 Task: Create a company presentation templates.
Action: Mouse moved to (263, 136)
Screenshot: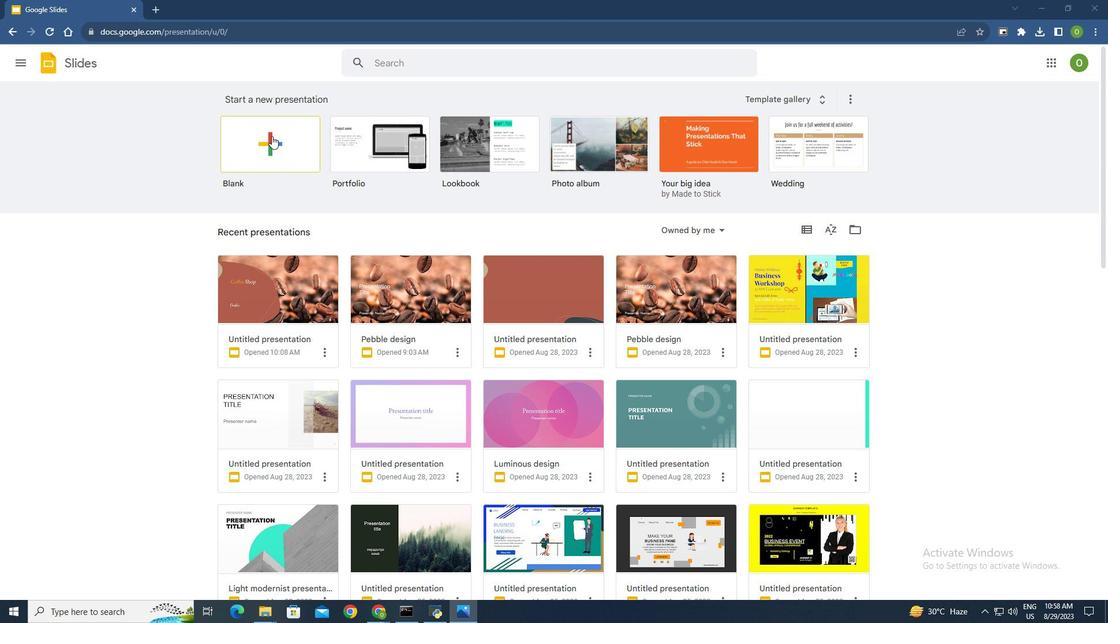 
Action: Mouse pressed left at (263, 136)
Screenshot: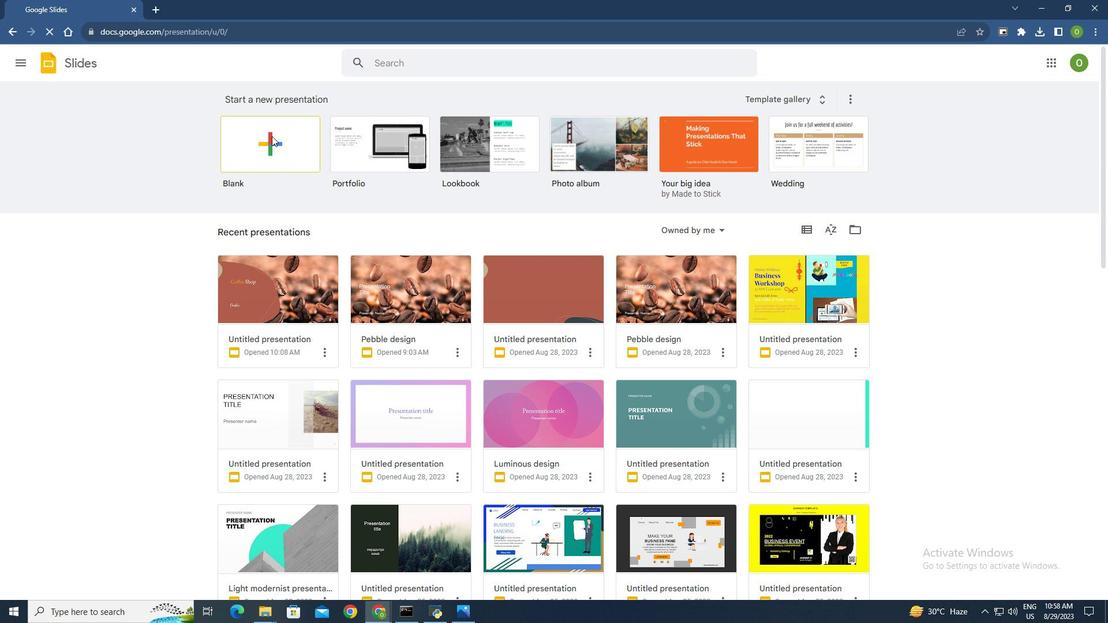 
Action: Mouse moved to (363, 193)
Screenshot: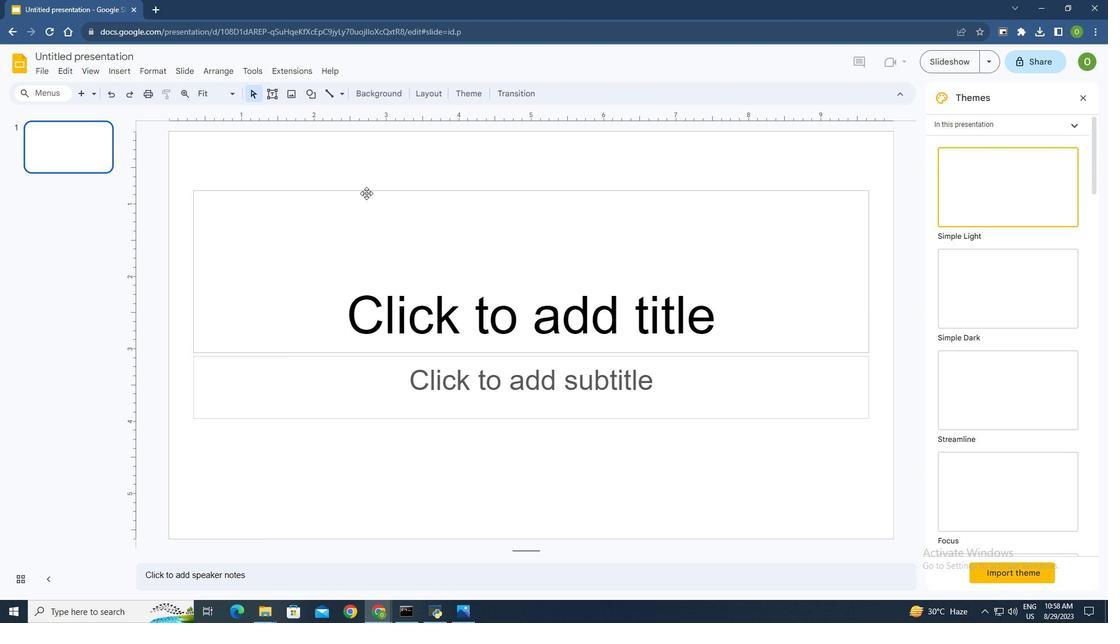 
Action: Mouse pressed left at (363, 193)
Screenshot: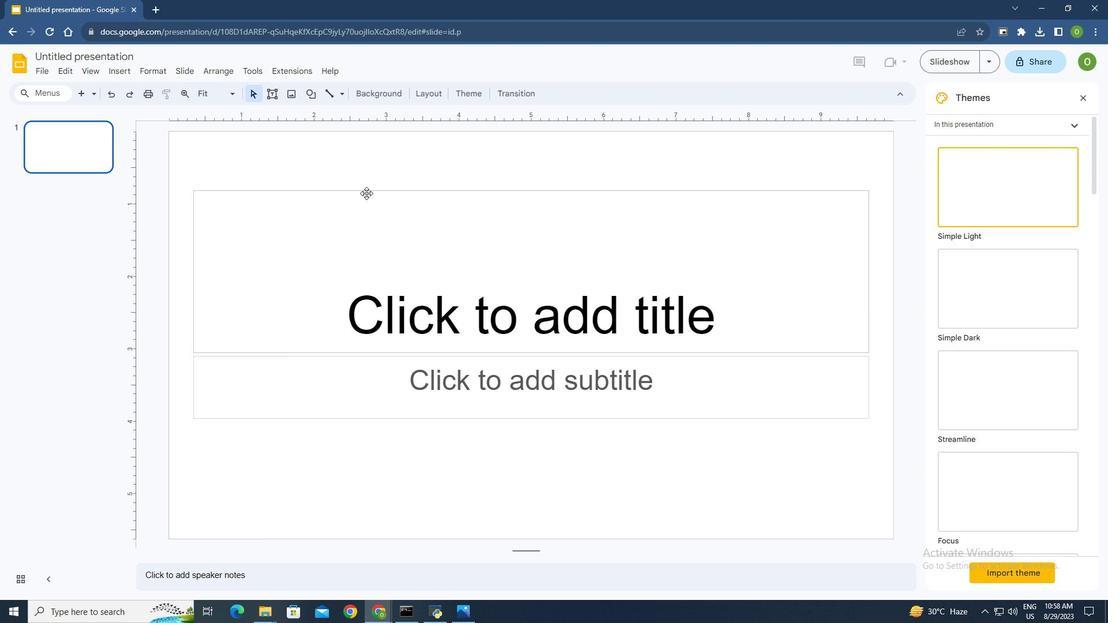 
Action: Mouse moved to (366, 189)
Screenshot: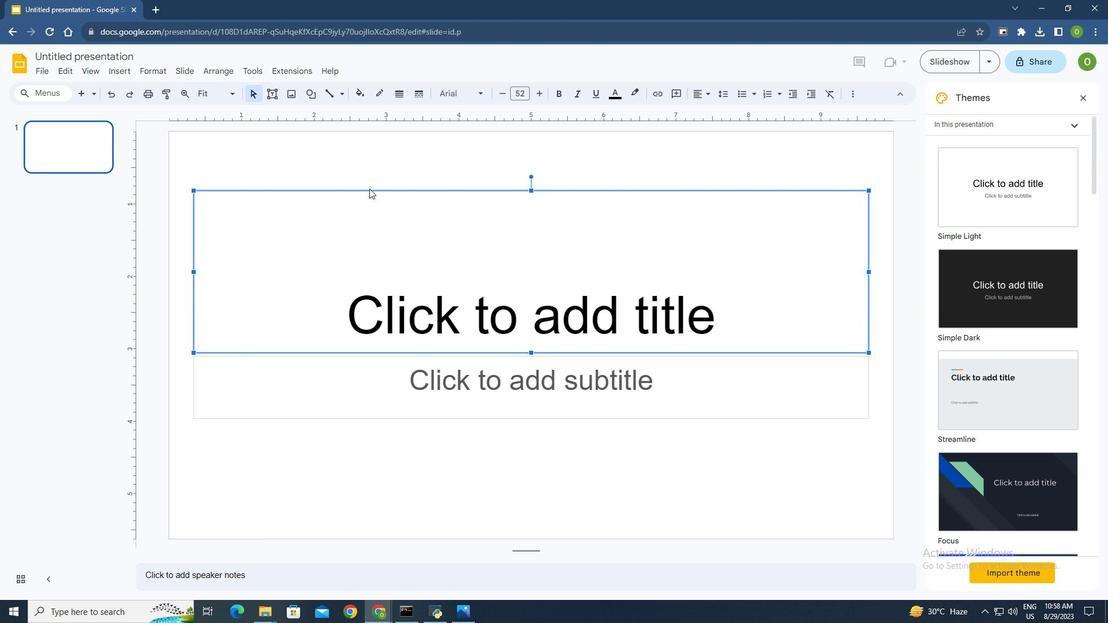 
Action: Key pressed <Key.delete>
Screenshot: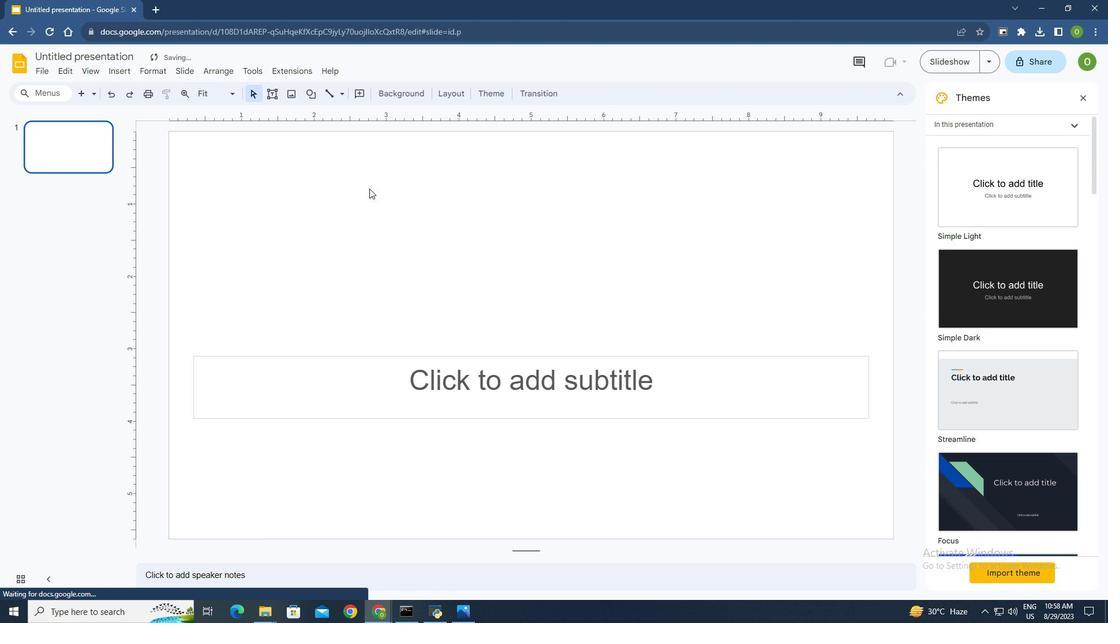 
Action: Mouse moved to (363, 359)
Screenshot: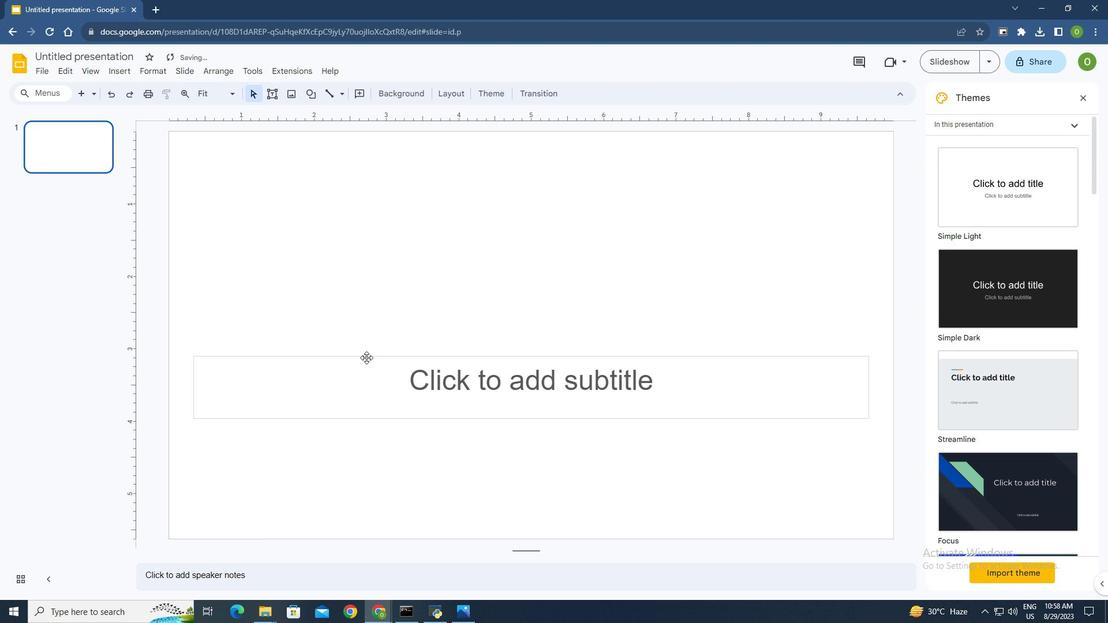 
Action: Mouse pressed left at (363, 359)
Screenshot: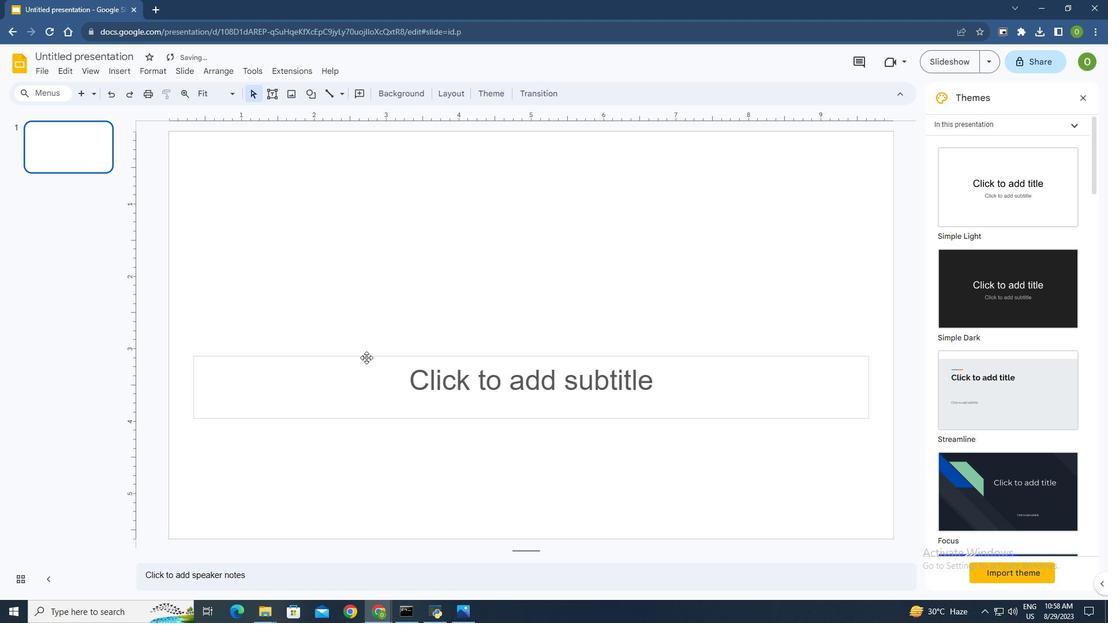
Action: Key pressed <Key.delete>
Screenshot: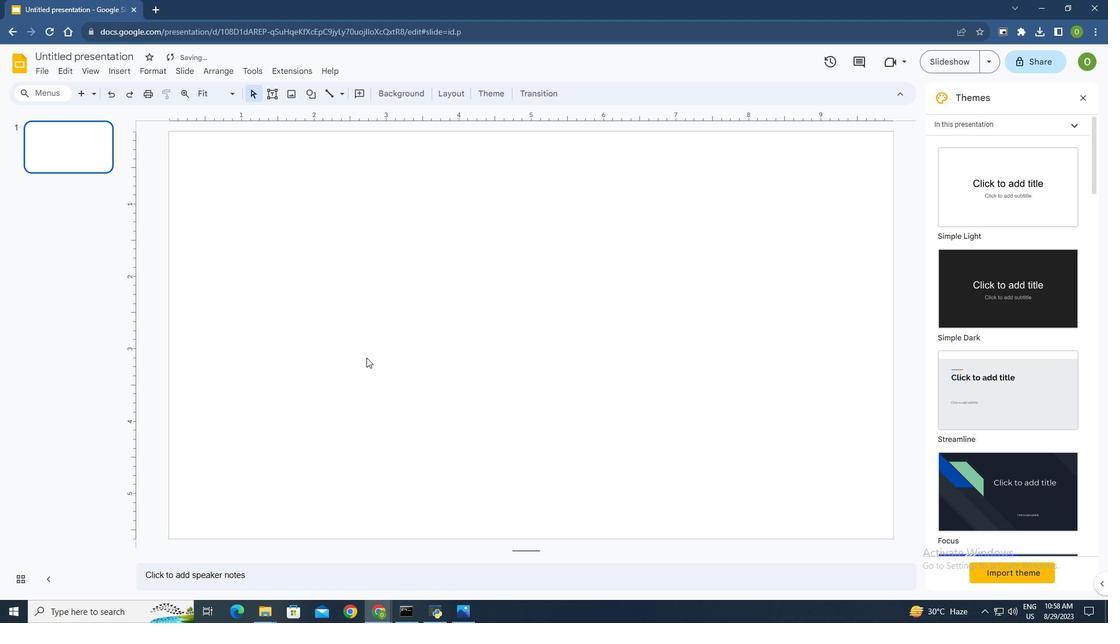 
Action: Mouse moved to (1066, 406)
Screenshot: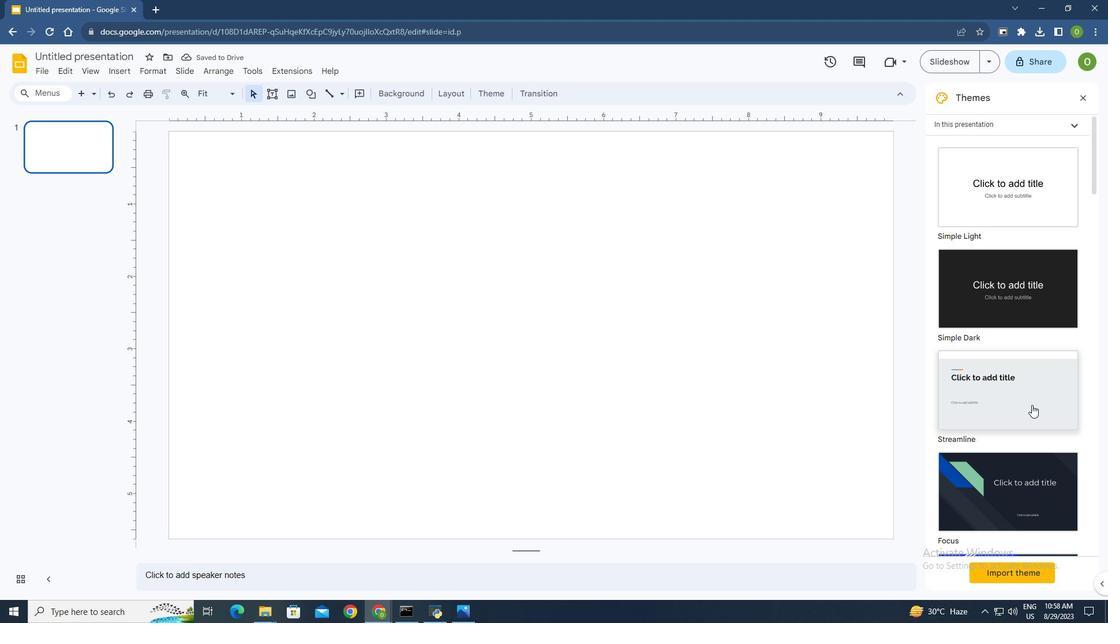 
Action: Mouse scrolled (1066, 406) with delta (0, 0)
Screenshot: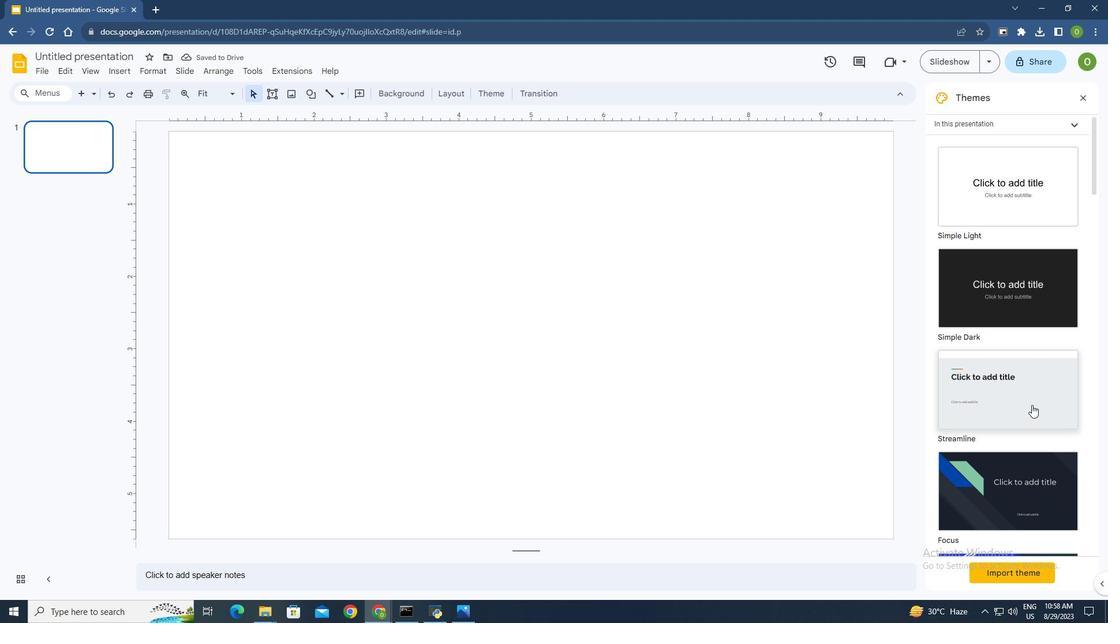 
Action: Mouse scrolled (1066, 406) with delta (0, 0)
Screenshot: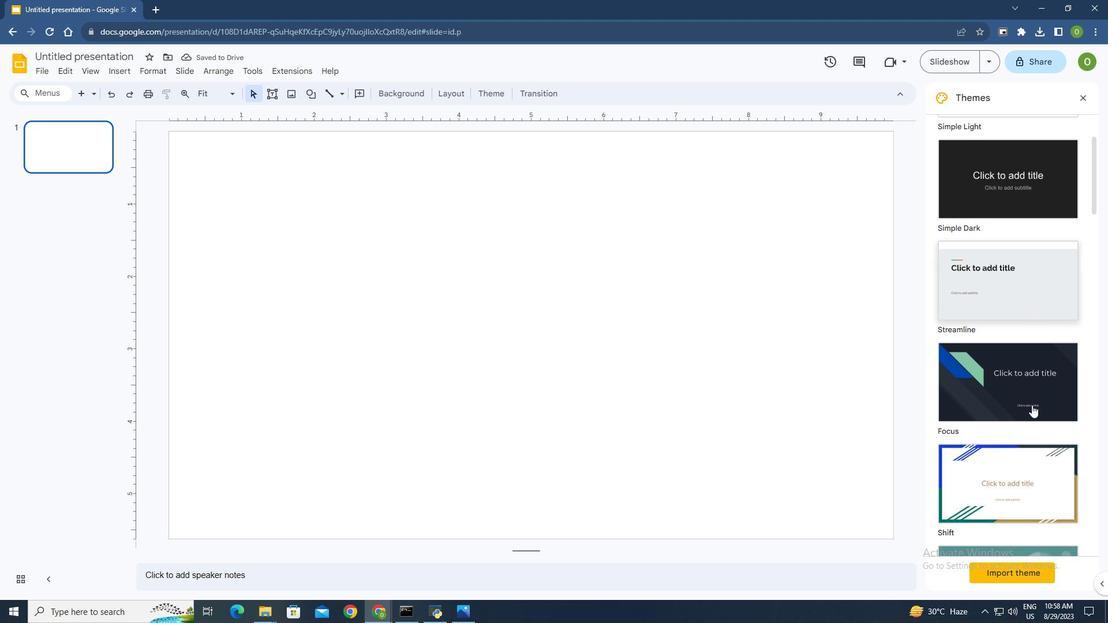 
Action: Mouse scrolled (1066, 406) with delta (0, 0)
Screenshot: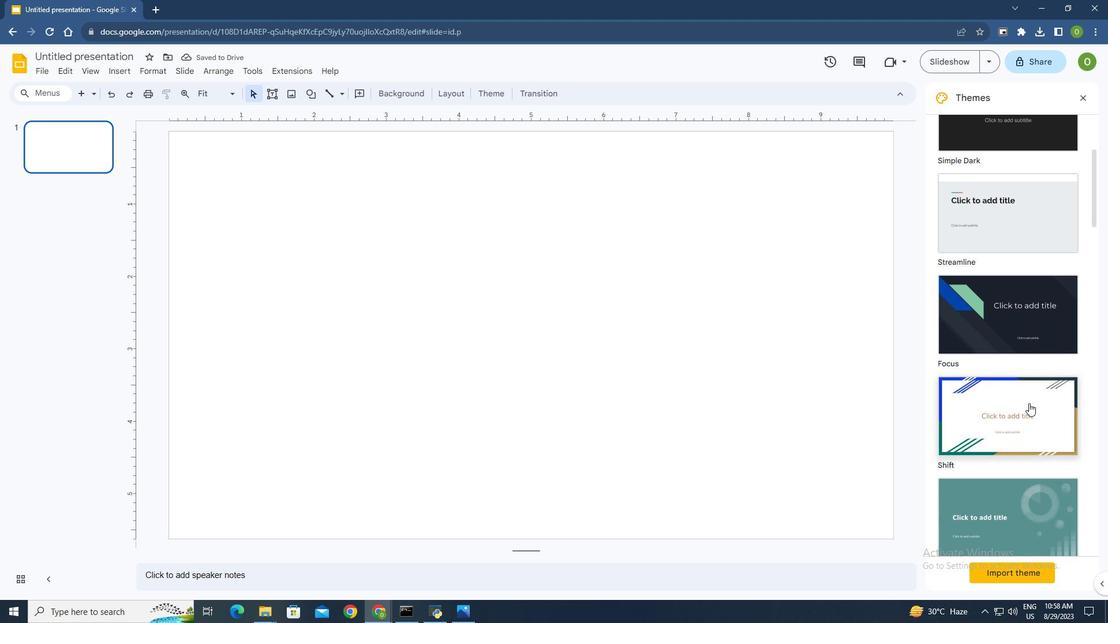 
Action: Mouse moved to (1063, 406)
Screenshot: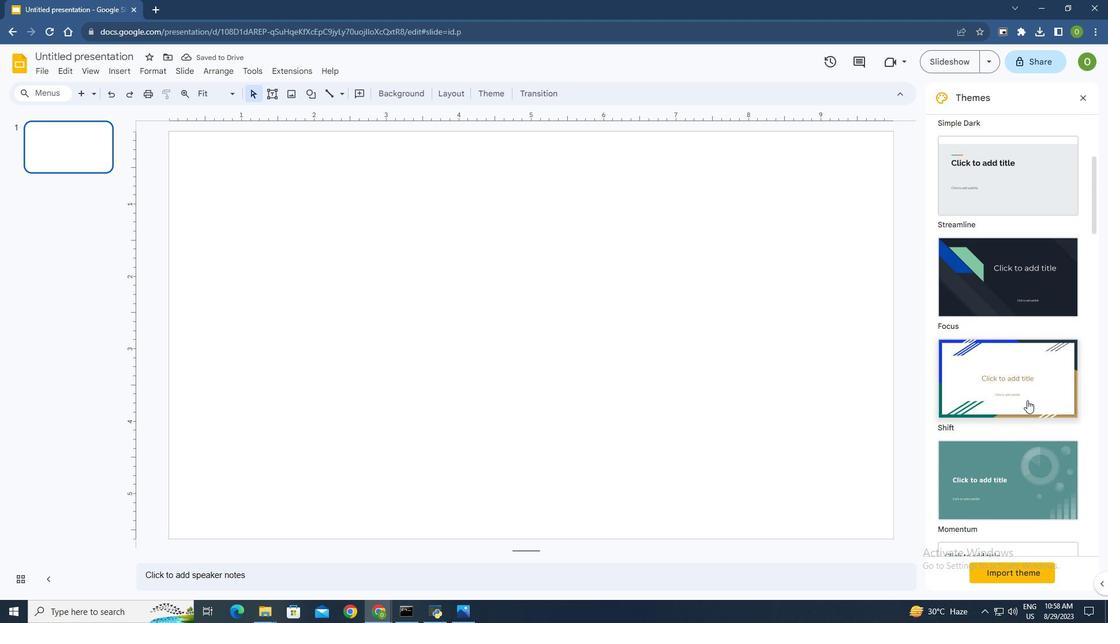 
Action: Mouse scrolled (1063, 405) with delta (0, 0)
Screenshot: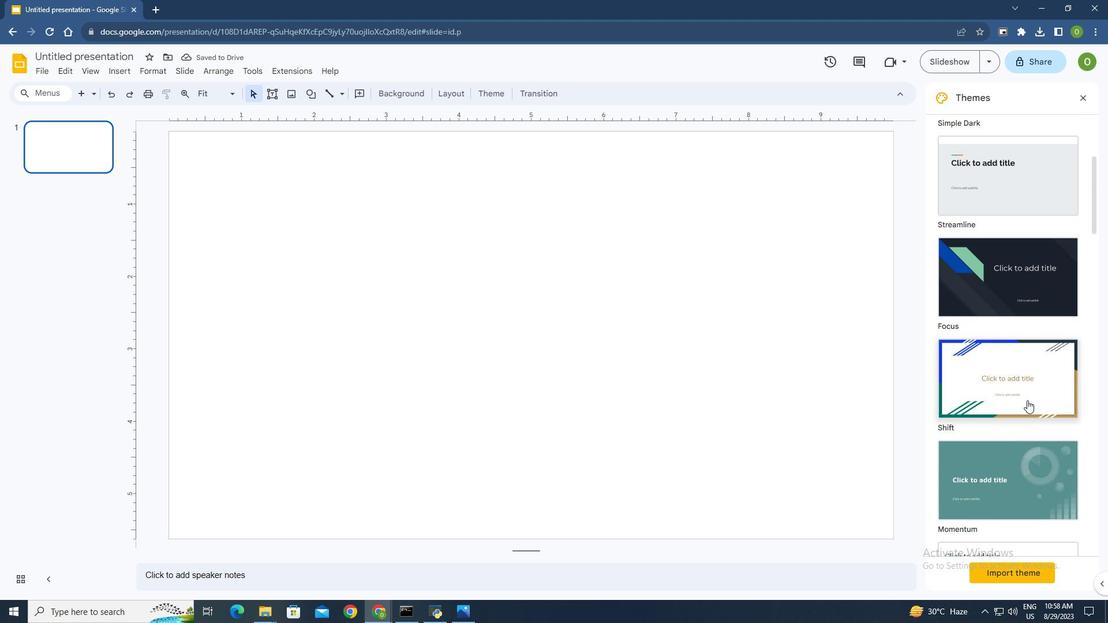 
Action: Mouse moved to (1060, 401)
Screenshot: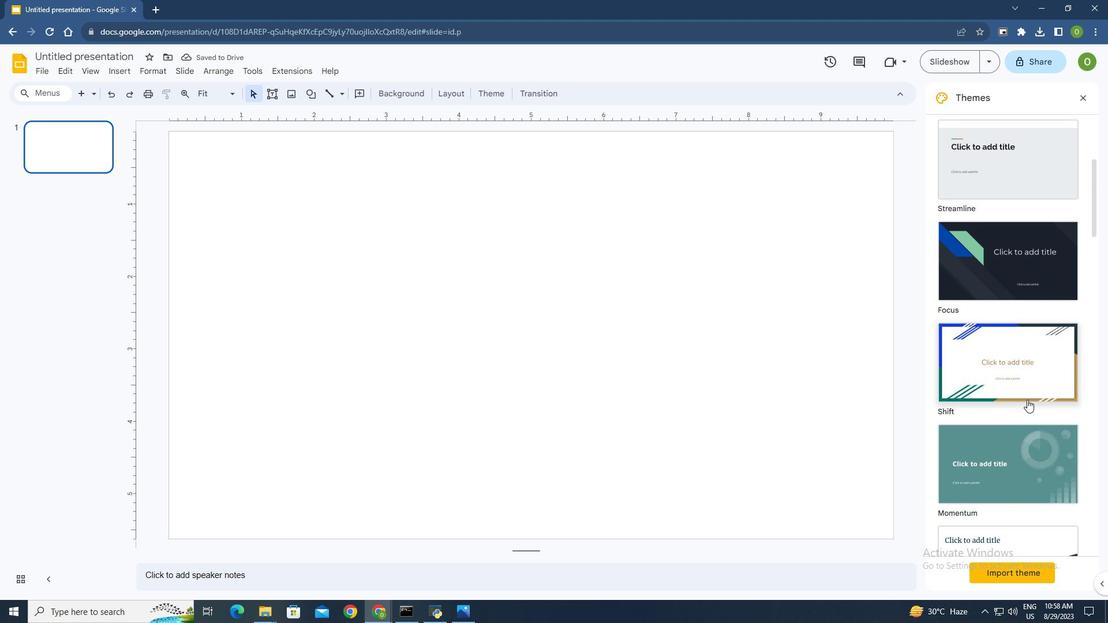 
Action: Mouse scrolled (1060, 401) with delta (0, 0)
Screenshot: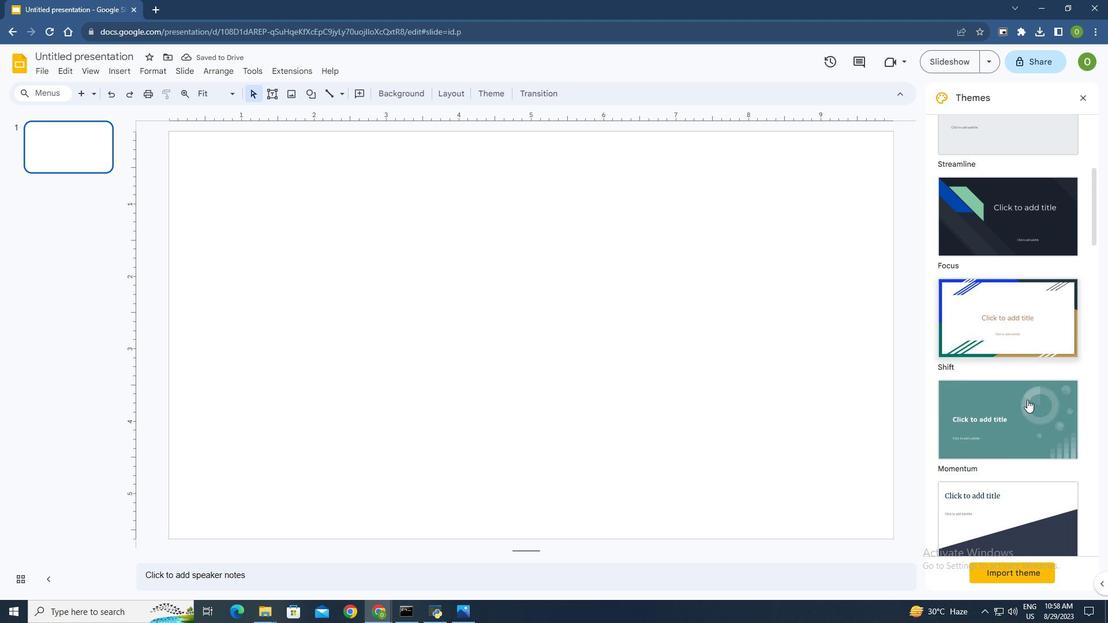 
Action: Mouse scrolled (1060, 401) with delta (0, 0)
Screenshot: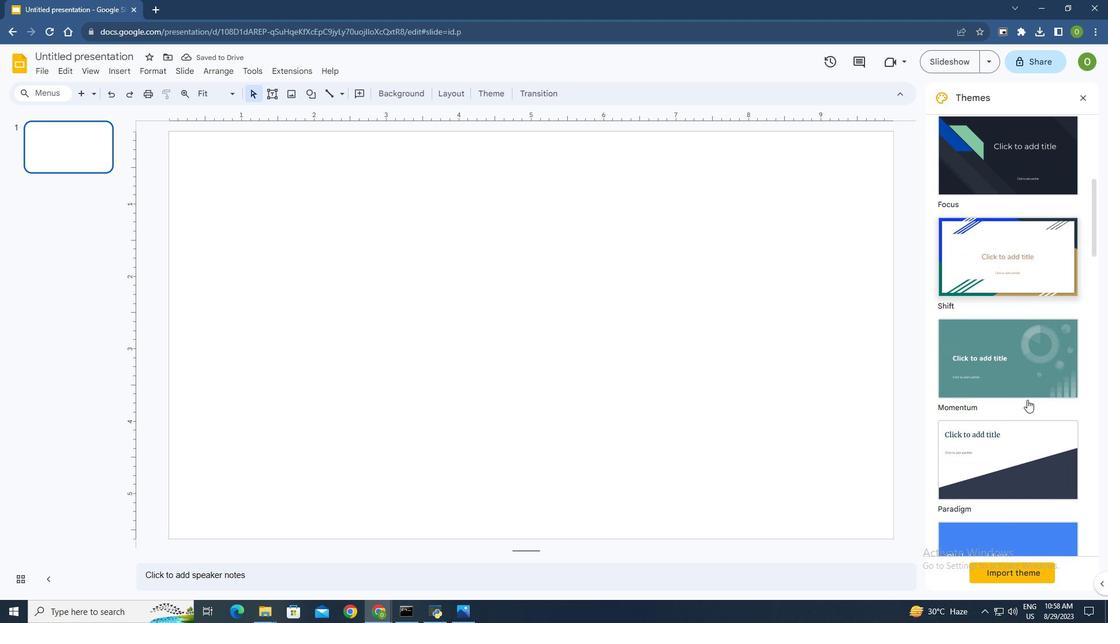 
Action: Mouse scrolled (1060, 401) with delta (0, 0)
Screenshot: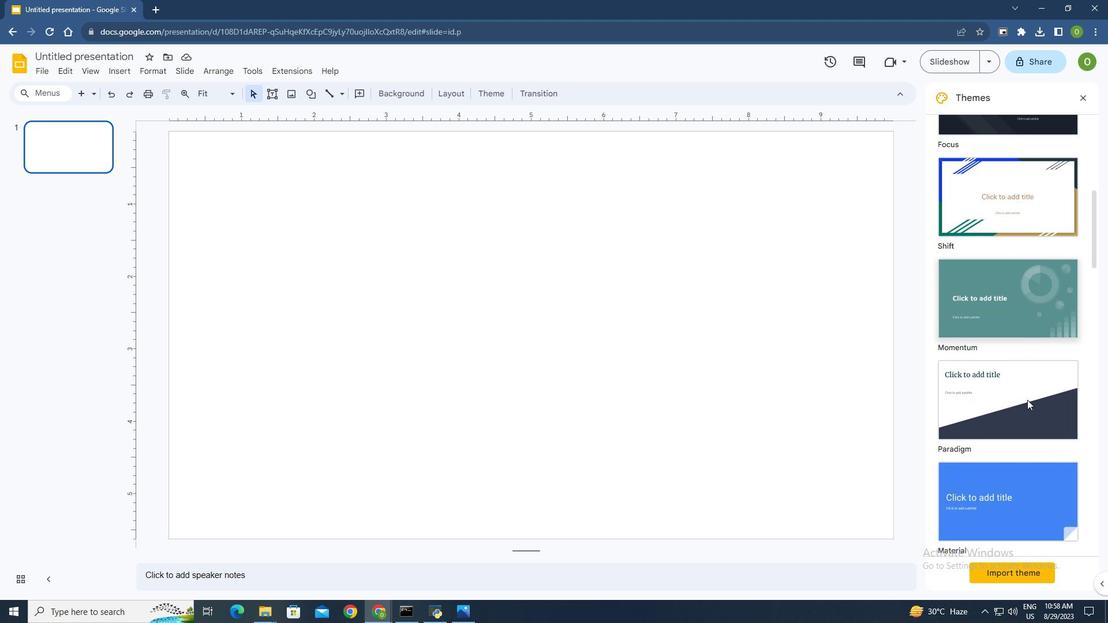 
Action: Mouse scrolled (1060, 401) with delta (0, 0)
Screenshot: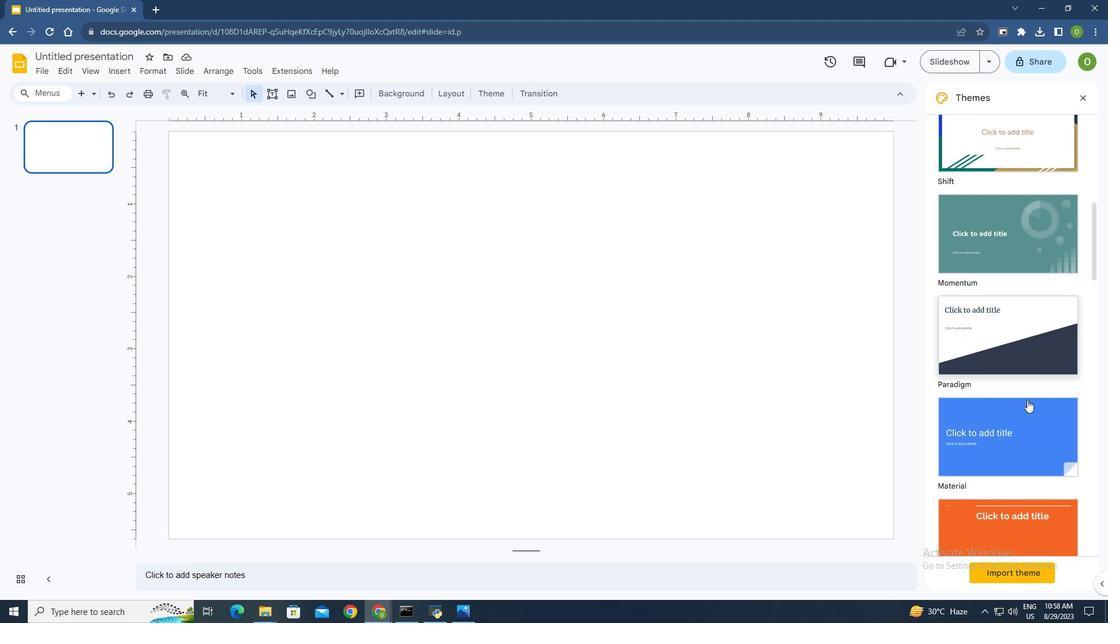 
Action: Mouse scrolled (1060, 401) with delta (0, 0)
Screenshot: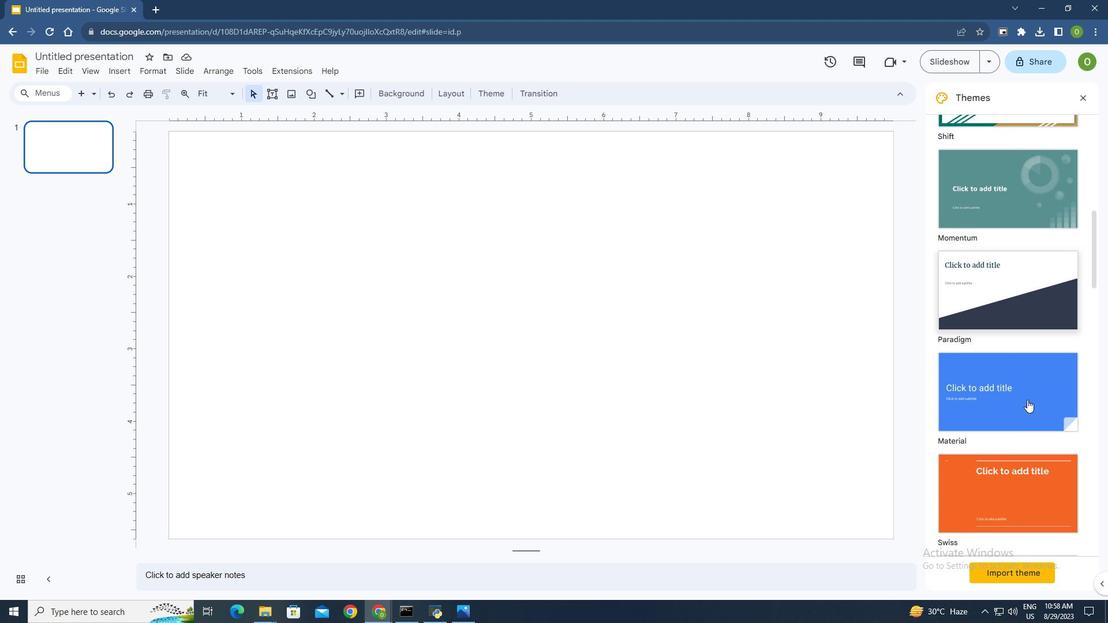 
Action: Mouse scrolled (1060, 401) with delta (0, 0)
Screenshot: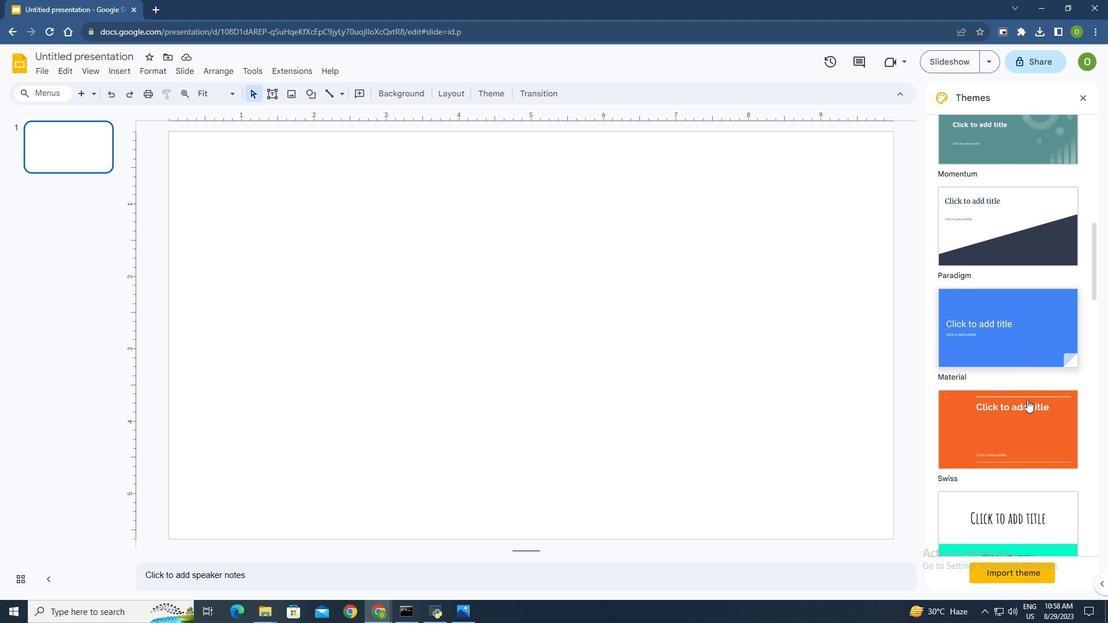 
Action: Mouse scrolled (1060, 401) with delta (0, 0)
Screenshot: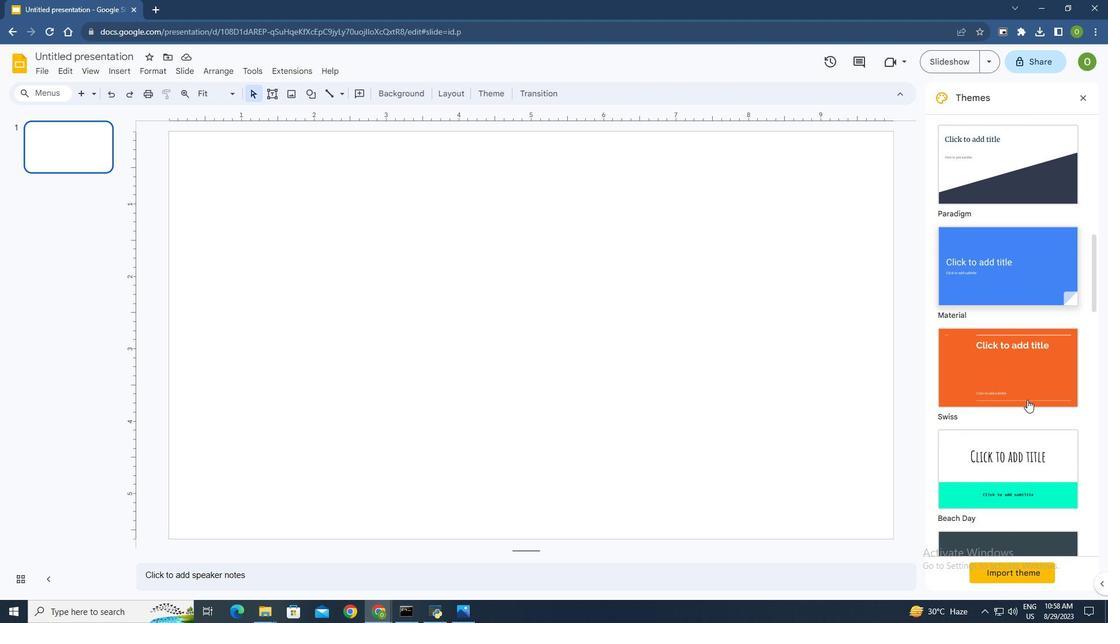 
Action: Mouse scrolled (1060, 401) with delta (0, 0)
Screenshot: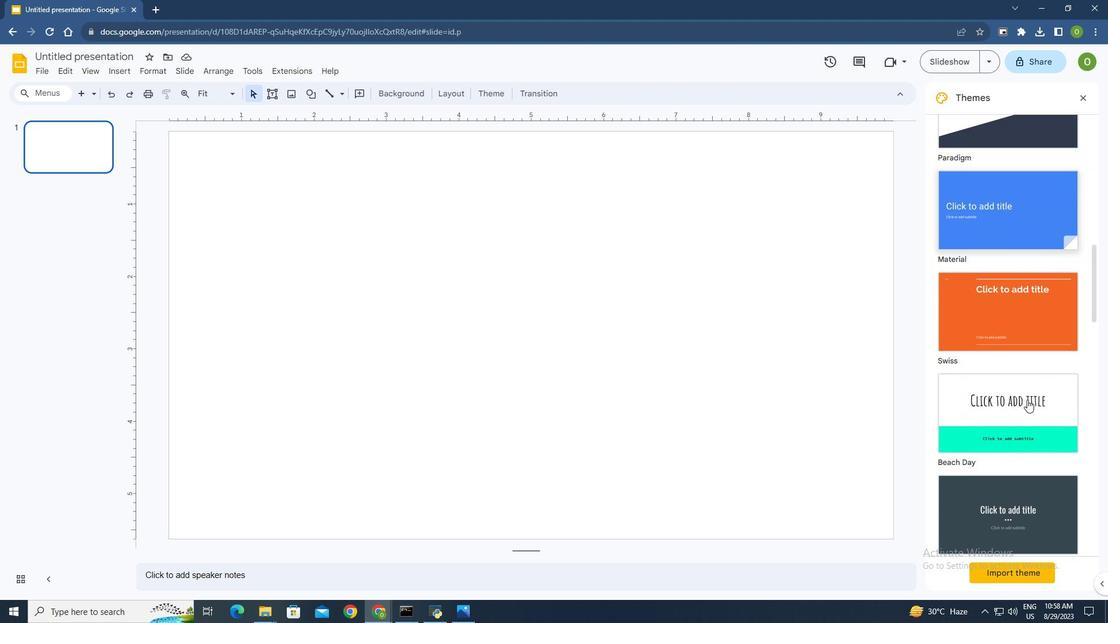 
Action: Mouse scrolled (1060, 401) with delta (0, 0)
Screenshot: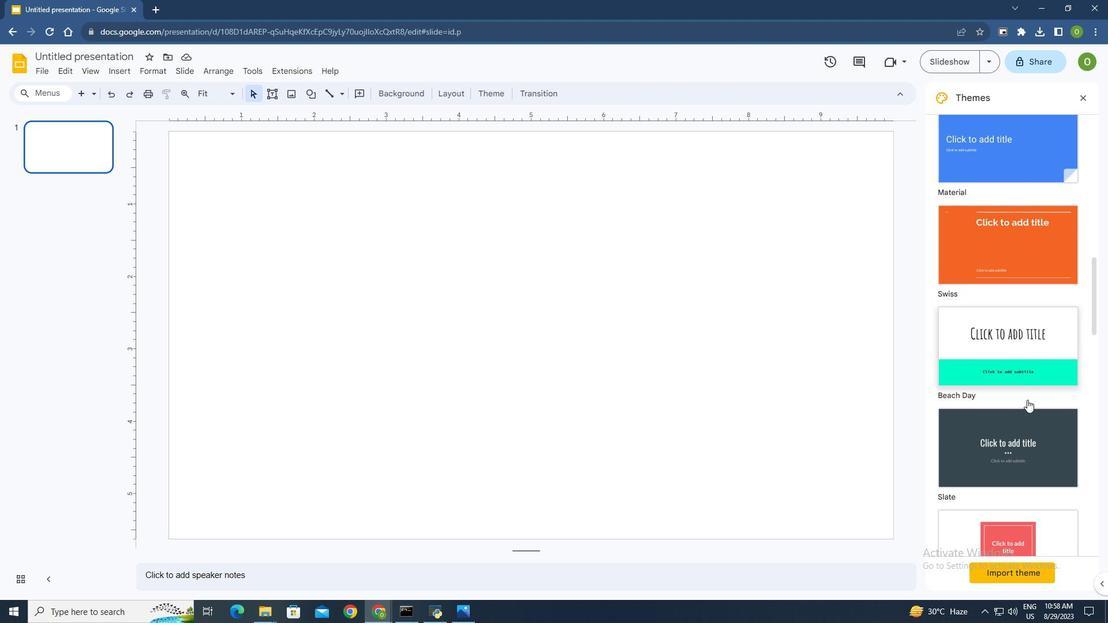 
Action: Mouse scrolled (1060, 401) with delta (0, 0)
Screenshot: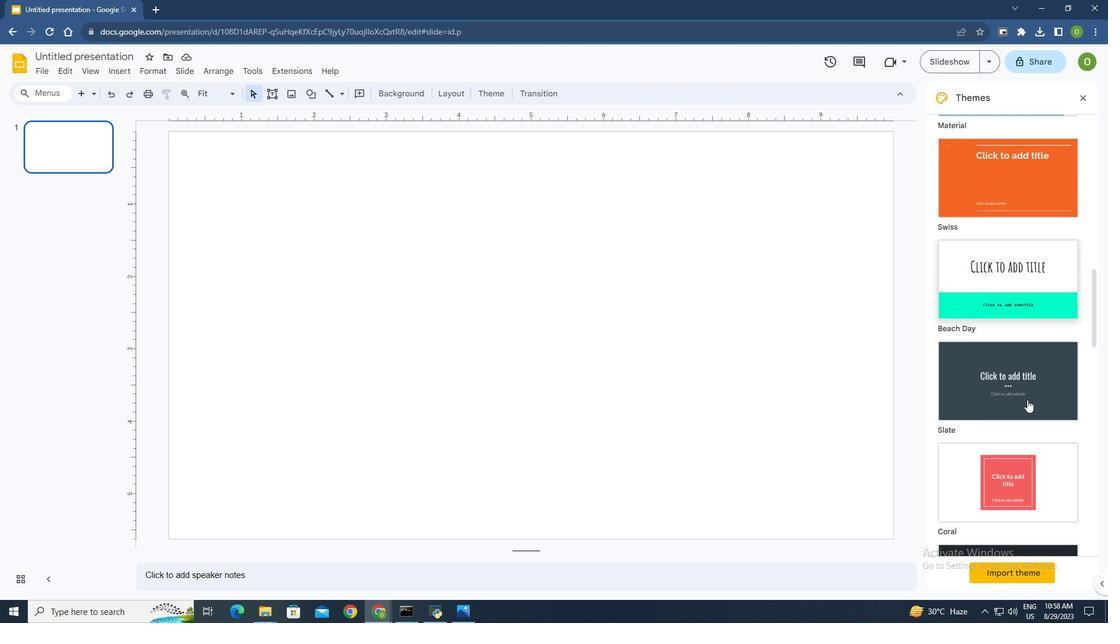 
Action: Mouse scrolled (1060, 401) with delta (0, 0)
Screenshot: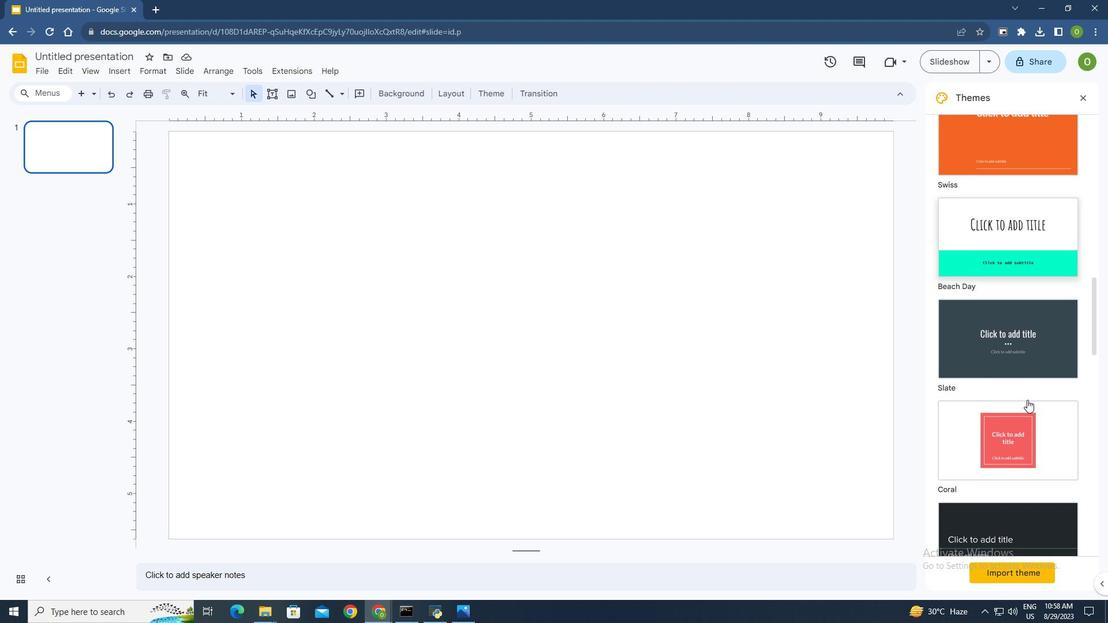 
Action: Mouse scrolled (1060, 401) with delta (0, 0)
Screenshot: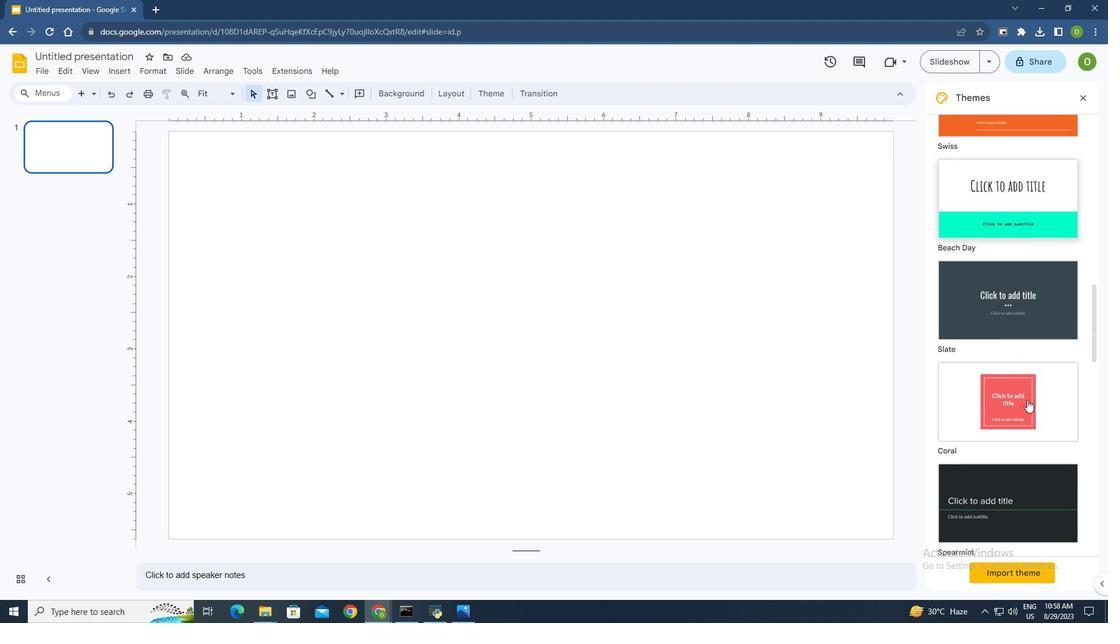 
Action: Mouse scrolled (1060, 401) with delta (0, 0)
Screenshot: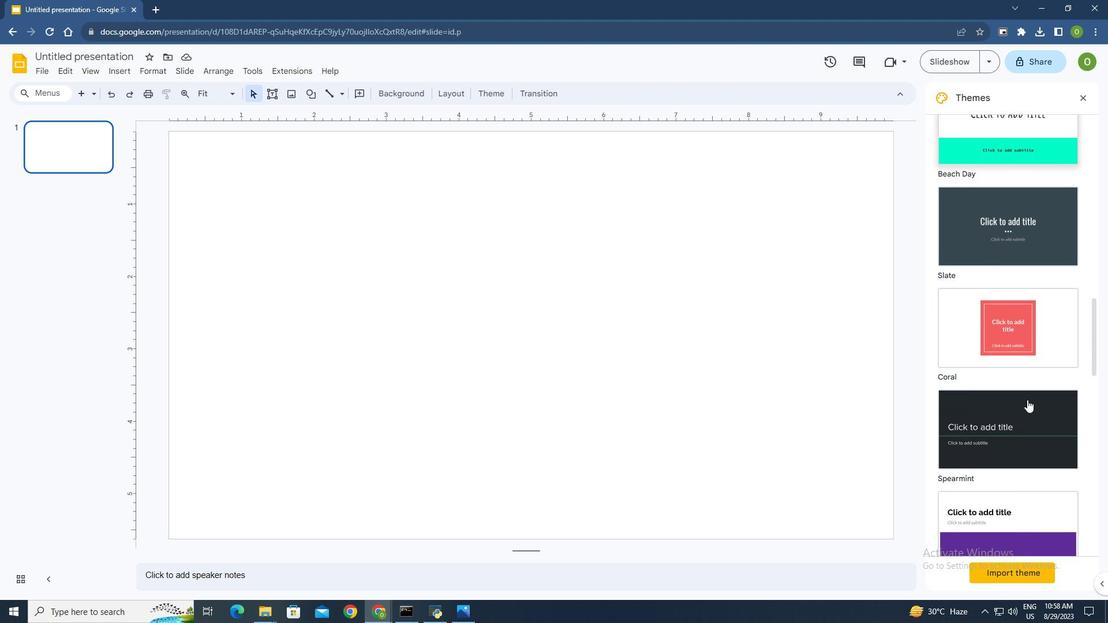 
Action: Mouse scrolled (1060, 401) with delta (0, 0)
Screenshot: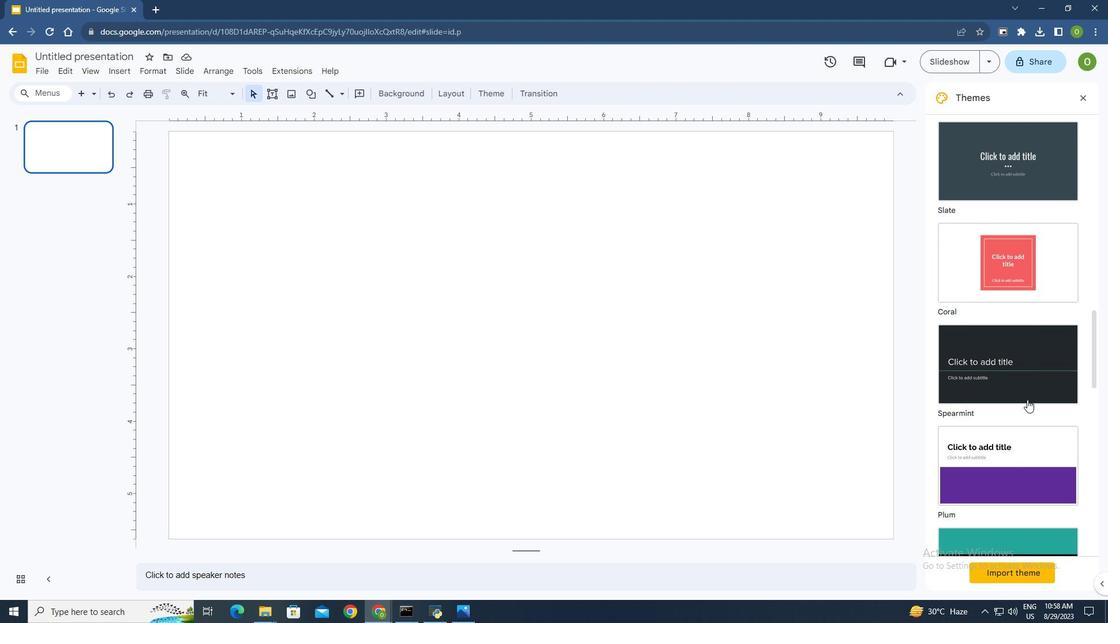 
Action: Mouse scrolled (1060, 401) with delta (0, 0)
Screenshot: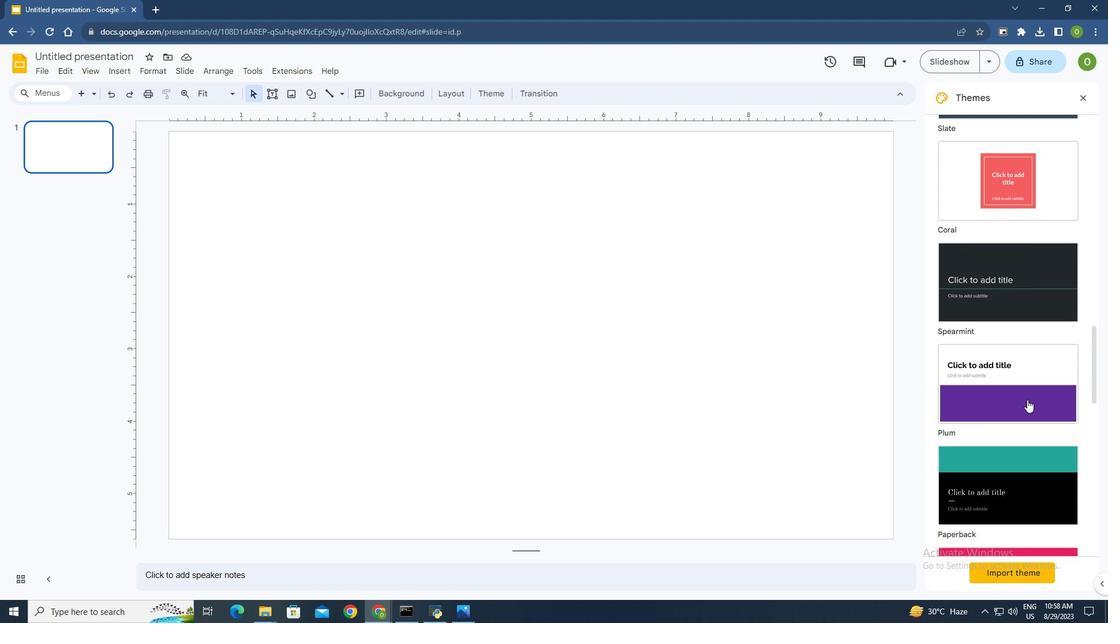 
Action: Mouse scrolled (1060, 401) with delta (0, 0)
Screenshot: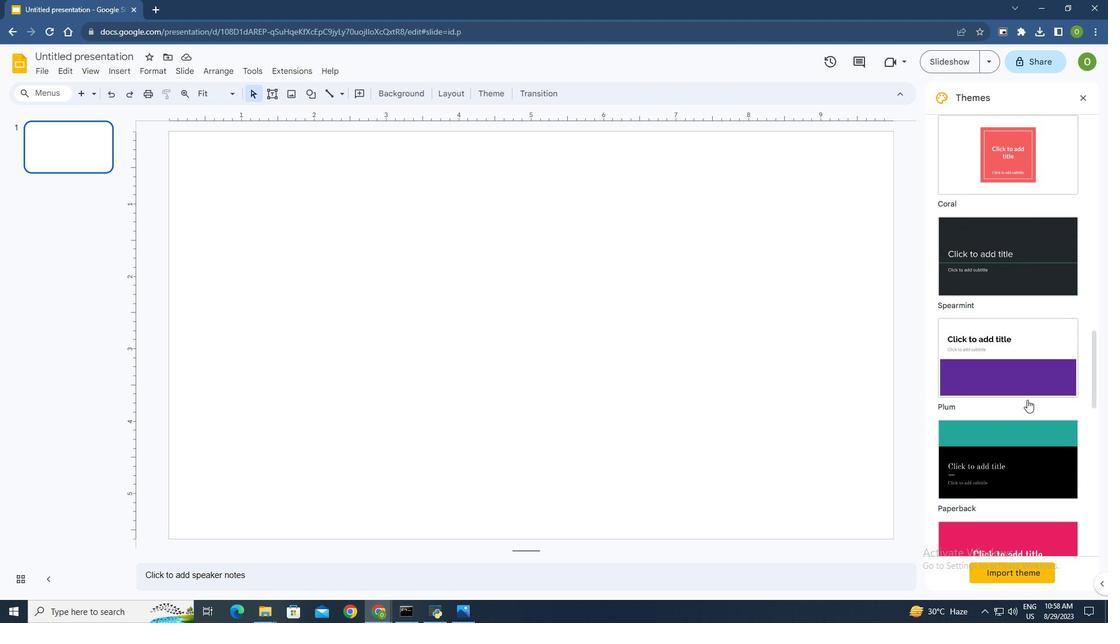 
Action: Mouse scrolled (1060, 401) with delta (0, 0)
Screenshot: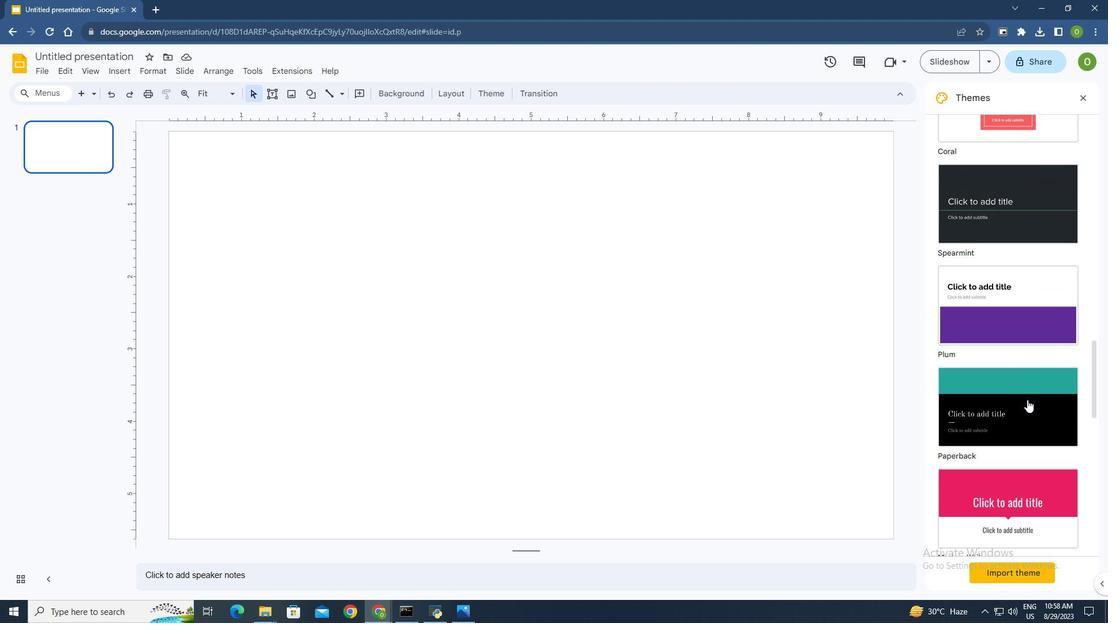 
Action: Mouse scrolled (1060, 401) with delta (0, 0)
Screenshot: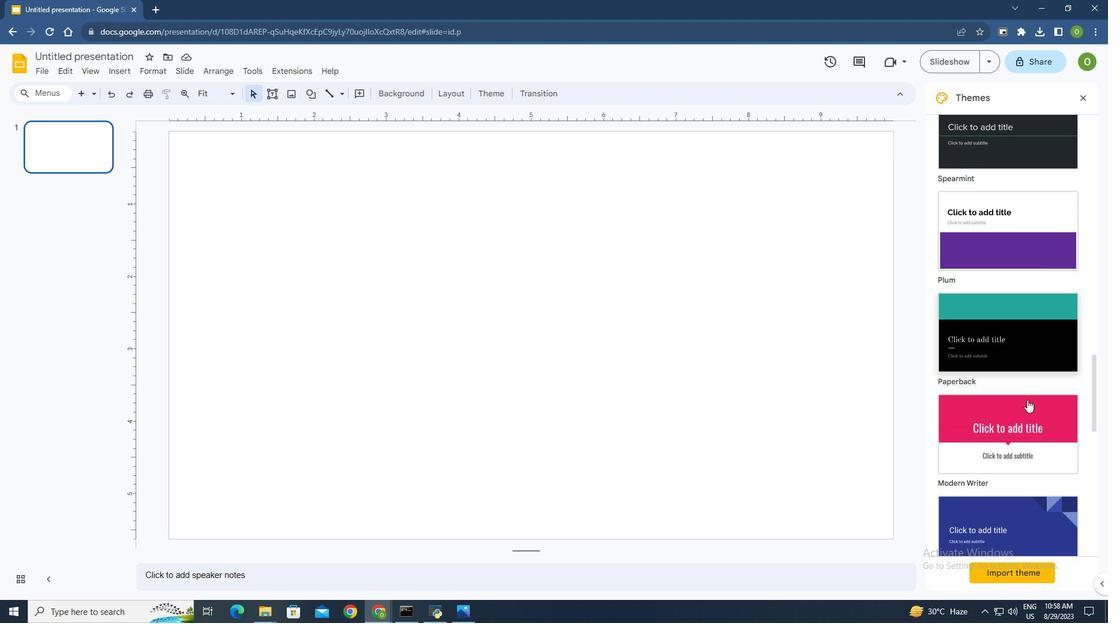 
Action: Mouse scrolled (1060, 401) with delta (0, 0)
Screenshot: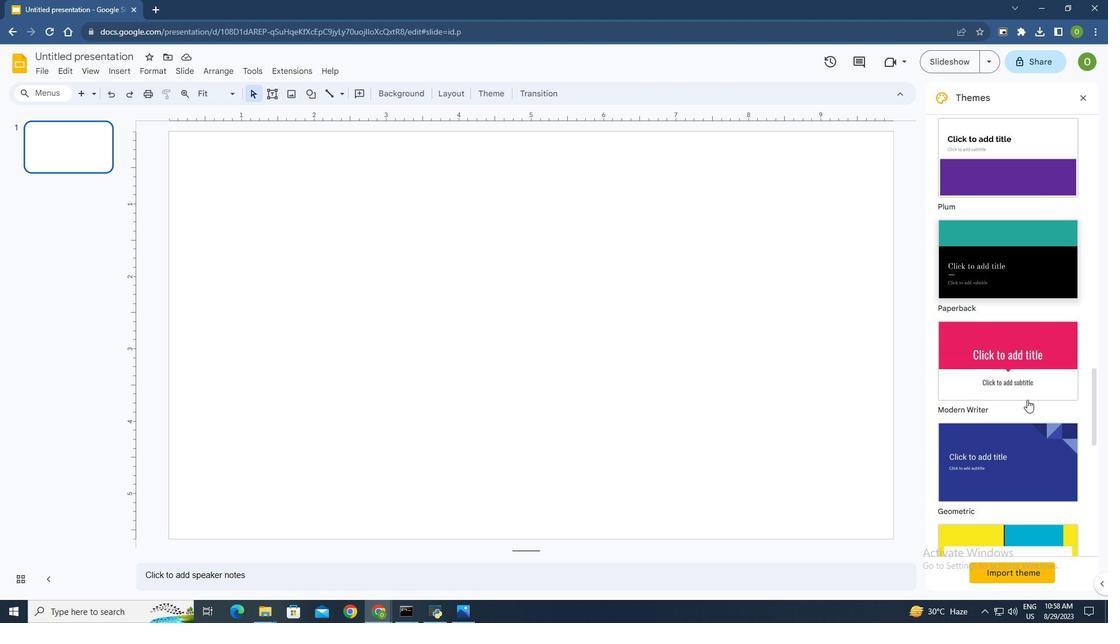 
Action: Mouse scrolled (1060, 401) with delta (0, 0)
Screenshot: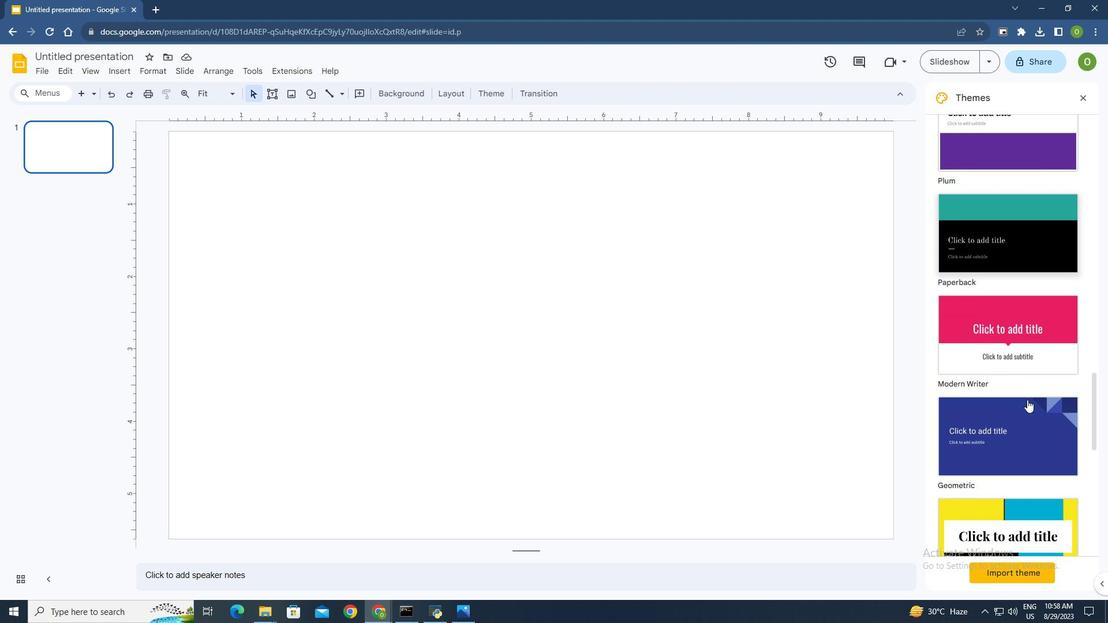 
Action: Mouse scrolled (1060, 401) with delta (0, 0)
Screenshot: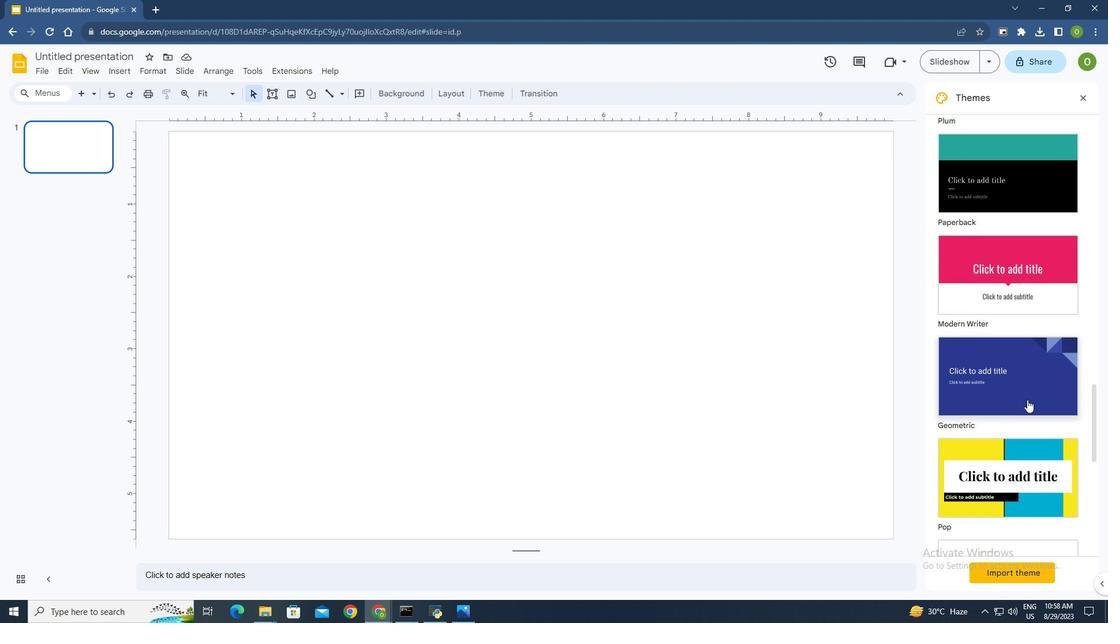 
Action: Mouse scrolled (1060, 401) with delta (0, 0)
Screenshot: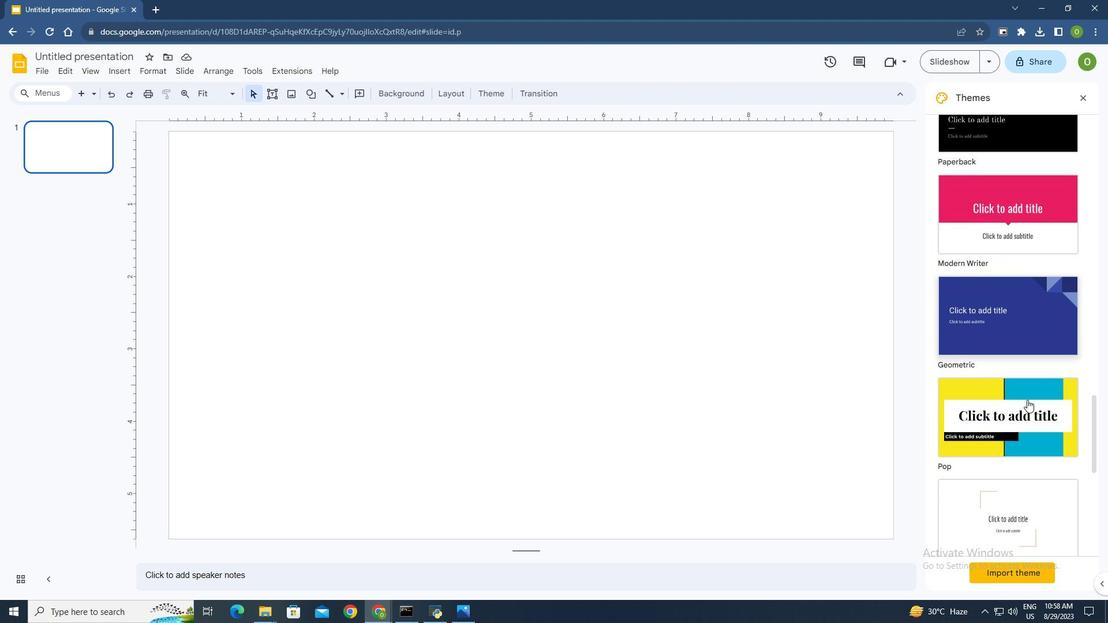 
Action: Mouse scrolled (1060, 401) with delta (0, 0)
Screenshot: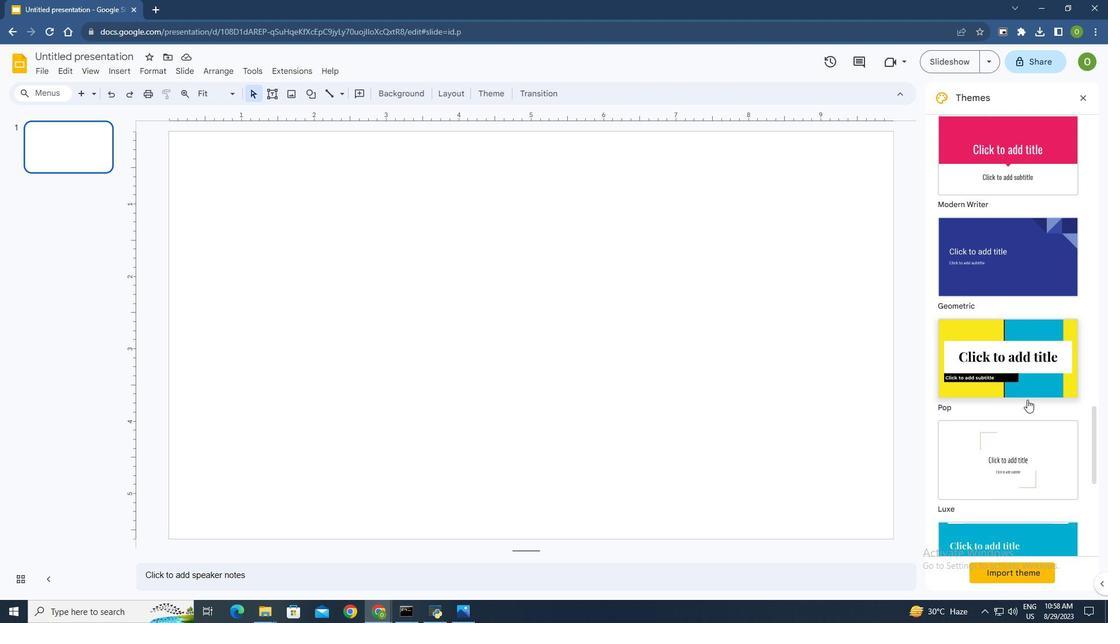 
Action: Mouse scrolled (1060, 401) with delta (0, 0)
Screenshot: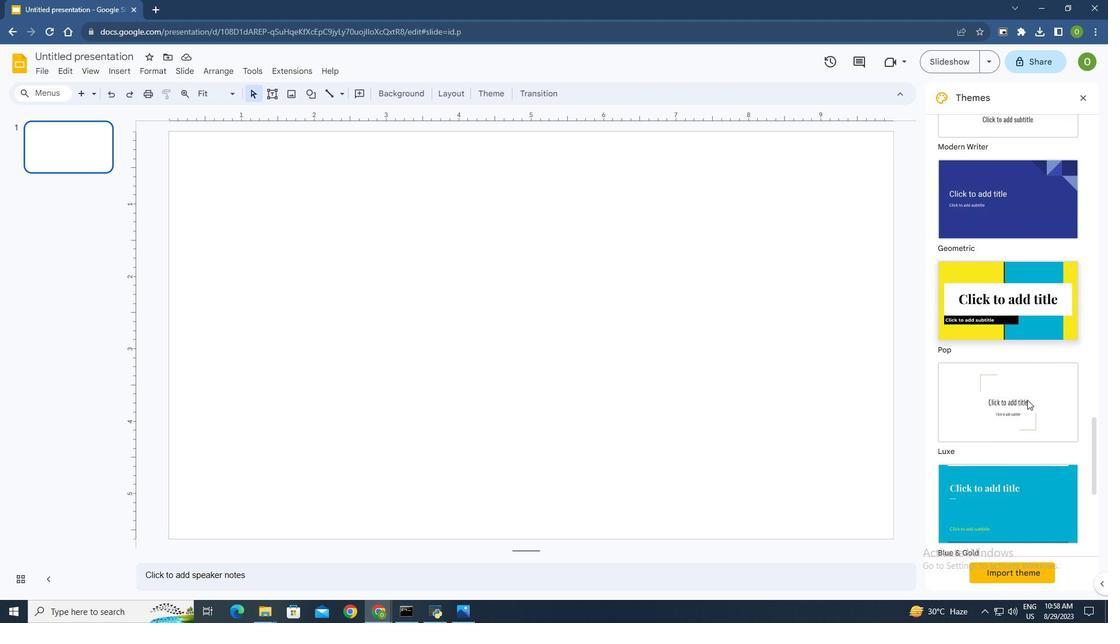 
Action: Mouse scrolled (1060, 401) with delta (0, 0)
Screenshot: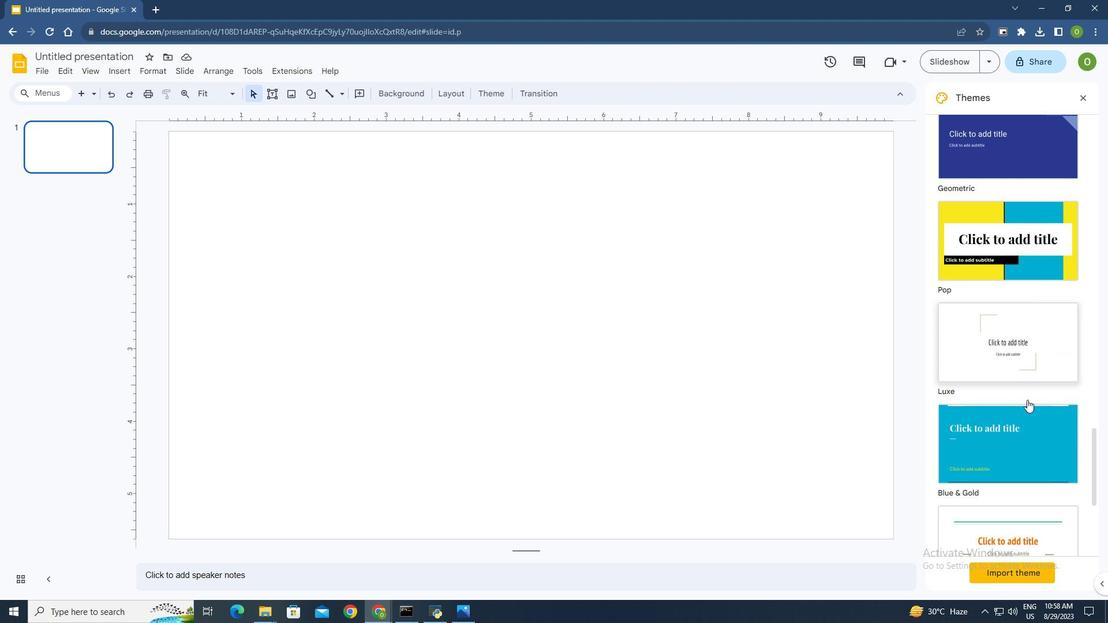 
Action: Mouse scrolled (1060, 401) with delta (0, 0)
Screenshot: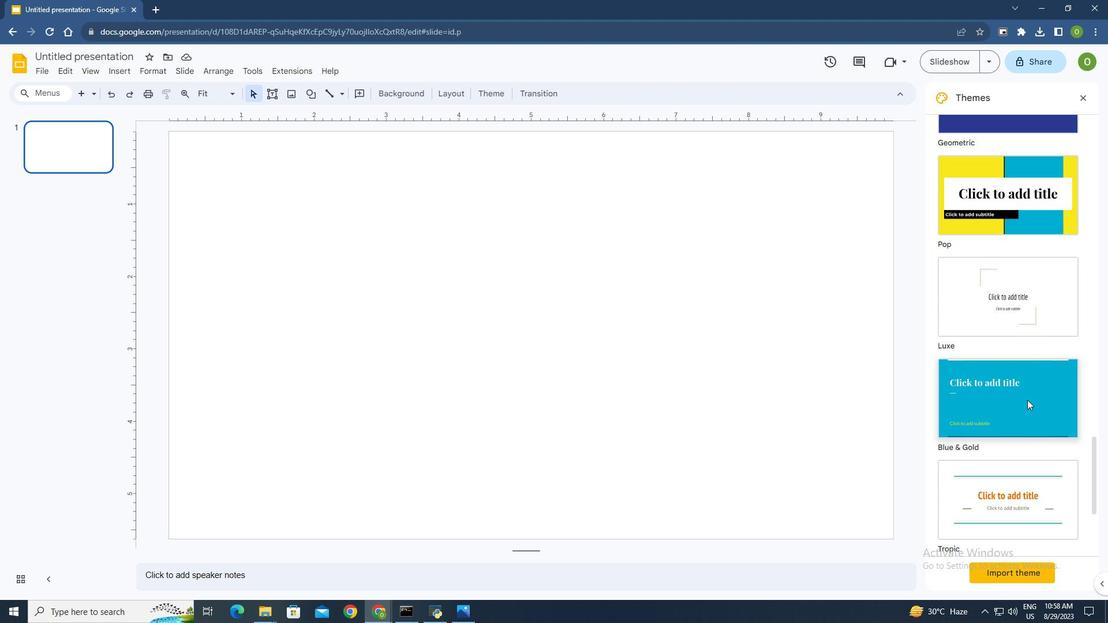 
Action: Mouse scrolled (1060, 401) with delta (0, 0)
Screenshot: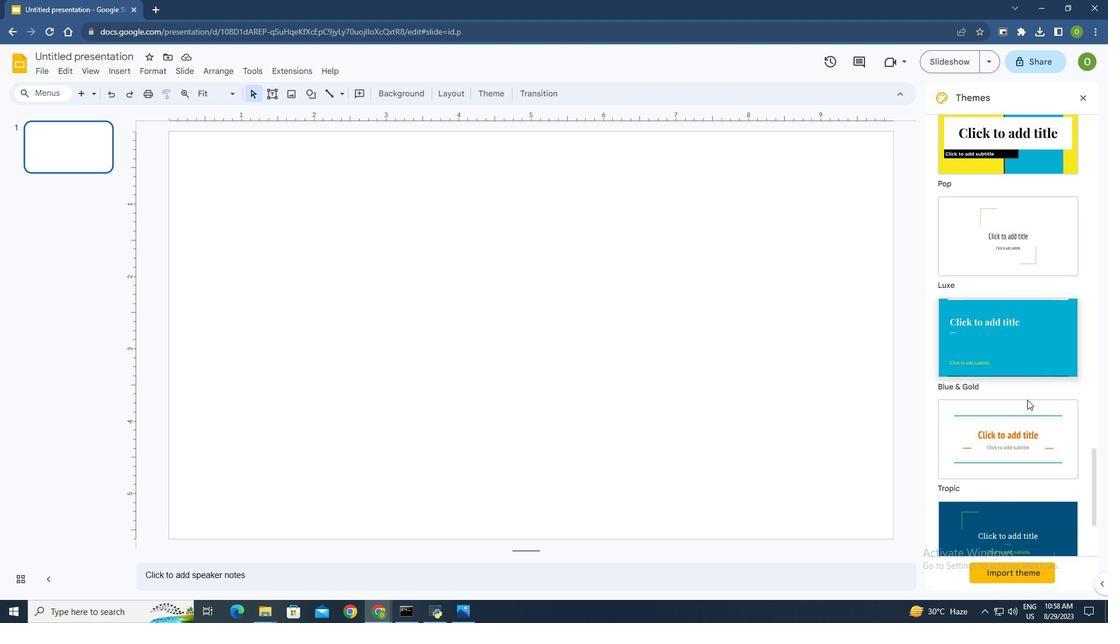 
Action: Mouse scrolled (1060, 401) with delta (0, 0)
Screenshot: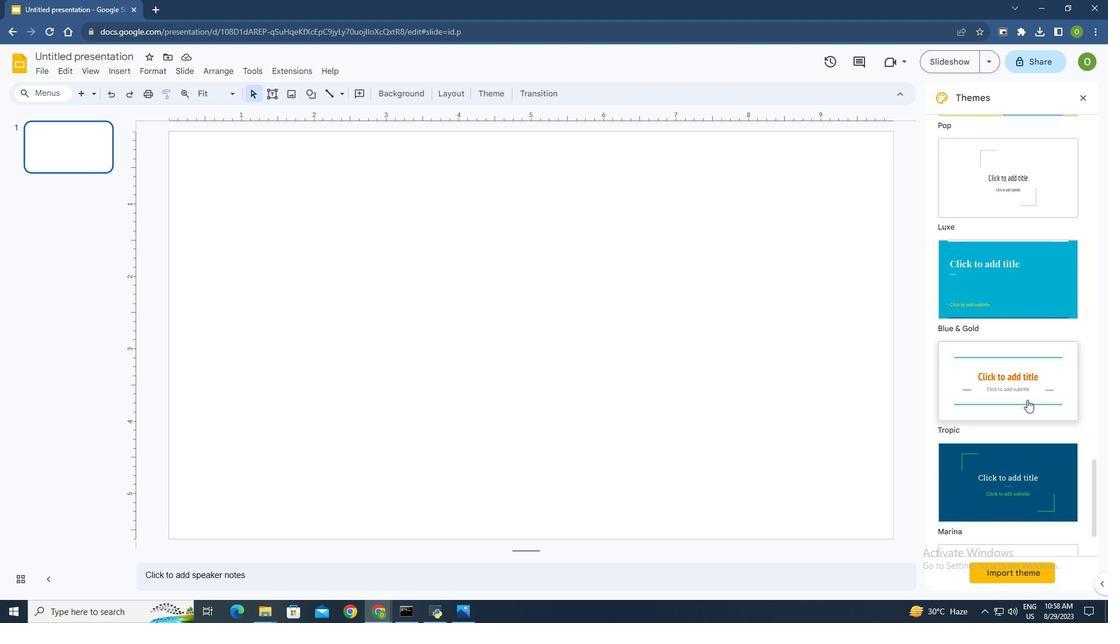 
Action: Mouse scrolled (1060, 401) with delta (0, 0)
Screenshot: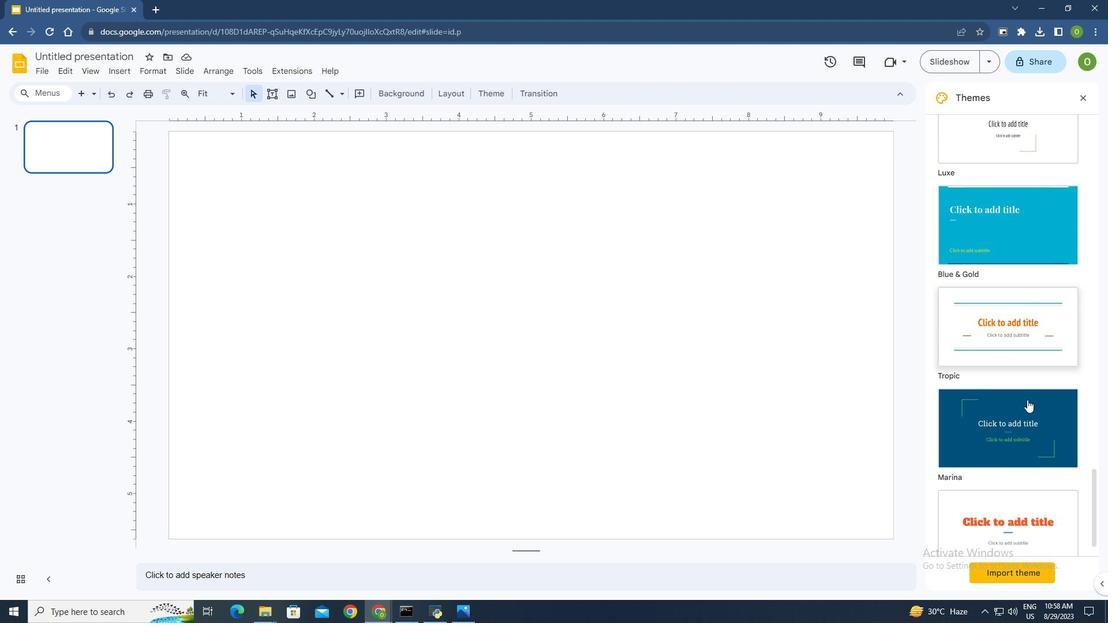 
Action: Mouse scrolled (1060, 401) with delta (0, 0)
Screenshot: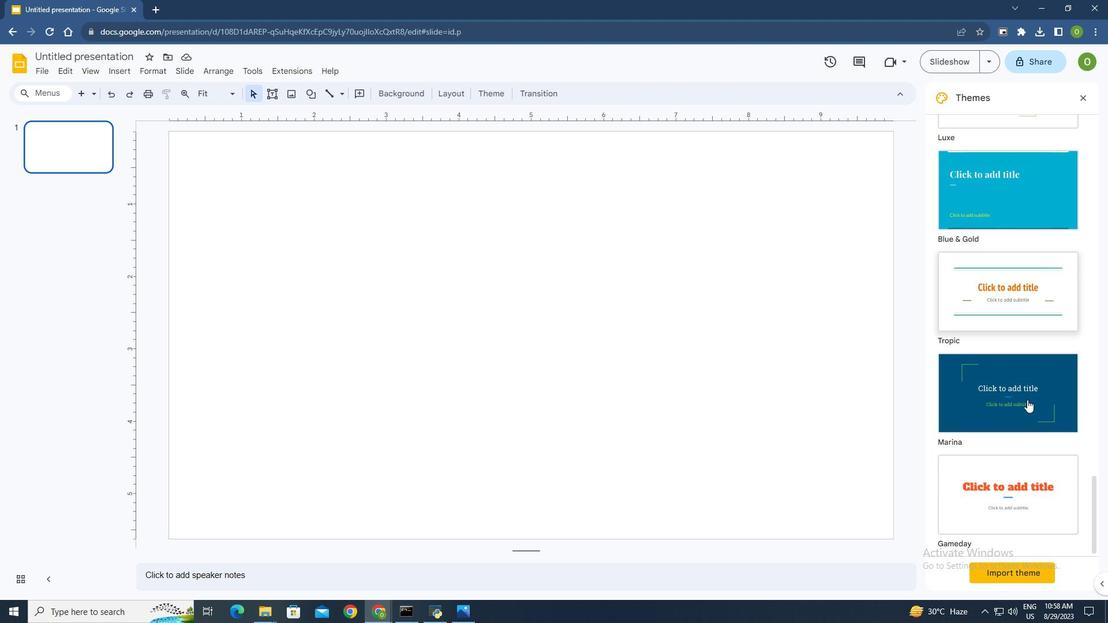 
Action: Mouse scrolled (1060, 401) with delta (0, 0)
Screenshot: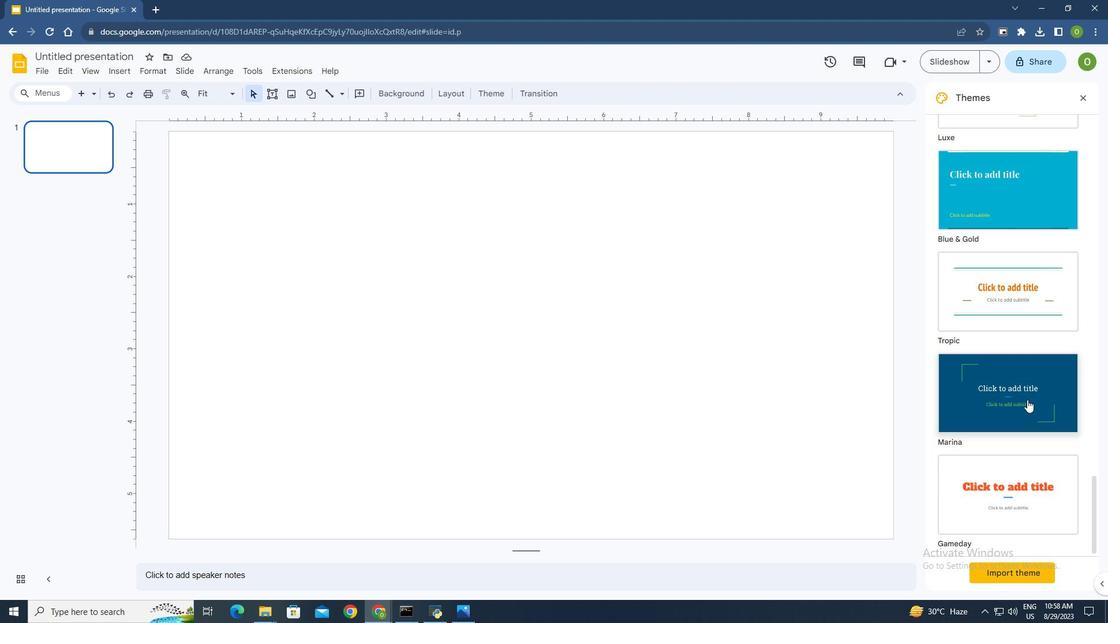 
Action: Mouse scrolled (1060, 401) with delta (0, 0)
Screenshot: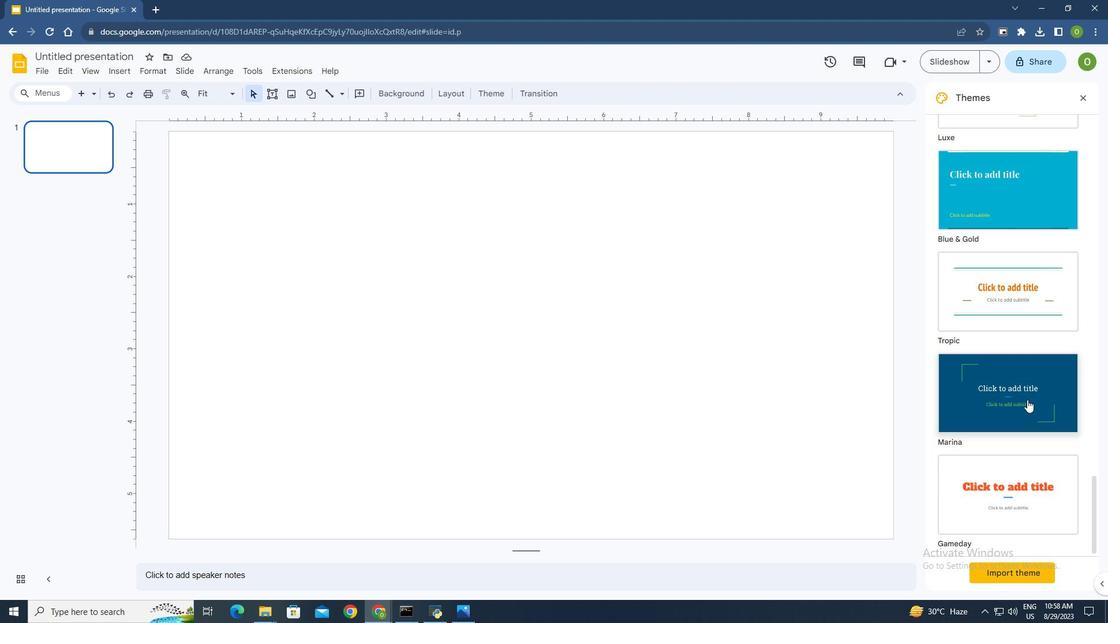
Action: Mouse scrolled (1060, 401) with delta (0, 0)
Screenshot: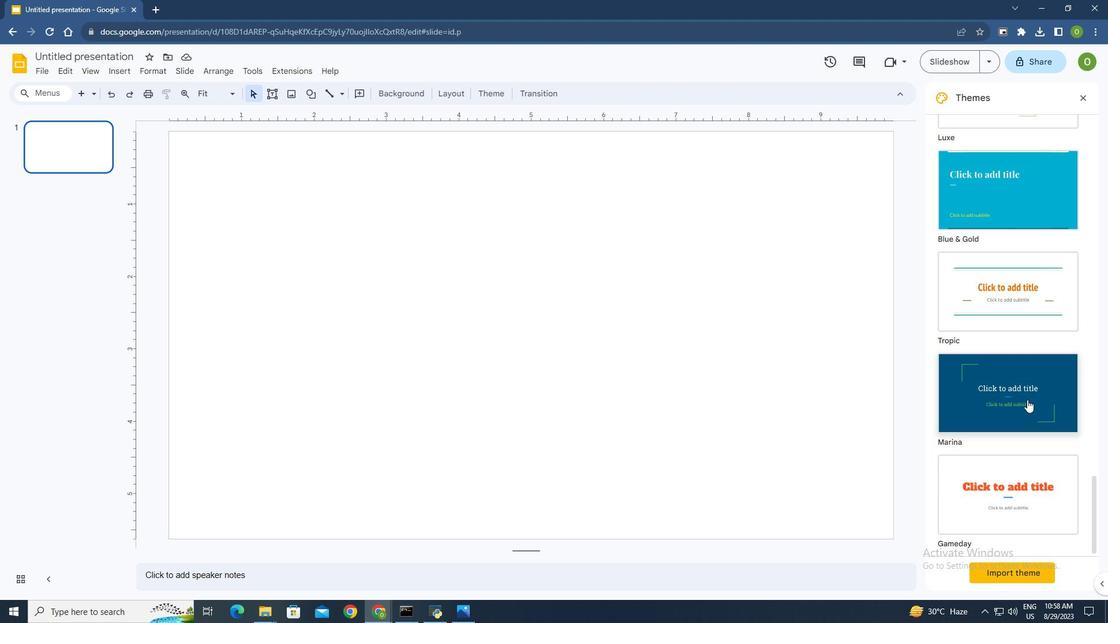 
Action: Mouse scrolled (1060, 401) with delta (0, 0)
Screenshot: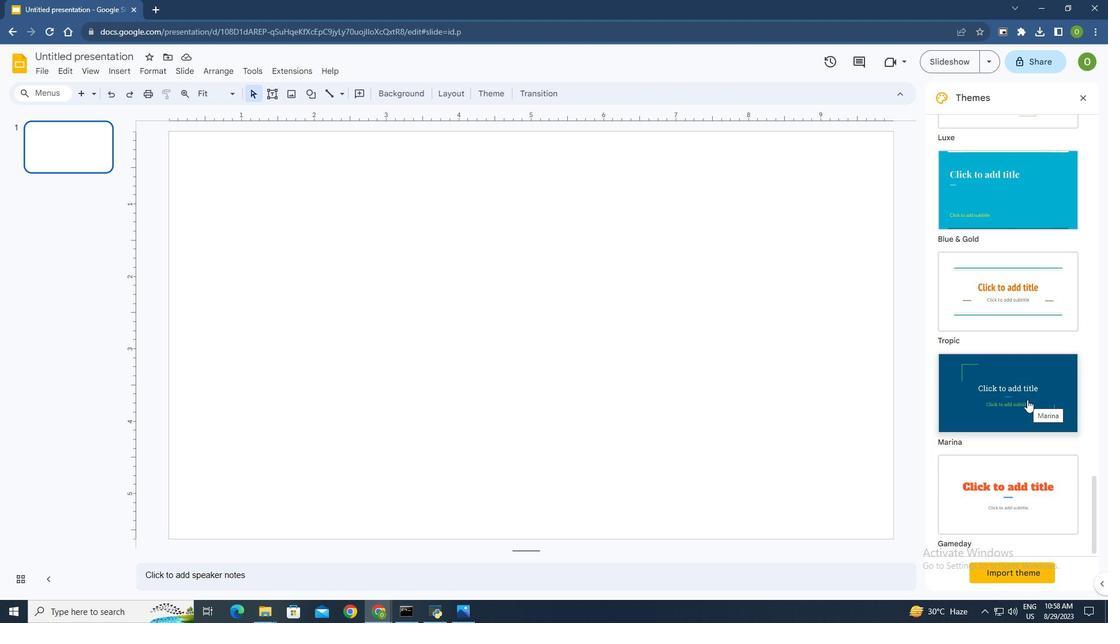 
Action: Mouse scrolled (1060, 402) with delta (0, 0)
Screenshot: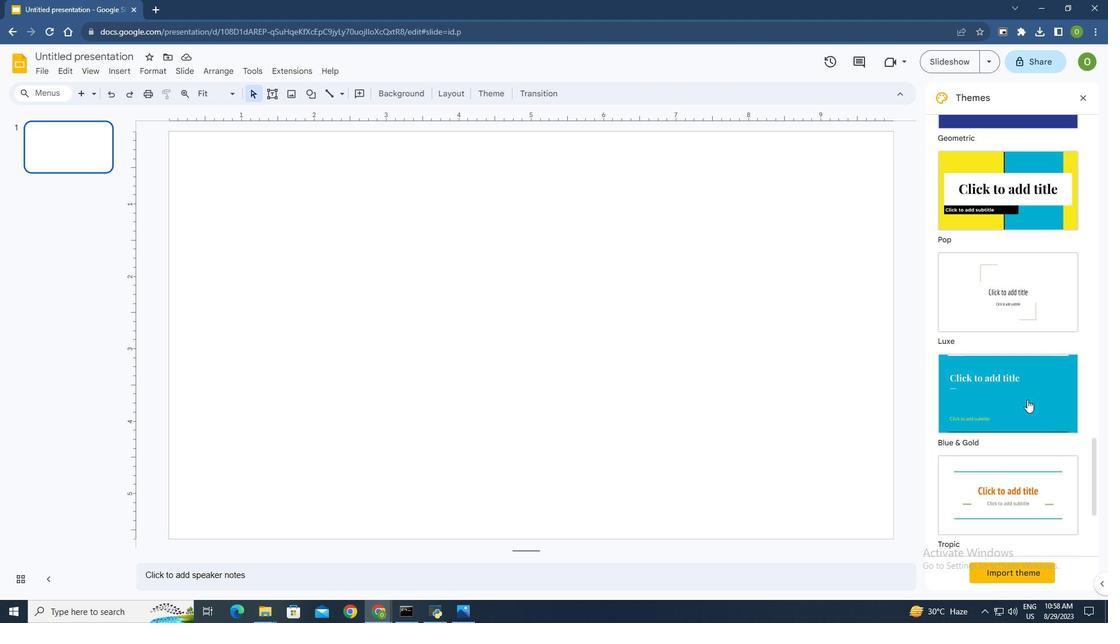 
Action: Mouse scrolled (1060, 402) with delta (0, 0)
Screenshot: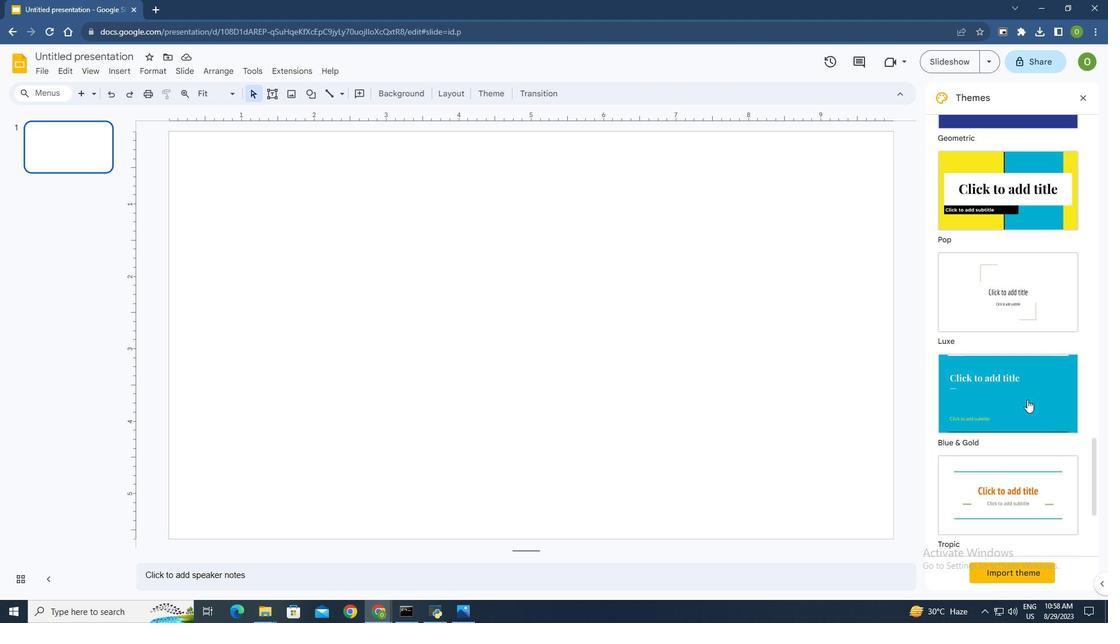 
Action: Mouse scrolled (1060, 402) with delta (0, 0)
Screenshot: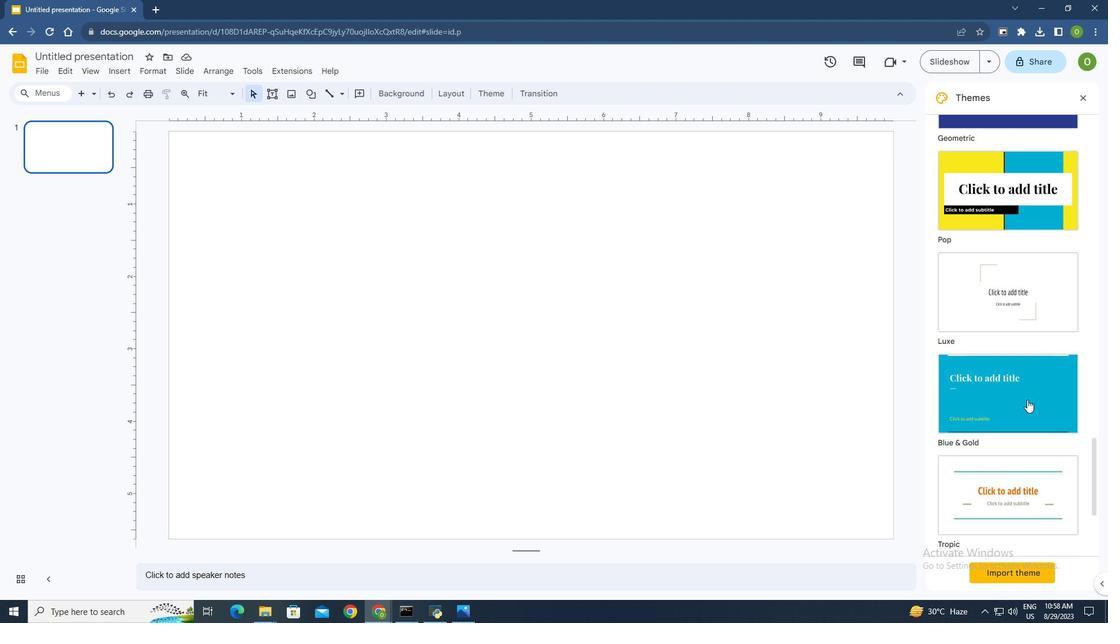 
Action: Mouse scrolled (1060, 402) with delta (0, 0)
Screenshot: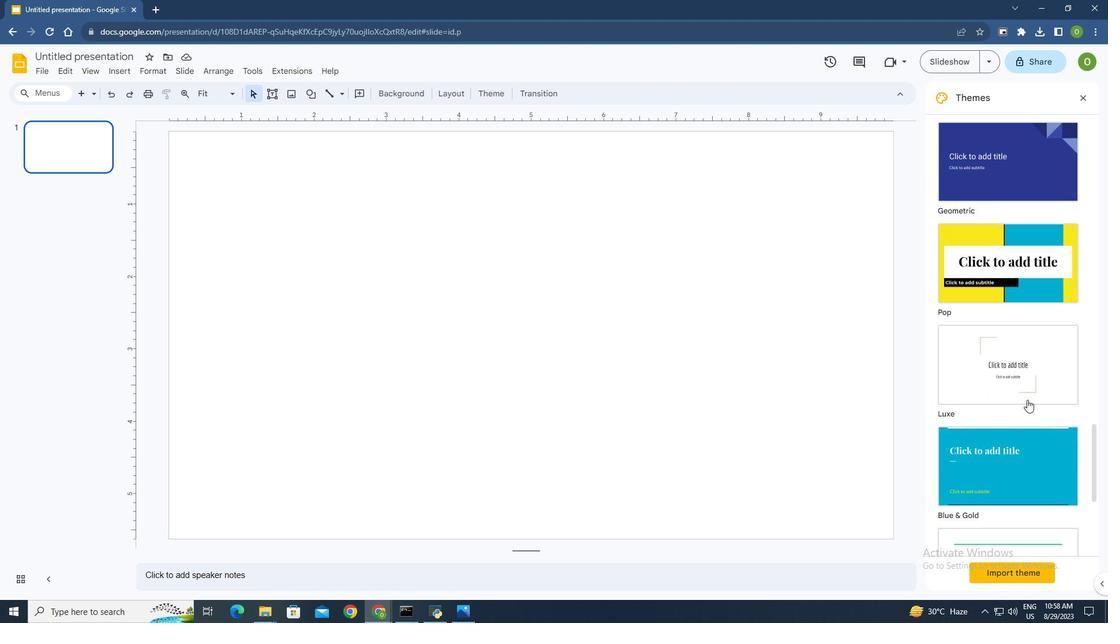 
Action: Mouse scrolled (1060, 402) with delta (0, 0)
Screenshot: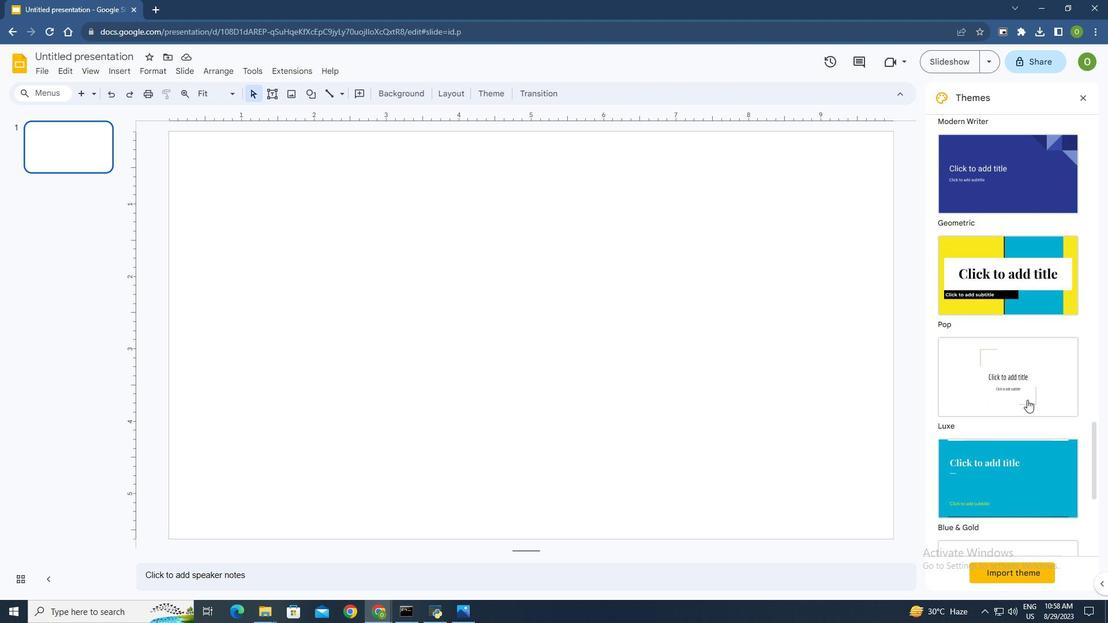 
Action: Mouse scrolled (1060, 402) with delta (0, 0)
Screenshot: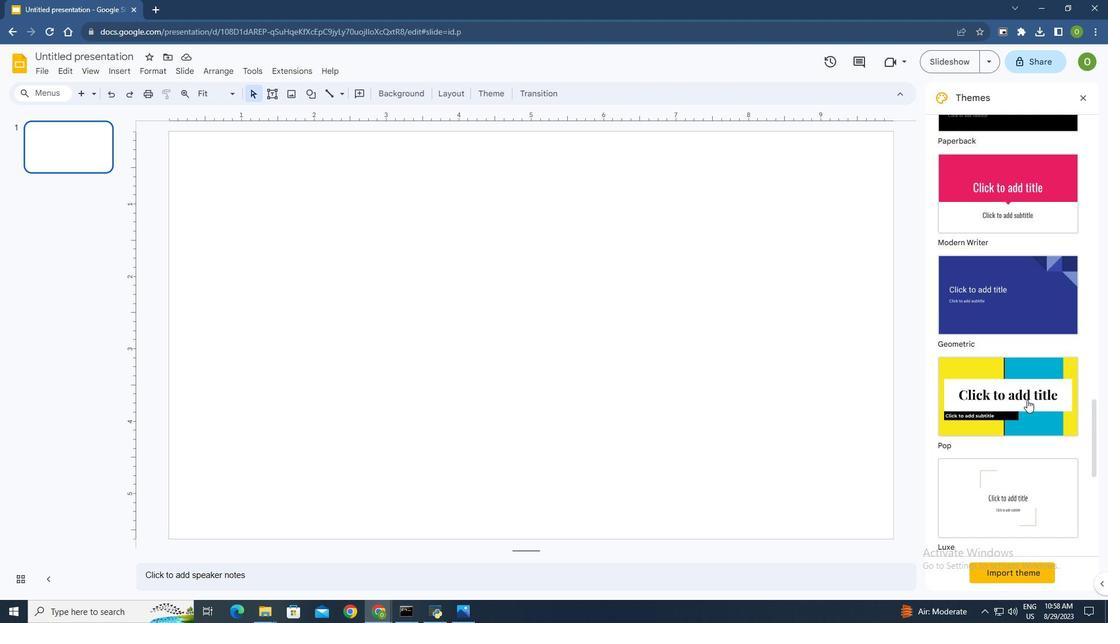 
Action: Mouse scrolled (1060, 402) with delta (0, 0)
Screenshot: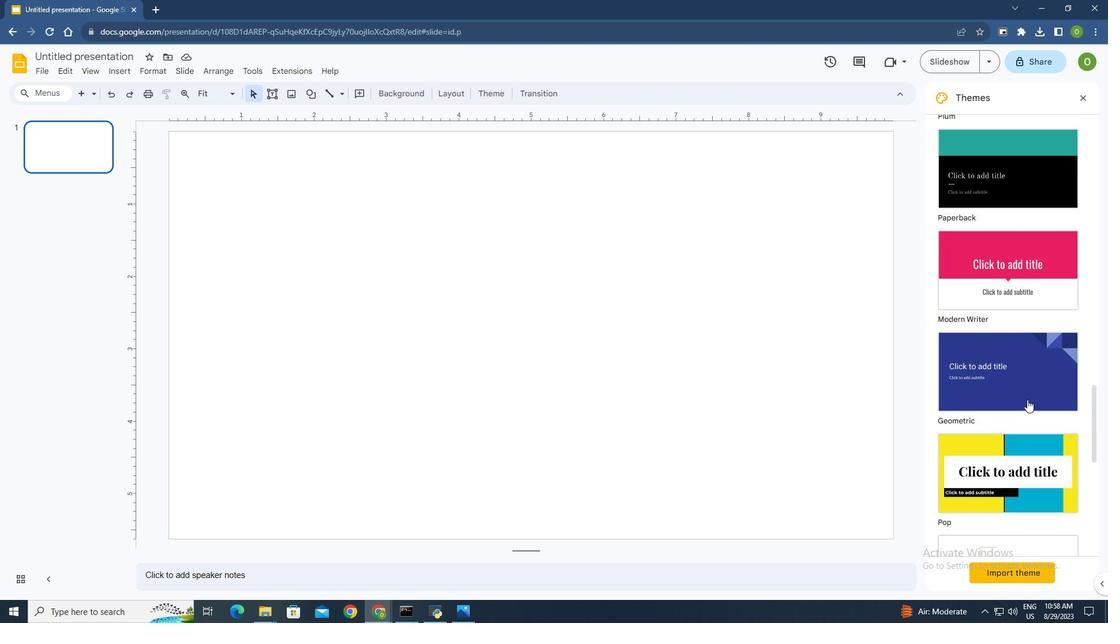 
Action: Mouse scrolled (1060, 402) with delta (0, 0)
Screenshot: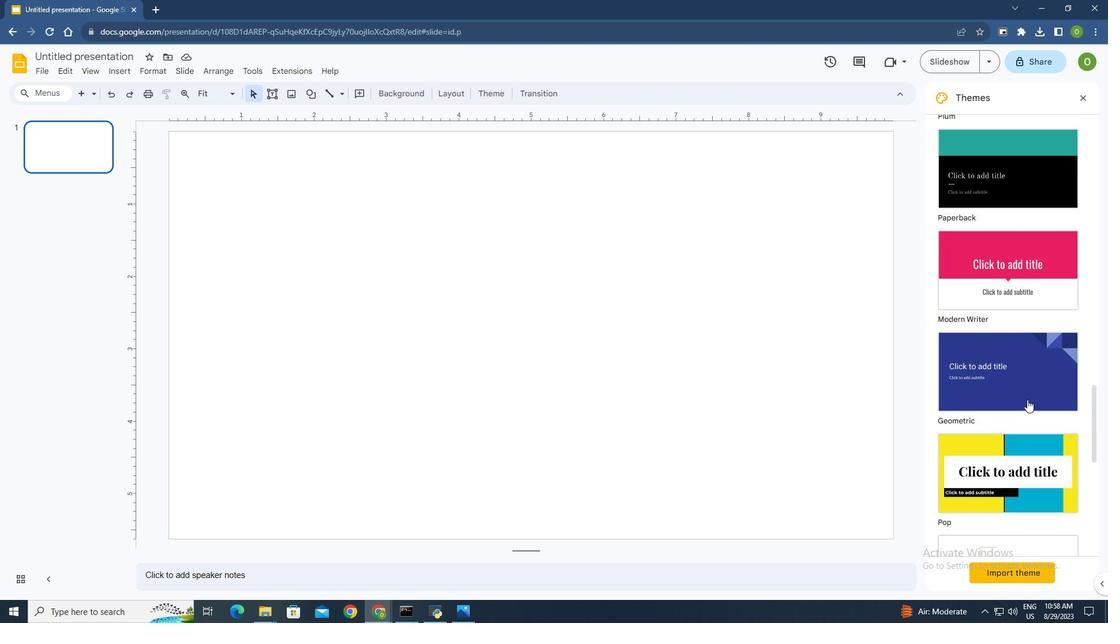 
Action: Mouse scrolled (1060, 402) with delta (0, 0)
Screenshot: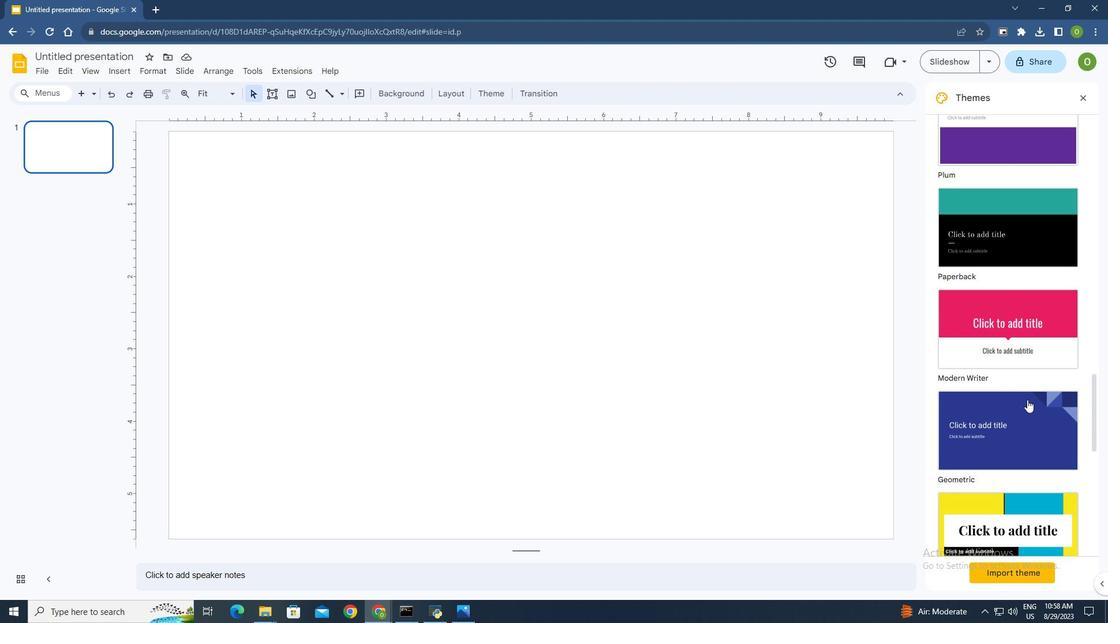 
Action: Mouse scrolled (1060, 402) with delta (0, 0)
Screenshot: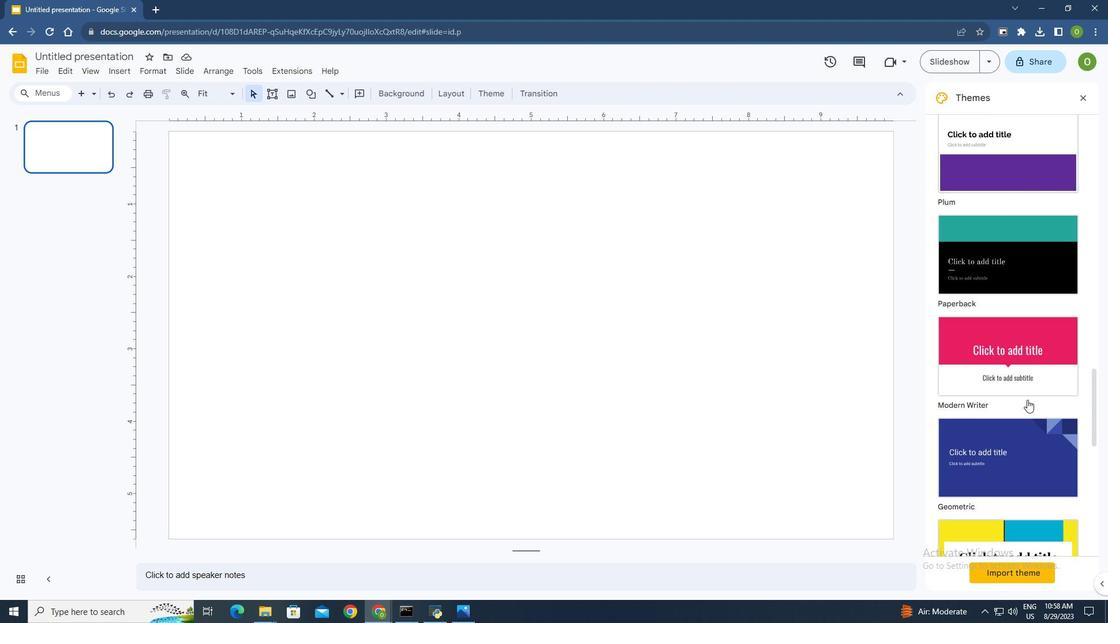 
Action: Mouse scrolled (1060, 402) with delta (0, 0)
Screenshot: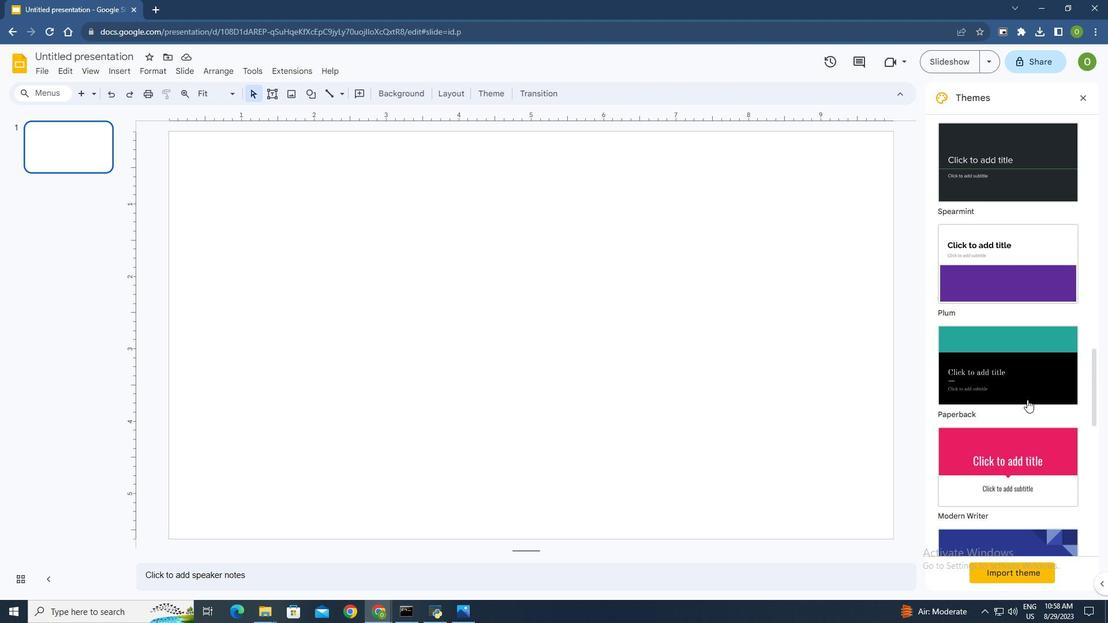 
Action: Mouse scrolled (1060, 402) with delta (0, 0)
Screenshot: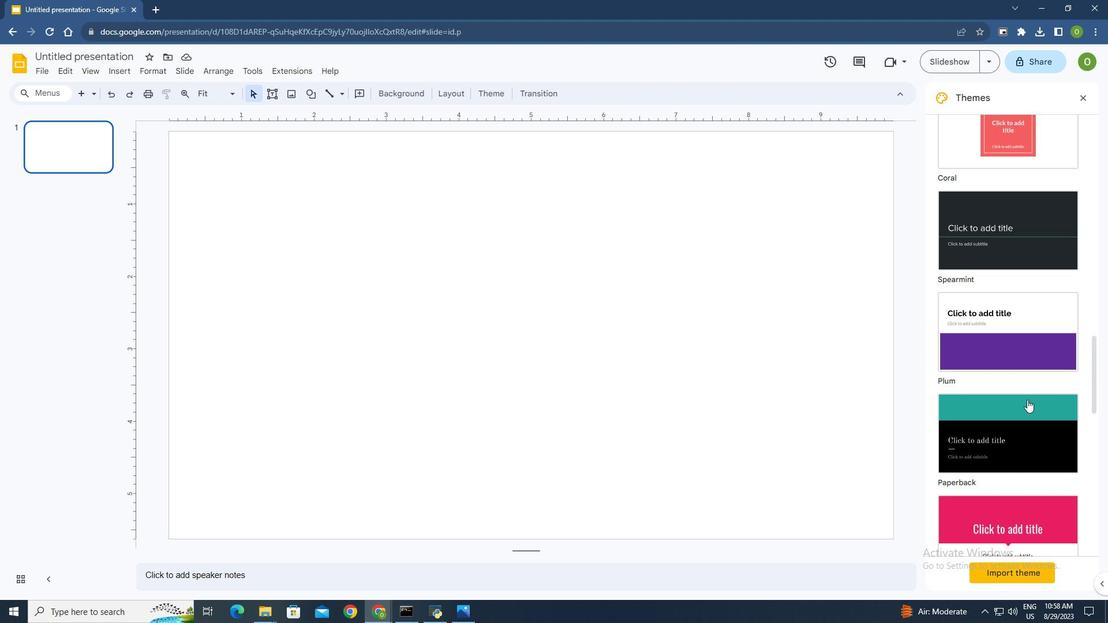 
Action: Mouse scrolled (1060, 402) with delta (0, 0)
Screenshot: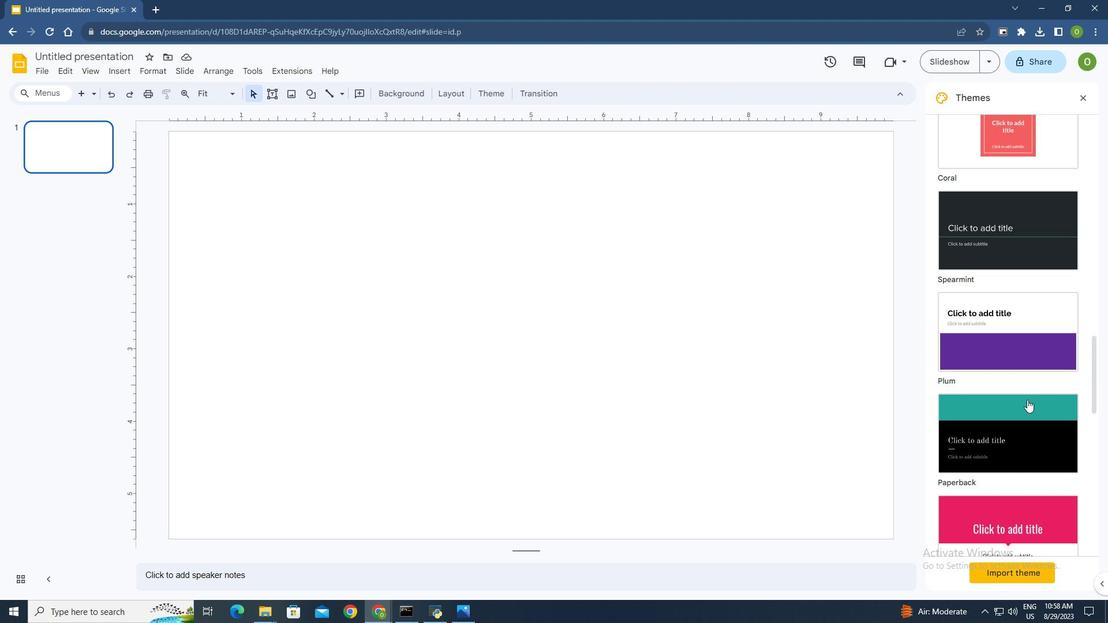 
Action: Mouse scrolled (1060, 402) with delta (0, 0)
Screenshot: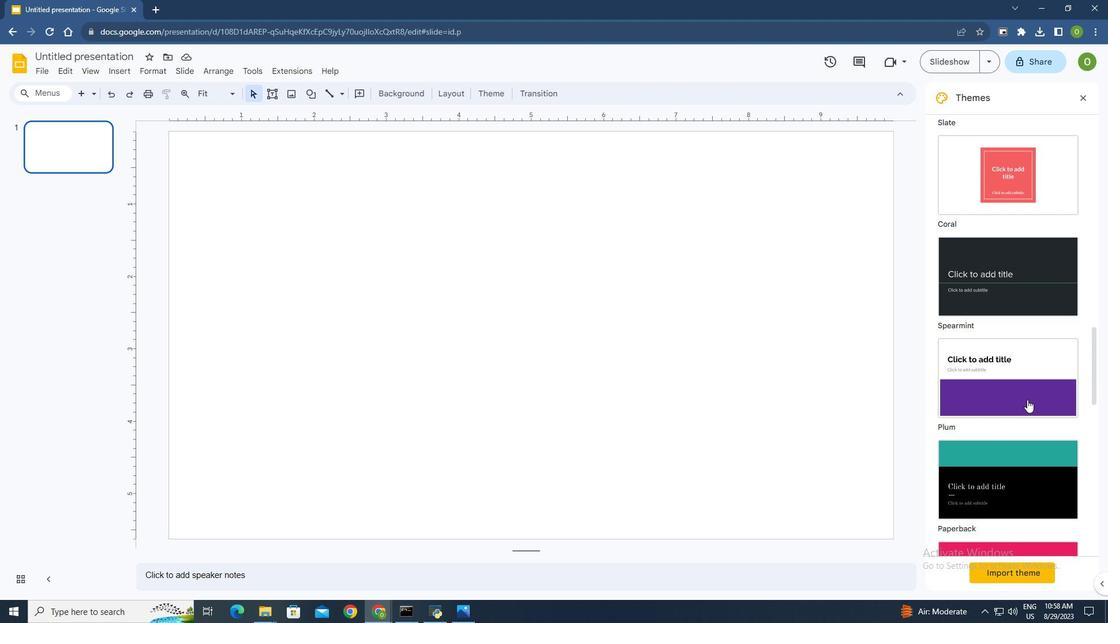 
Action: Mouse scrolled (1060, 402) with delta (0, 0)
Screenshot: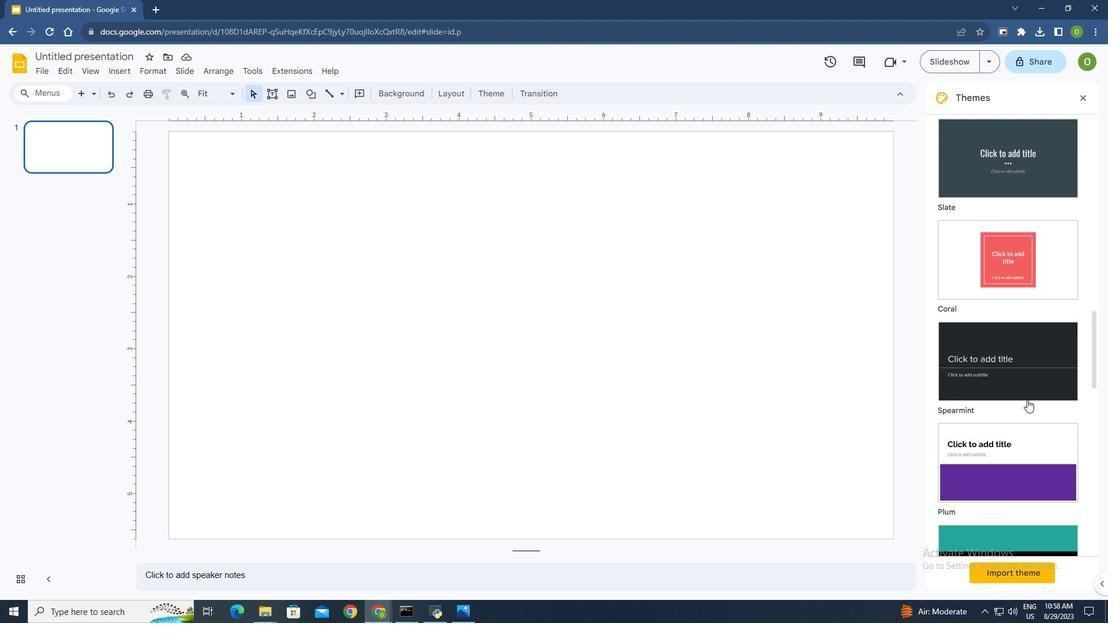 
Action: Mouse scrolled (1060, 402) with delta (0, 0)
Screenshot: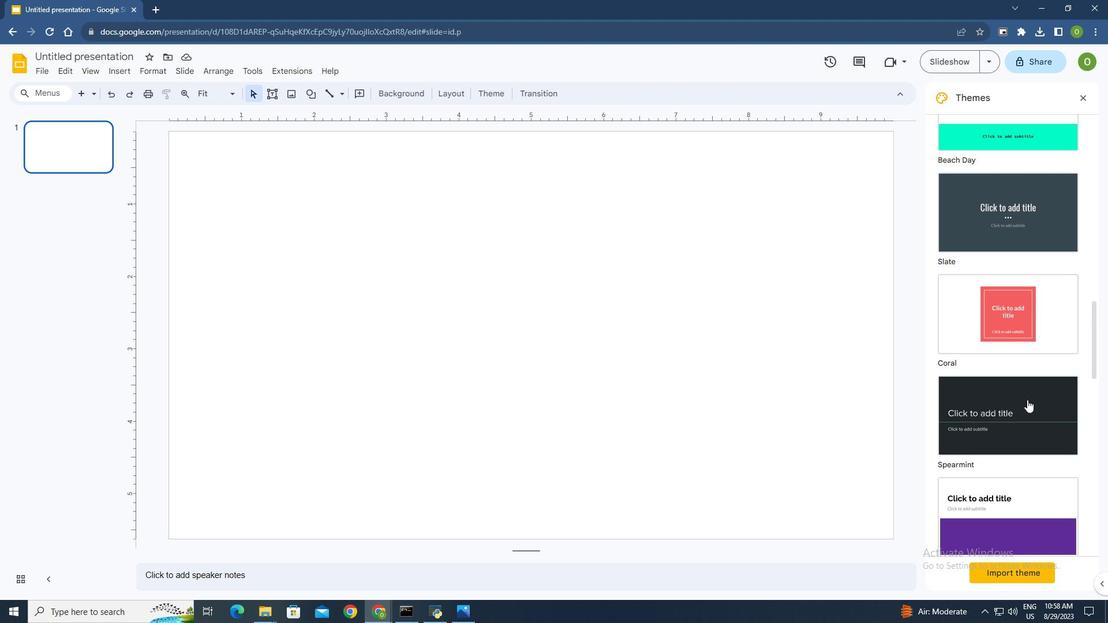 
Action: Mouse scrolled (1060, 402) with delta (0, 0)
Screenshot: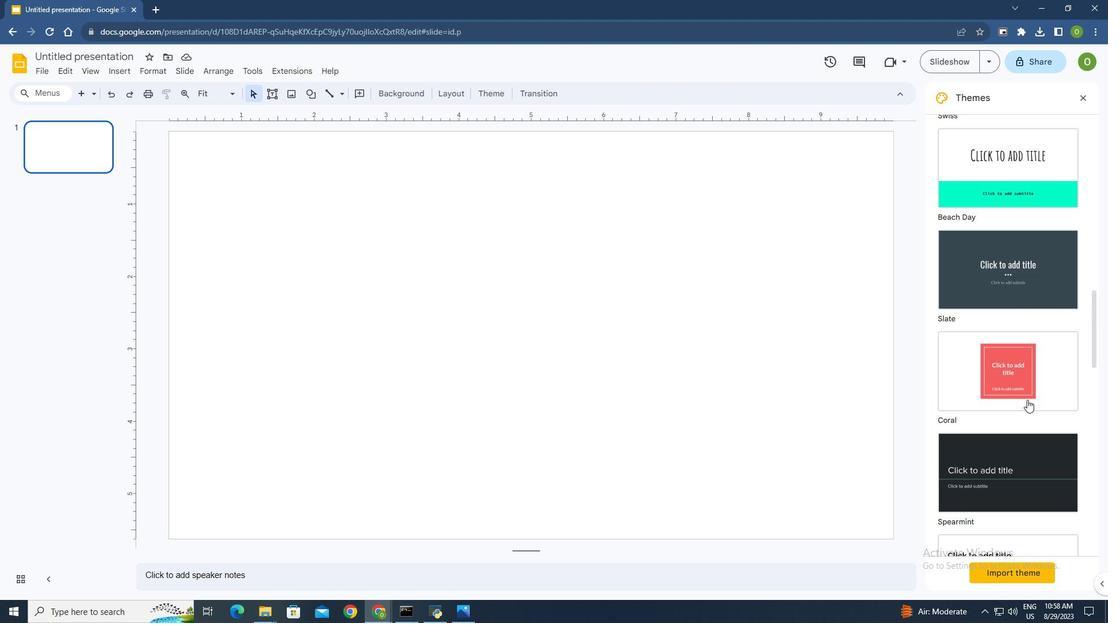 
Action: Mouse scrolled (1060, 402) with delta (0, 0)
Screenshot: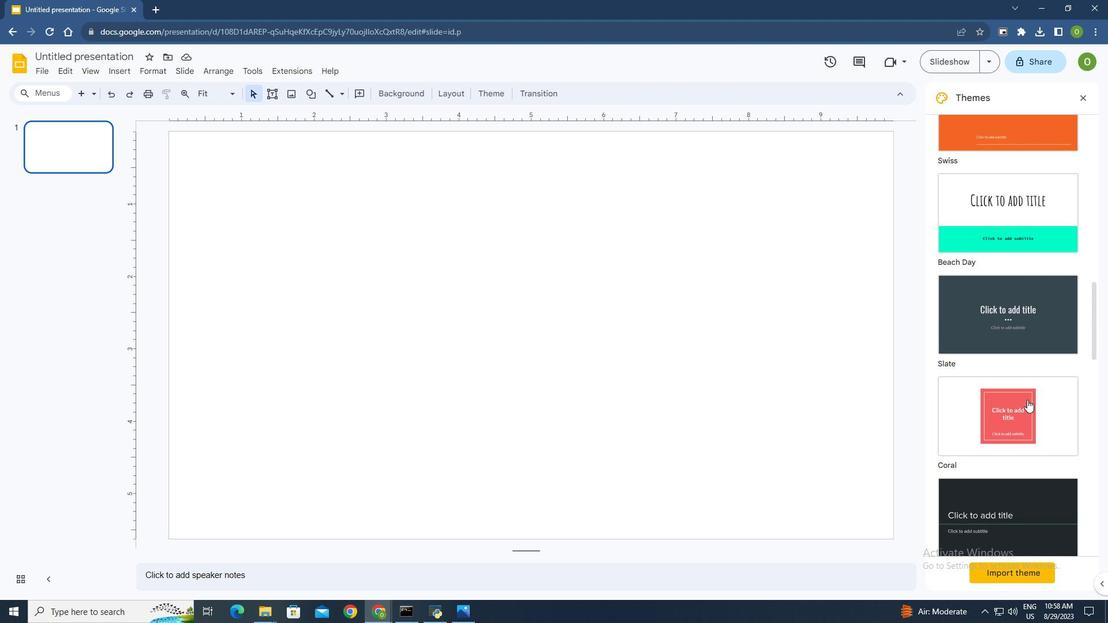 
Action: Mouse scrolled (1060, 402) with delta (0, 0)
Screenshot: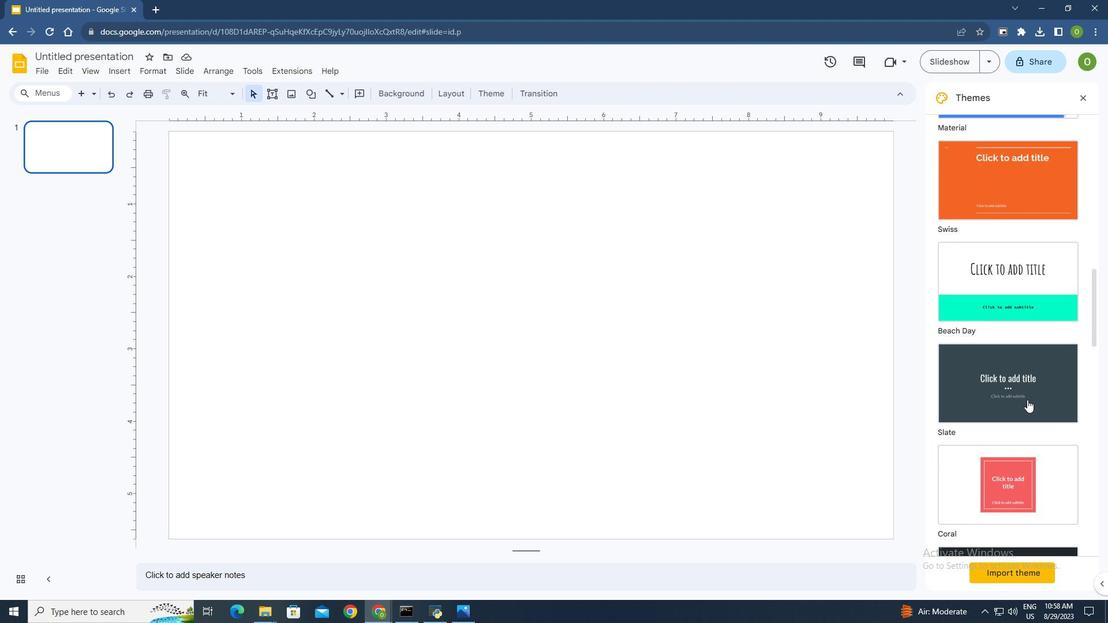 
Action: Mouse scrolled (1060, 402) with delta (0, 0)
Screenshot: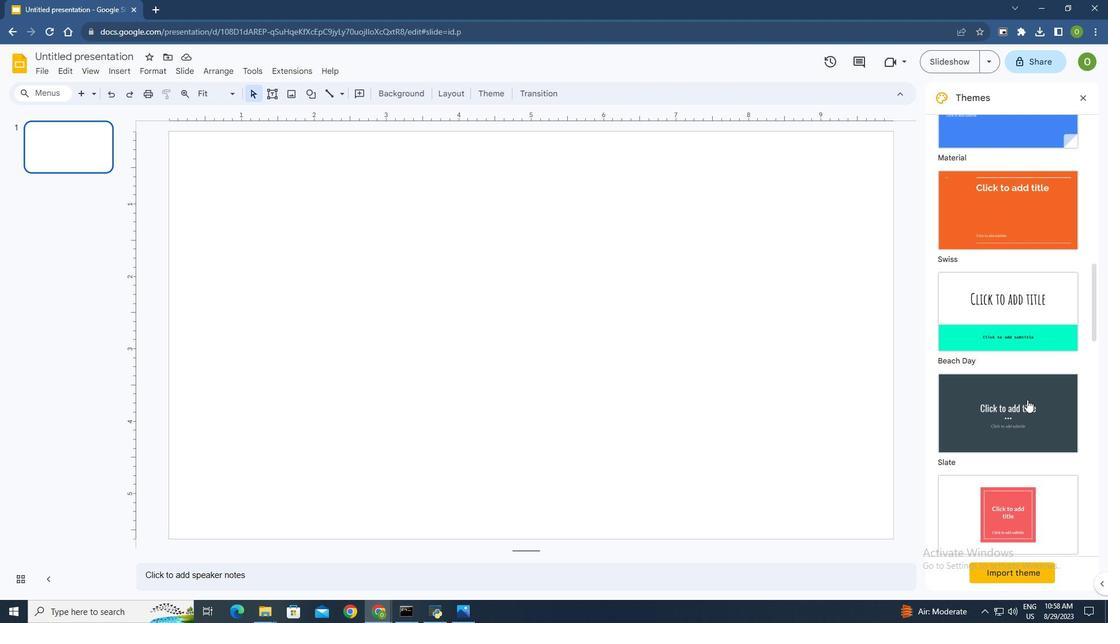 
Action: Mouse scrolled (1060, 402) with delta (0, 0)
Screenshot: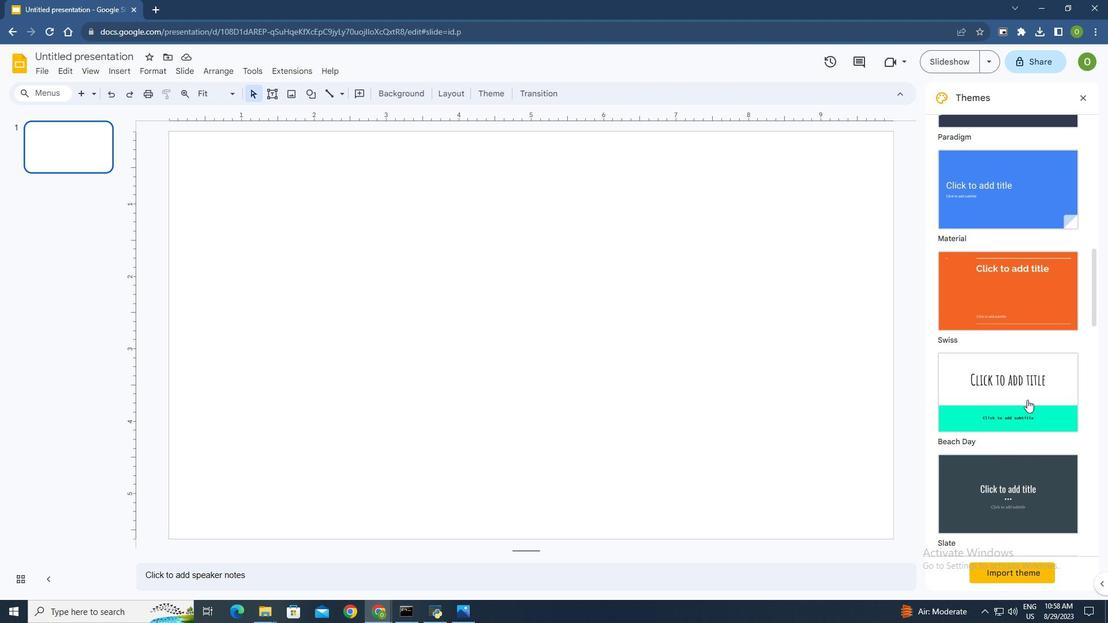 
Action: Mouse scrolled (1060, 402) with delta (0, 0)
Screenshot: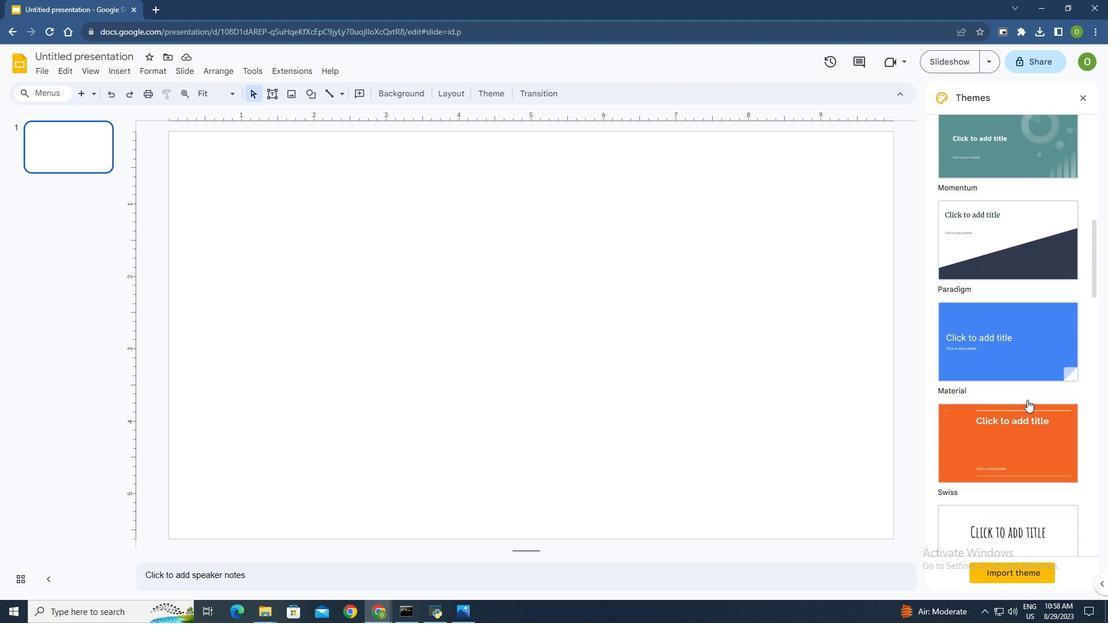 
Action: Mouse scrolled (1060, 402) with delta (0, 0)
Screenshot: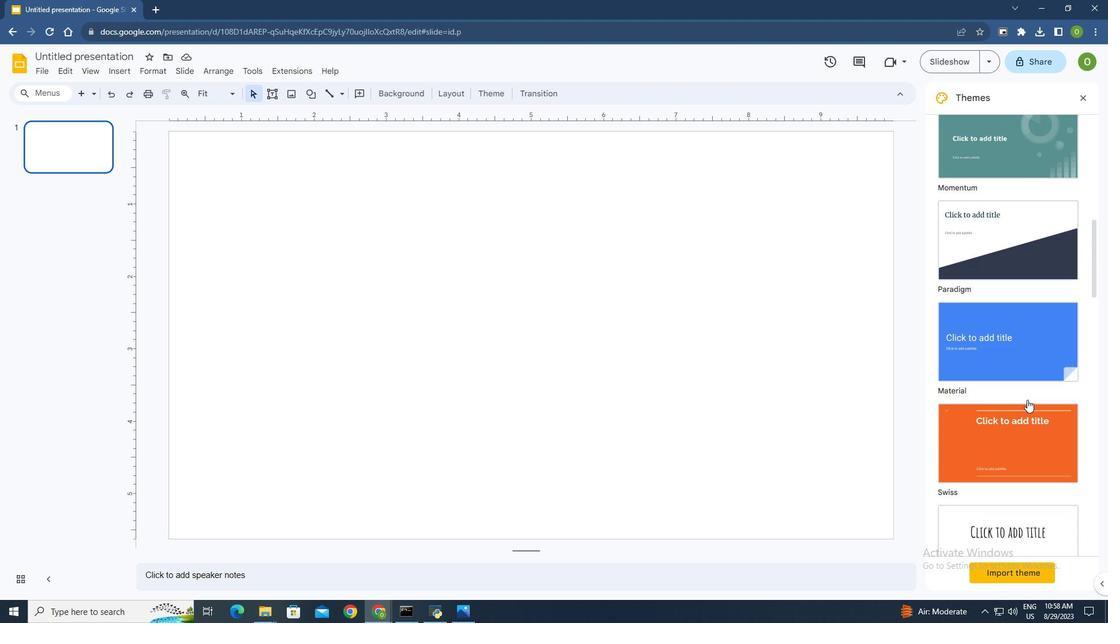 
Action: Mouse scrolled (1060, 402) with delta (0, 0)
Screenshot: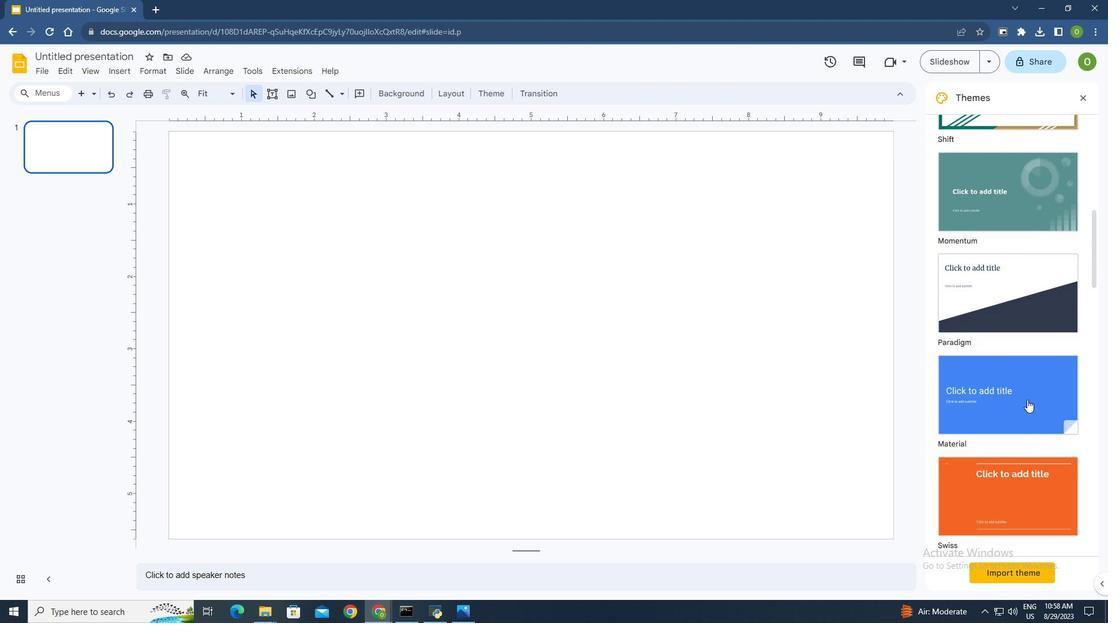 
Action: Mouse scrolled (1060, 402) with delta (0, 0)
Screenshot: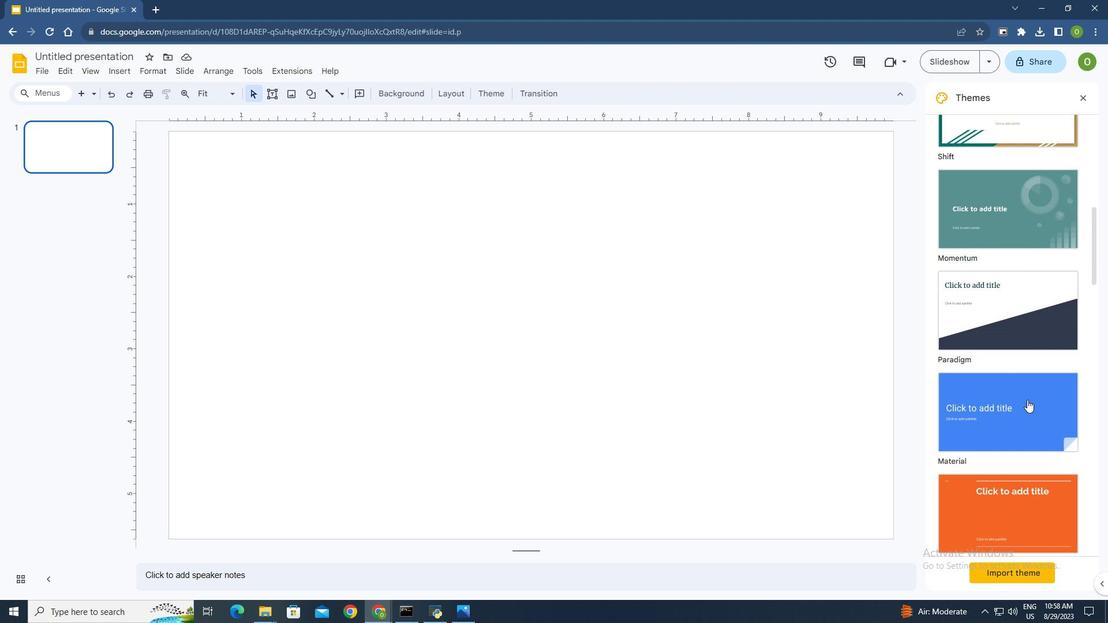 
Action: Mouse scrolled (1060, 402) with delta (0, 0)
Screenshot: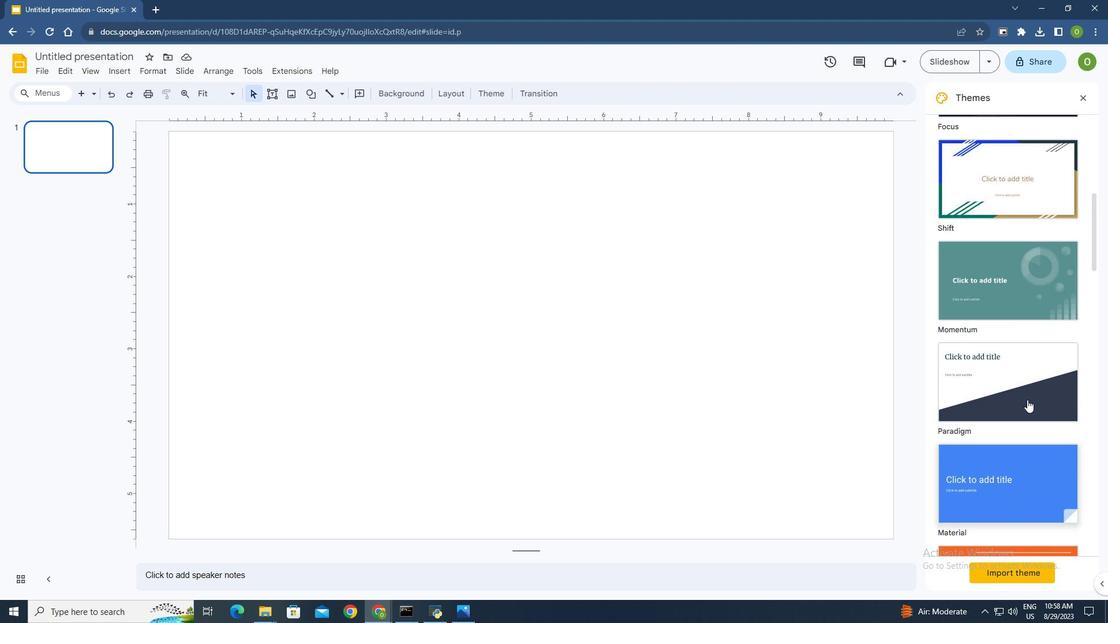 
Action: Mouse scrolled (1060, 402) with delta (0, 0)
Screenshot: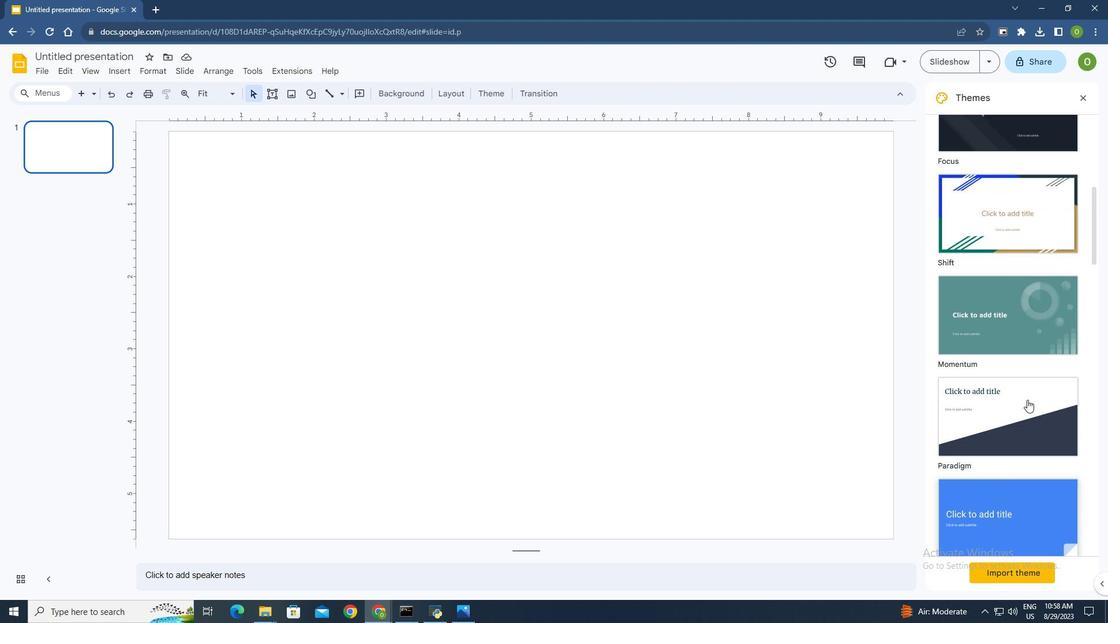 
Action: Mouse moved to (1083, 342)
Screenshot: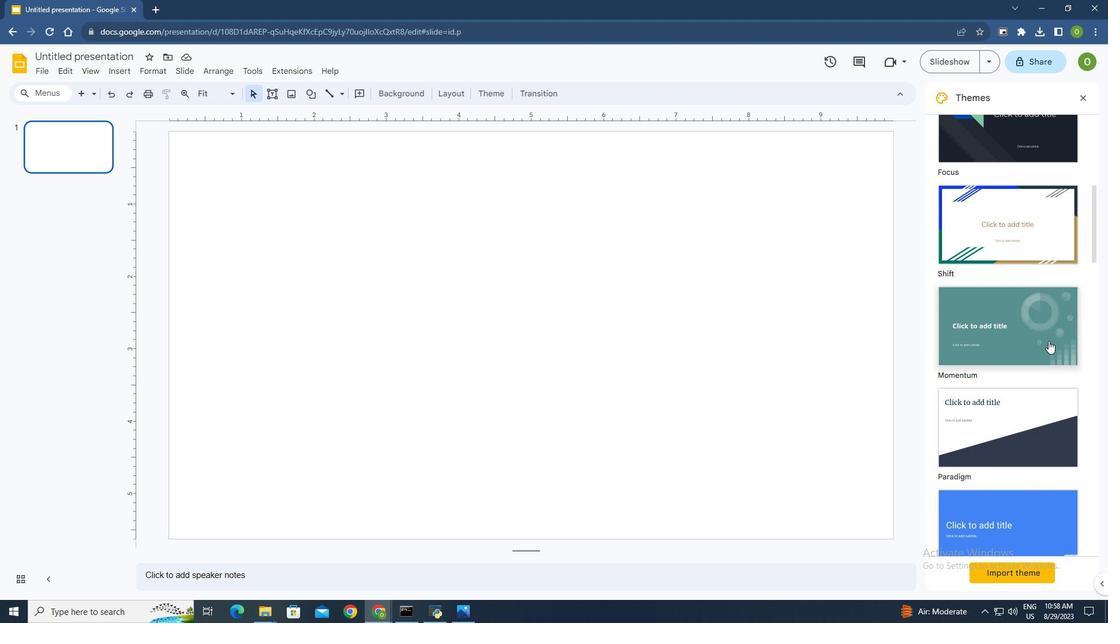 
Action: Mouse pressed left at (1083, 342)
Screenshot: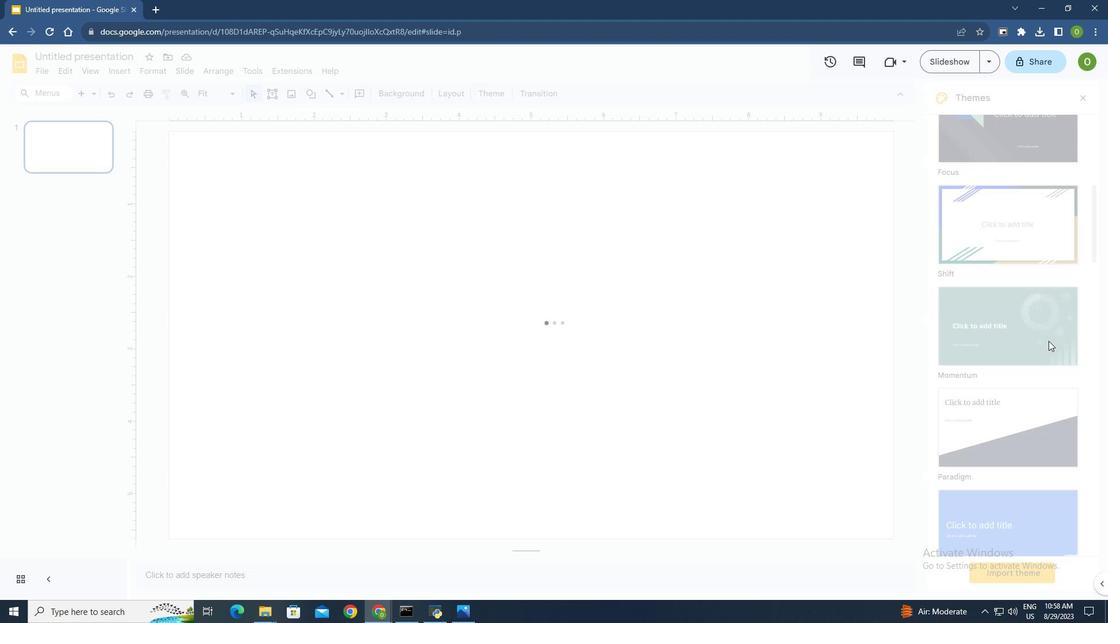 
Action: Mouse moved to (400, 90)
Screenshot: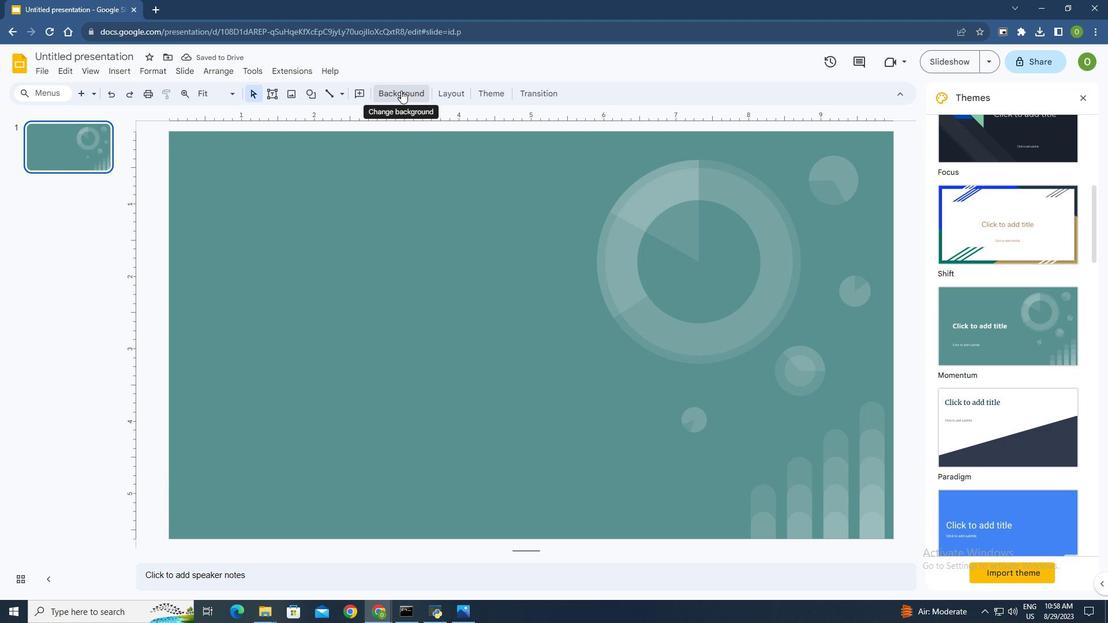 
Action: Mouse pressed left at (400, 90)
Screenshot: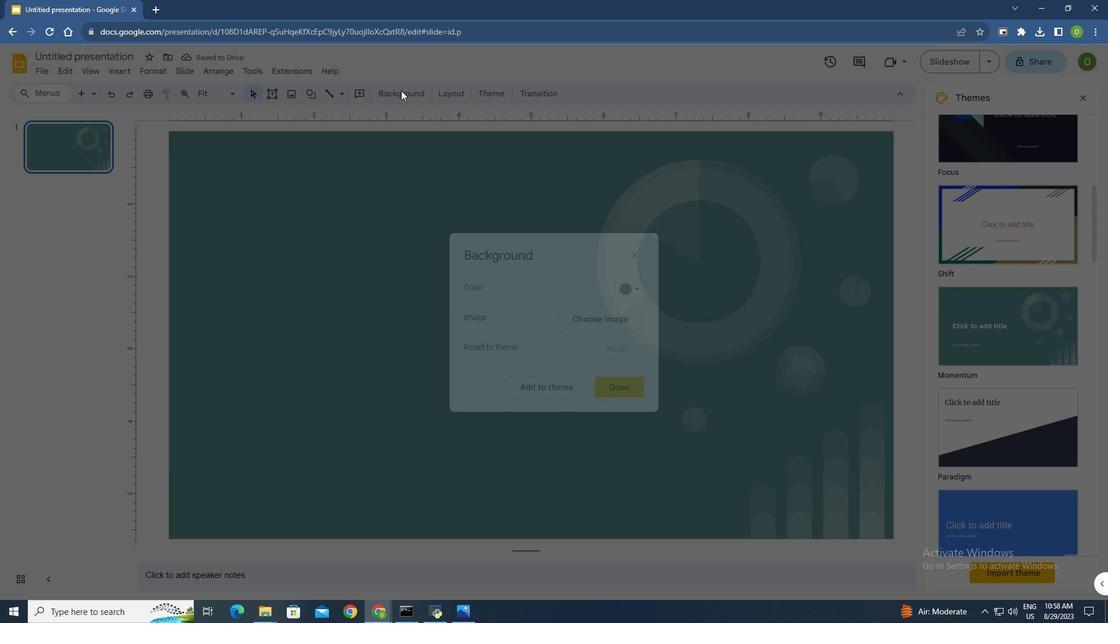 
Action: Mouse moved to (609, 321)
Screenshot: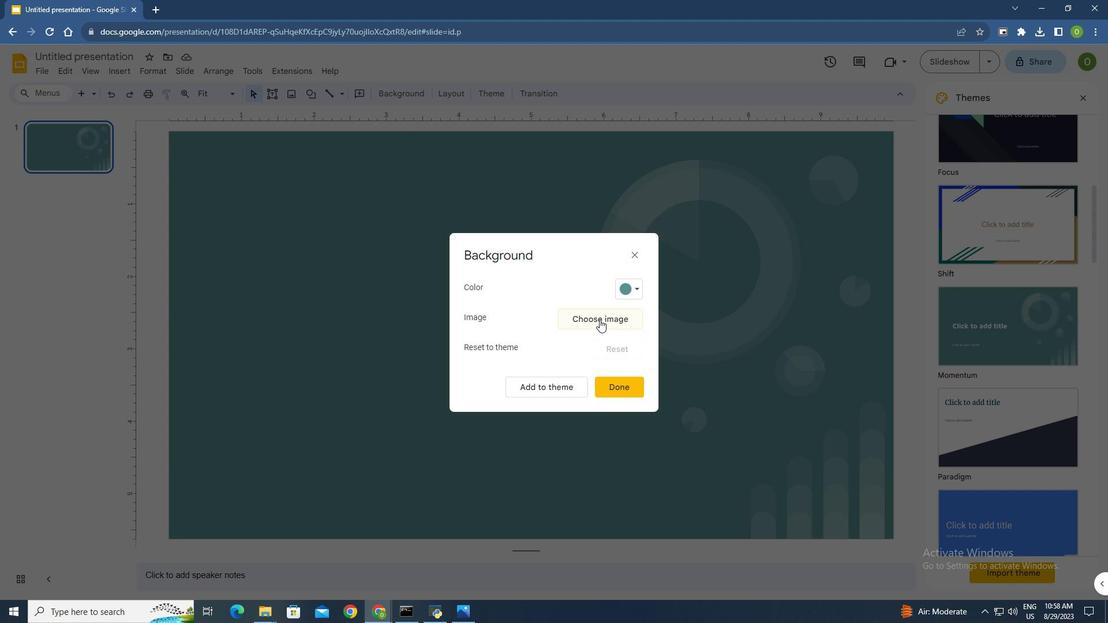 
Action: Mouse pressed left at (609, 321)
Screenshot: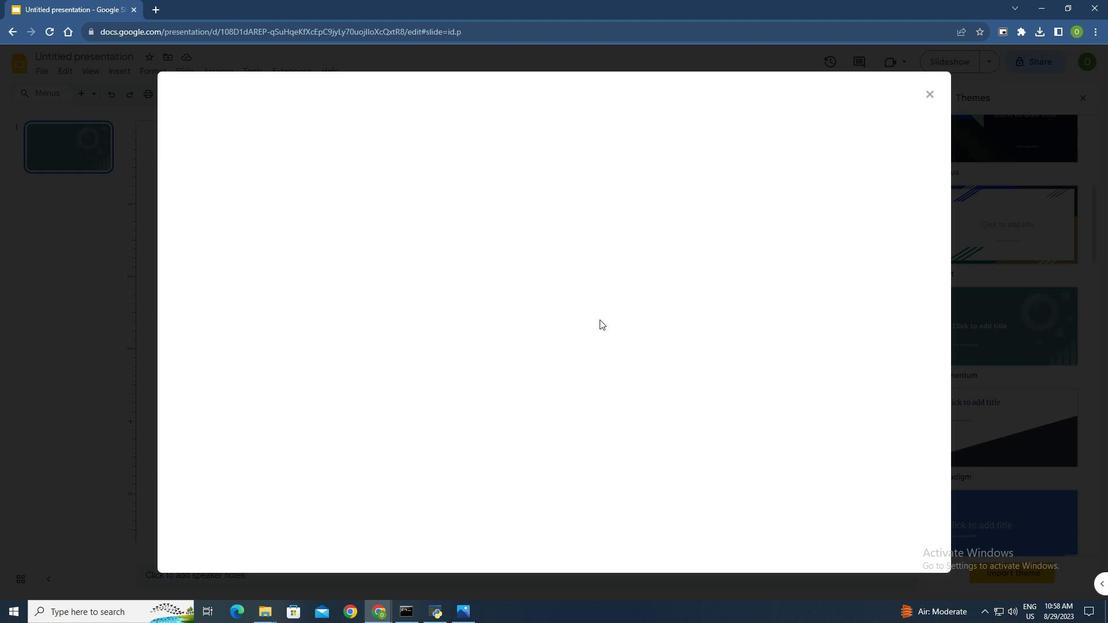 
Action: Mouse moved to (430, 139)
Screenshot: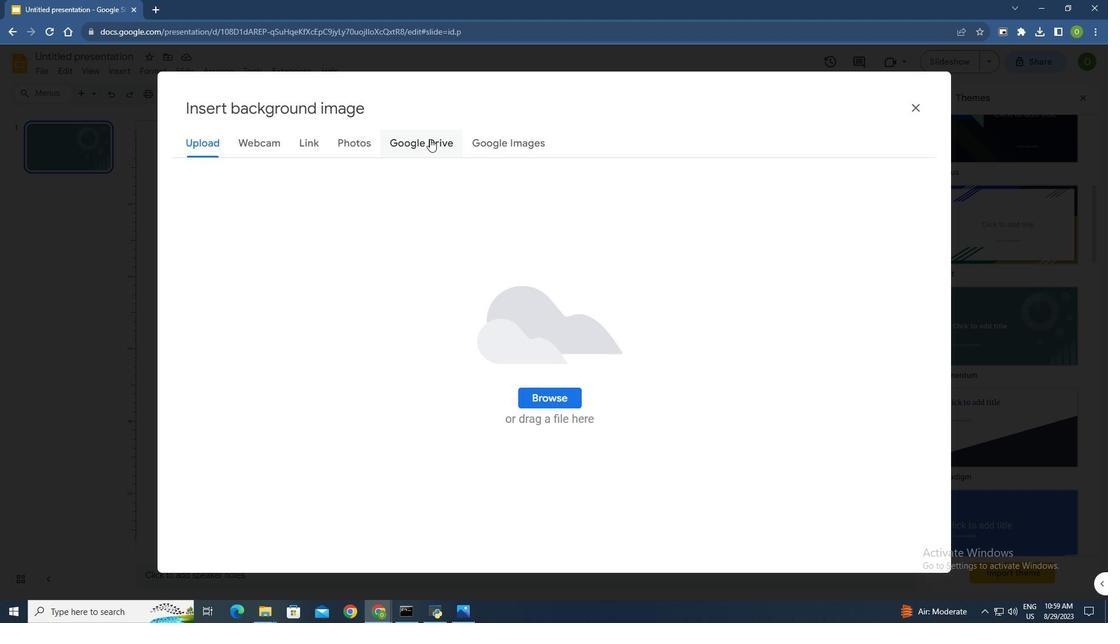 
Action: Mouse pressed left at (430, 139)
Screenshot: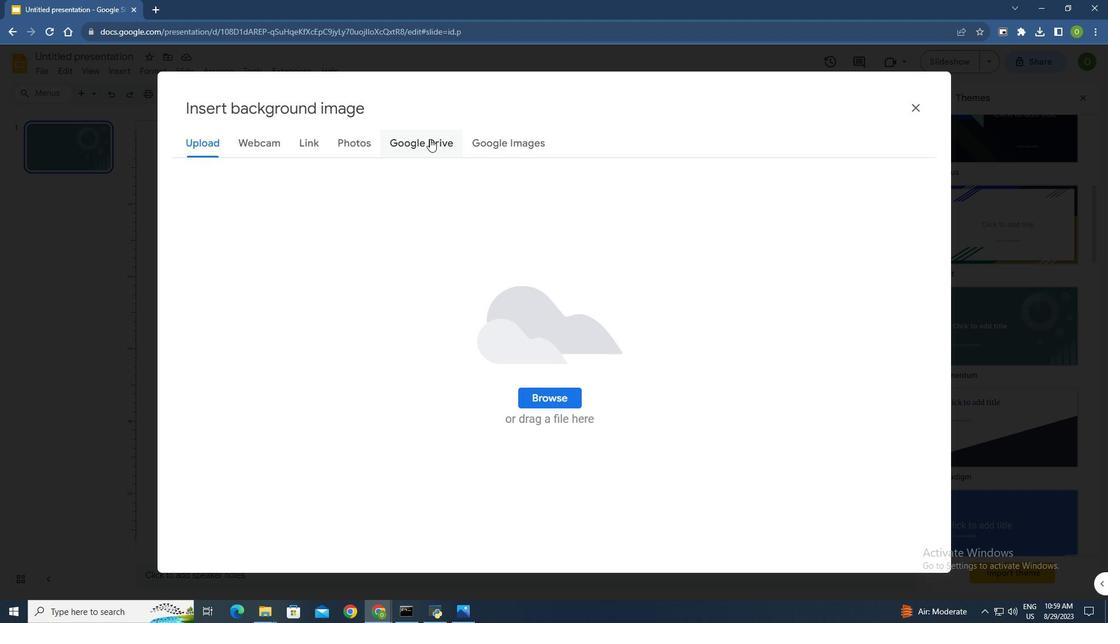 
Action: Mouse moved to (520, 144)
Screenshot: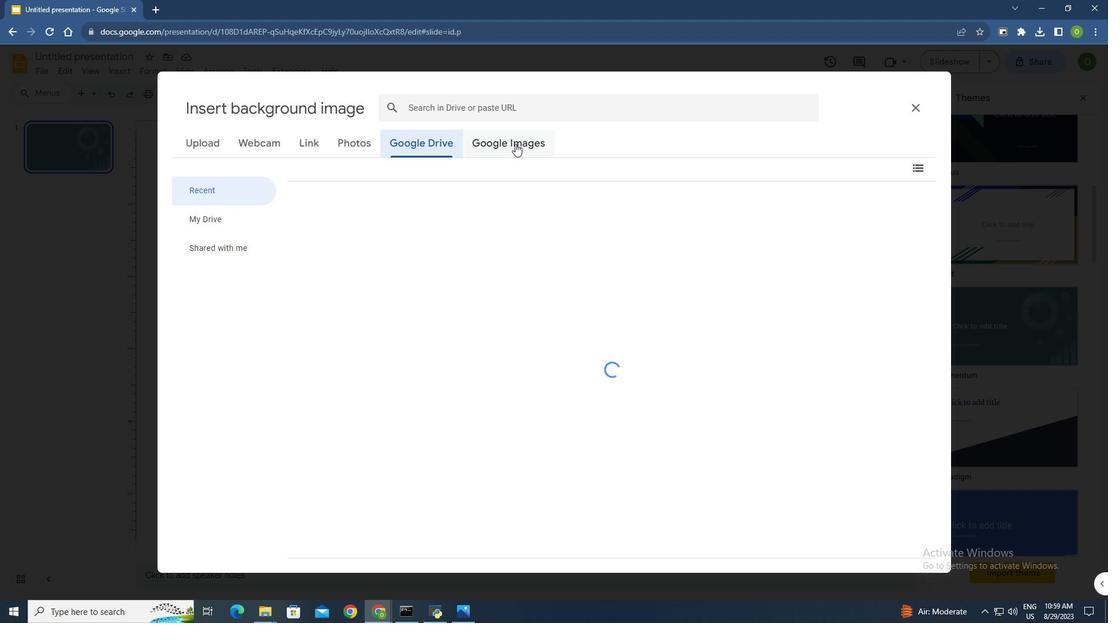 
Action: Mouse pressed left at (520, 144)
Screenshot: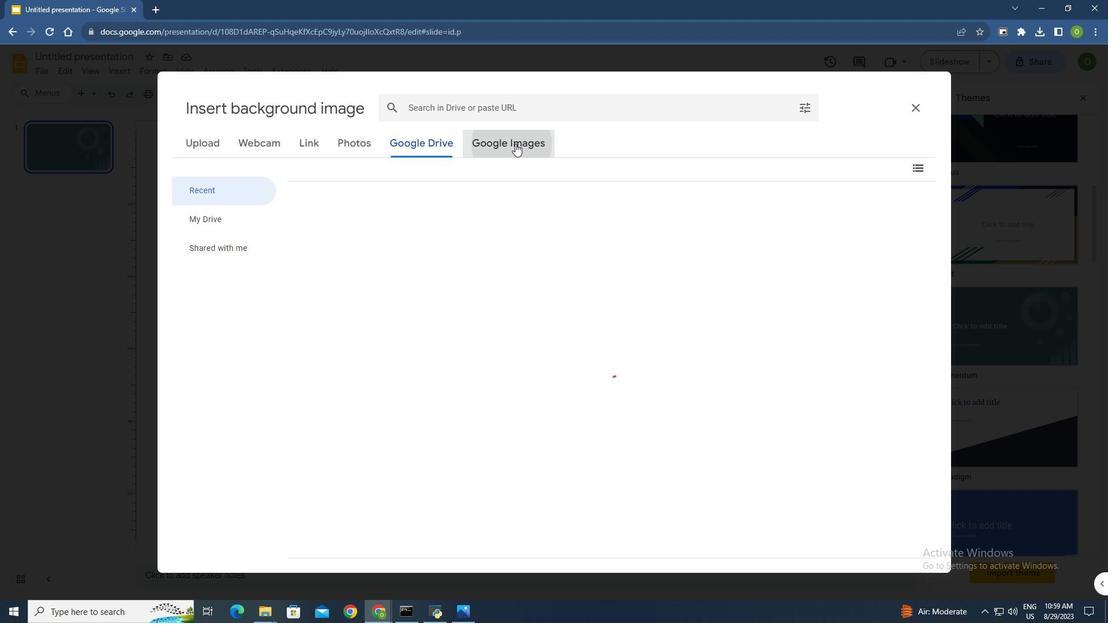 
Action: Mouse moved to (558, 107)
Screenshot: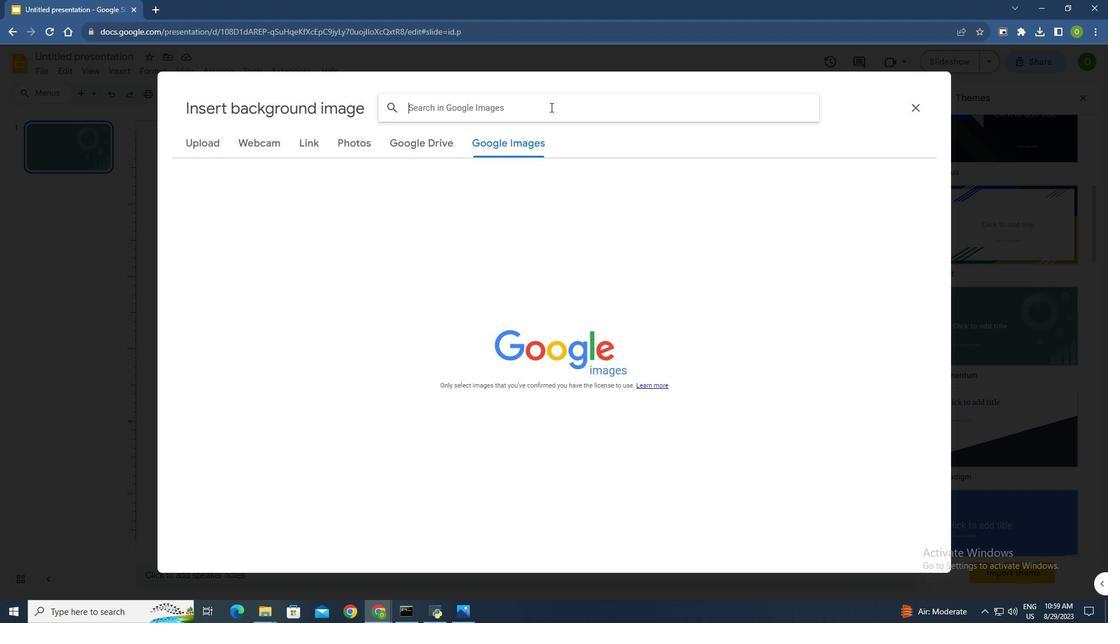 
Action: Mouse pressed left at (558, 107)
Screenshot: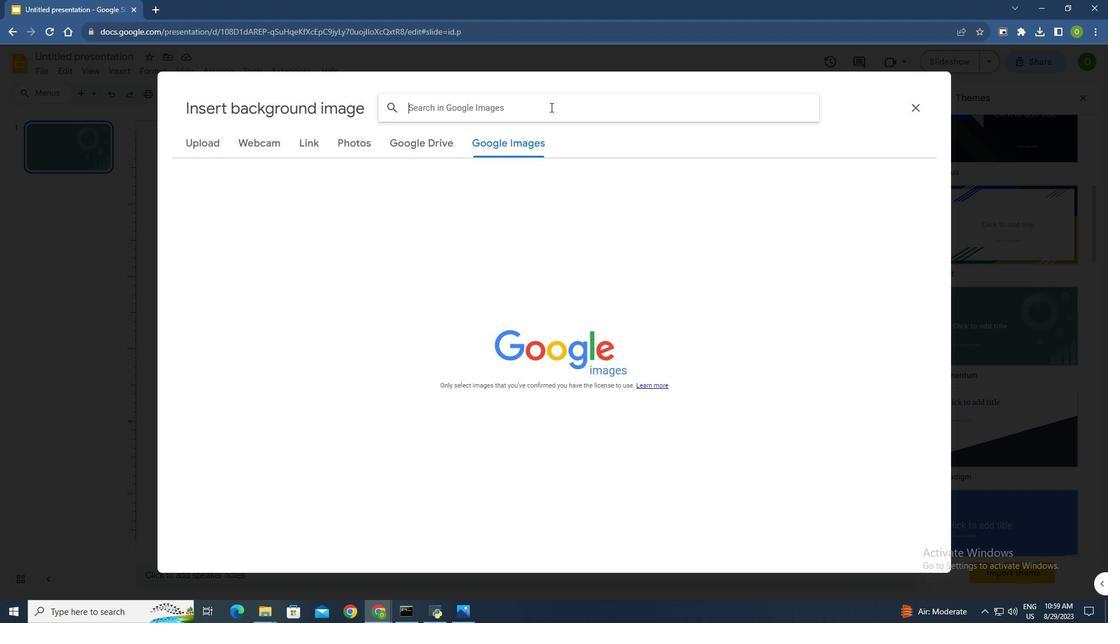 
Action: Key pressed it<Key.space>companey<Key.enter>
Screenshot: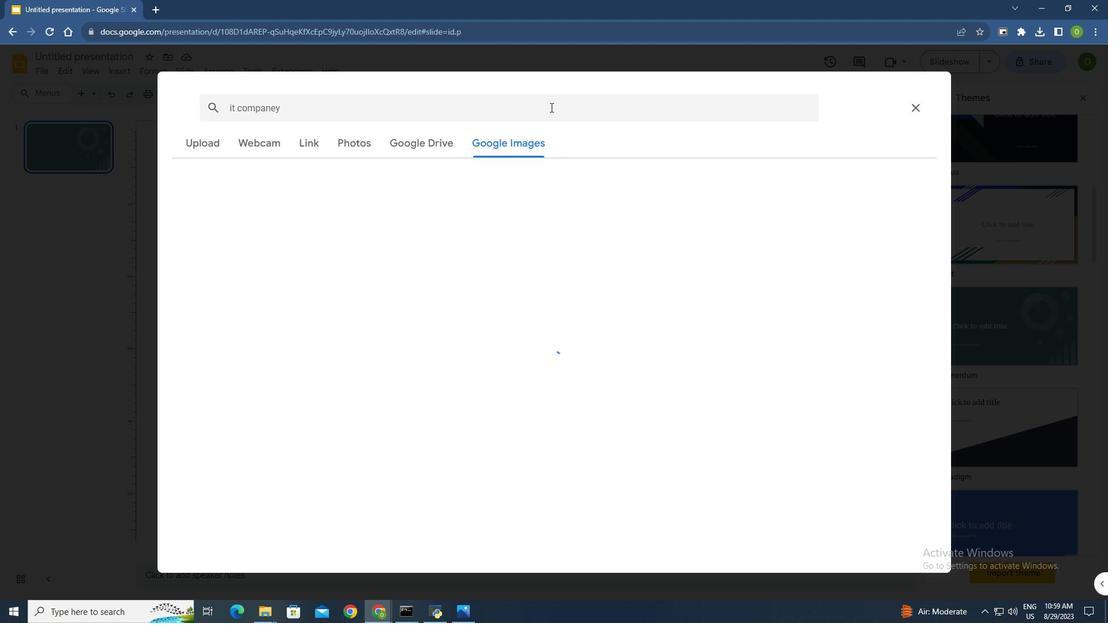 
Action: Mouse moved to (686, 364)
Screenshot: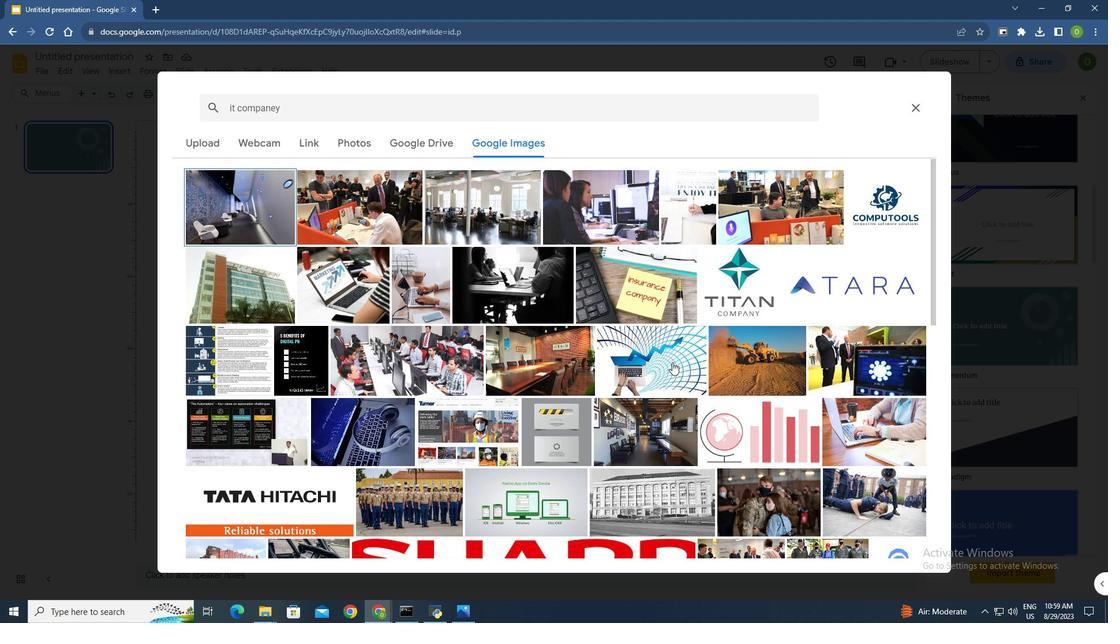 
Action: Mouse scrolled (686, 363) with delta (0, 0)
Screenshot: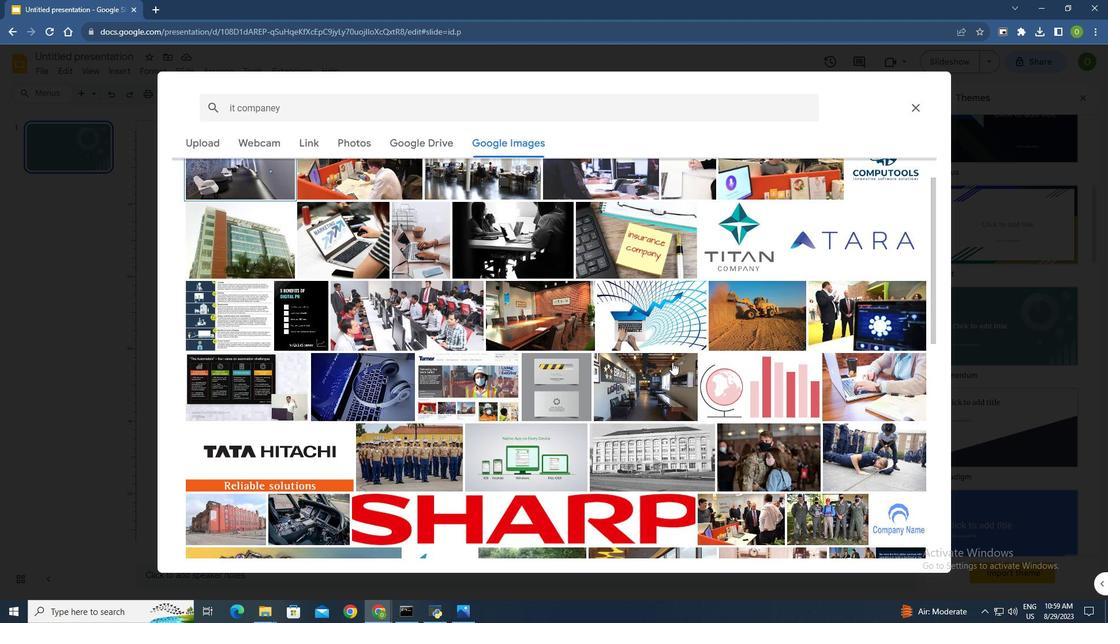 
Action: Mouse scrolled (686, 363) with delta (0, 0)
Screenshot: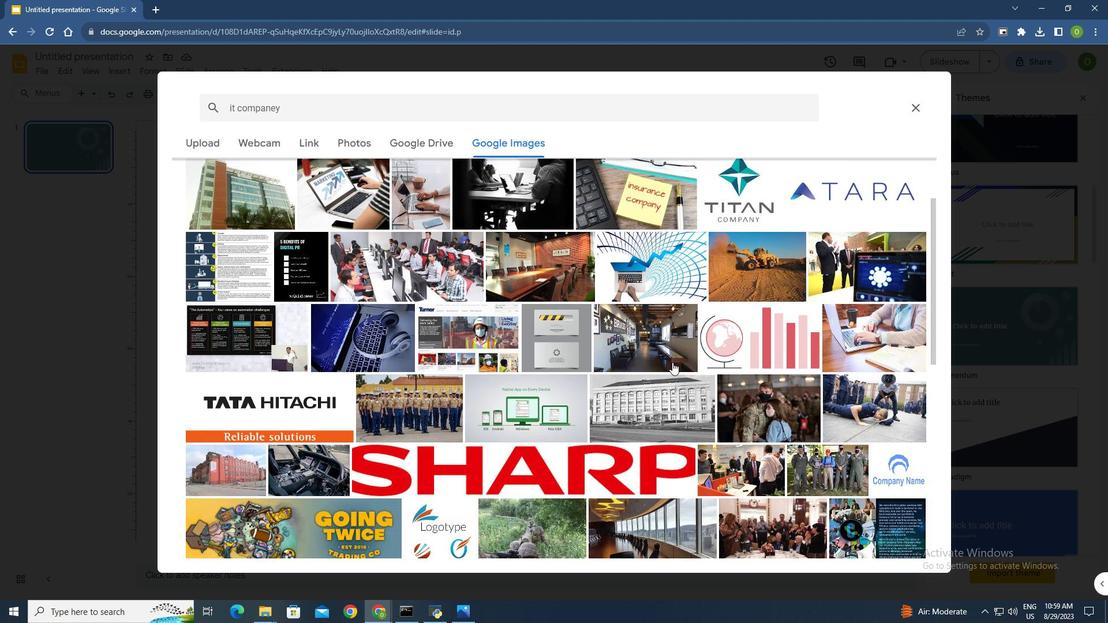 
Action: Mouse scrolled (686, 363) with delta (0, 0)
Screenshot: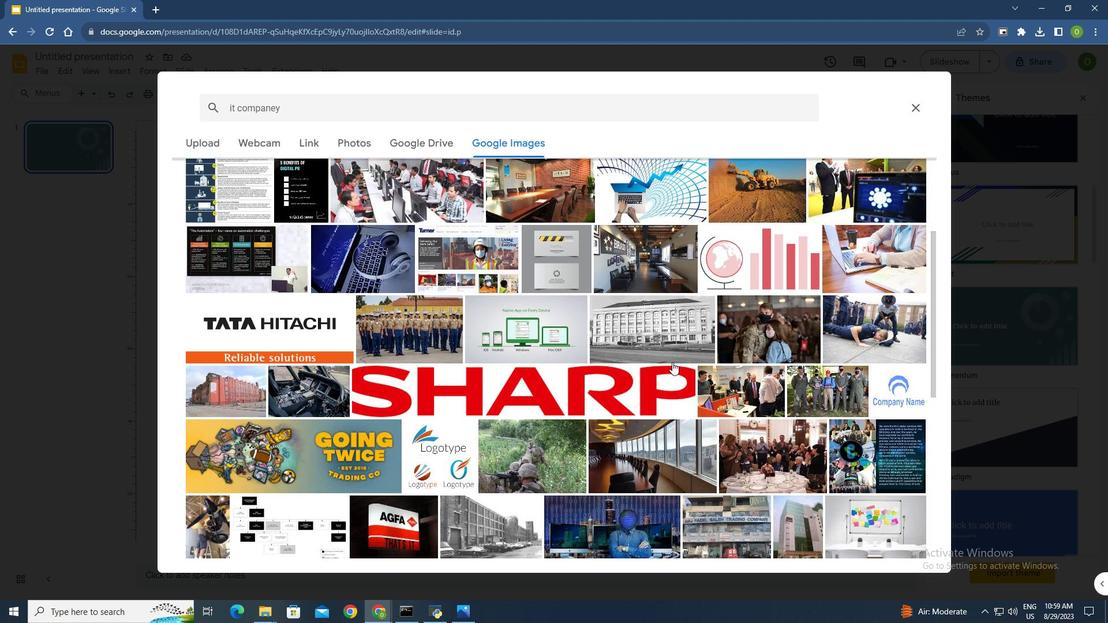 
Action: Mouse scrolled (686, 363) with delta (0, 0)
Screenshot: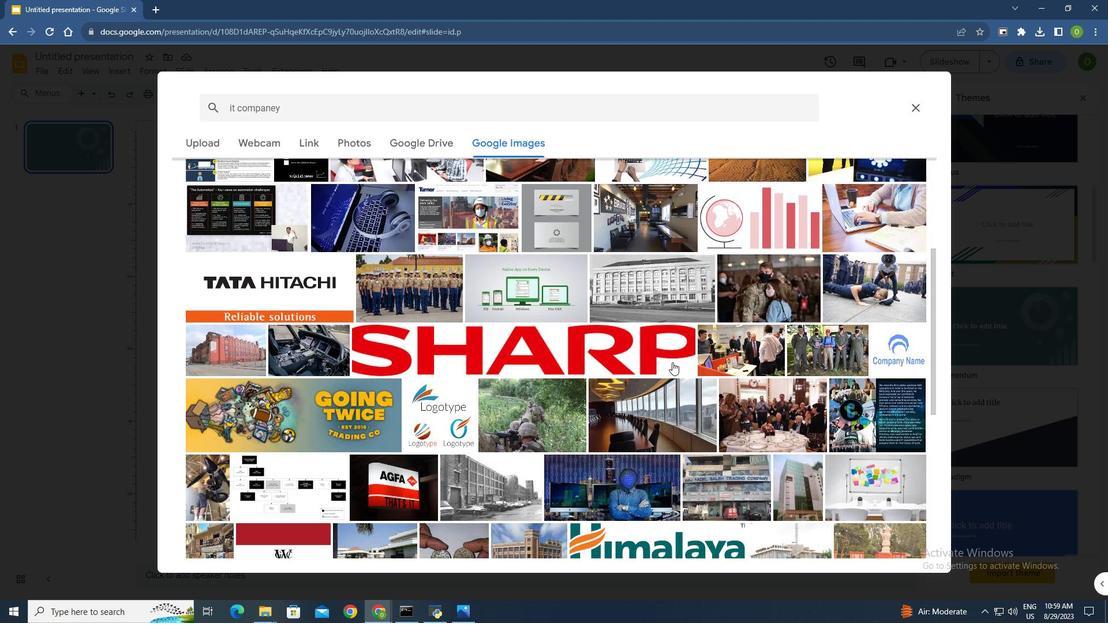 
Action: Mouse scrolled (686, 363) with delta (0, 0)
Screenshot: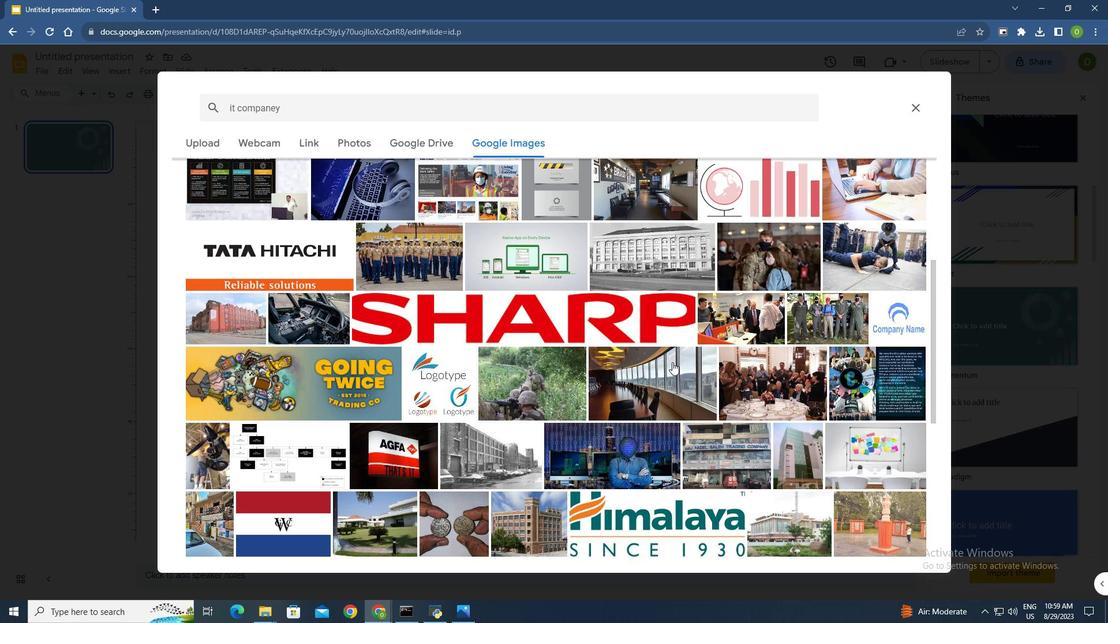 
Action: Mouse scrolled (686, 363) with delta (0, 0)
Screenshot: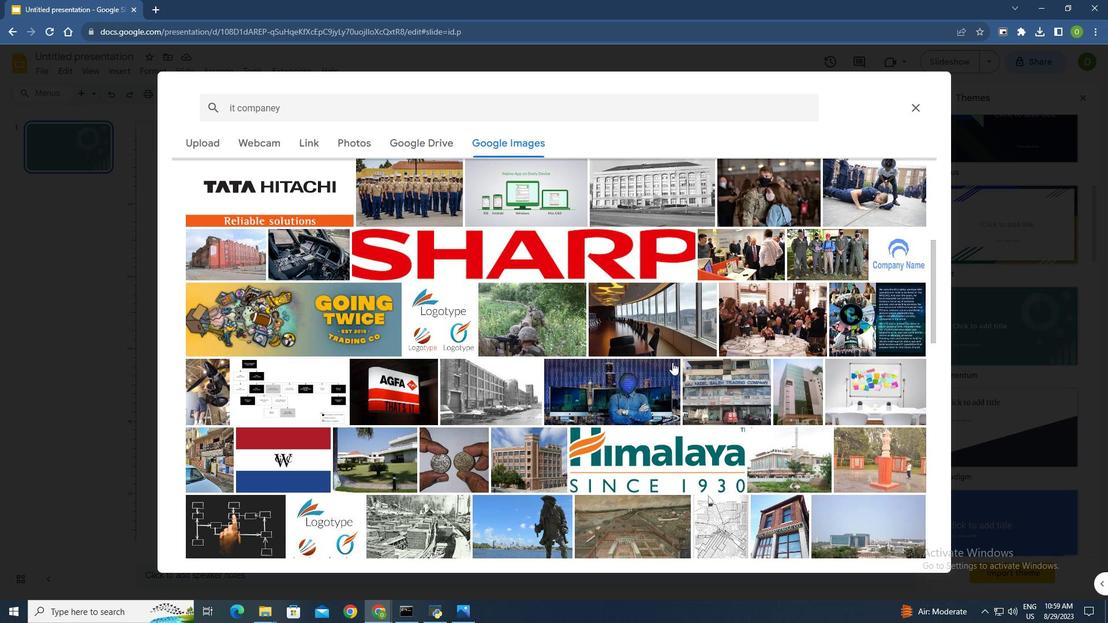 
Action: Mouse moved to (688, 364)
Screenshot: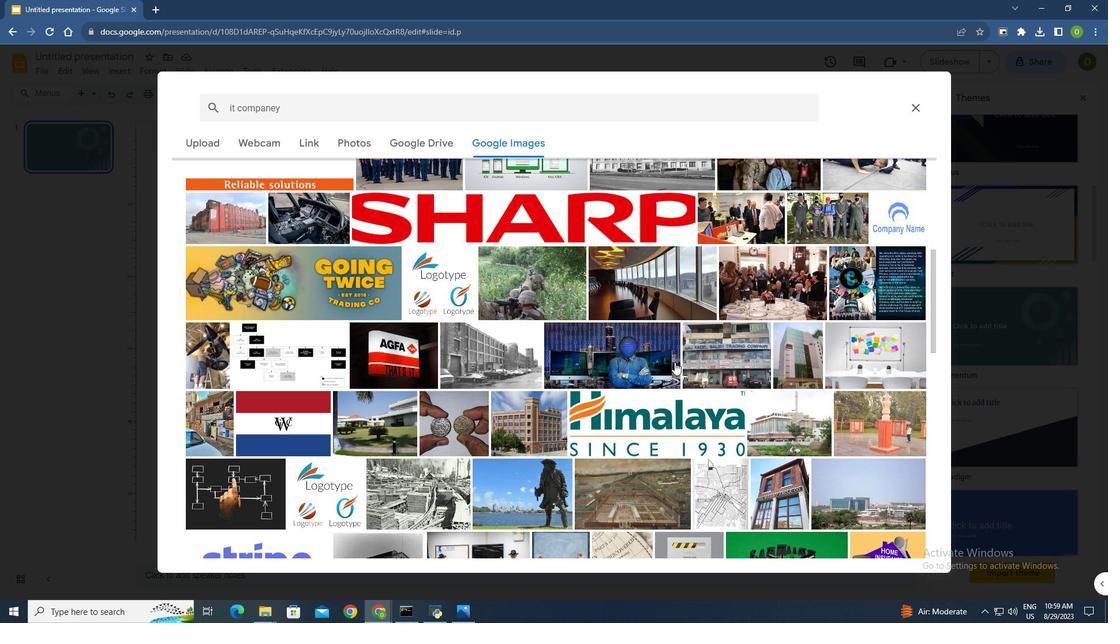 
Action: Mouse scrolled (688, 363) with delta (0, 0)
Screenshot: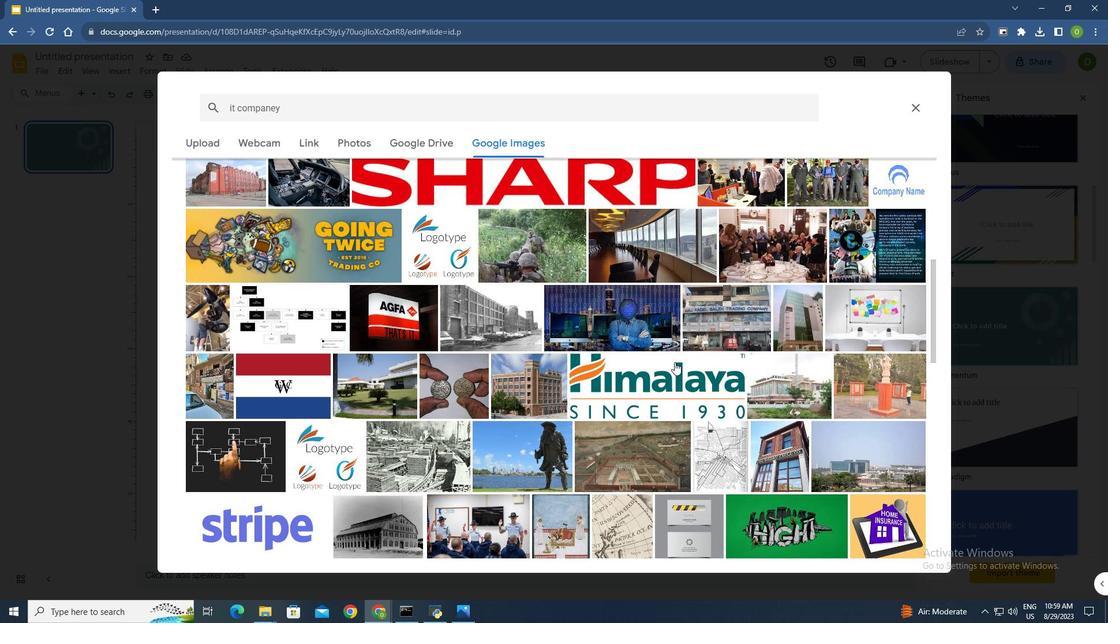 
Action: Mouse moved to (690, 364)
Screenshot: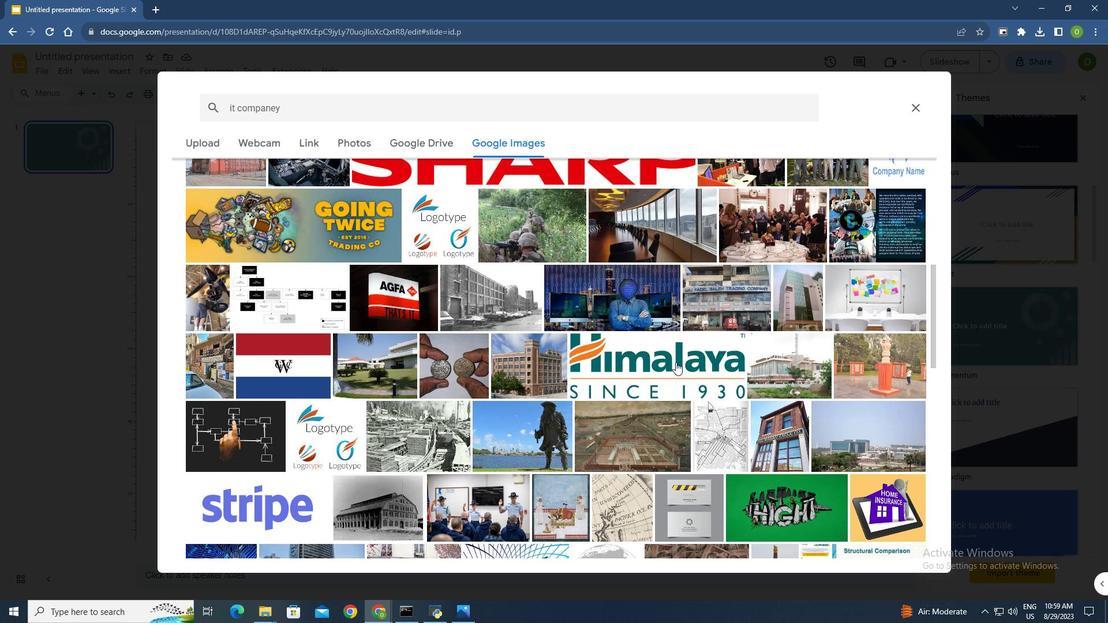 
Action: Mouse scrolled (690, 363) with delta (0, 0)
Screenshot: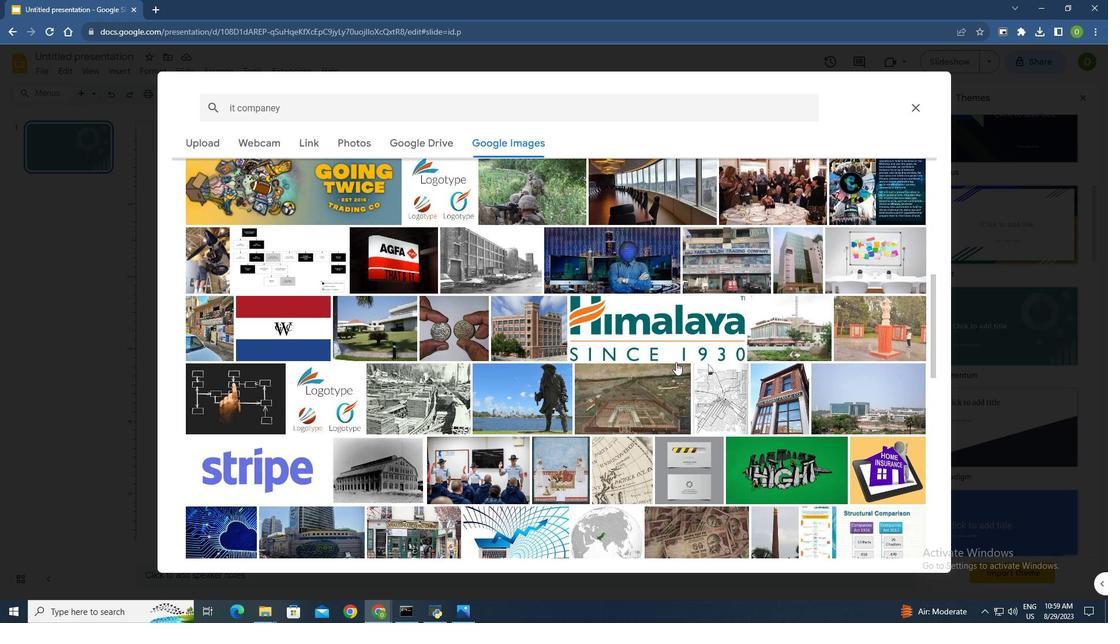 
Action: Mouse scrolled (690, 363) with delta (0, 0)
Screenshot: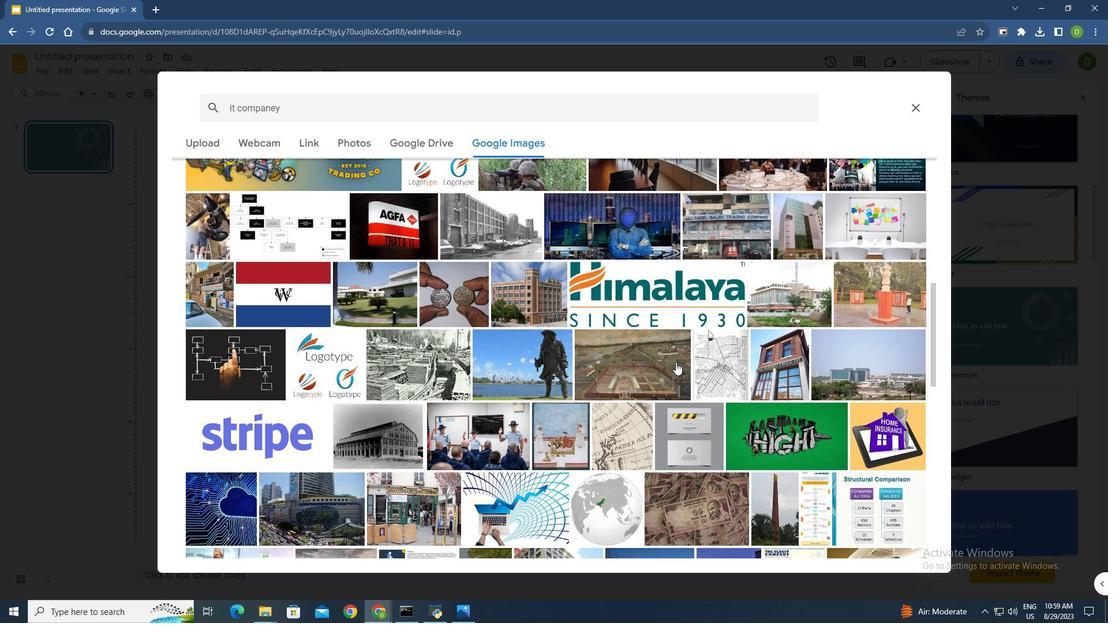 
Action: Mouse scrolled (690, 363) with delta (0, 0)
Screenshot: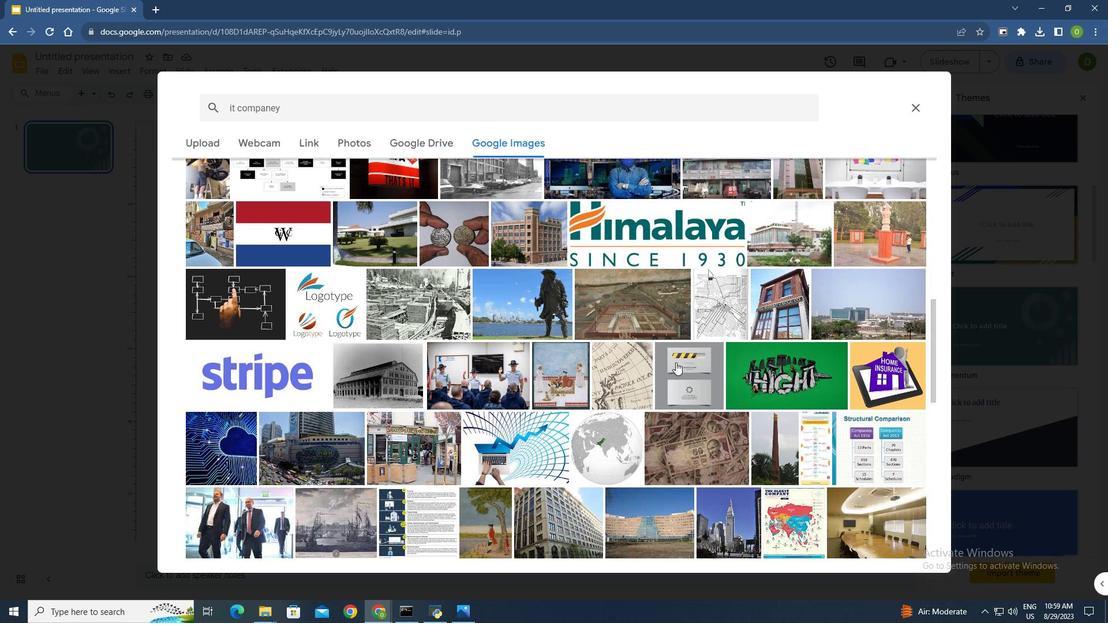 
Action: Mouse scrolled (690, 363) with delta (0, 0)
Screenshot: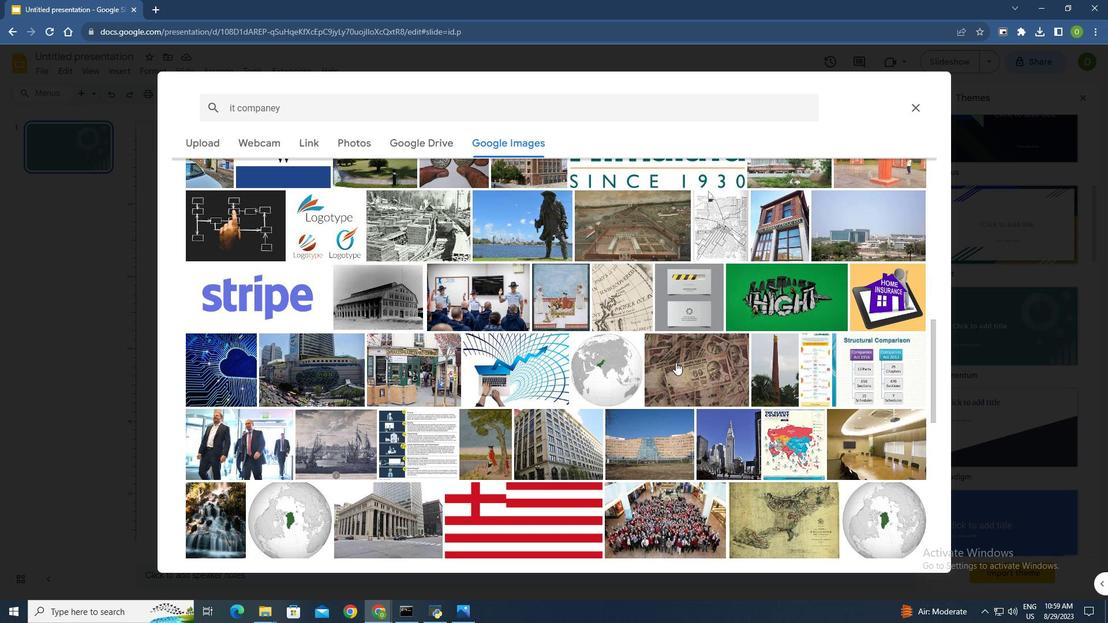 
Action: Mouse scrolled (690, 363) with delta (0, 0)
Screenshot: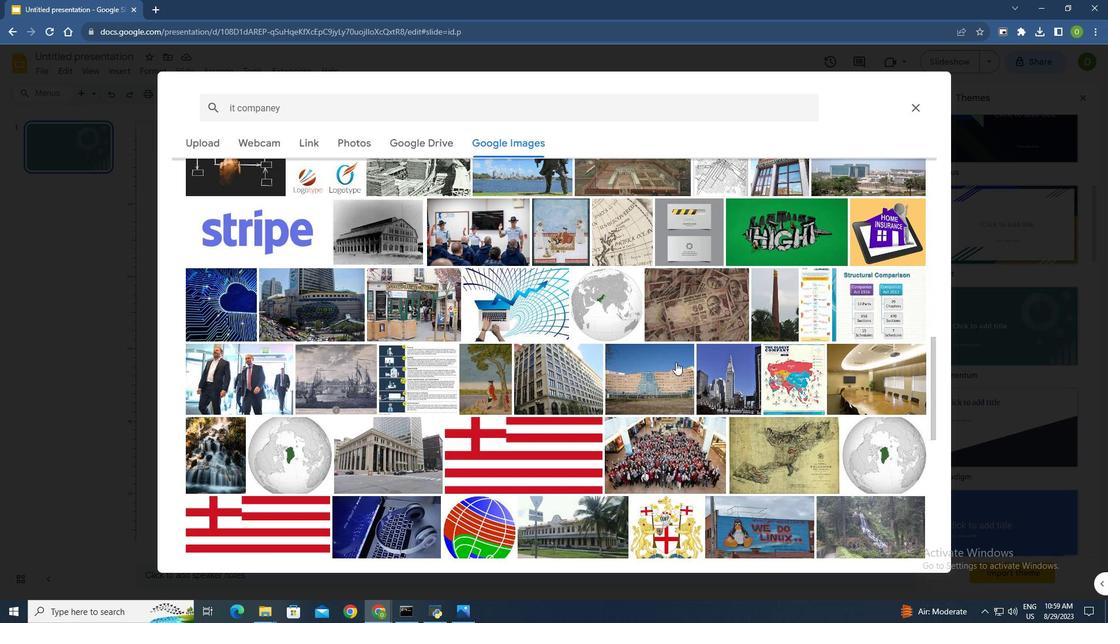 
Action: Mouse moved to (320, 290)
Screenshot: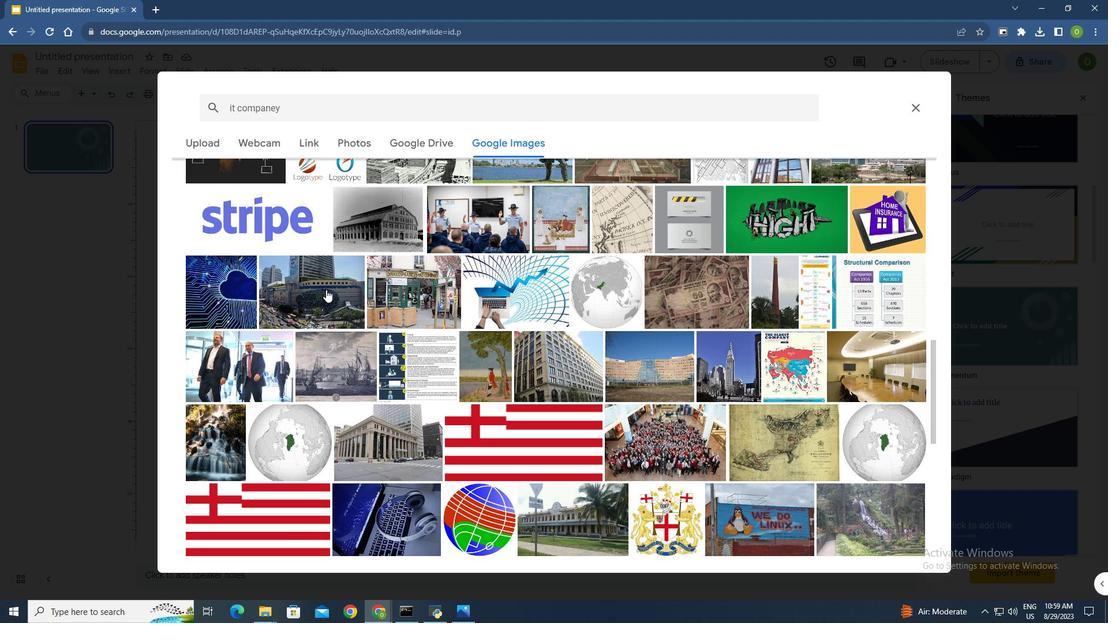 
Action: Mouse pressed left at (320, 290)
Screenshot: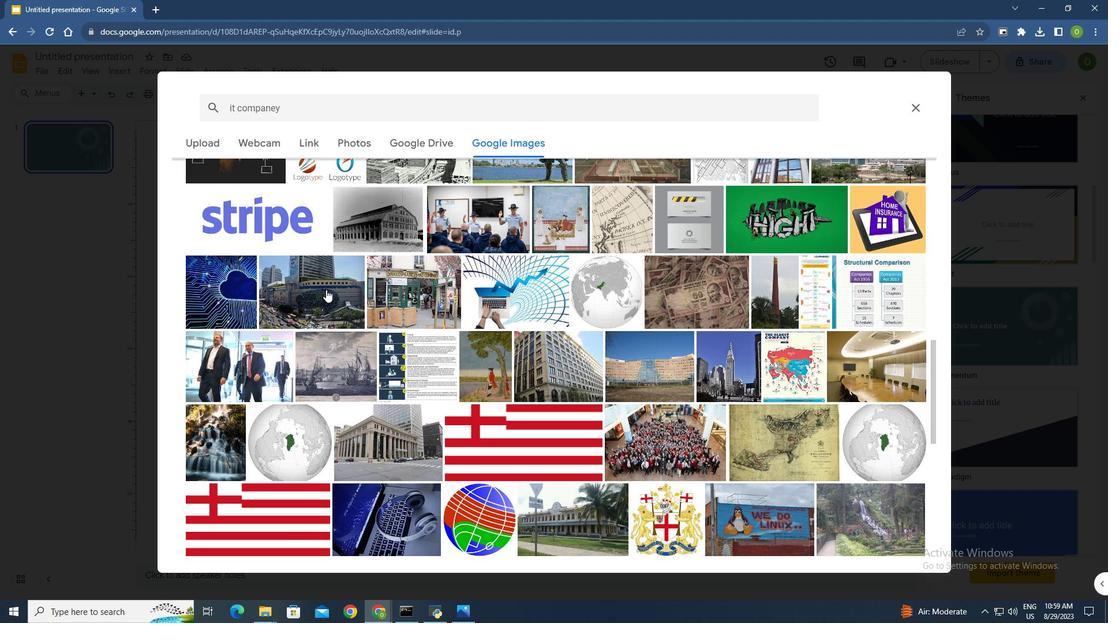 
Action: Mouse moved to (921, 544)
Screenshot: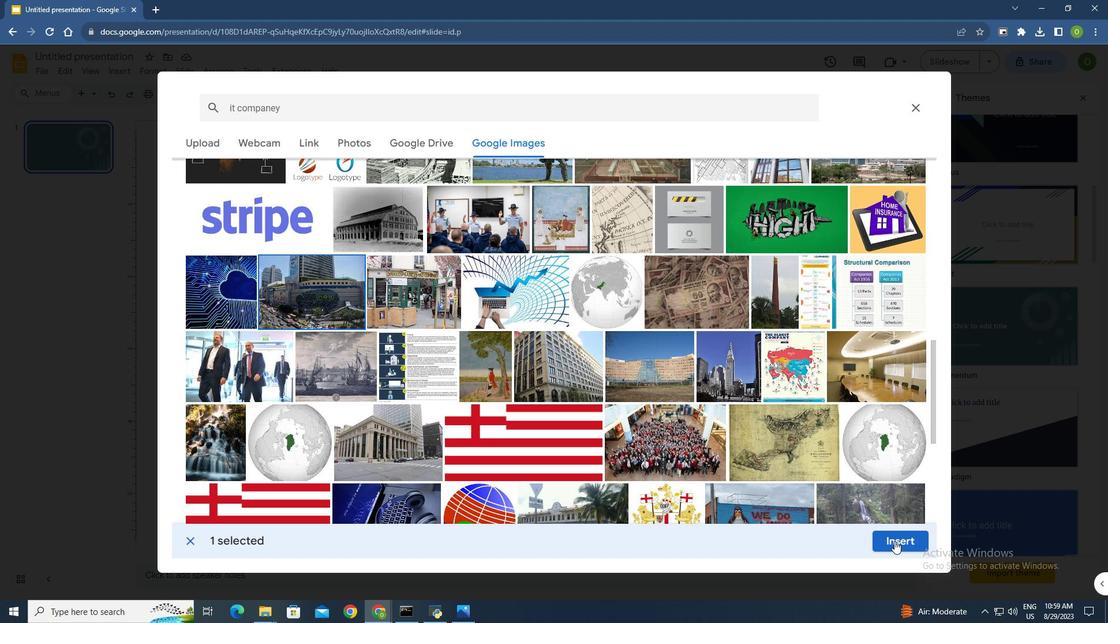 
Action: Mouse pressed left at (921, 544)
Screenshot: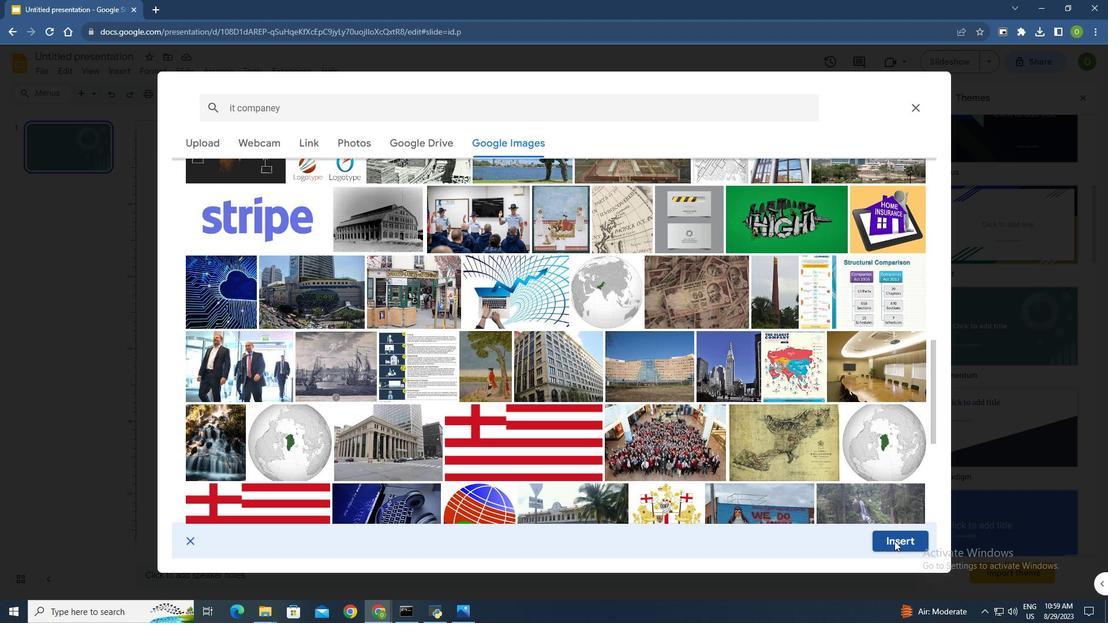
Action: Mouse moved to (621, 387)
Screenshot: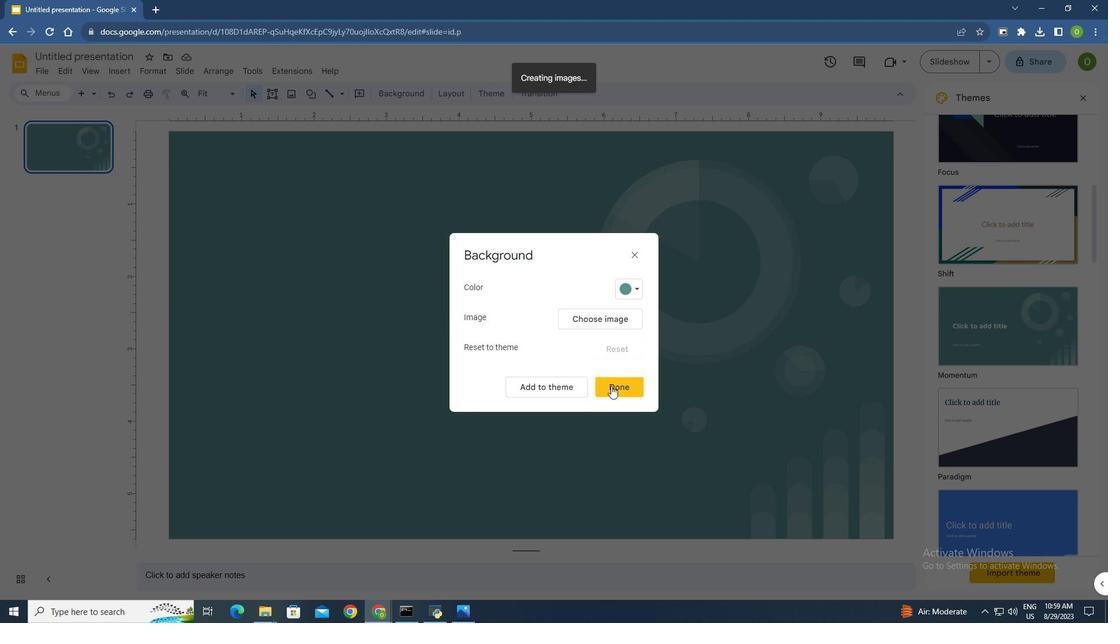 
Action: Mouse pressed left at (621, 387)
Screenshot: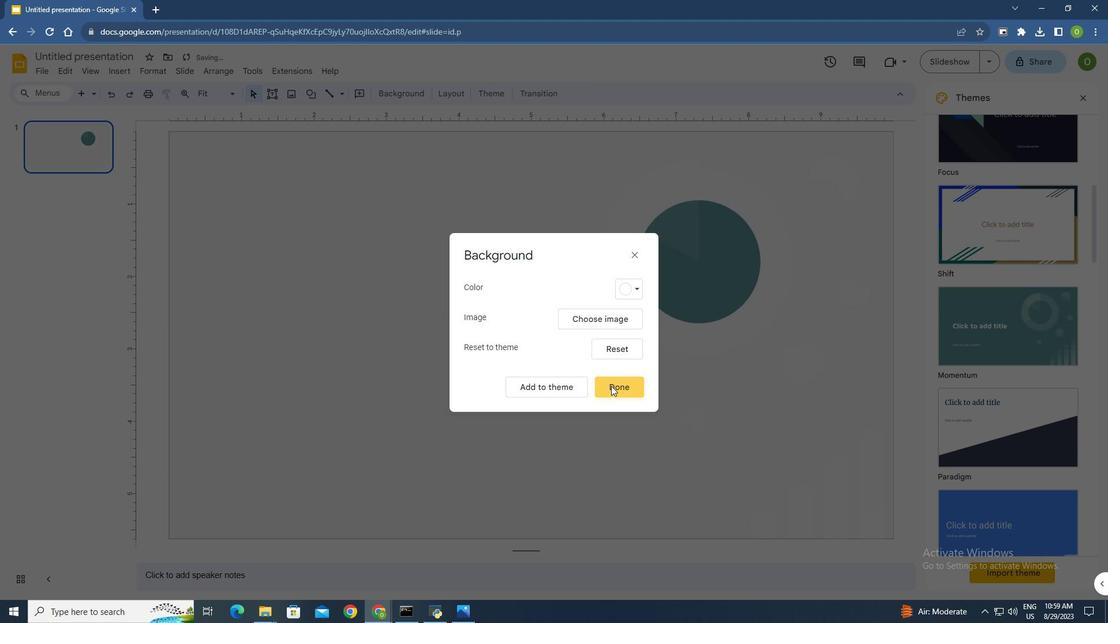 
Action: Mouse moved to (466, 402)
Screenshot: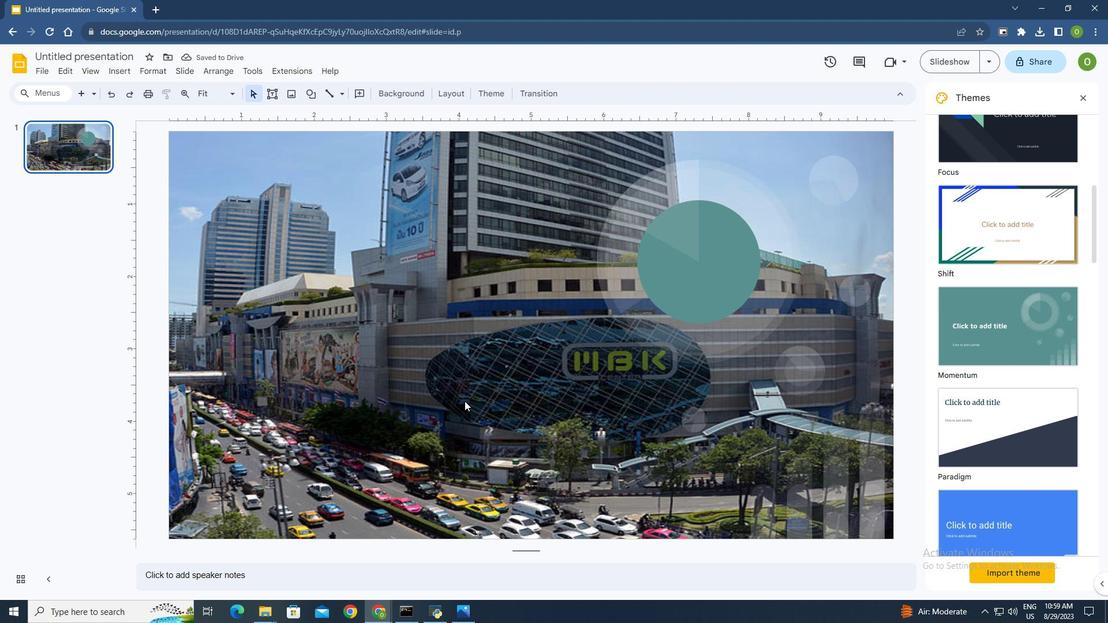
Action: Mouse pressed left at (466, 402)
Screenshot: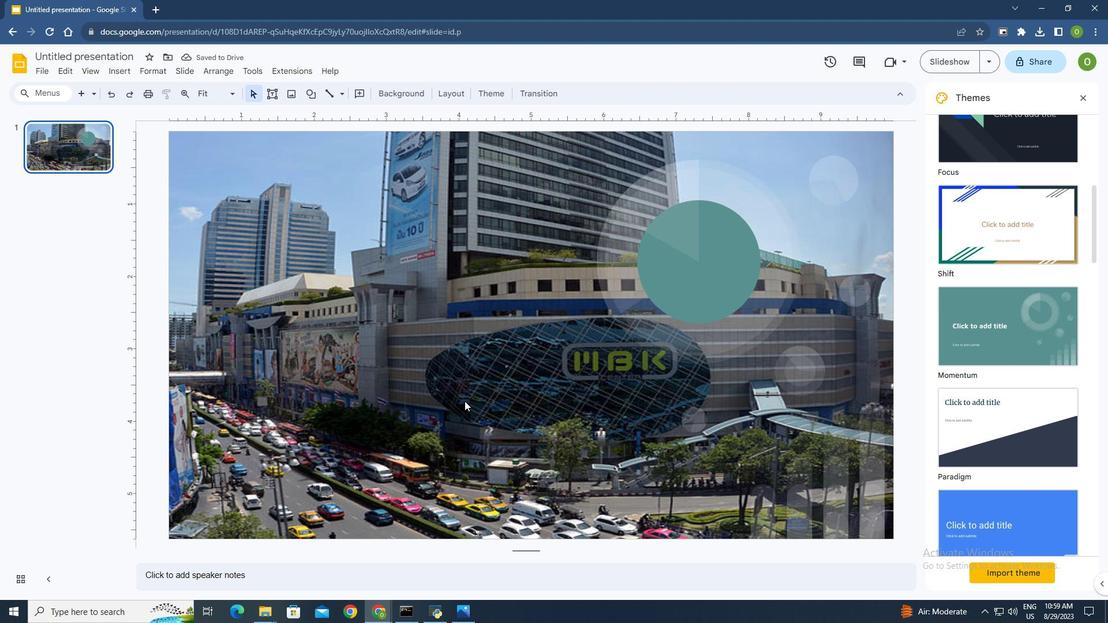 
Action: Mouse moved to (708, 268)
Screenshot: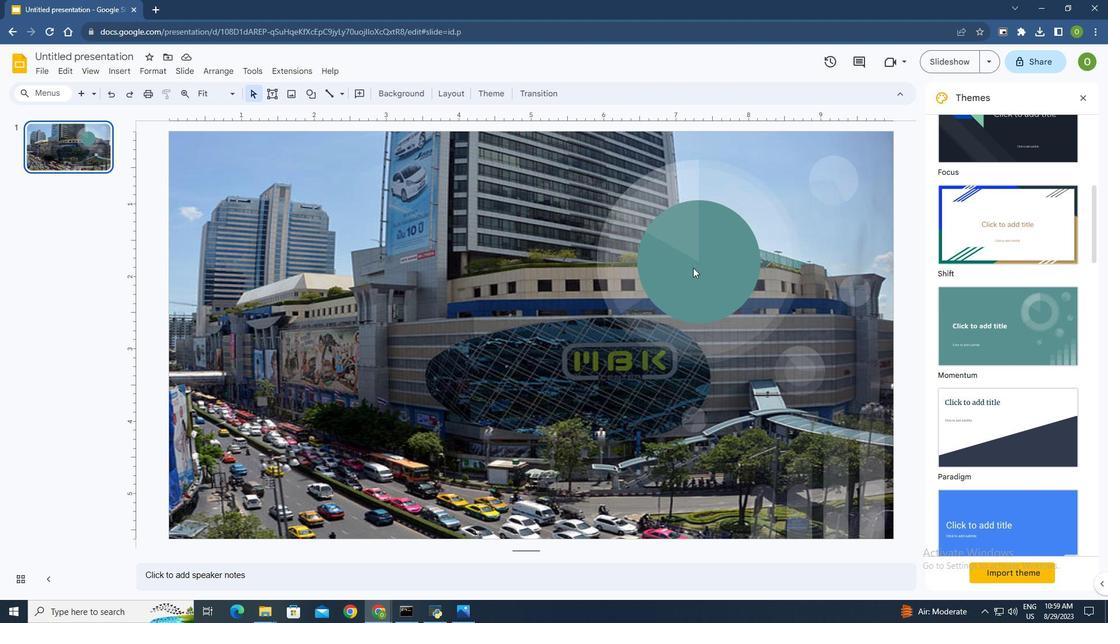 
Action: Mouse pressed left at (708, 268)
Screenshot: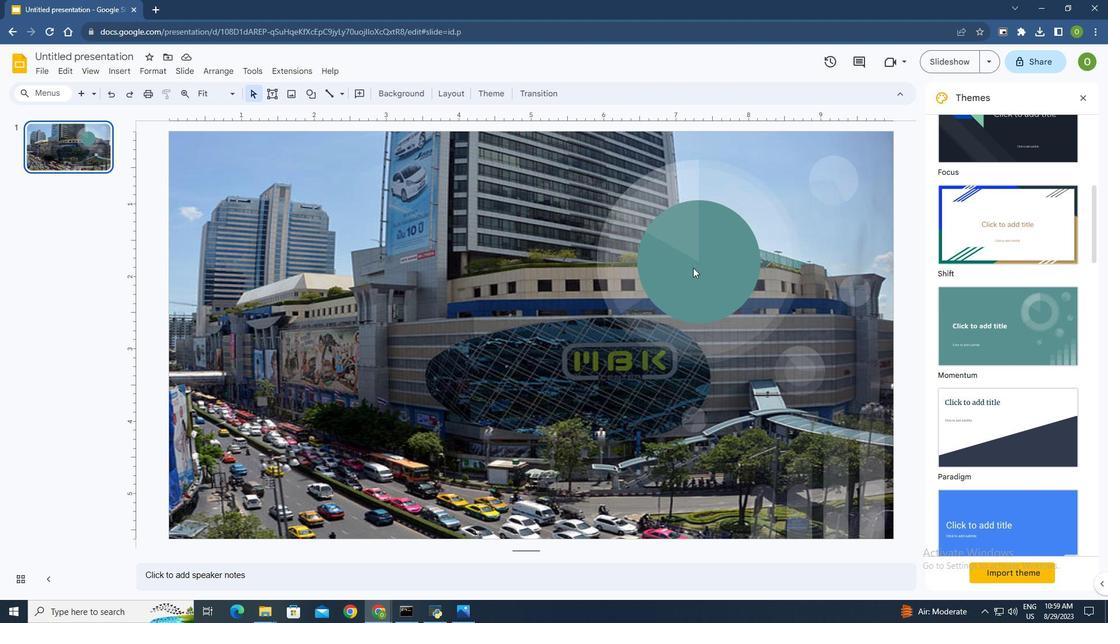 
Action: Mouse moved to (716, 273)
Screenshot: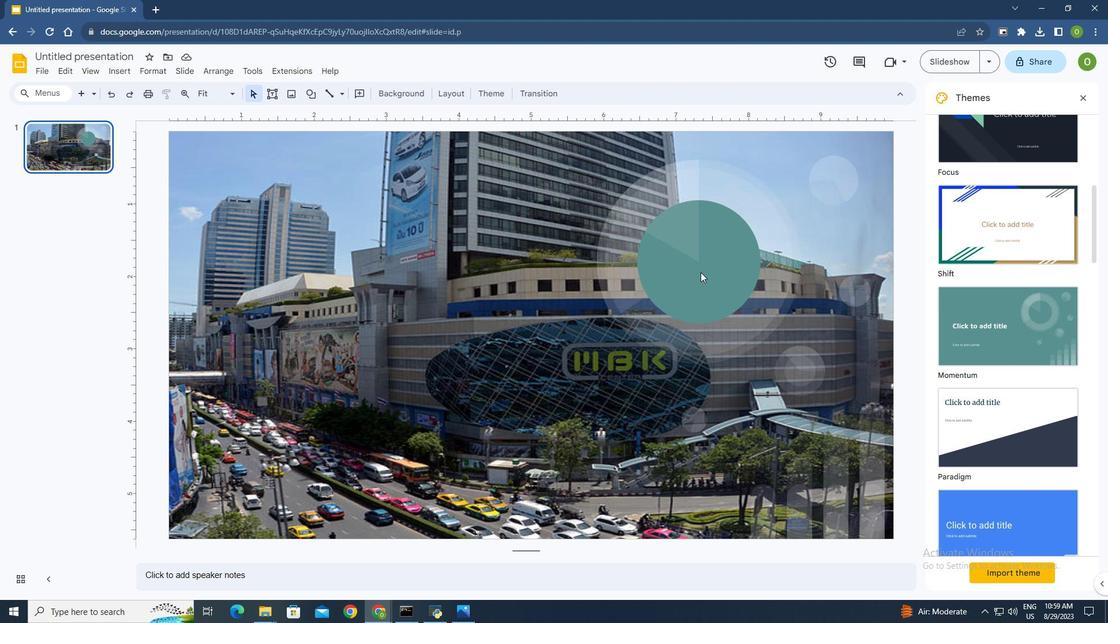 
Action: Mouse pressed left at (716, 273)
Screenshot: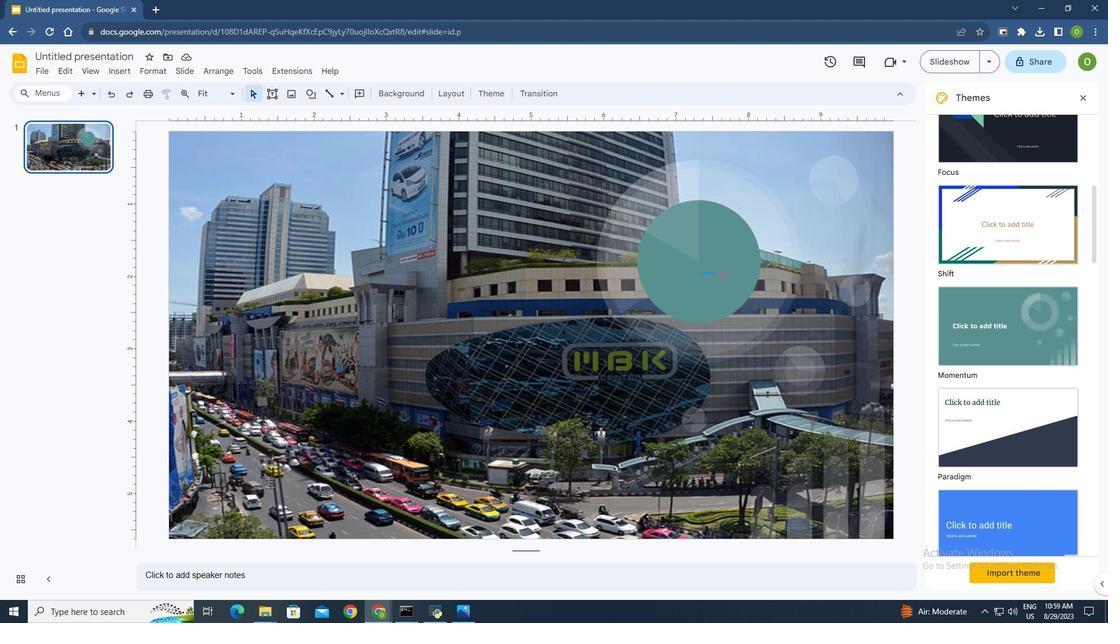 
Action: Mouse moved to (166, 324)
Screenshot: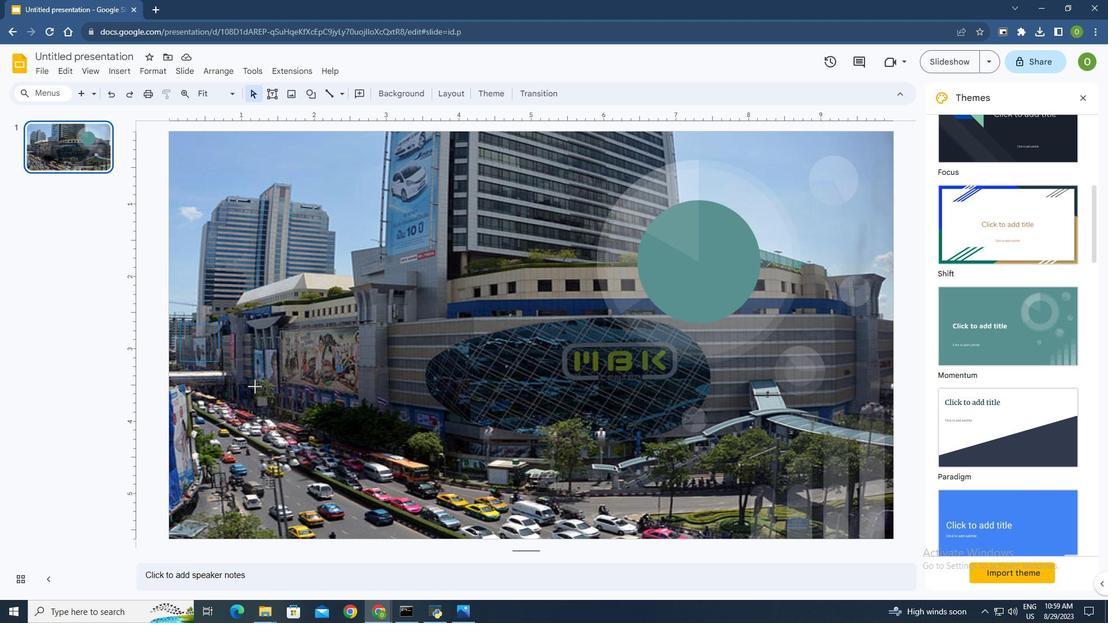 
Action: Mouse pressed left at (166, 324)
Screenshot: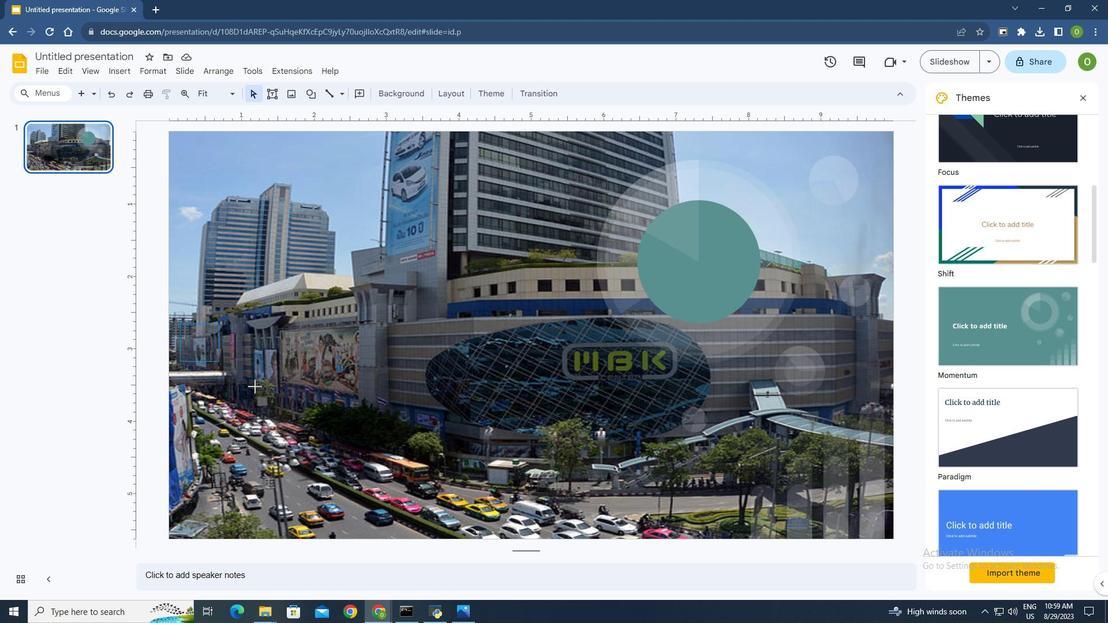 
Action: Mouse moved to (266, 98)
Screenshot: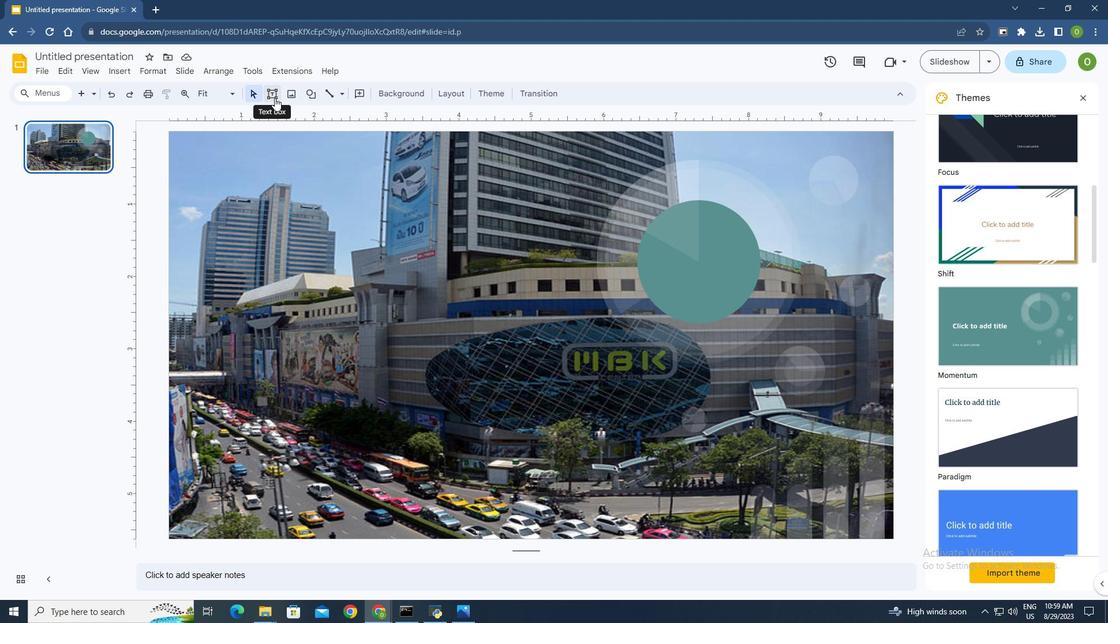 
Action: Mouse pressed left at (266, 98)
Screenshot: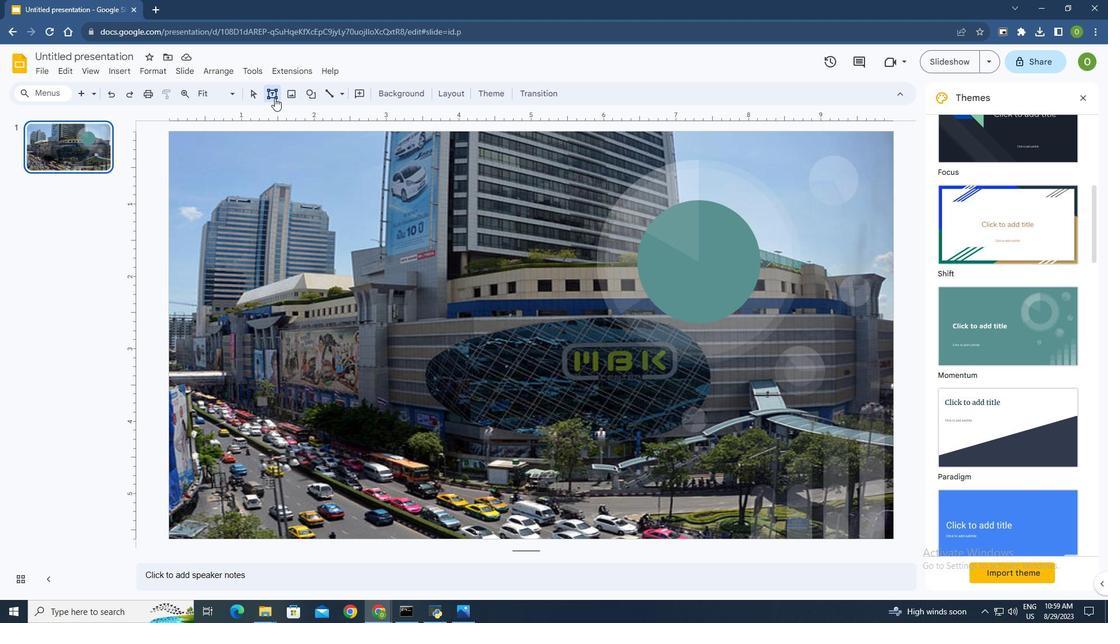 
Action: Mouse moved to (178, 146)
Screenshot: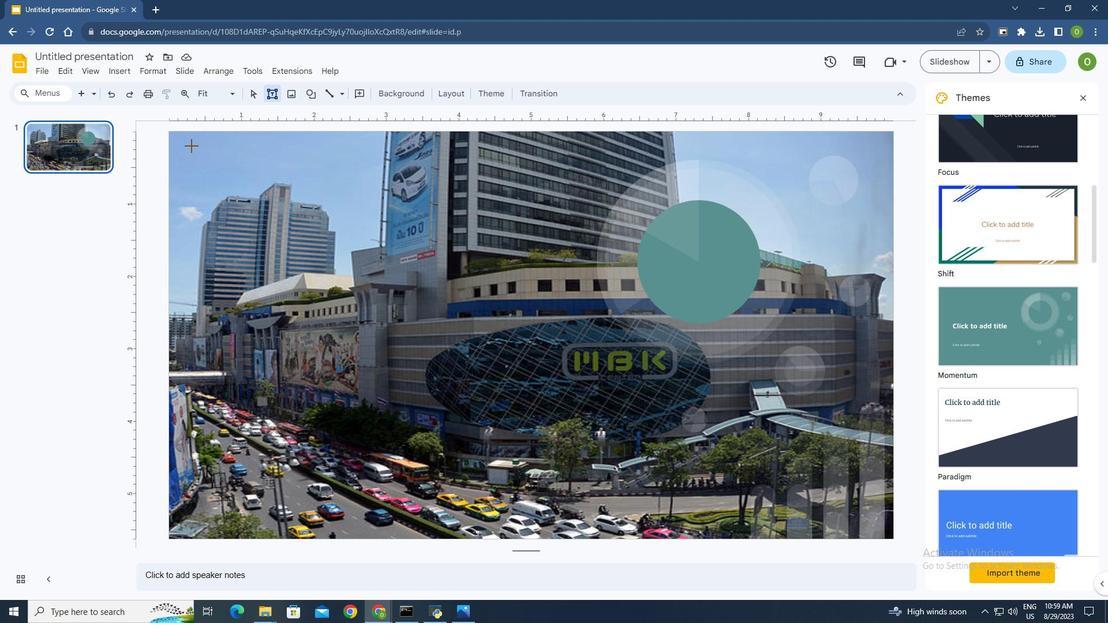 
Action: Mouse pressed left at (178, 146)
Screenshot: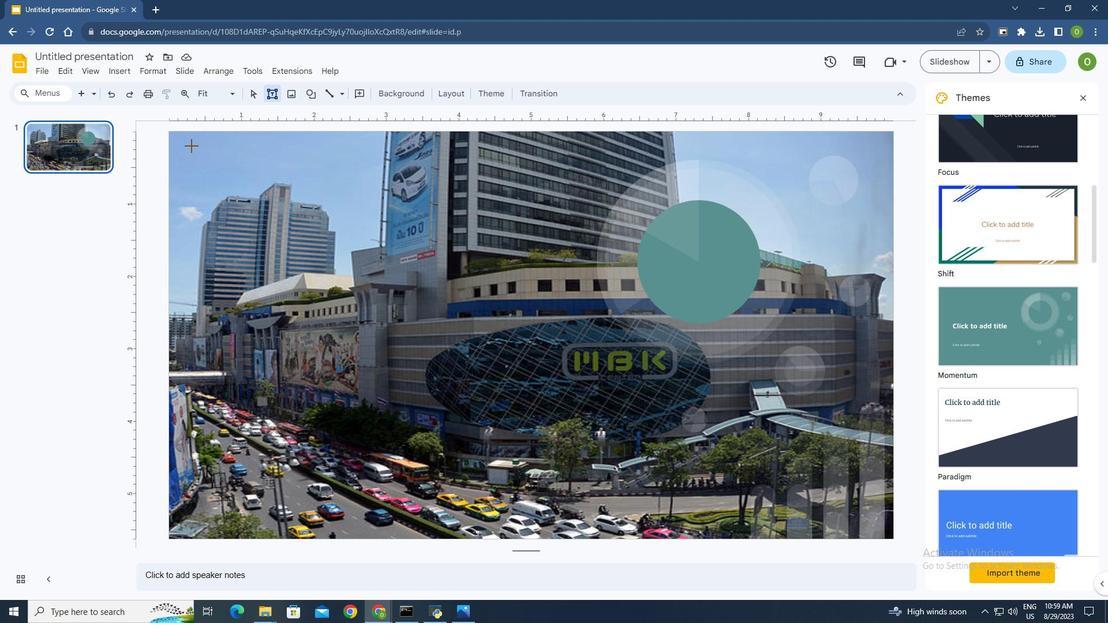 
Action: Mouse moved to (282, 204)
Screenshot: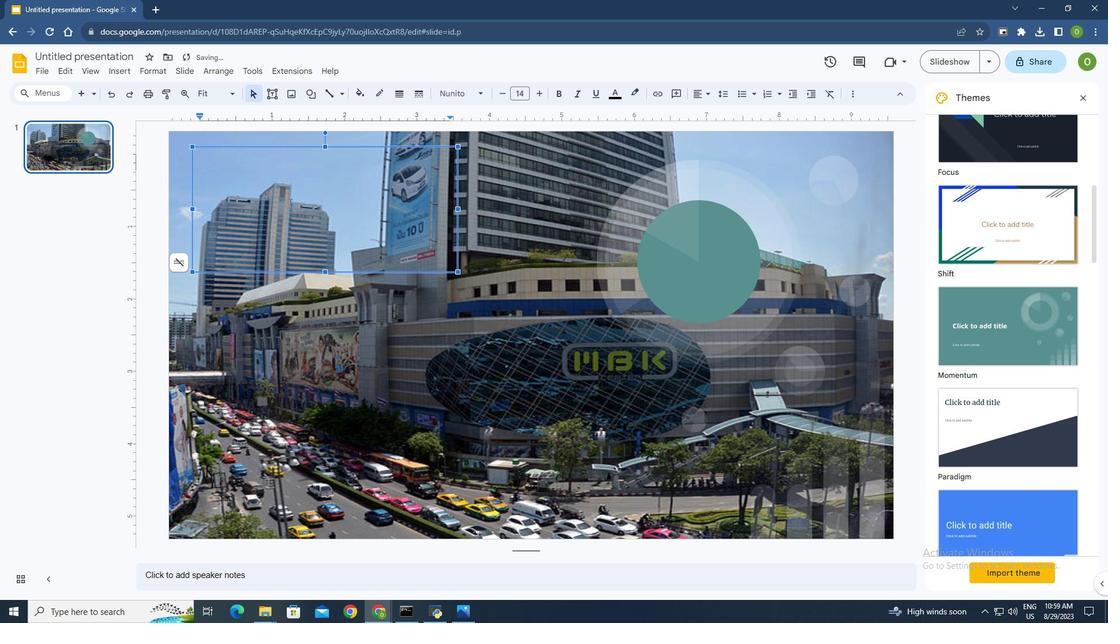 
Action: Key pressed <Key.shift>Business<Key.space><Key.shift><Key.shift>Presentation
Screenshot: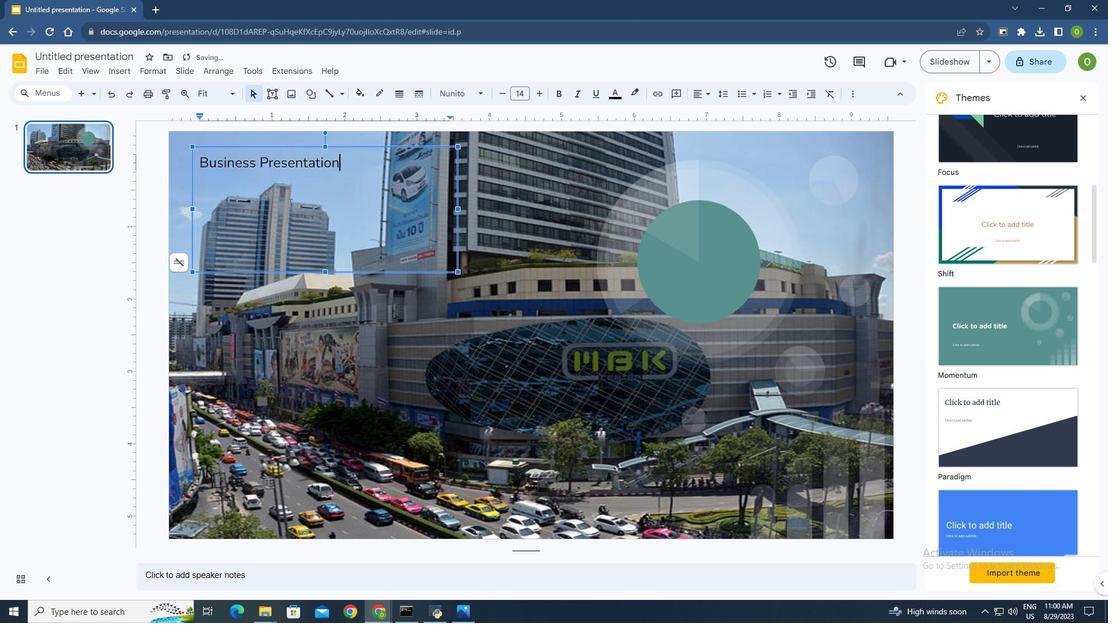 
Action: Mouse moved to (338, 161)
Screenshot: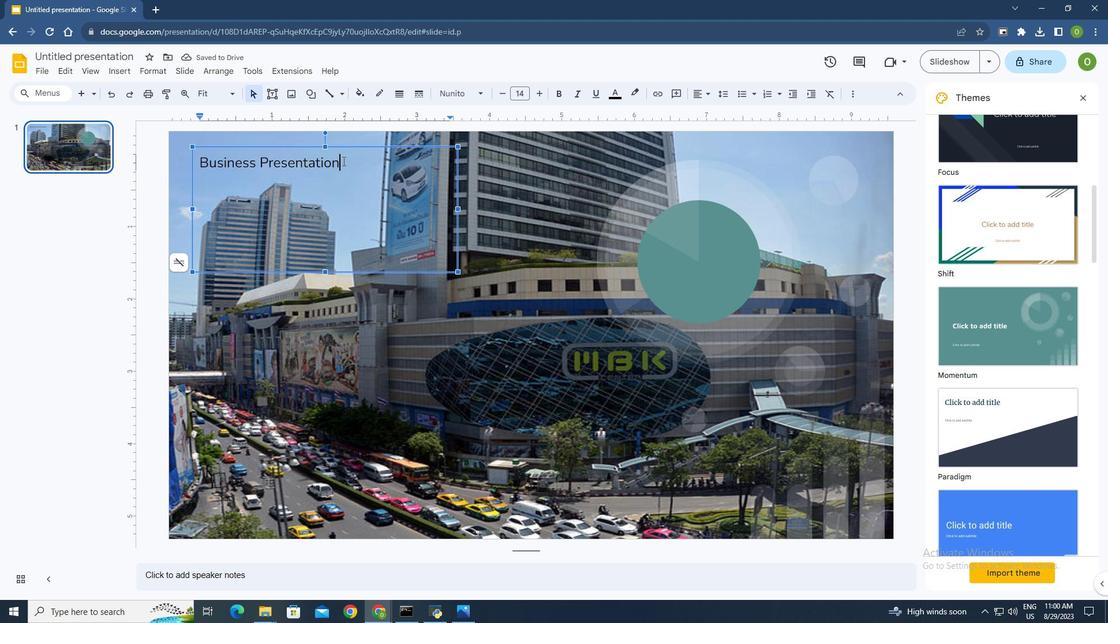
Action: Mouse pressed left at (338, 161)
Screenshot: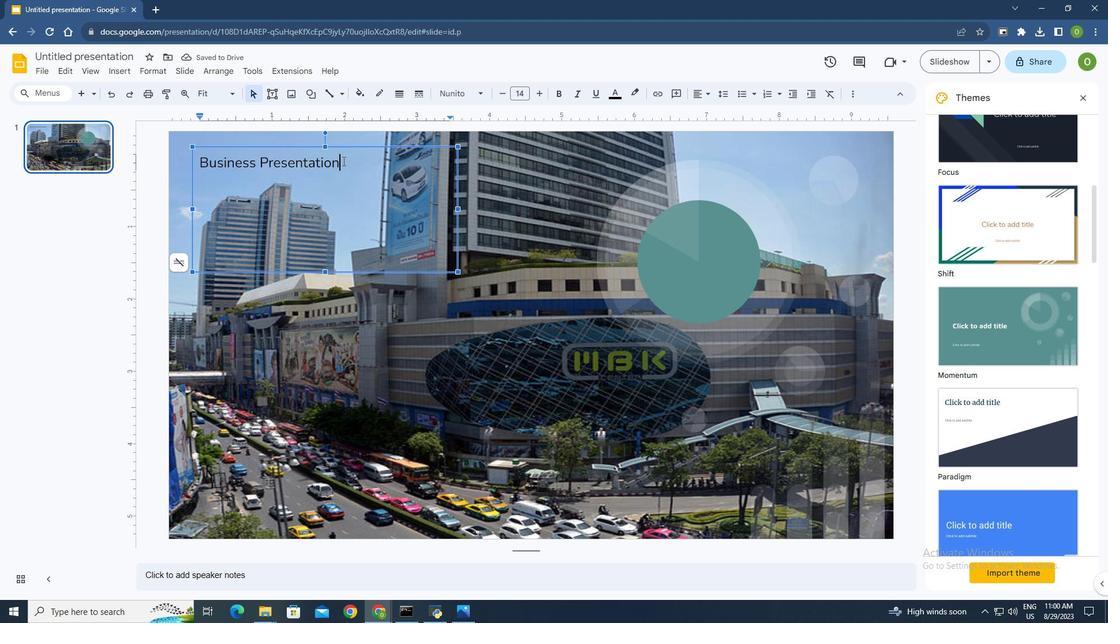 
Action: Mouse moved to (544, 94)
Screenshot: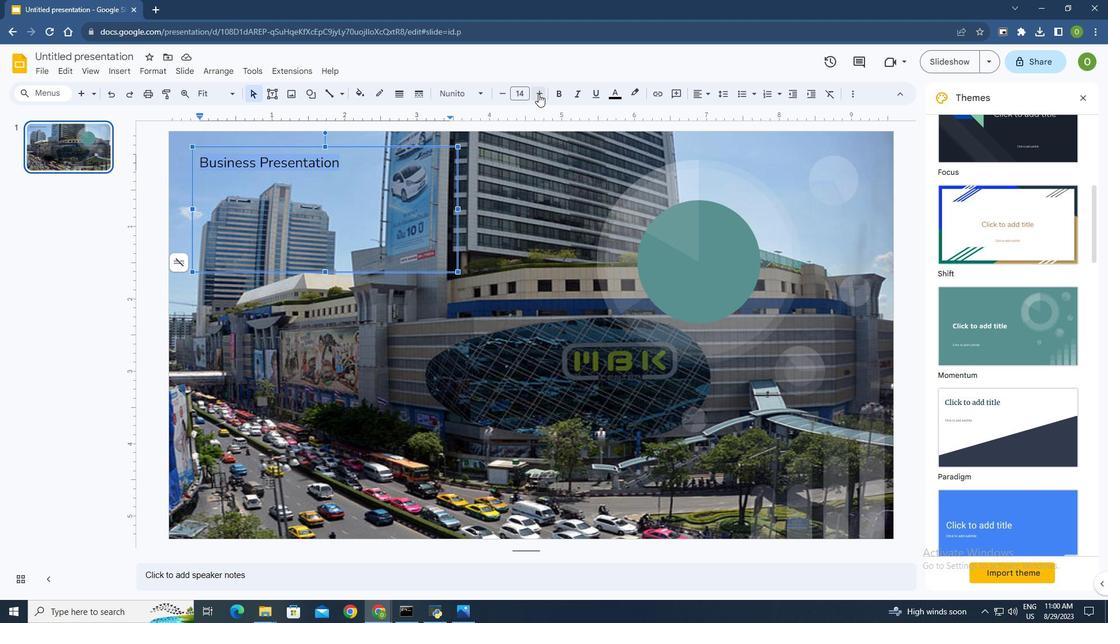 
Action: Mouse pressed left at (544, 94)
Screenshot: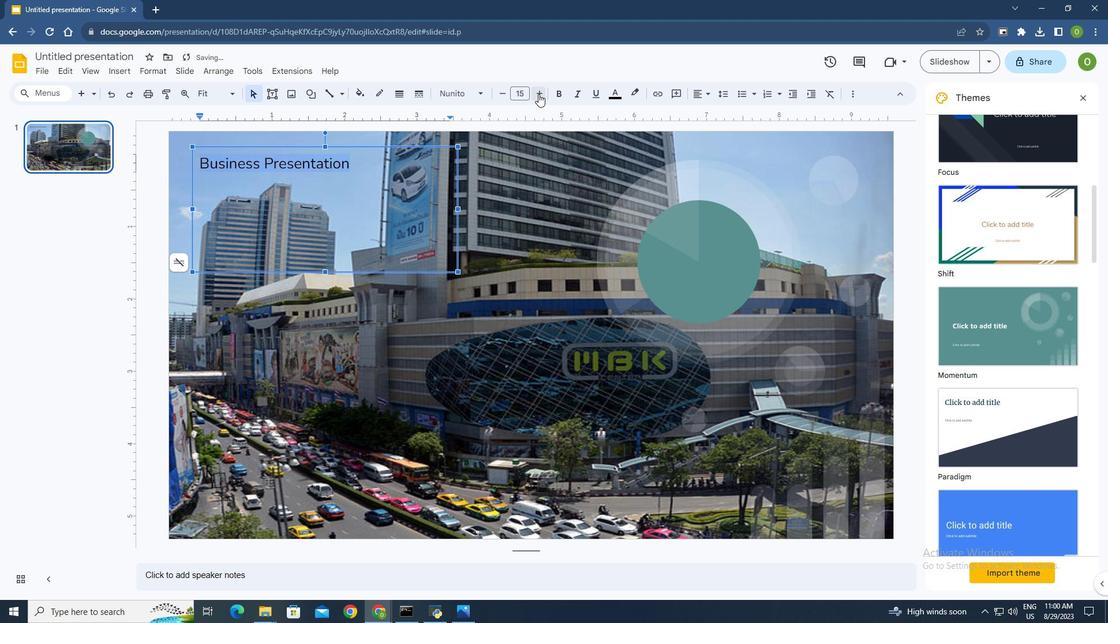 
Action: Mouse pressed left at (544, 94)
Screenshot: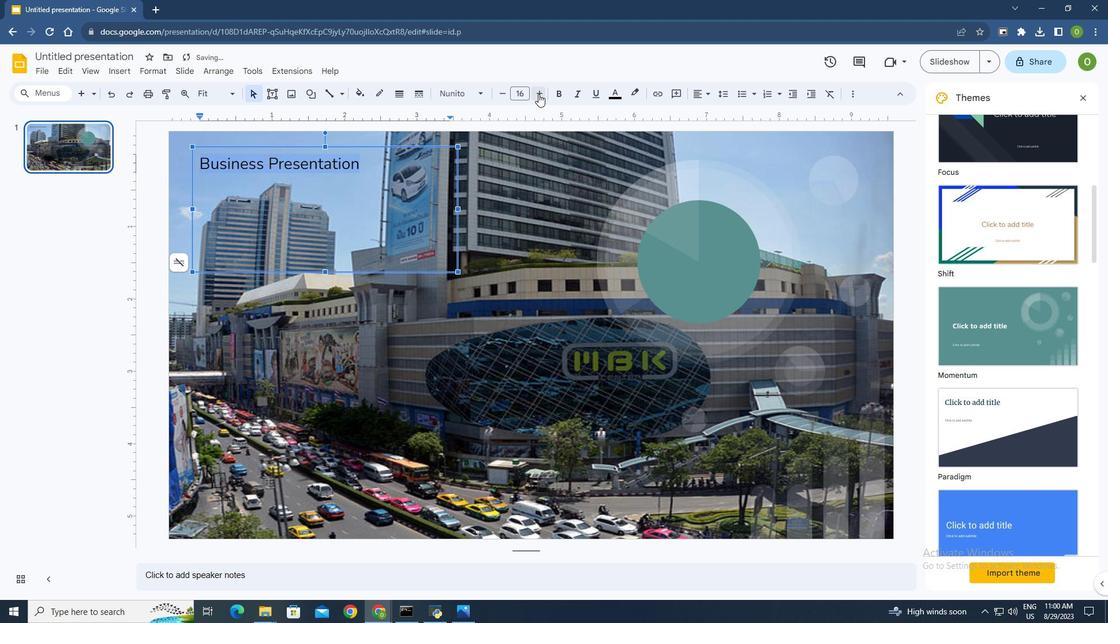 
Action: Mouse pressed left at (544, 94)
Screenshot: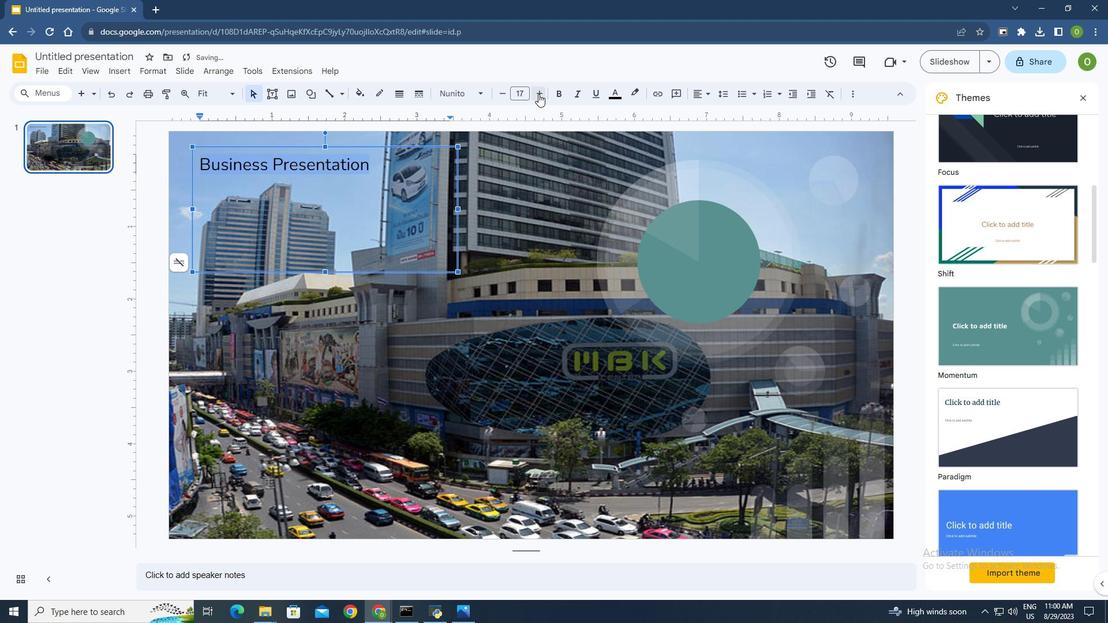 
Action: Mouse pressed left at (544, 94)
Screenshot: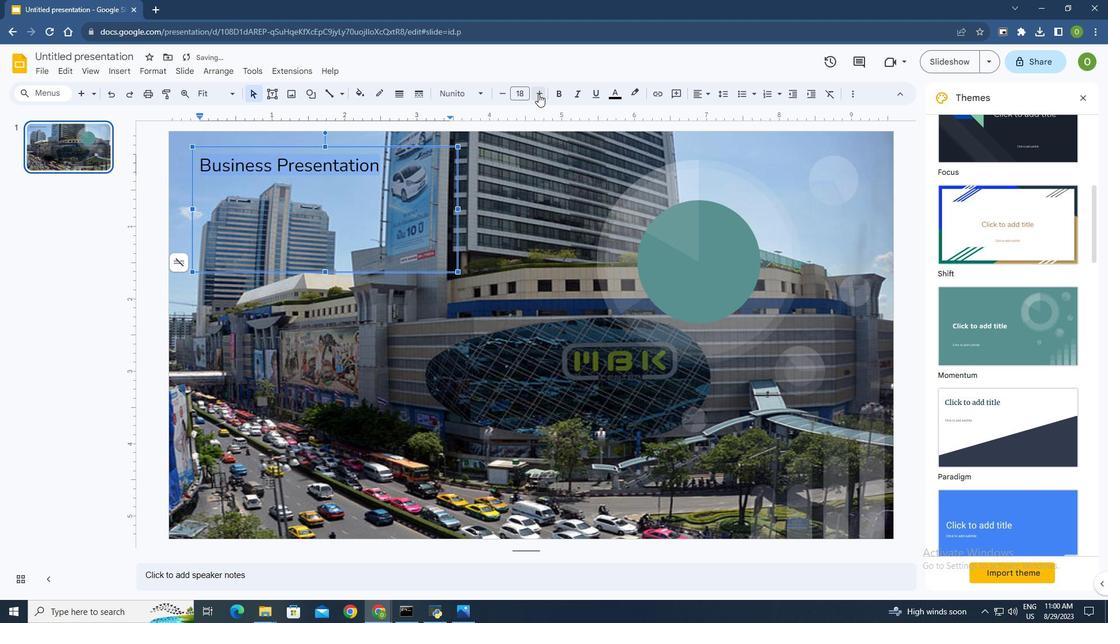 
Action: Mouse pressed left at (544, 94)
Screenshot: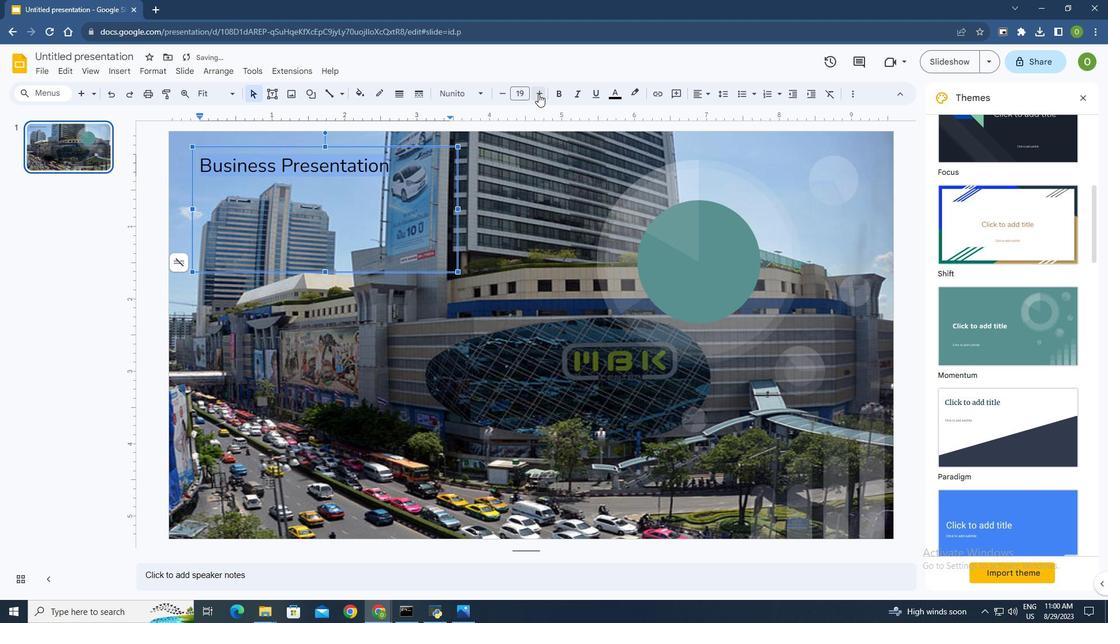 
Action: Mouse pressed left at (544, 94)
Screenshot: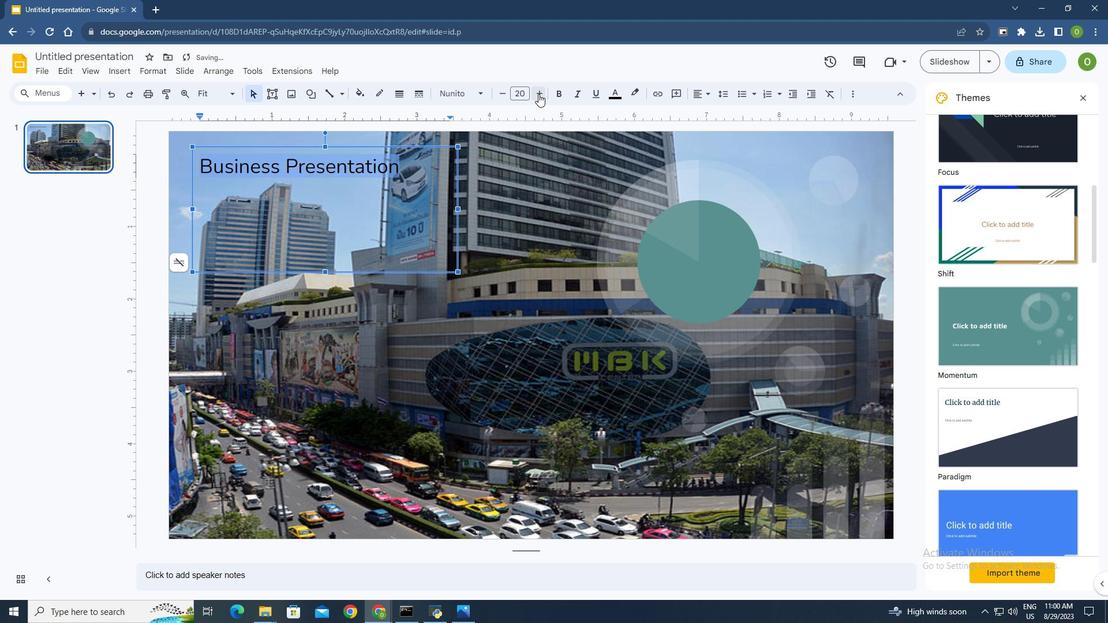 
Action: Mouse pressed left at (544, 94)
Screenshot: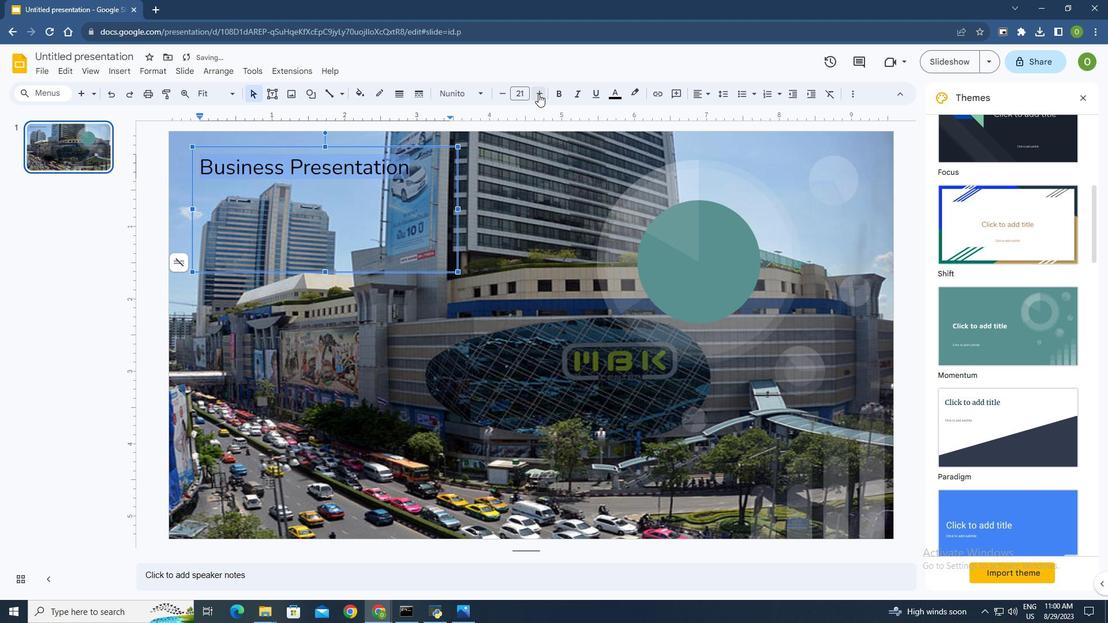 
Action: Mouse pressed left at (544, 94)
Screenshot: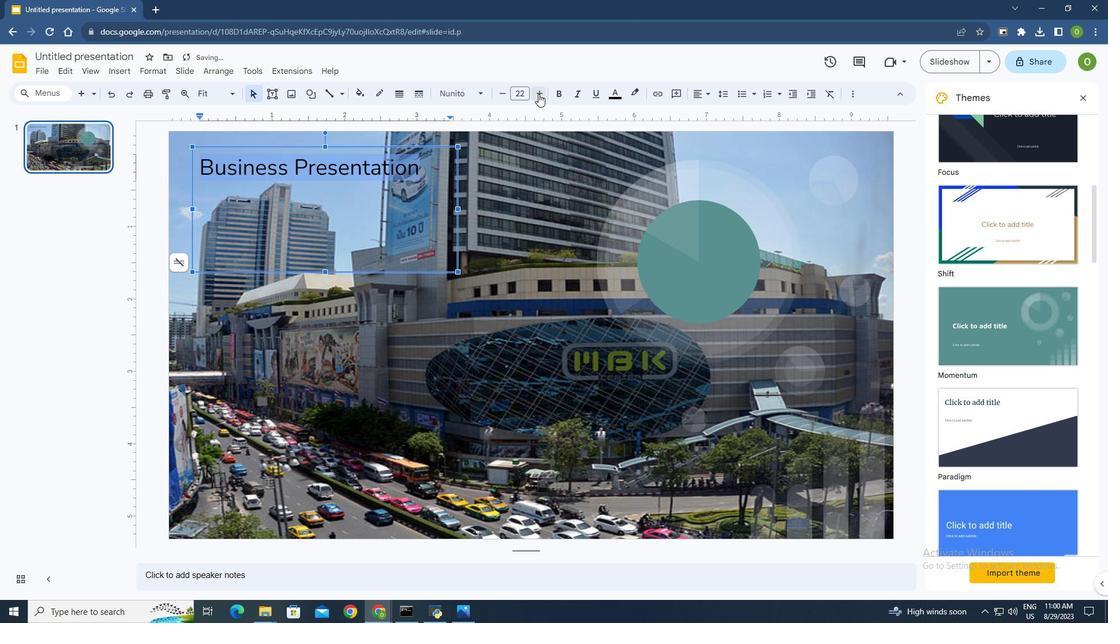 
Action: Mouse pressed left at (544, 94)
Screenshot: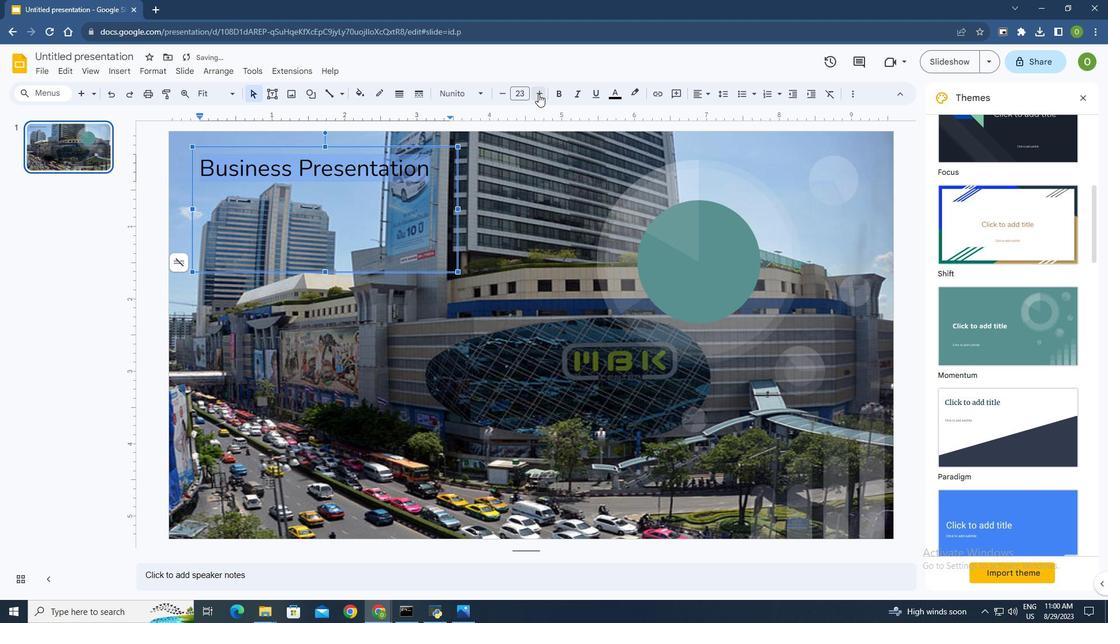 
Action: Mouse pressed left at (544, 94)
Screenshot: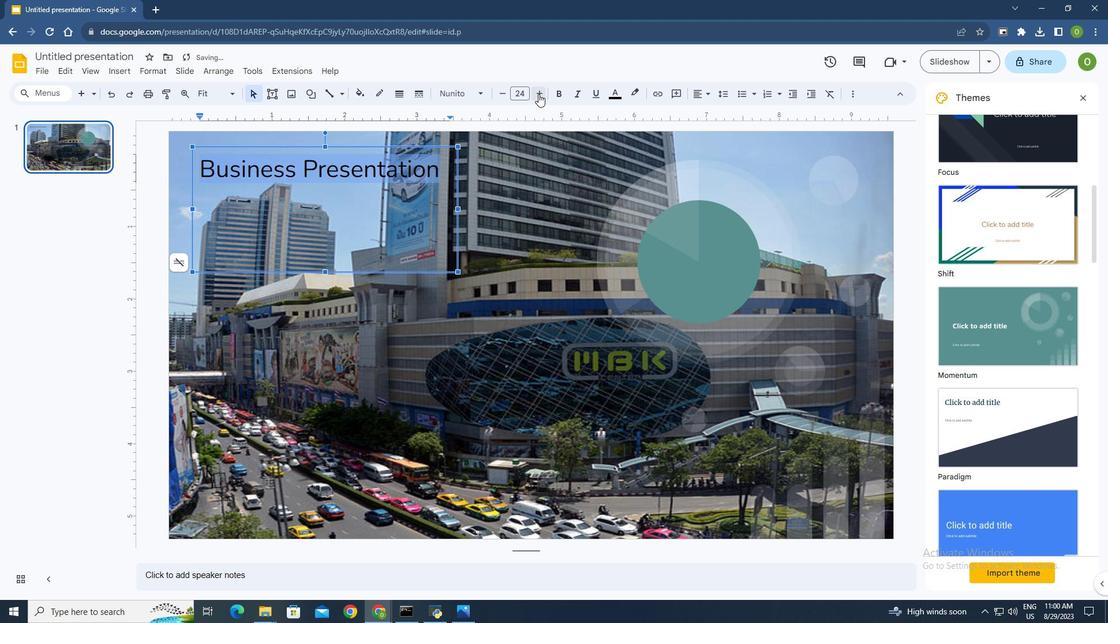 
Action: Mouse pressed left at (544, 94)
Screenshot: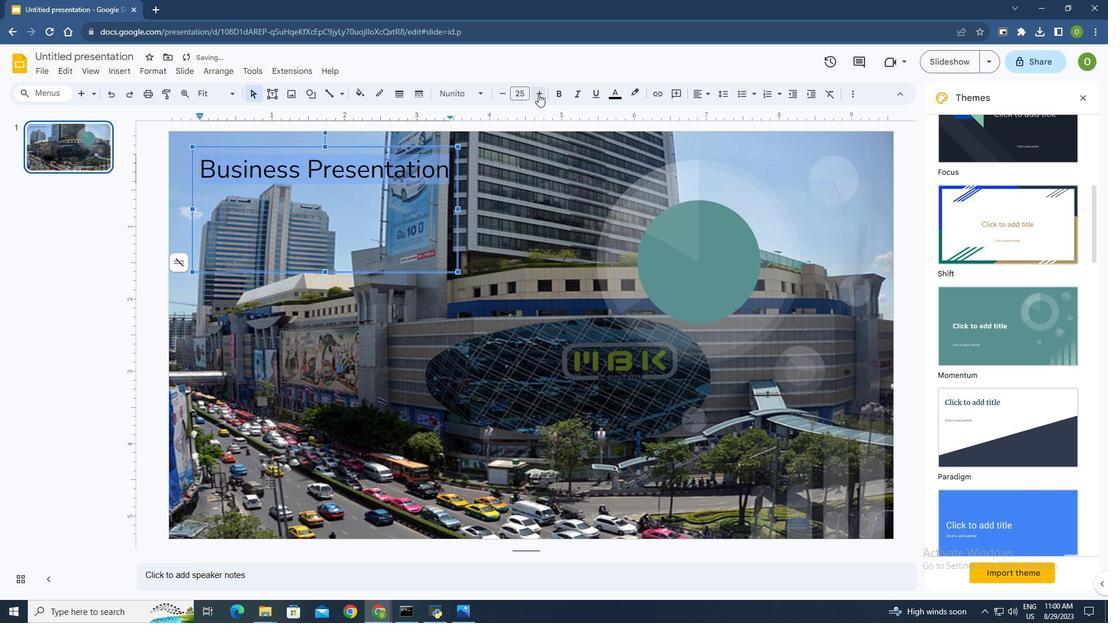 
Action: Mouse pressed left at (544, 94)
Screenshot: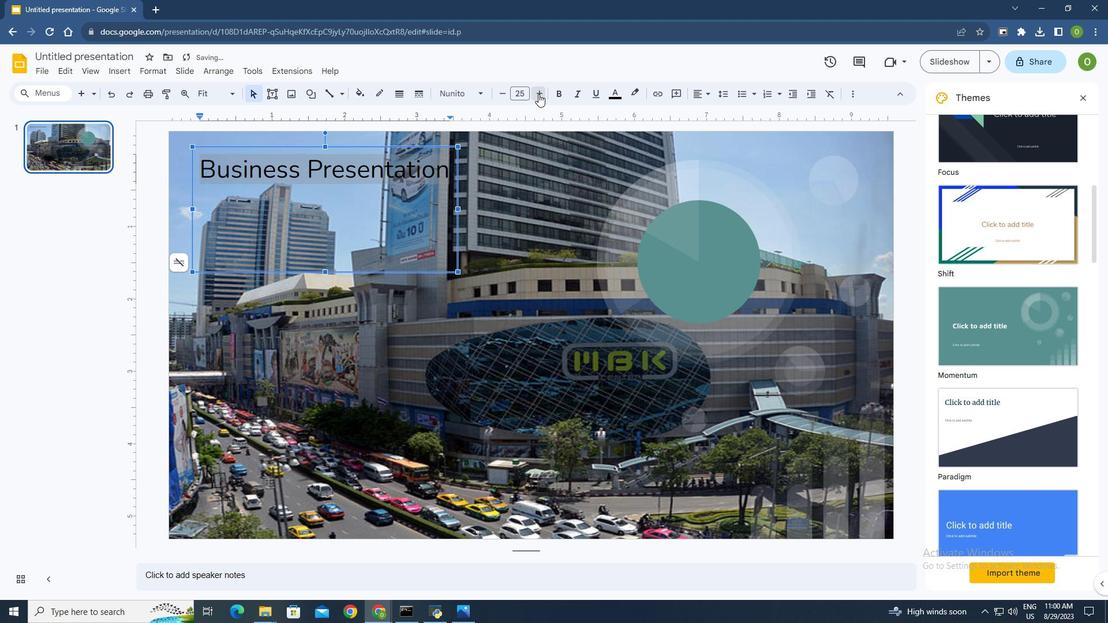
Action: Mouse pressed left at (544, 94)
Screenshot: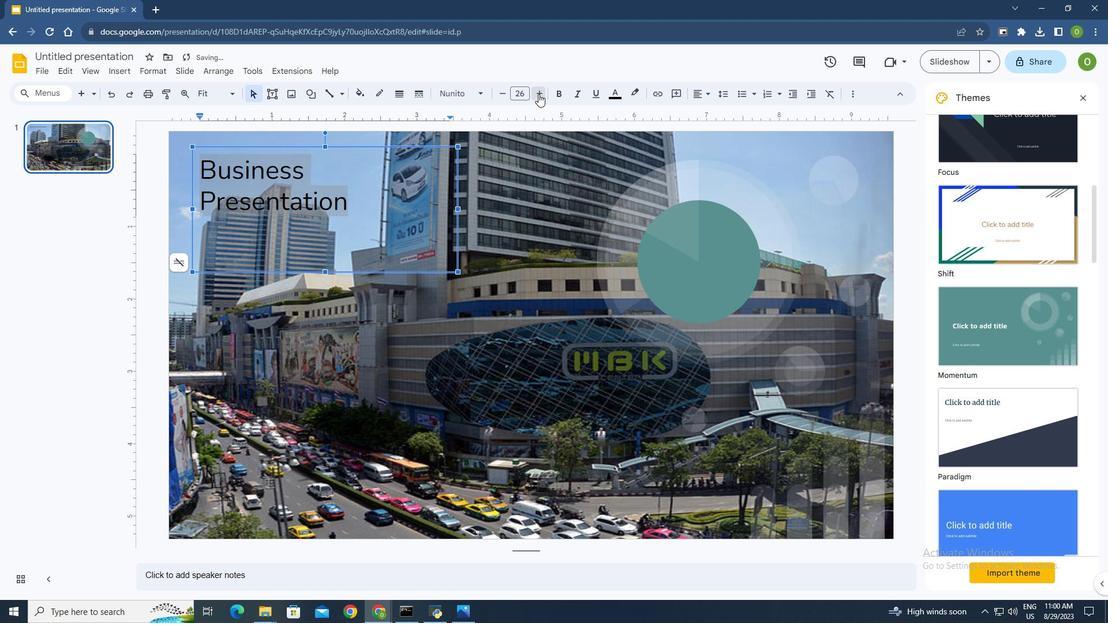
Action: Mouse pressed left at (544, 94)
Screenshot: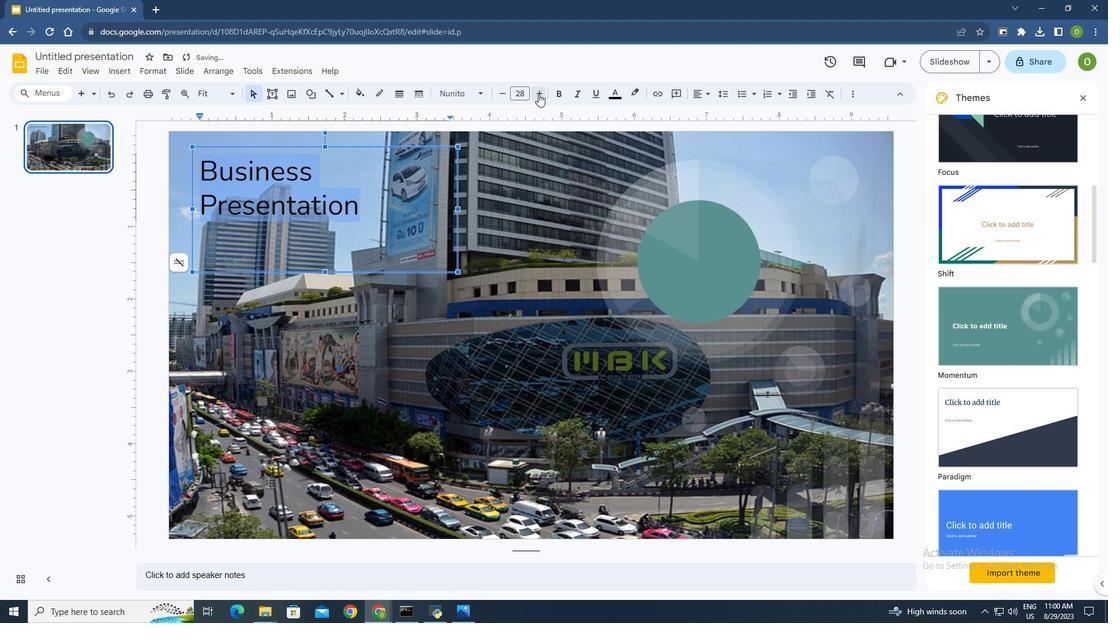 
Action: Mouse pressed left at (544, 94)
Screenshot: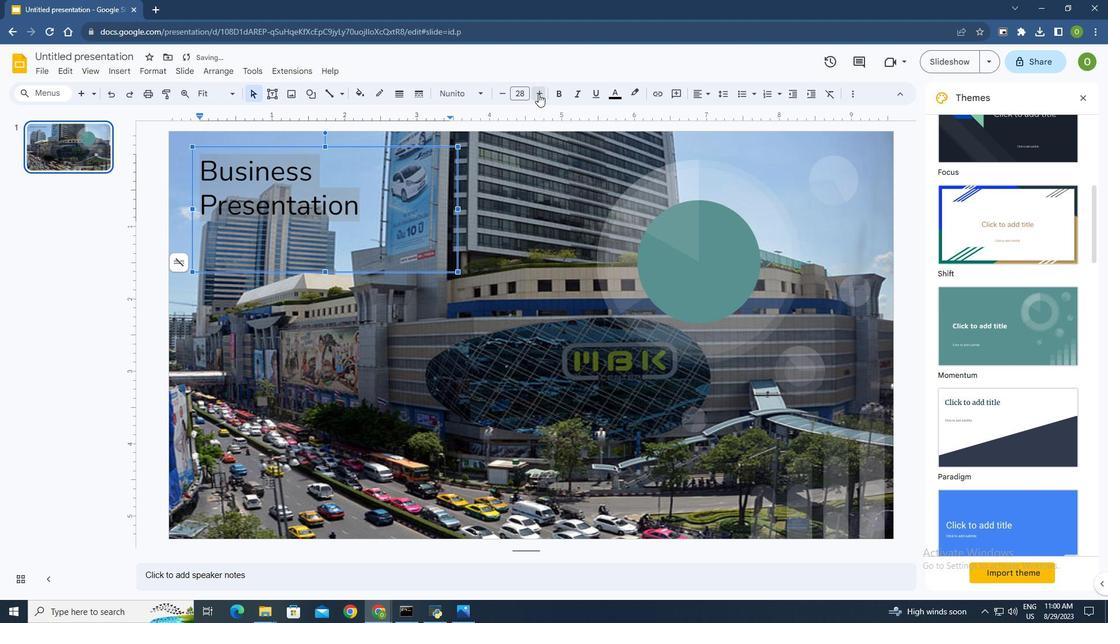 
Action: Mouse pressed left at (544, 94)
Screenshot: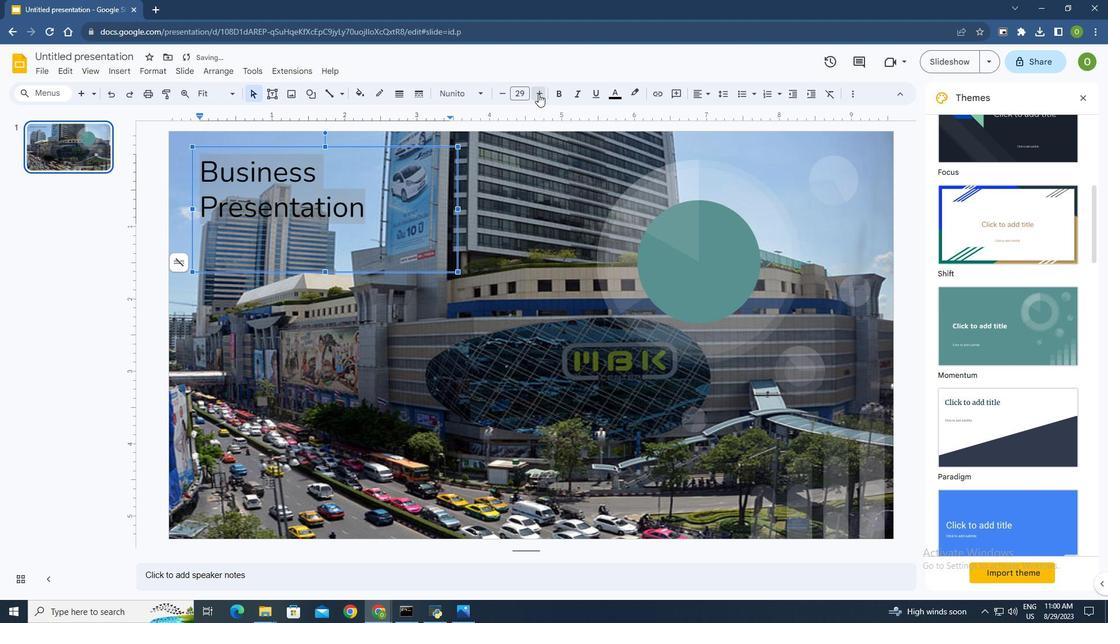 
Action: Mouse pressed left at (544, 94)
Screenshot: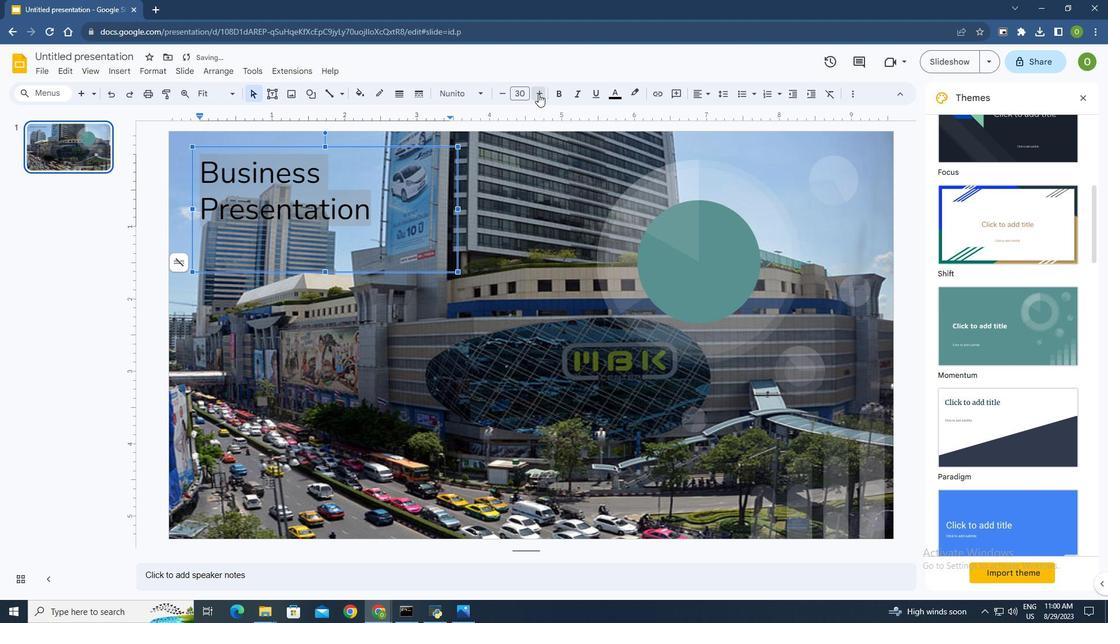 
Action: Mouse pressed left at (544, 94)
Screenshot: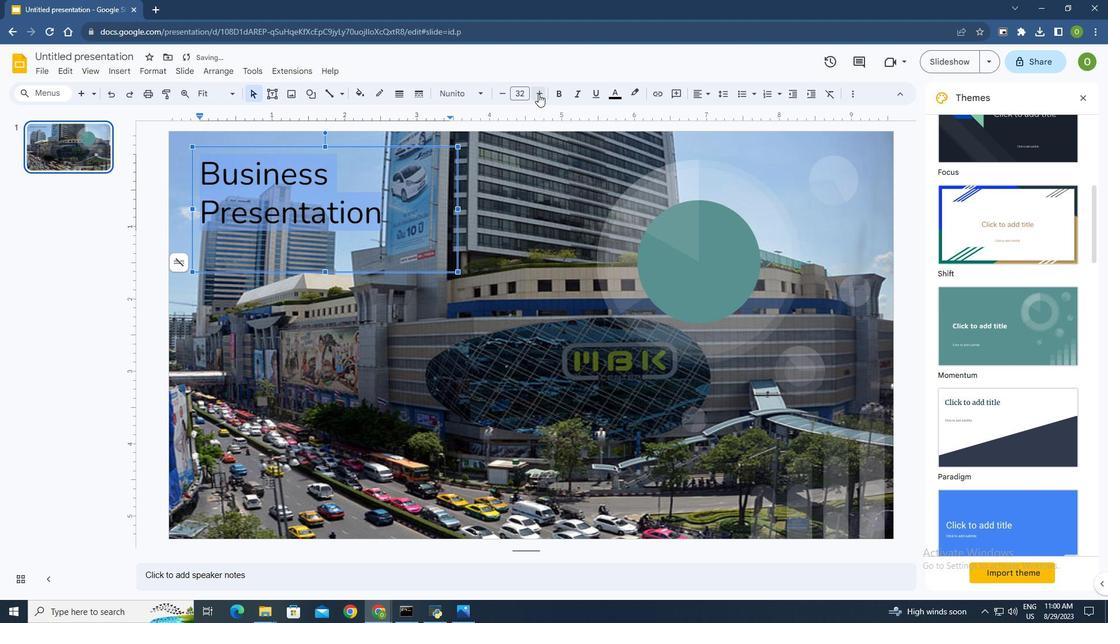 
Action: Mouse moved to (565, 91)
Screenshot: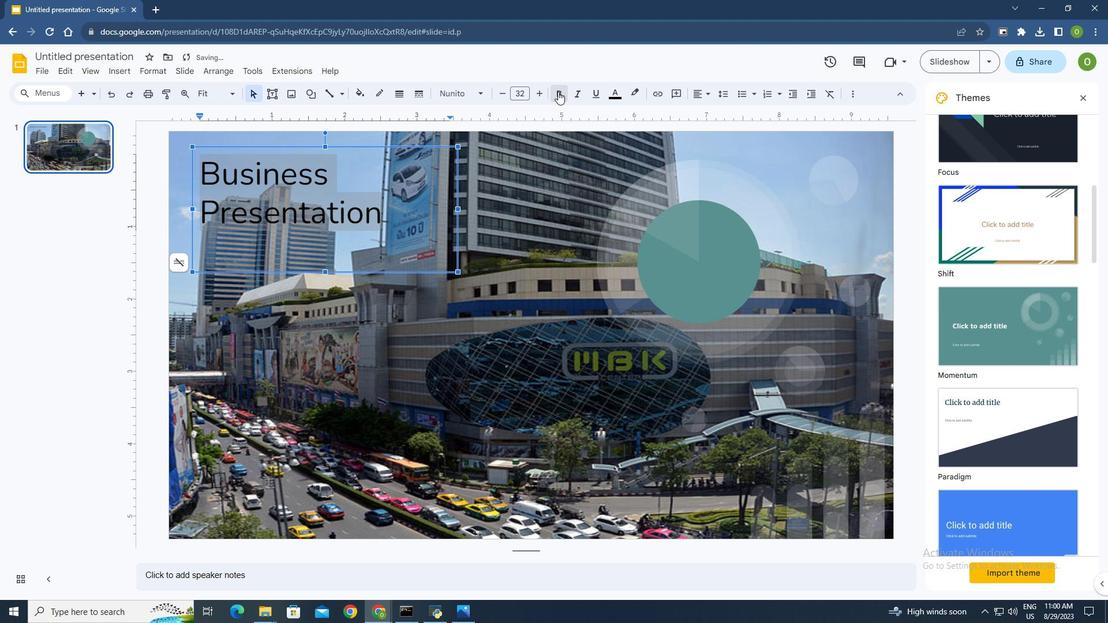 
Action: Mouse pressed left at (565, 91)
Screenshot: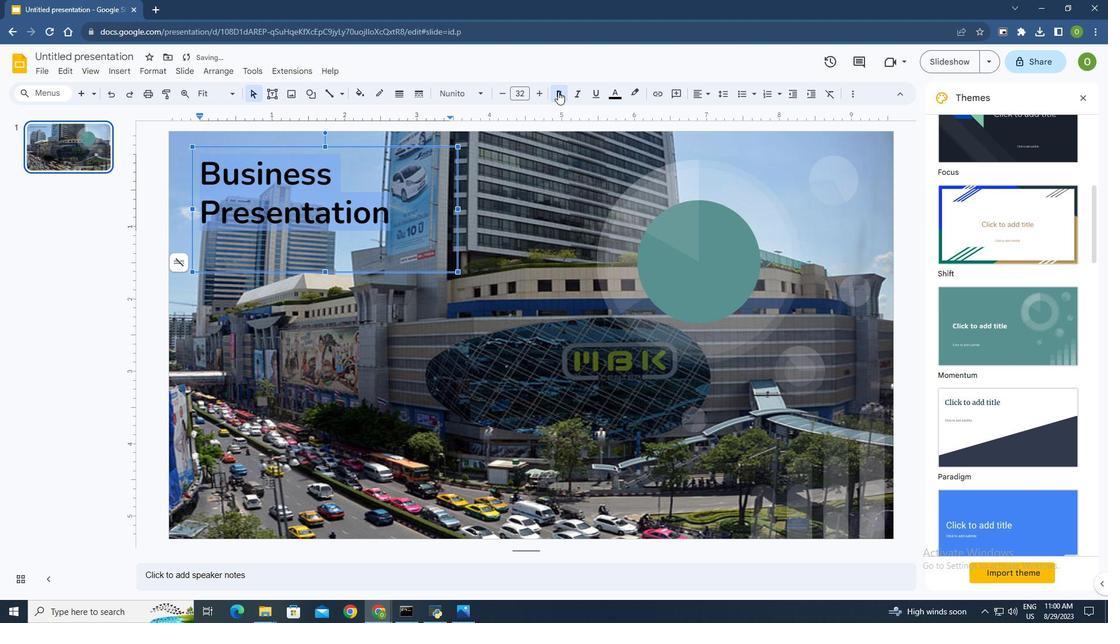 
Action: Mouse moved to (627, 90)
Screenshot: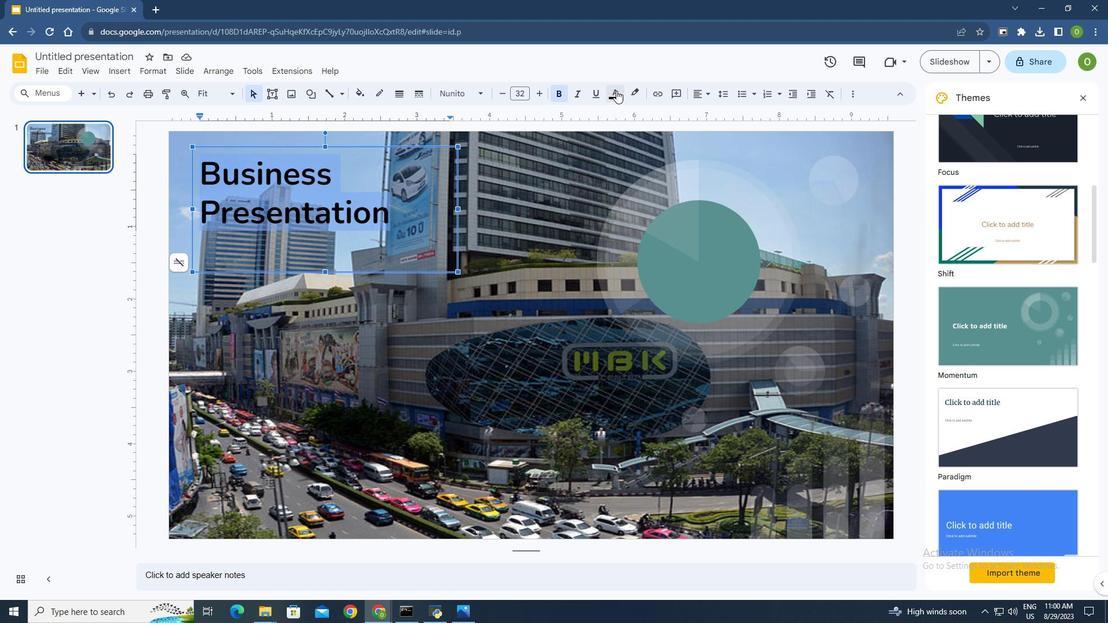 
Action: Mouse pressed left at (627, 90)
Screenshot: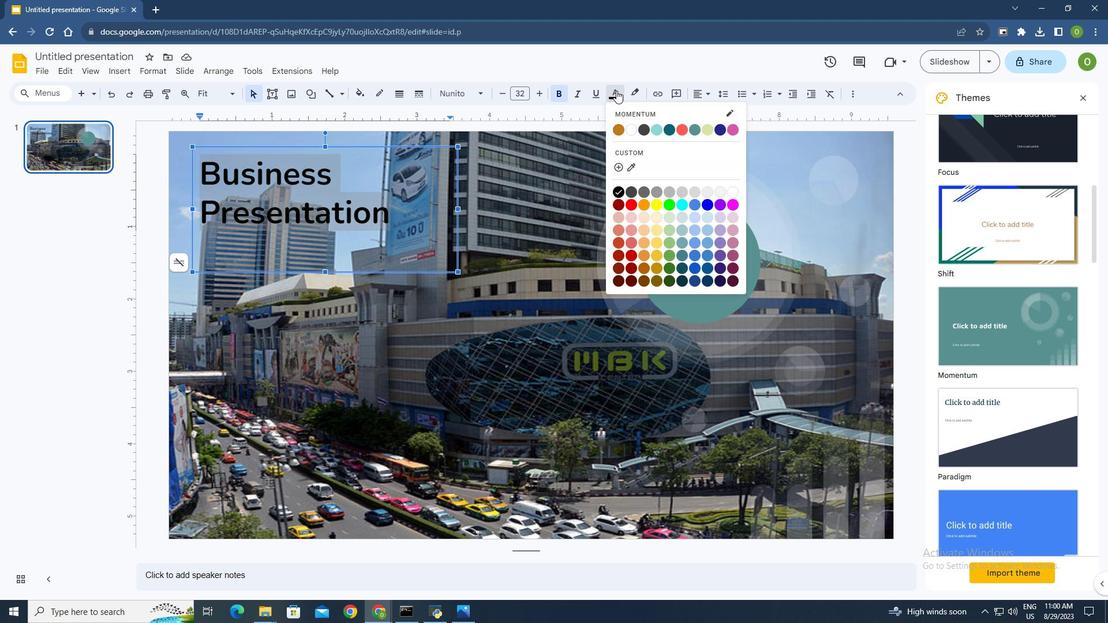 
Action: Mouse moved to (640, 129)
Screenshot: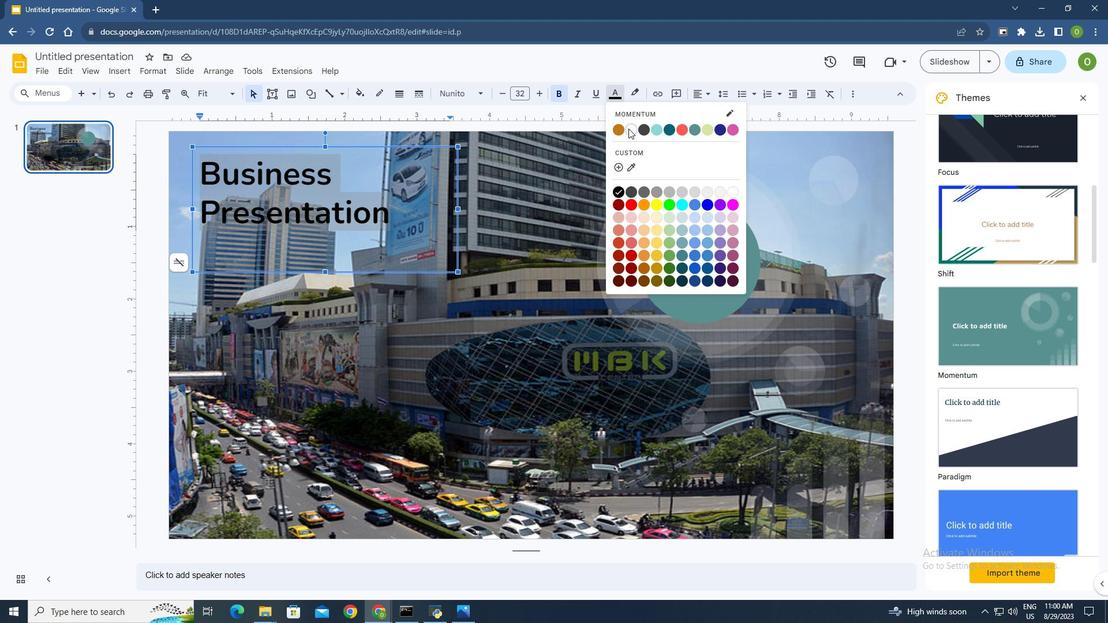 
Action: Mouse pressed left at (640, 129)
Screenshot: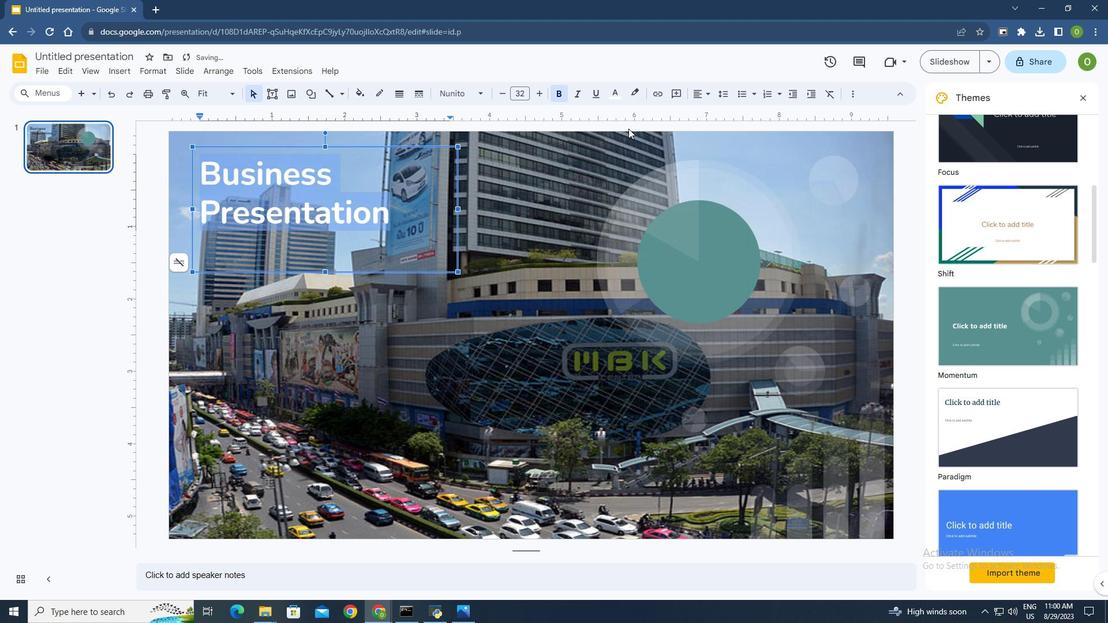 
Action: Mouse moved to (503, 274)
Screenshot: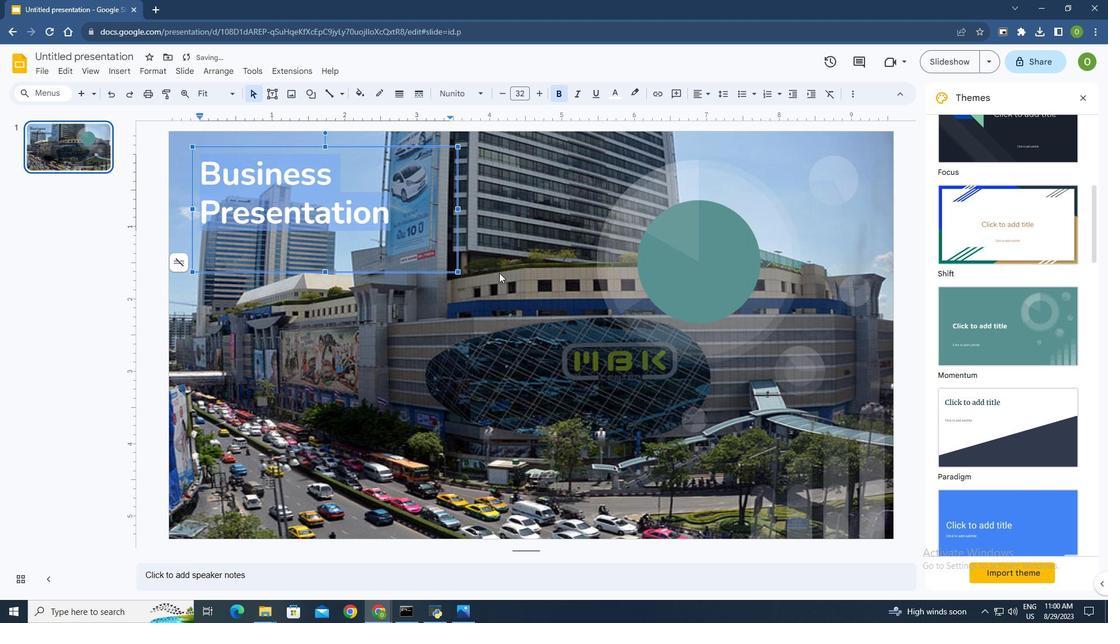 
Action: Mouse pressed left at (503, 274)
Screenshot: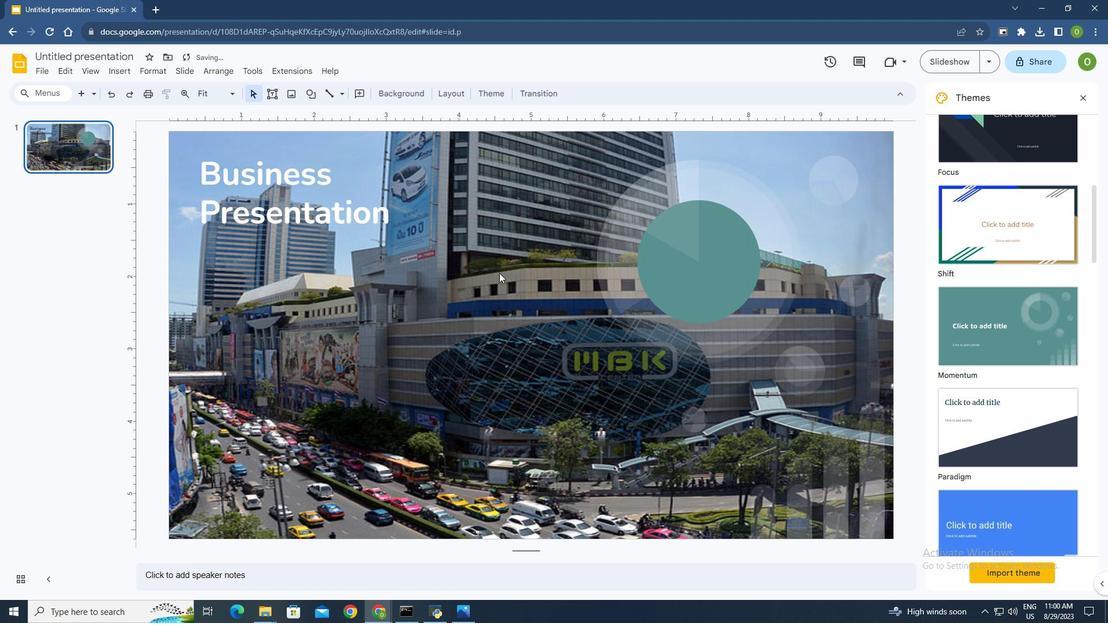 
Action: Mouse moved to (298, 211)
Screenshot: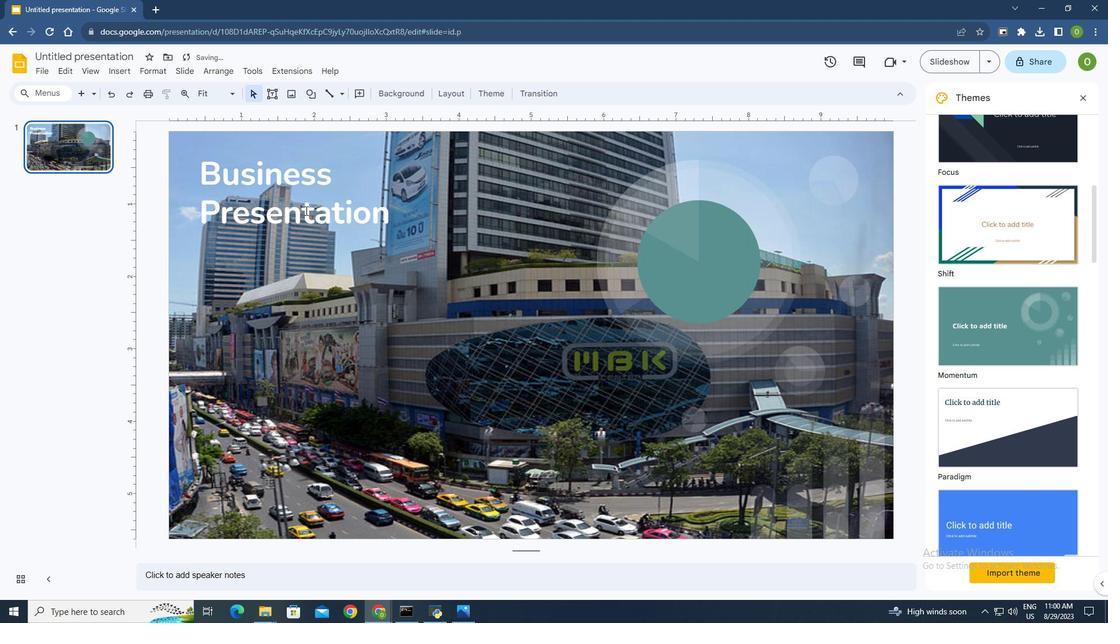 
Action: Mouse pressed left at (298, 211)
Screenshot: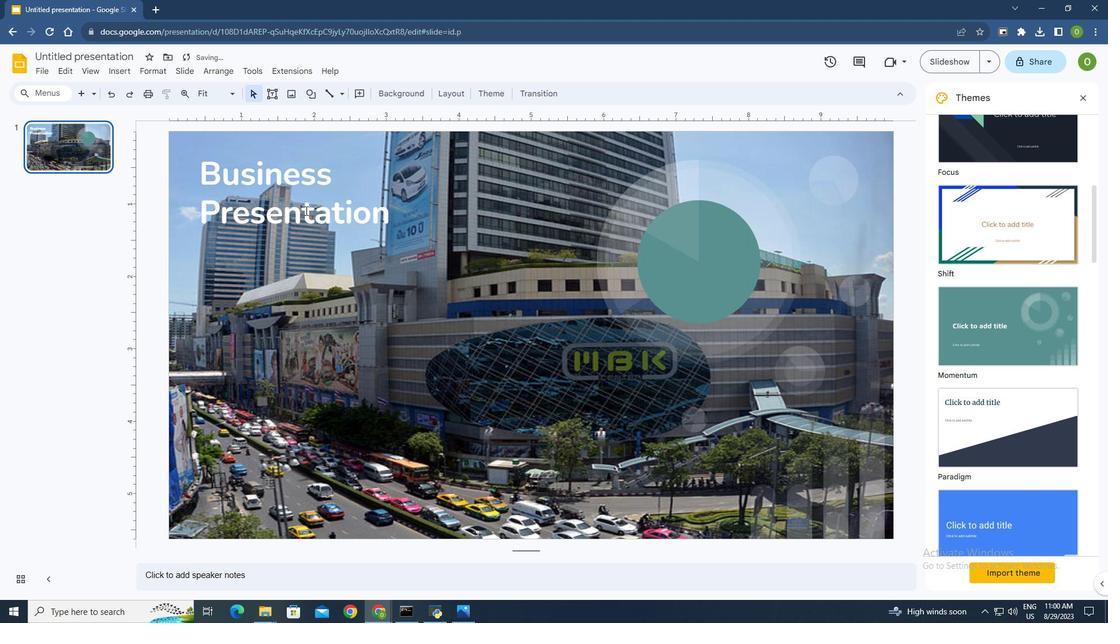 
Action: Mouse moved to (389, 221)
Screenshot: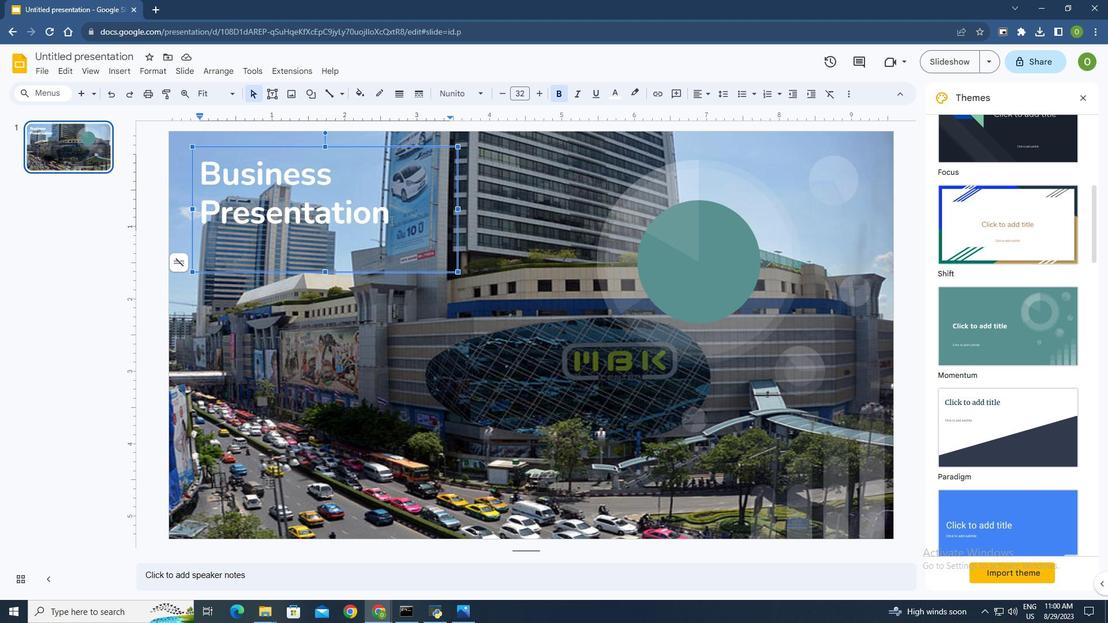 
Action: Mouse pressed left at (389, 221)
Screenshot: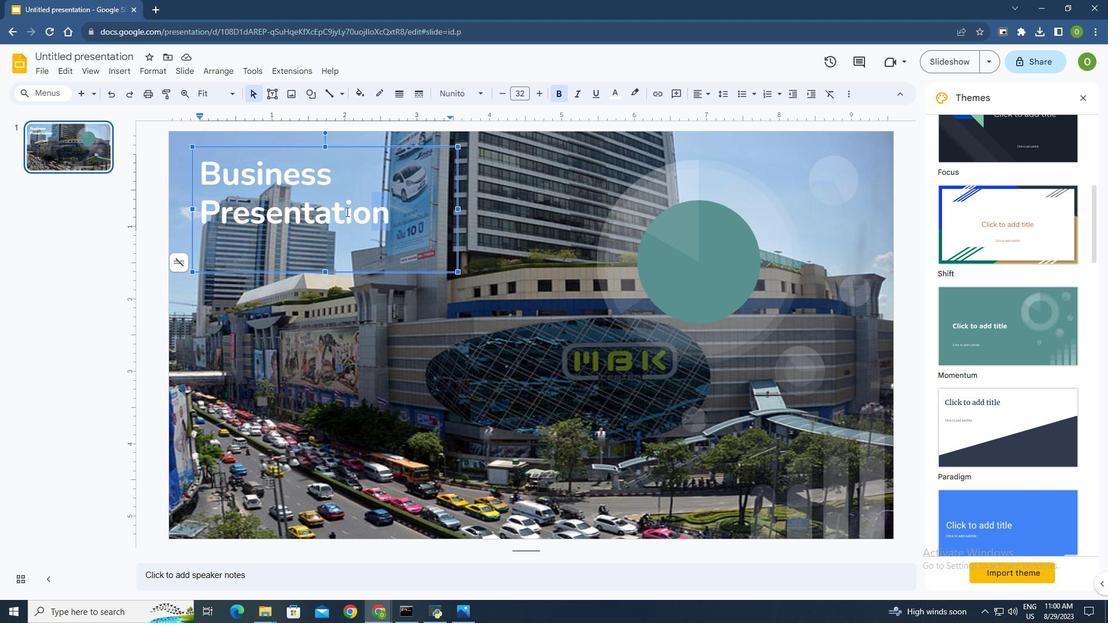 
Action: Mouse moved to (628, 93)
Screenshot: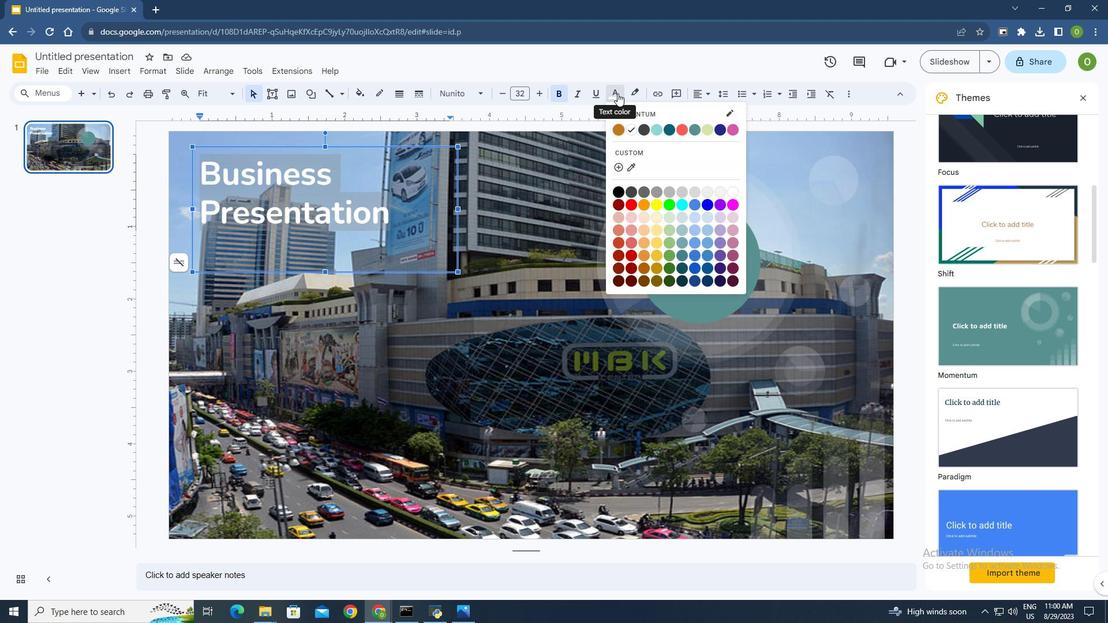 
Action: Mouse pressed left at (628, 93)
Screenshot: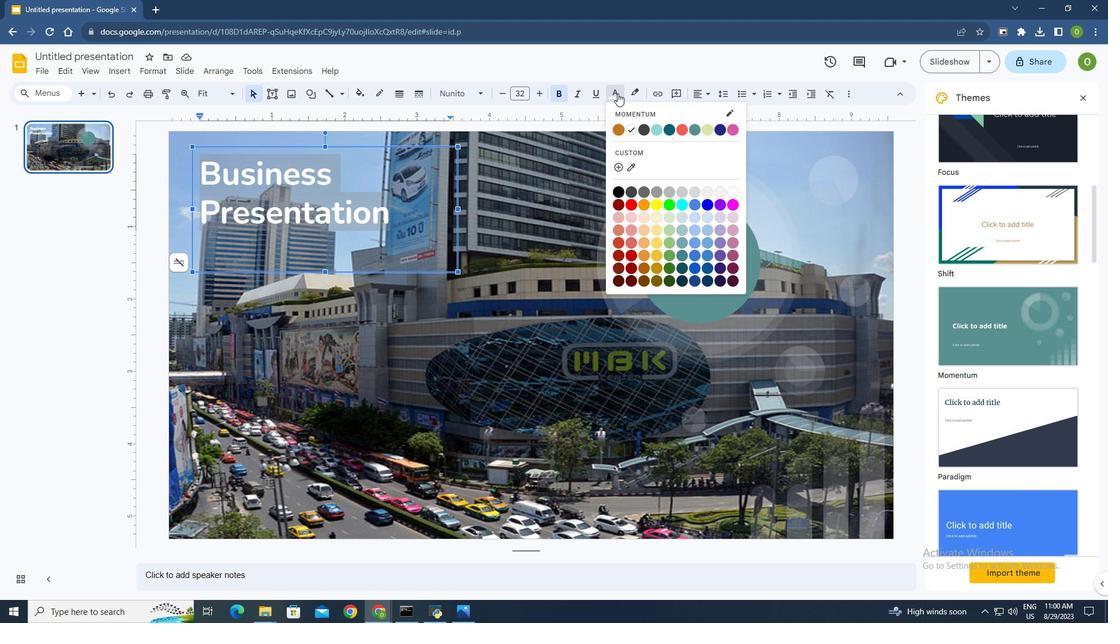 
Action: Mouse moved to (629, 129)
Screenshot: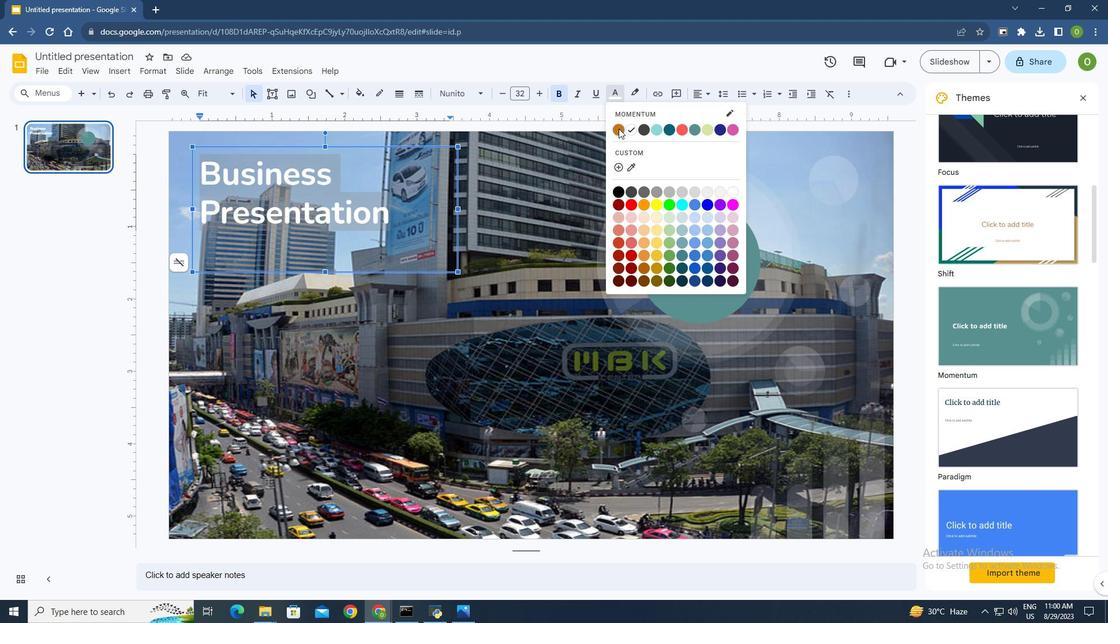 
Action: Mouse pressed left at (629, 129)
Screenshot: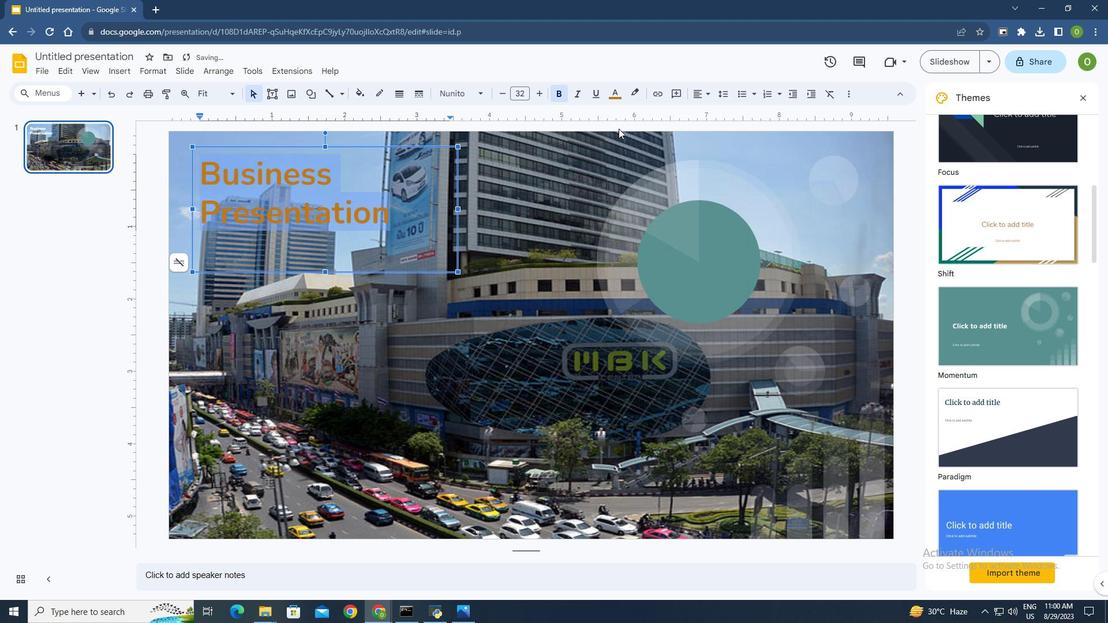 
Action: Mouse moved to (619, 94)
Screenshot: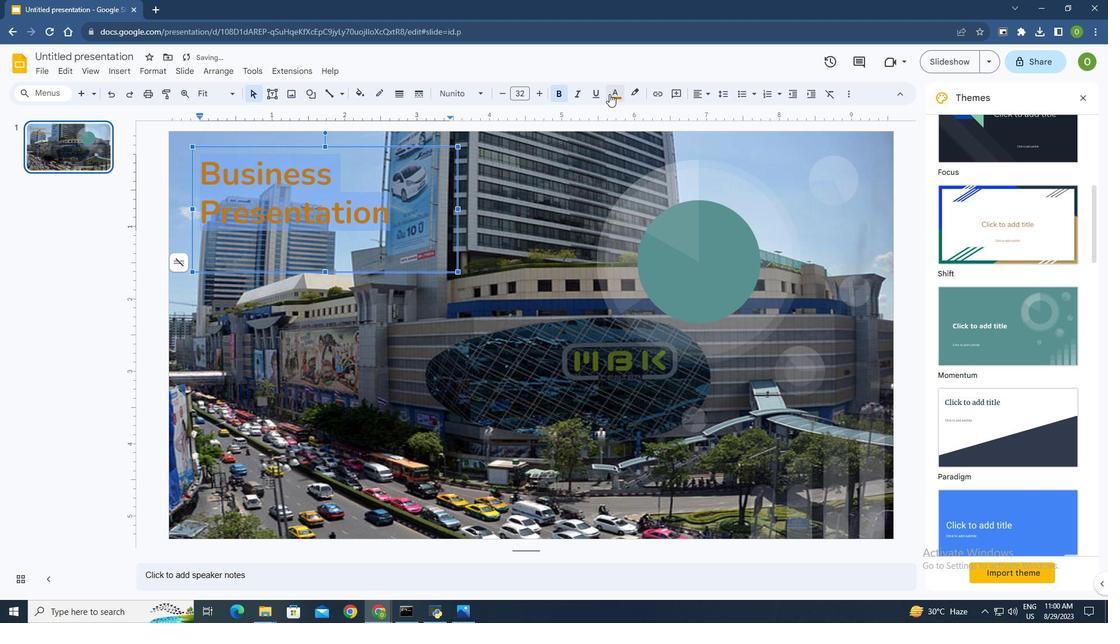 
Action: Mouse pressed left at (619, 94)
Screenshot: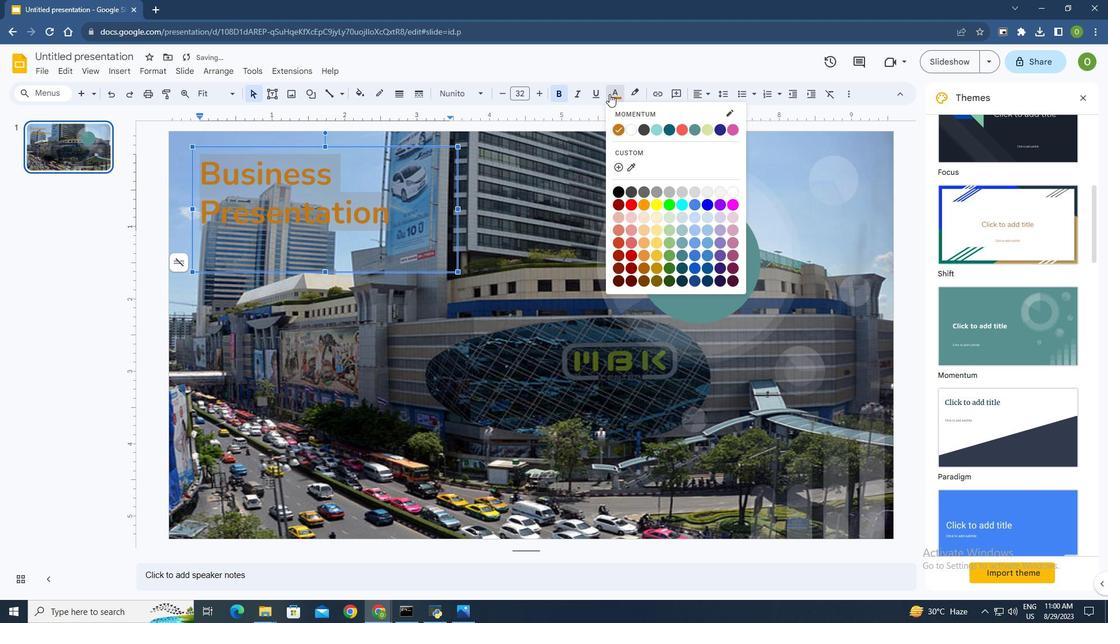 
Action: Mouse moved to (722, 206)
Screenshot: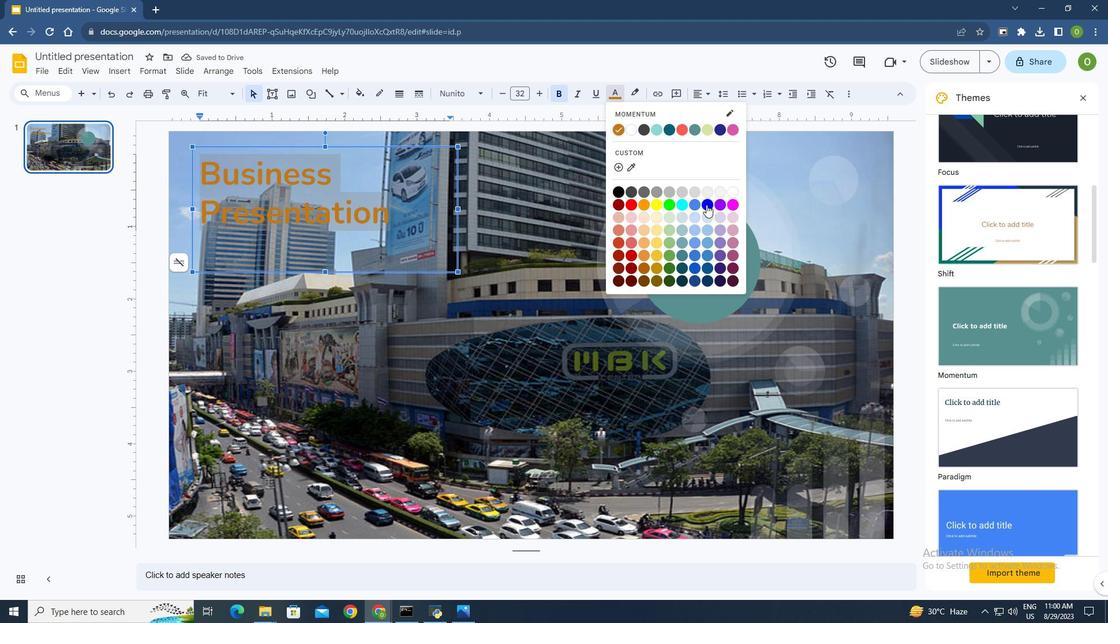 
Action: Mouse pressed left at (722, 206)
Screenshot: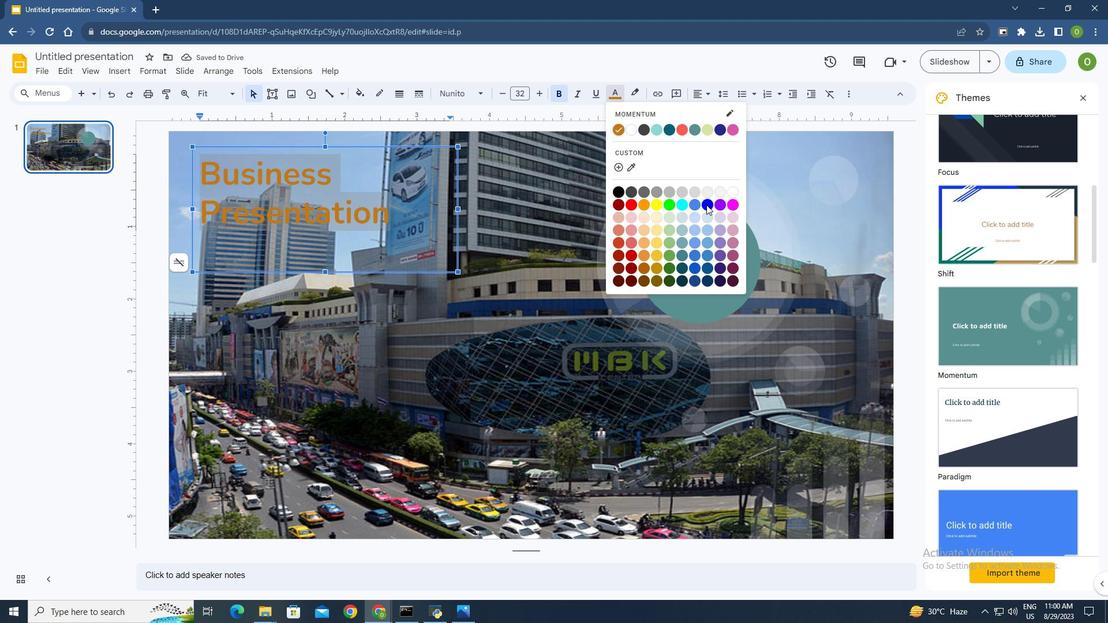 
Action: Mouse moved to (626, 92)
Screenshot: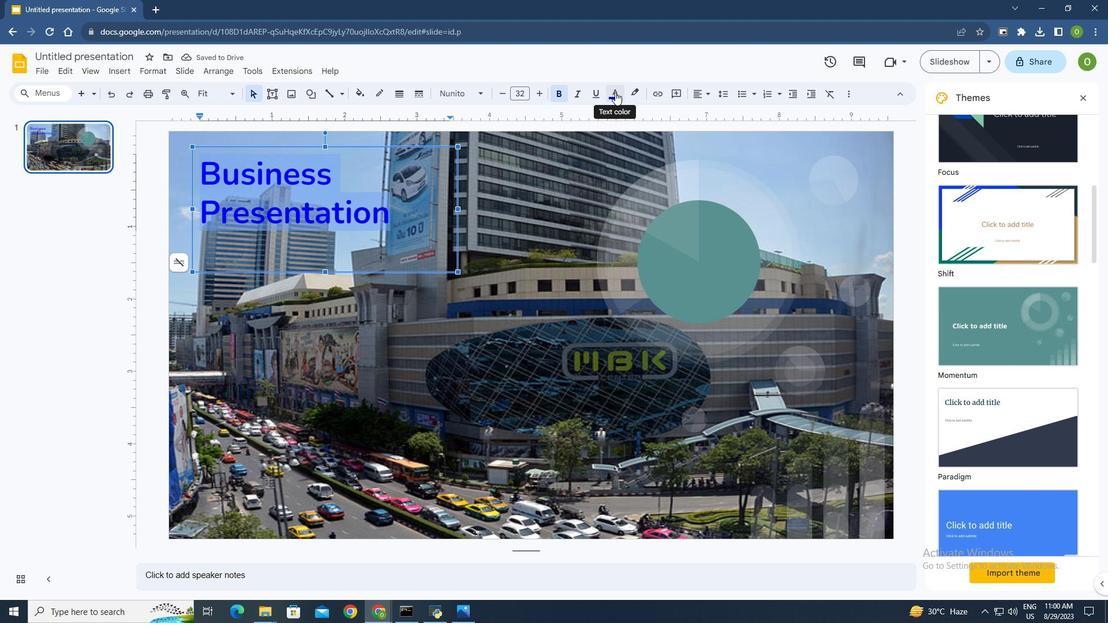 
Action: Mouse pressed left at (626, 92)
Screenshot: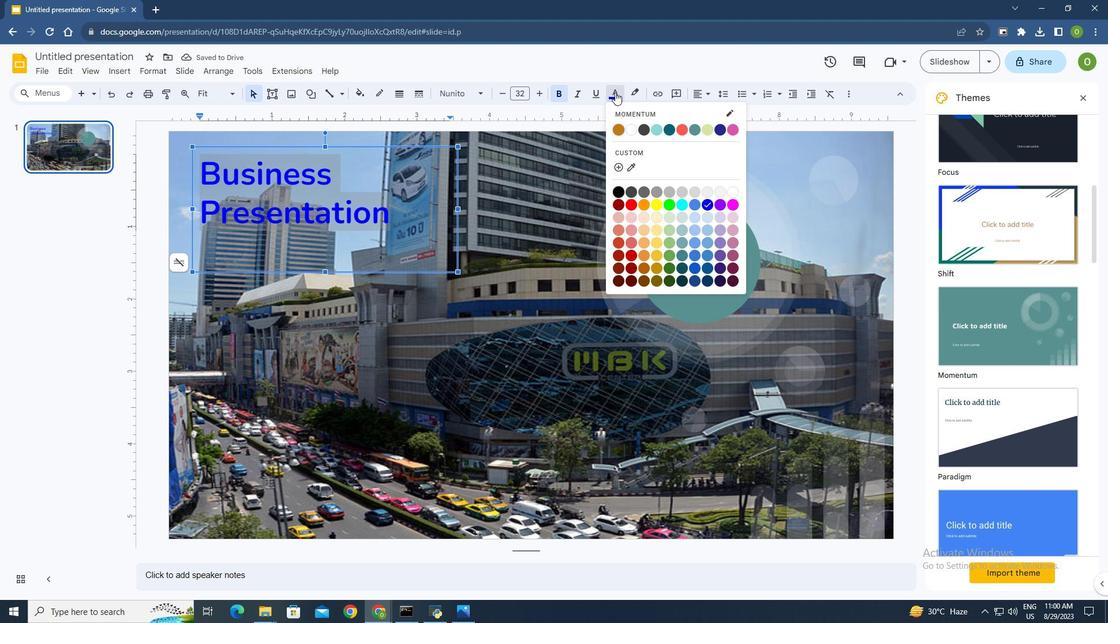 
Action: Mouse moved to (645, 129)
Screenshot: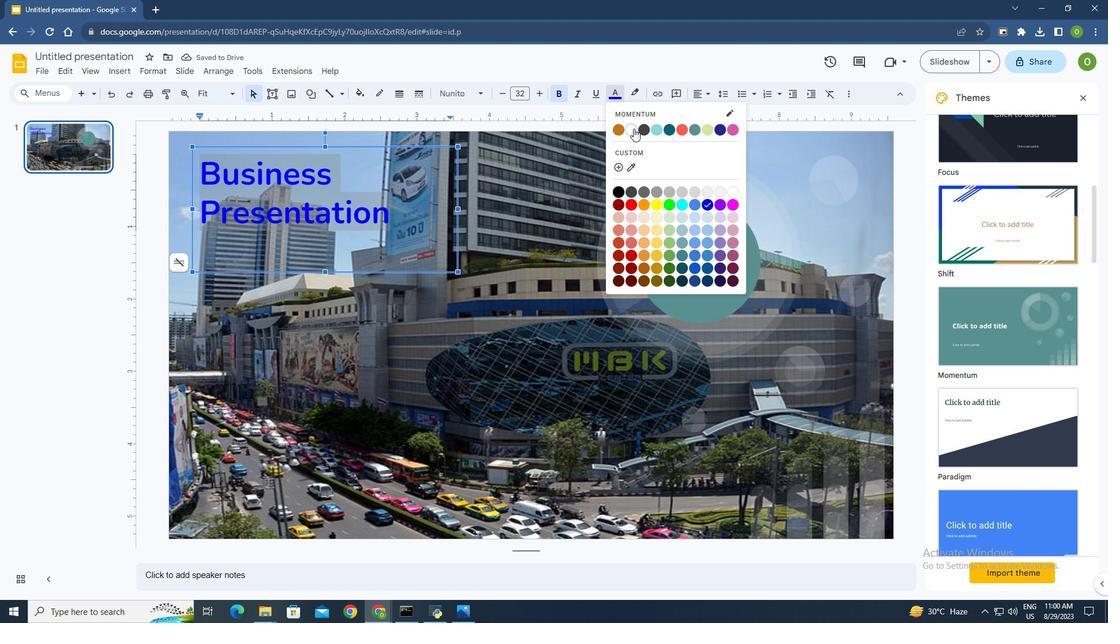
Action: Mouse pressed left at (645, 129)
Screenshot: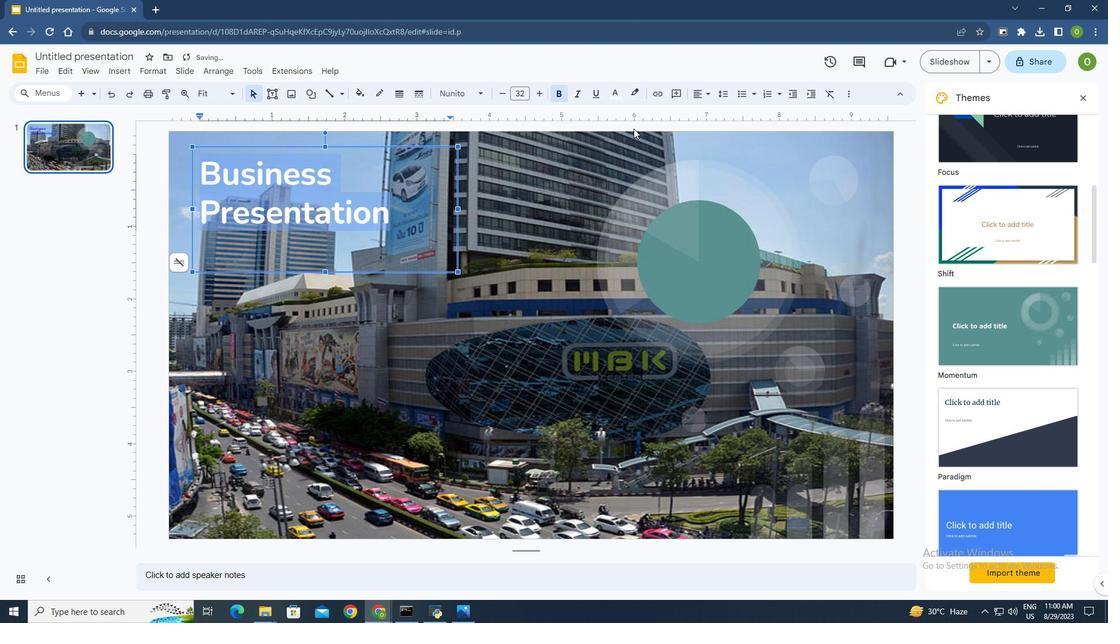 
Action: Mouse moved to (566, 217)
Screenshot: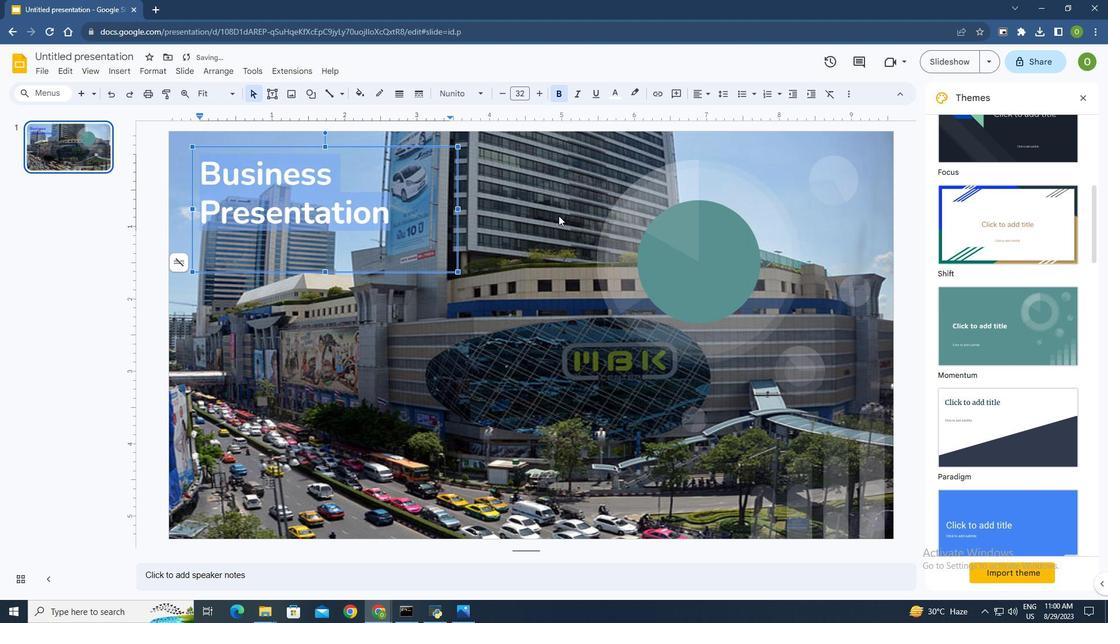 
Action: Mouse pressed left at (566, 217)
Screenshot: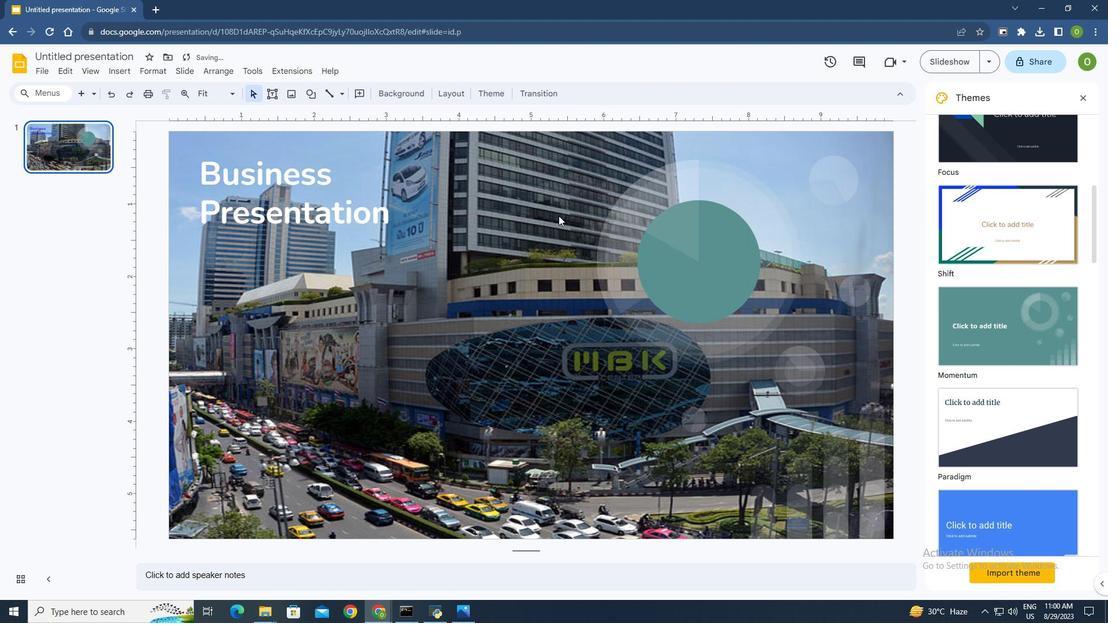 
Action: Mouse moved to (337, 226)
Screenshot: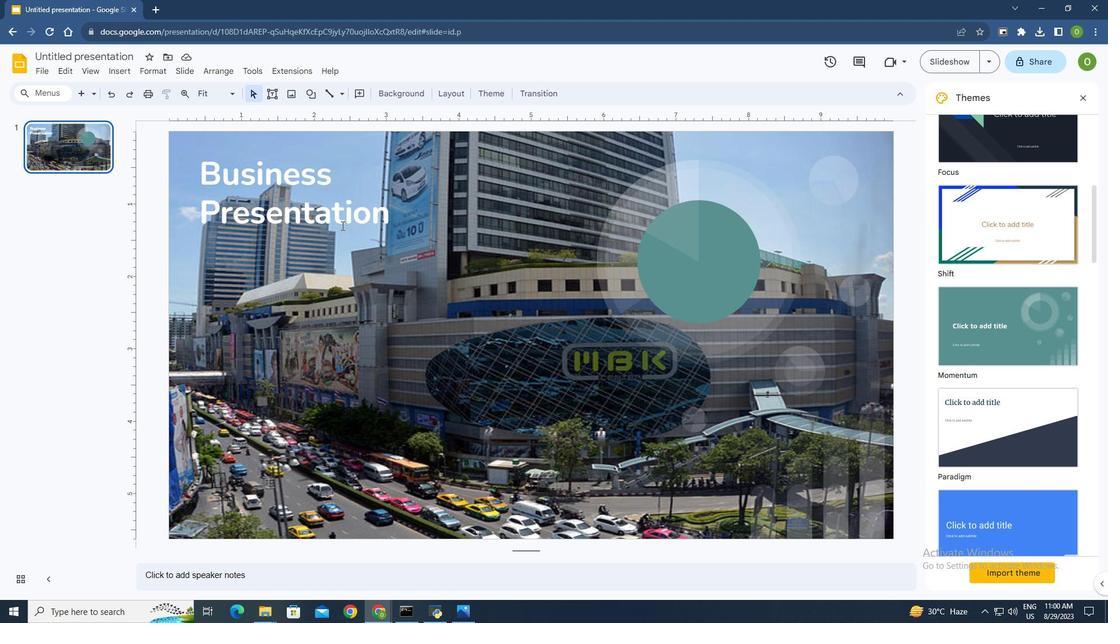 
Action: Mouse pressed left at (337, 226)
Screenshot: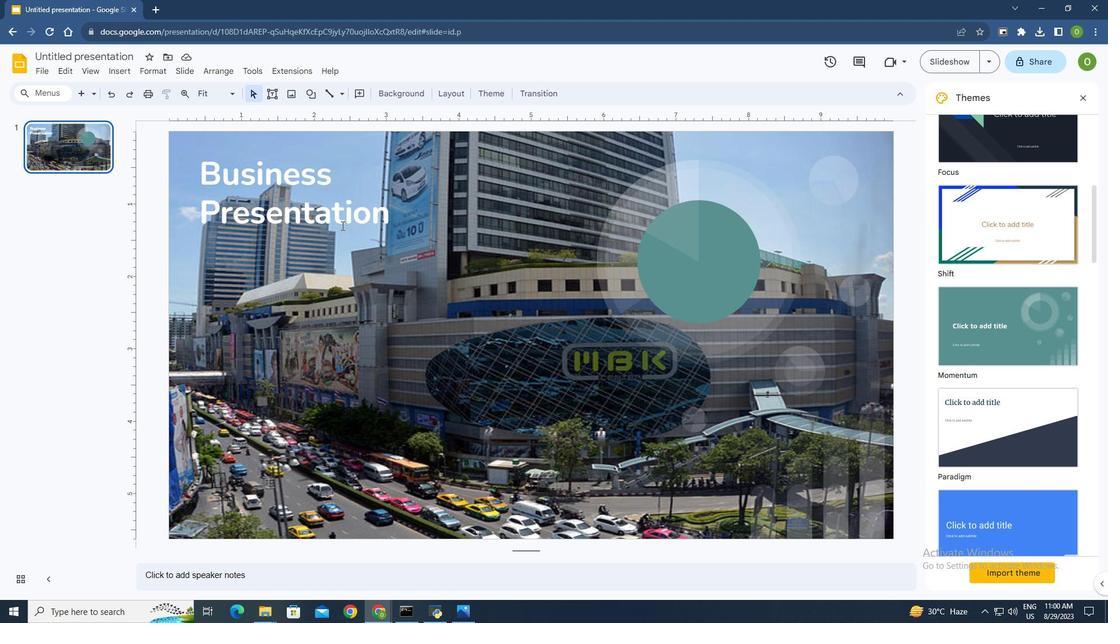 
Action: Mouse moved to (410, 219)
Screenshot: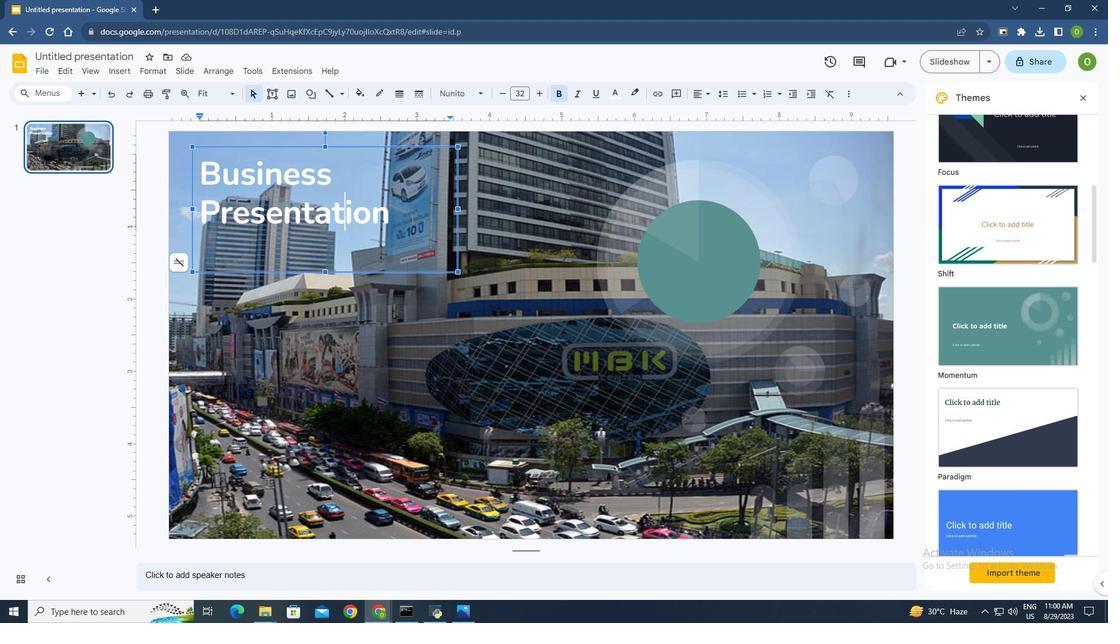 
Action: Mouse pressed left at (410, 219)
Screenshot: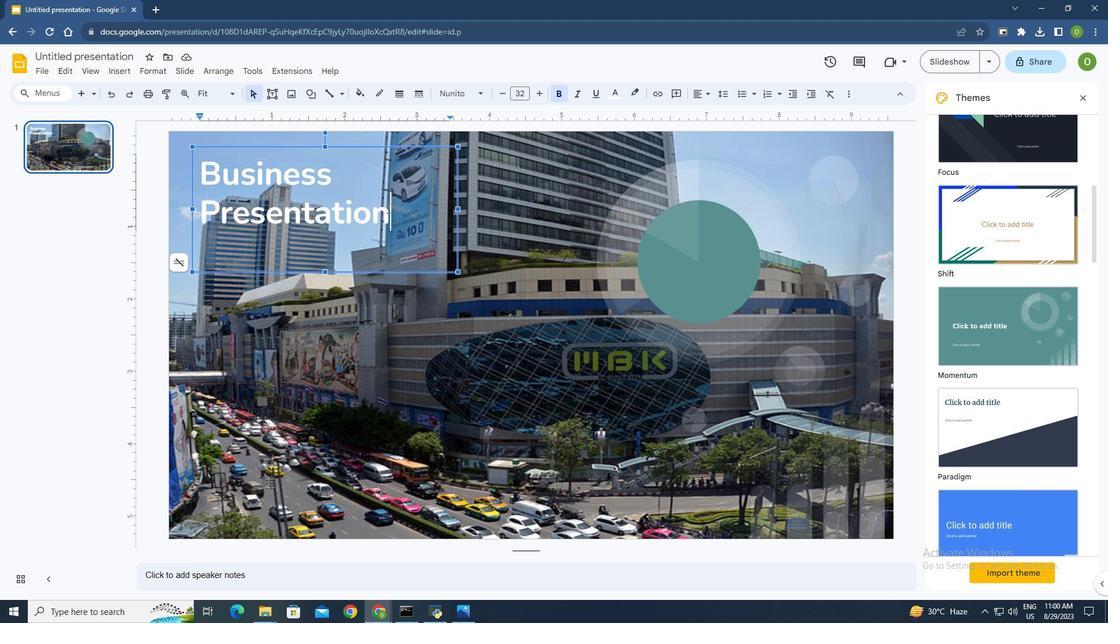 
Action: Mouse moved to (195, 166)
Screenshot: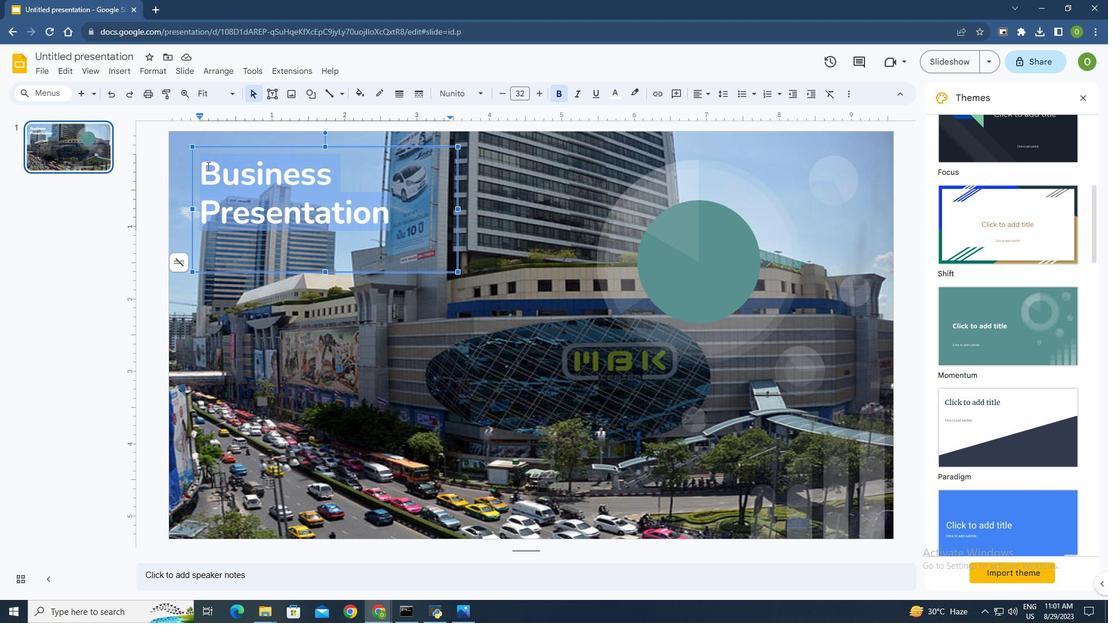 
Action: Key pressed <Key.delete>
Screenshot: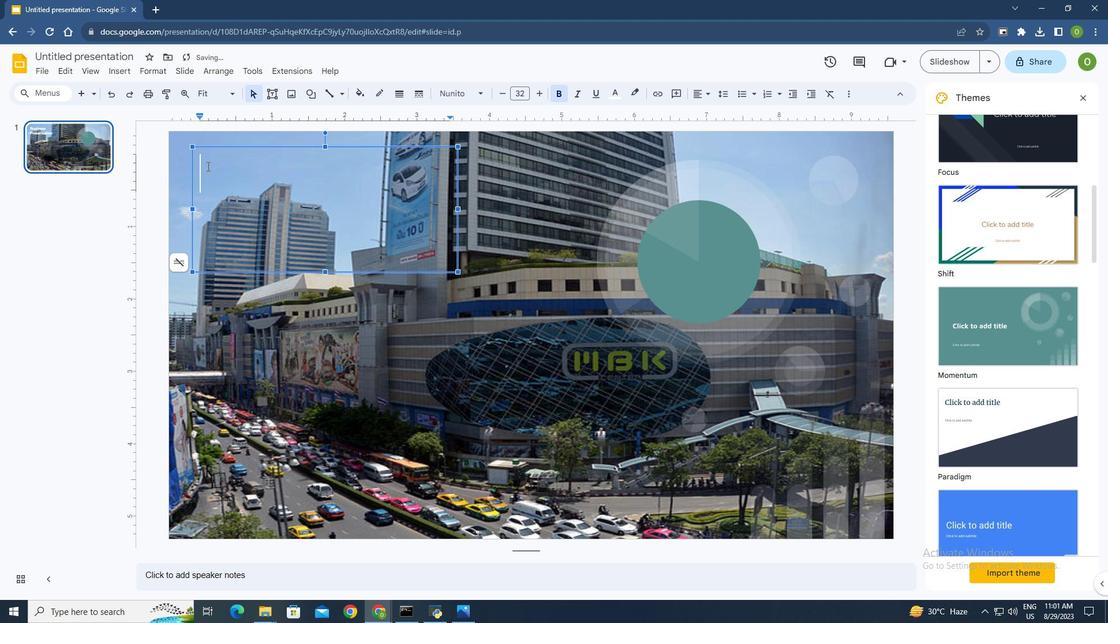 
Action: Mouse moved to (202, 147)
Screenshot: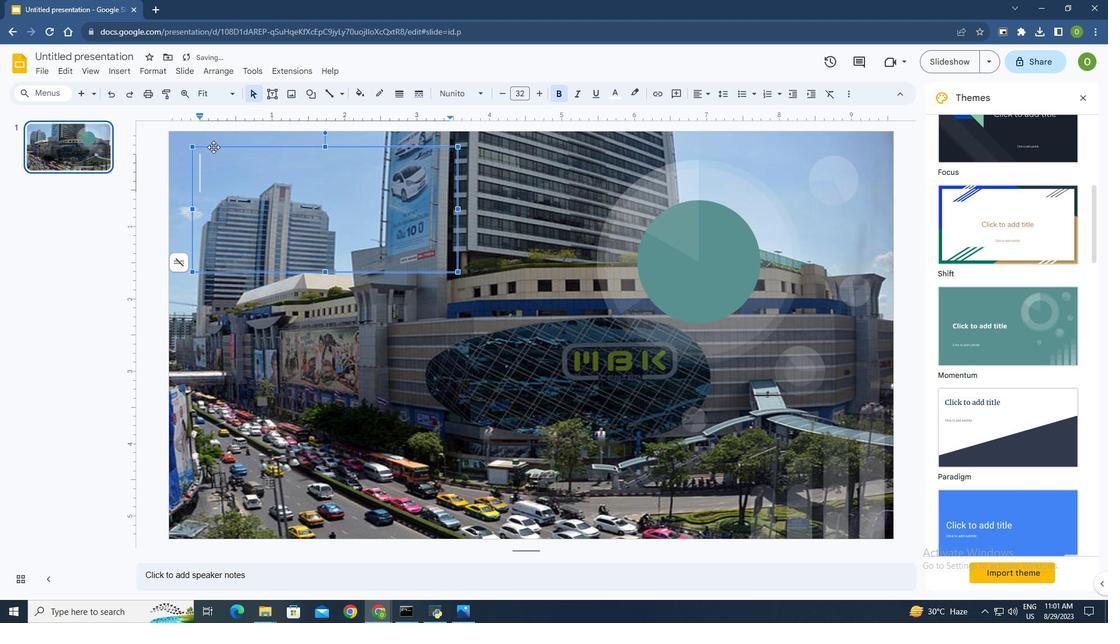 
Action: Mouse pressed left at (202, 147)
Screenshot: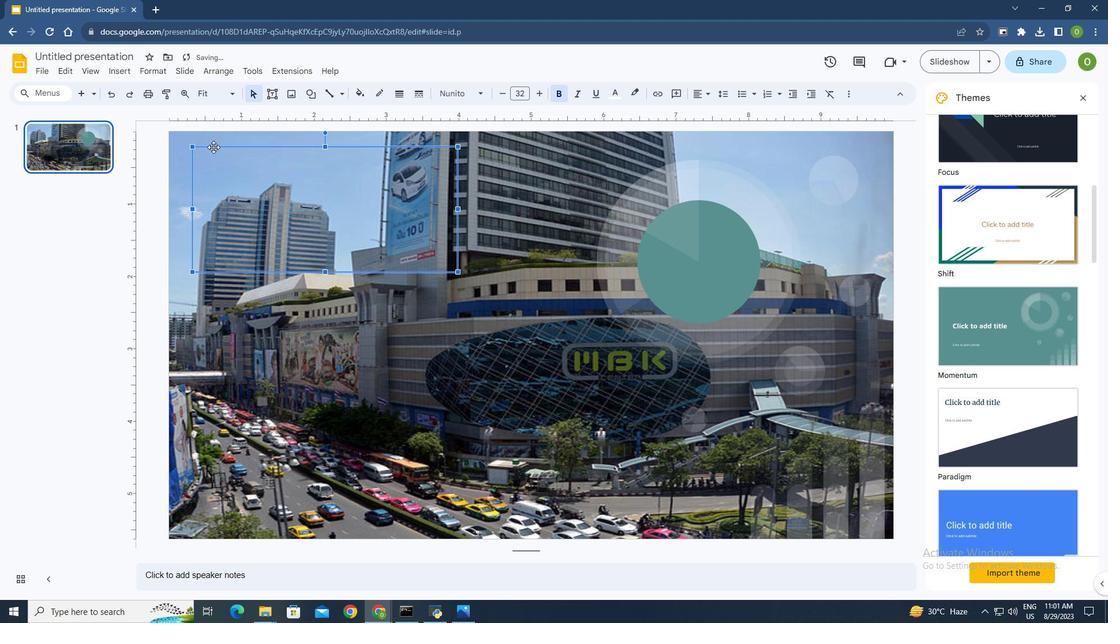 
Action: Key pressed <Key.delete>
Screenshot: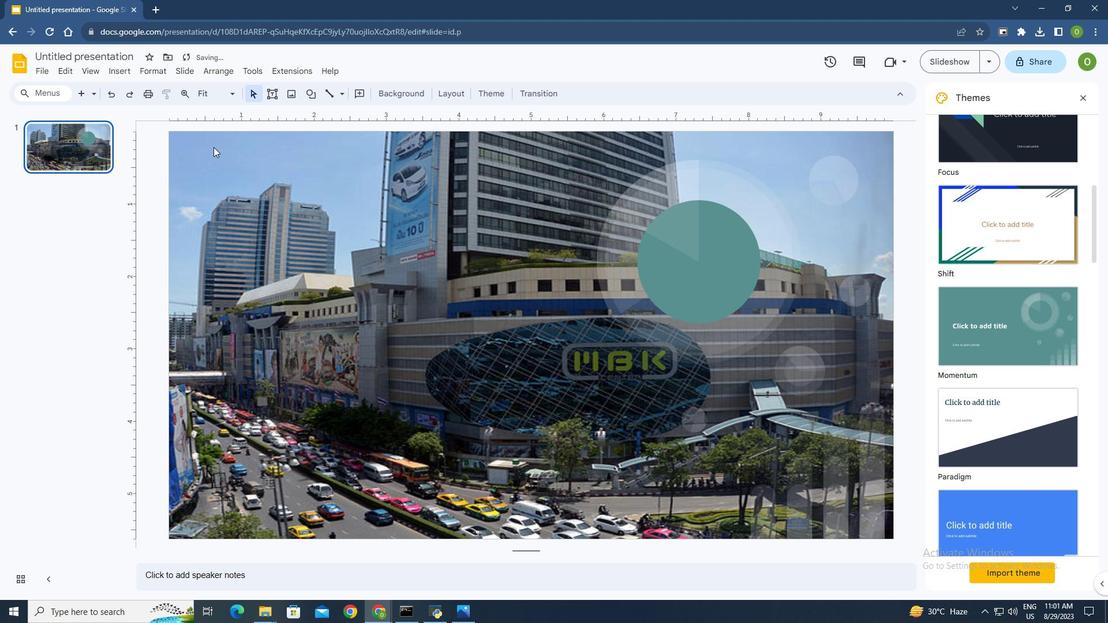 
Action: Mouse moved to (304, 90)
Screenshot: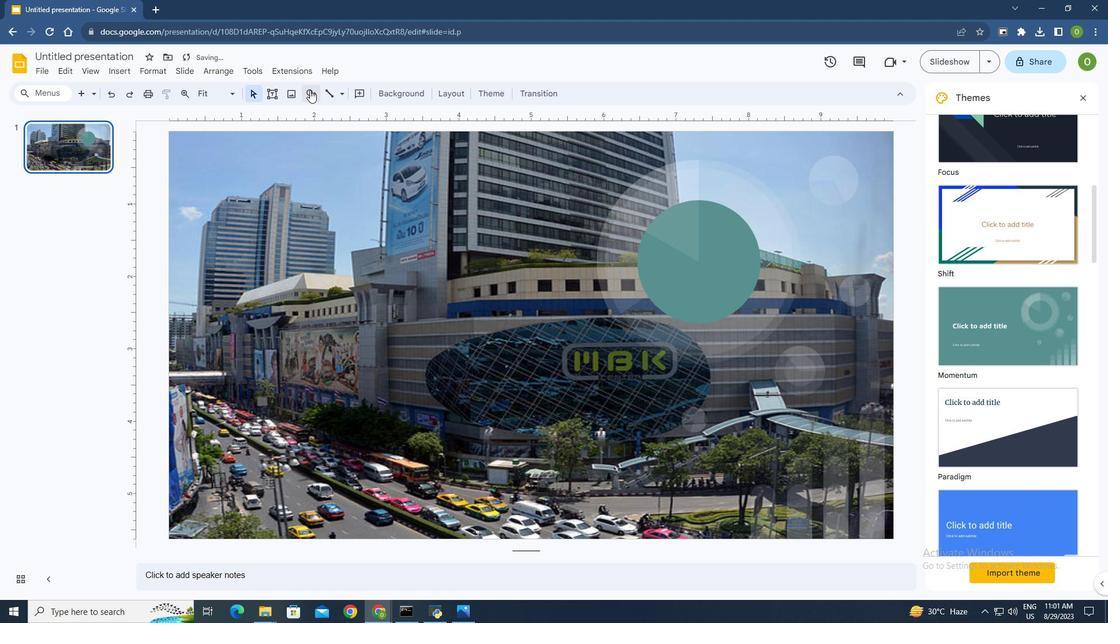 
Action: Mouse pressed left at (304, 90)
Screenshot: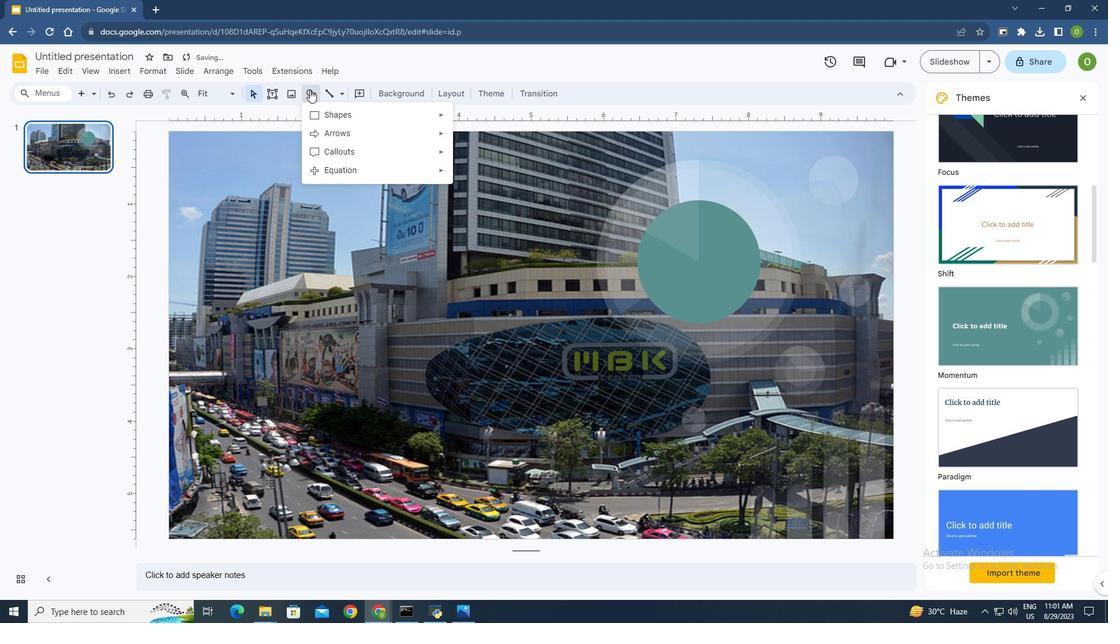 
Action: Mouse moved to (329, 118)
Screenshot: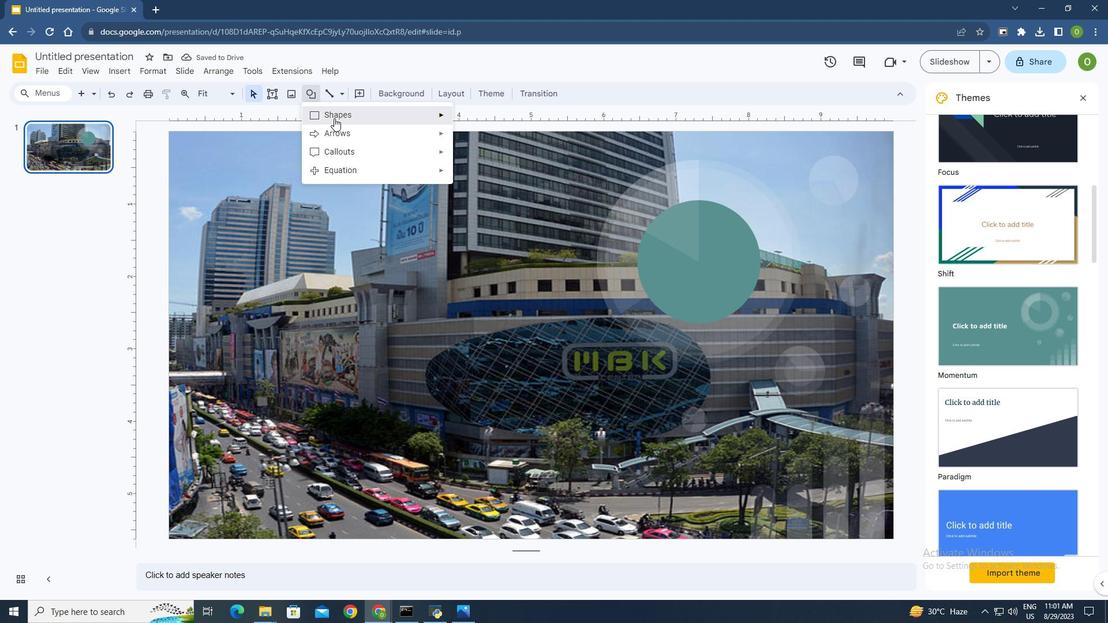 
Action: Mouse pressed left at (329, 118)
Screenshot: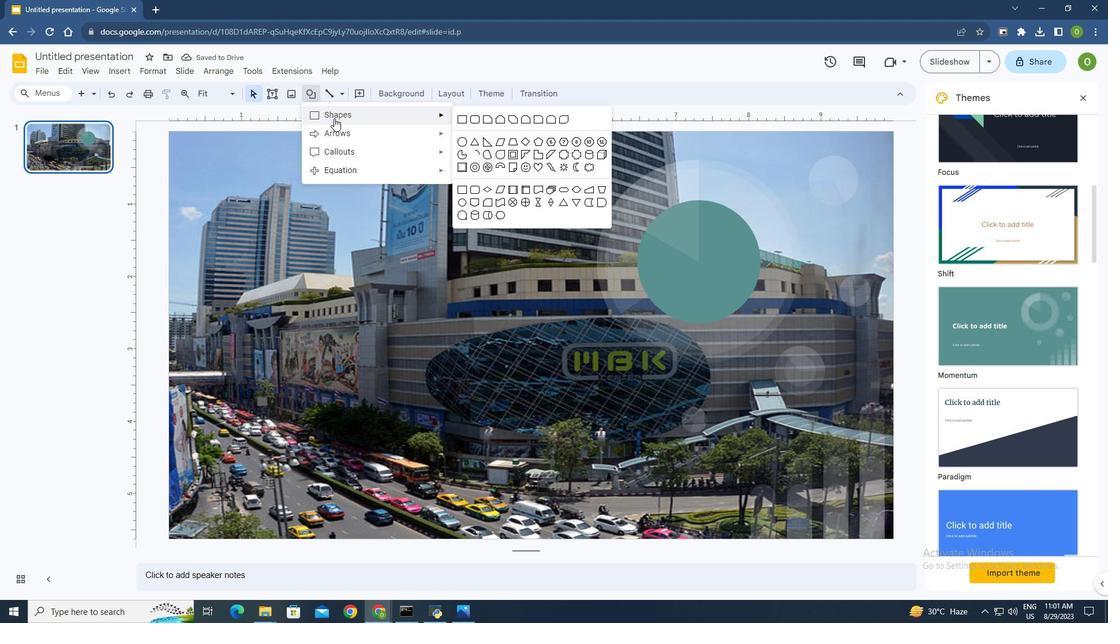 
Action: Mouse moved to (505, 197)
Screenshot: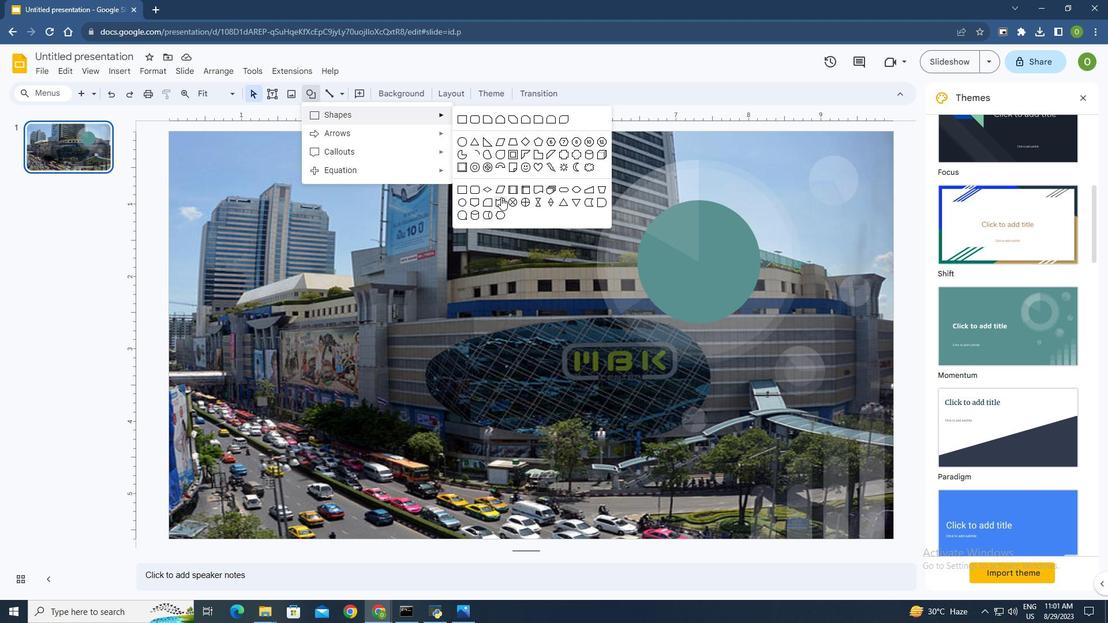 
Action: Mouse pressed left at (505, 197)
Screenshot: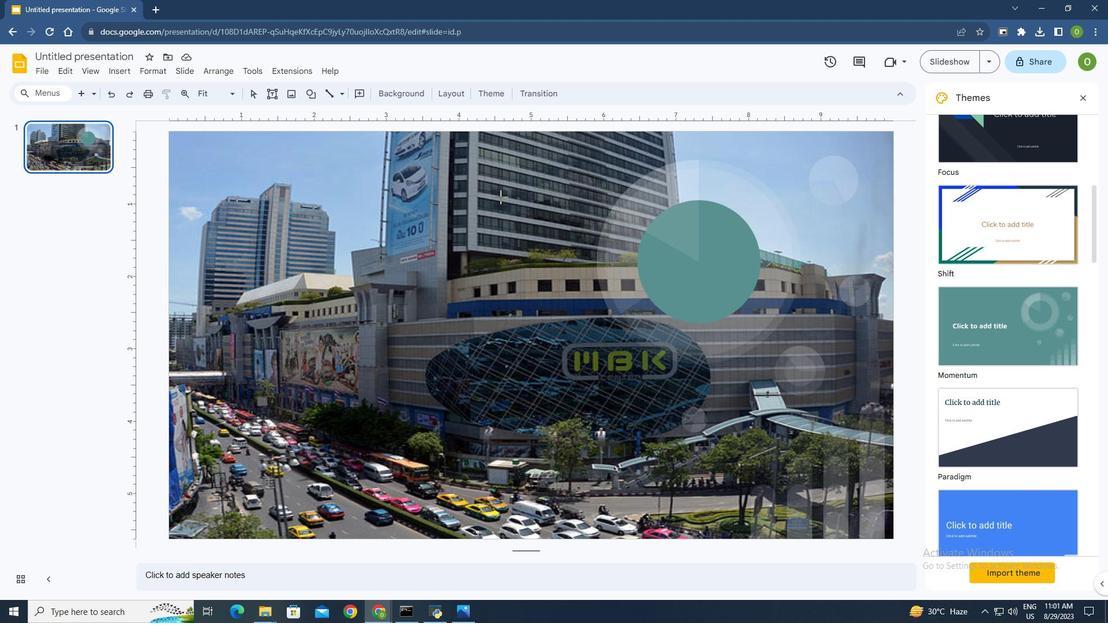 
Action: Mouse moved to (159, 475)
Screenshot: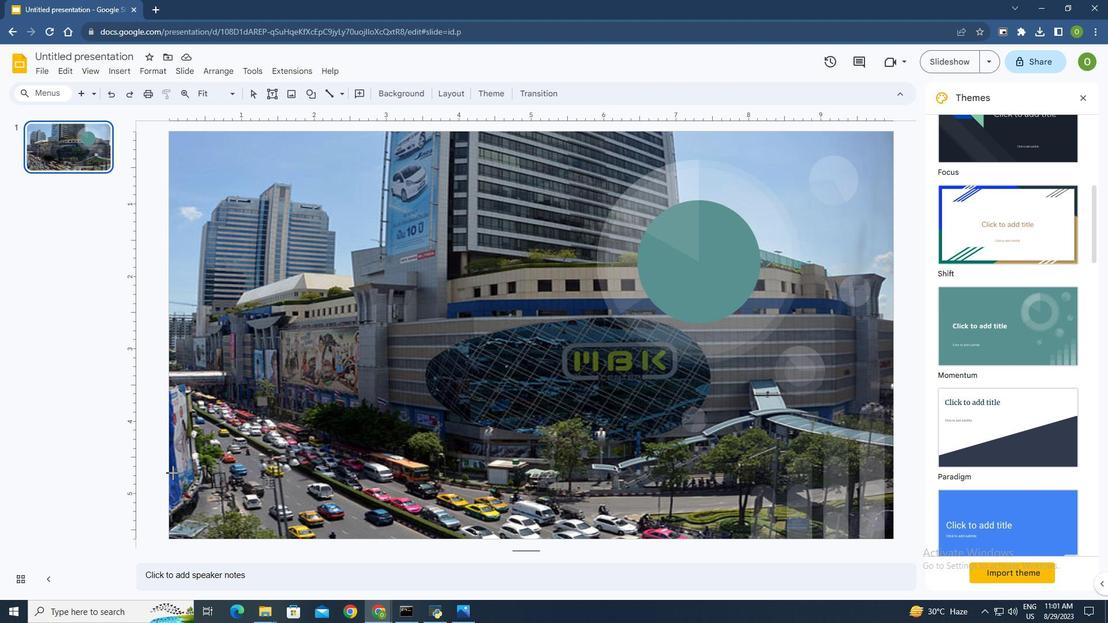 
Action: Mouse pressed left at (159, 475)
Screenshot: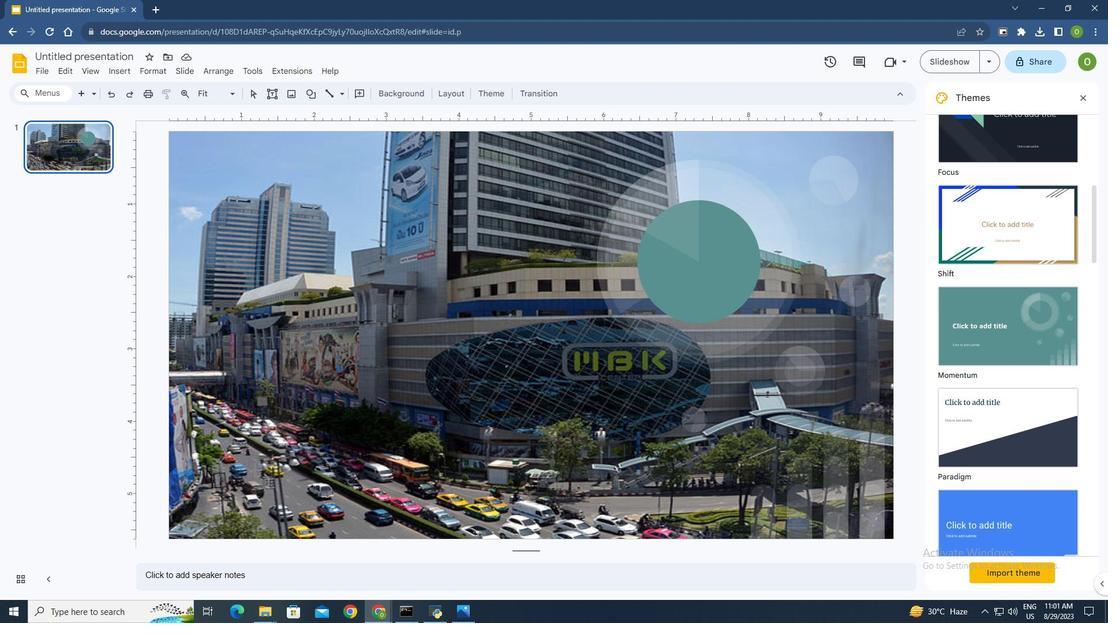 
Action: Mouse moved to (539, 476)
Screenshot: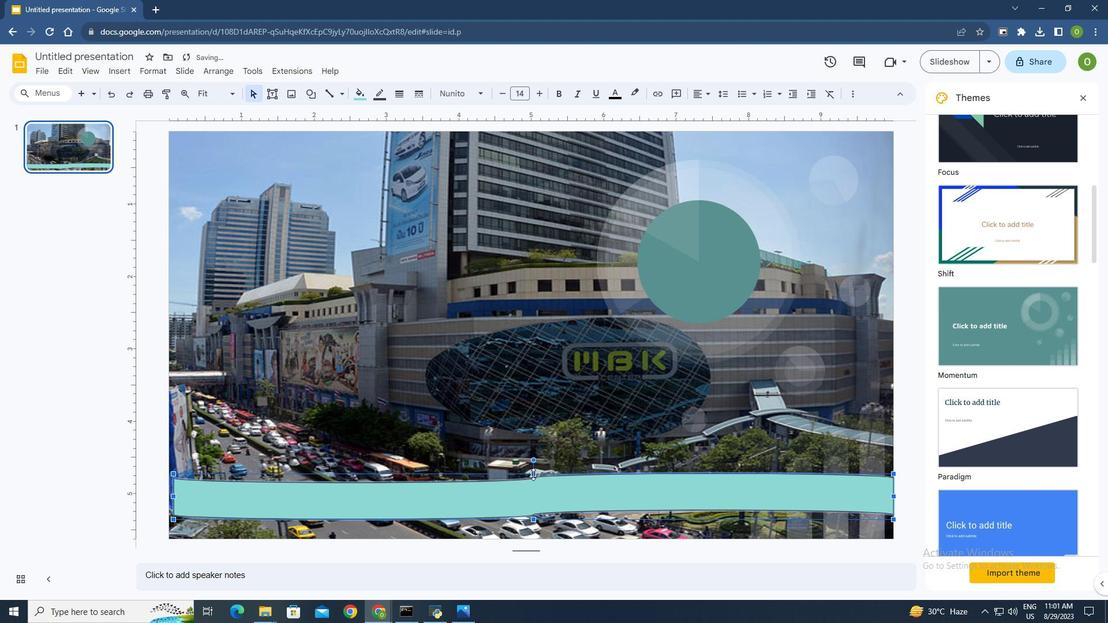 
Action: Mouse pressed left at (539, 476)
Screenshot: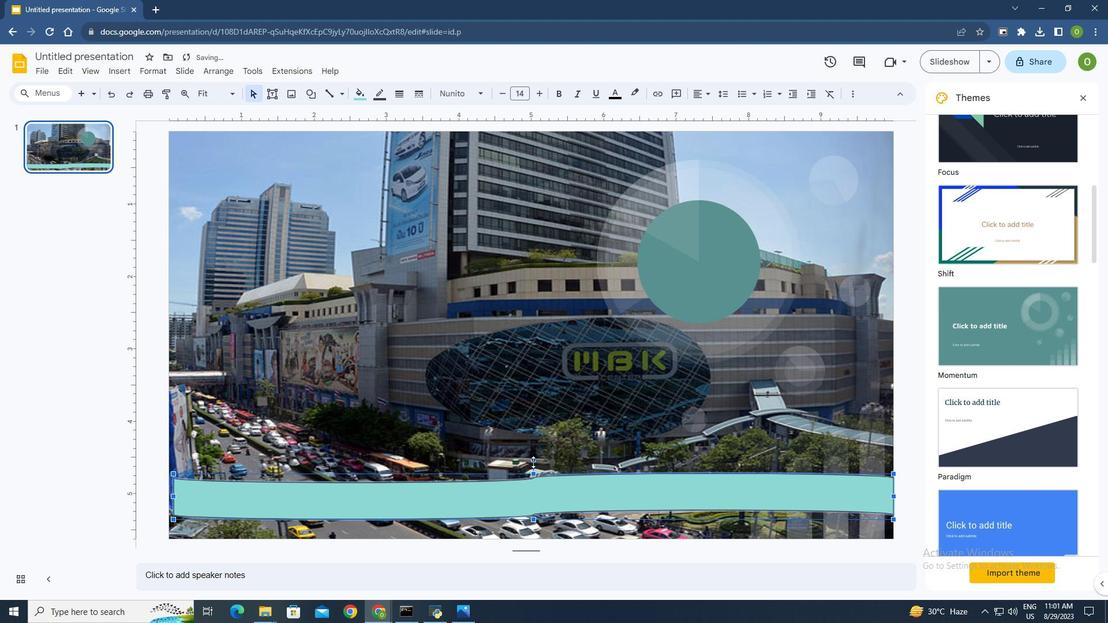 
Action: Mouse moved to (539, 521)
Screenshot: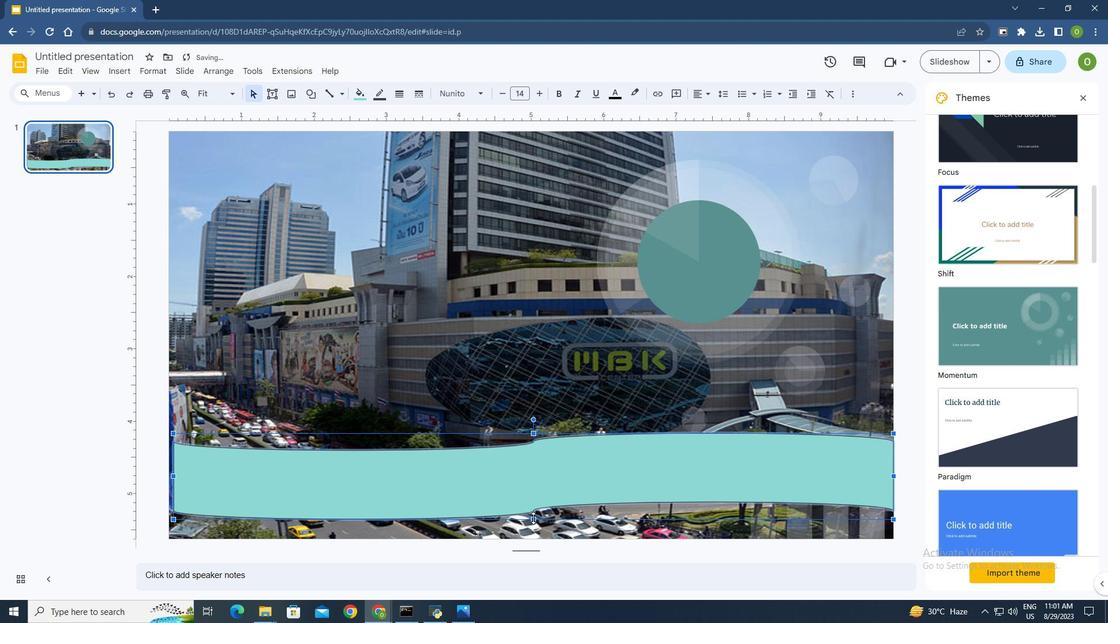 
Action: Mouse pressed left at (539, 521)
Screenshot: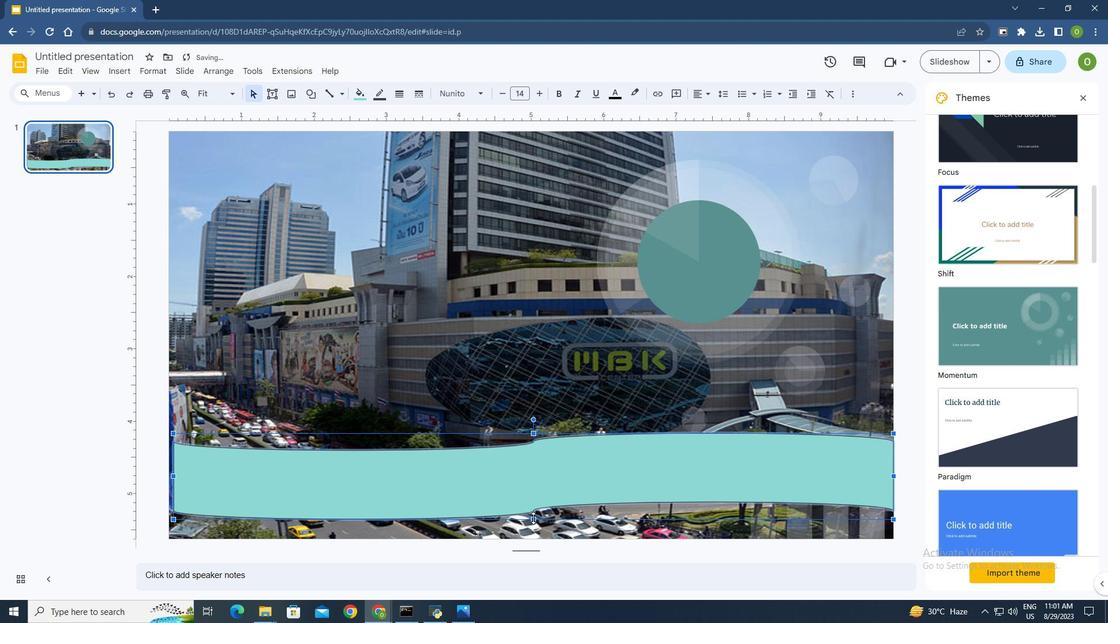 
Action: Mouse moved to (478, 492)
Screenshot: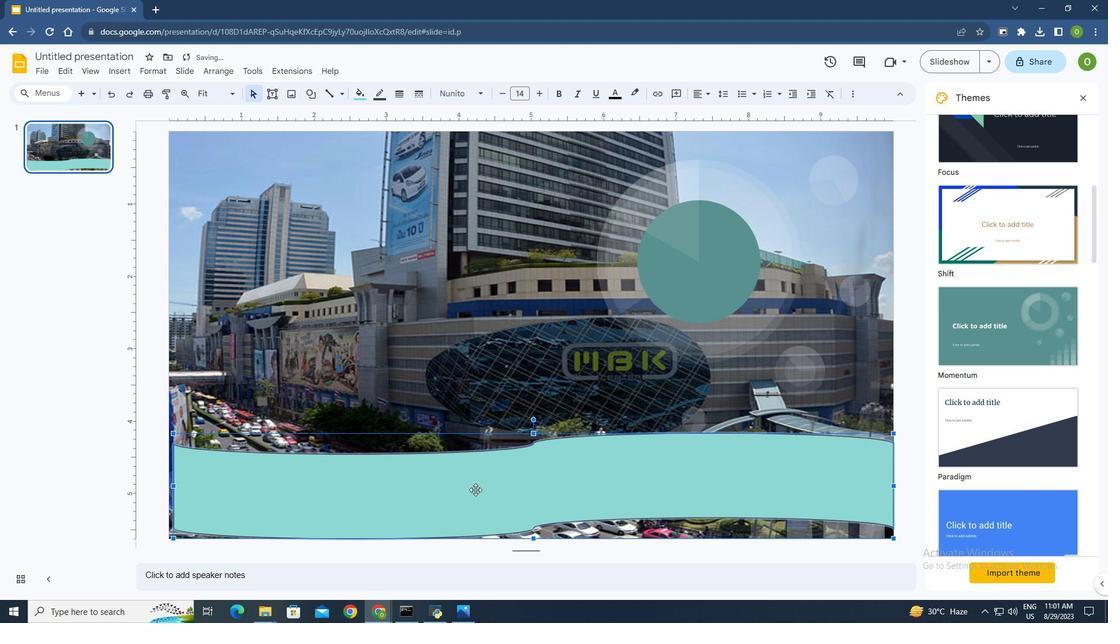 
Action: Mouse pressed left at (478, 492)
Screenshot: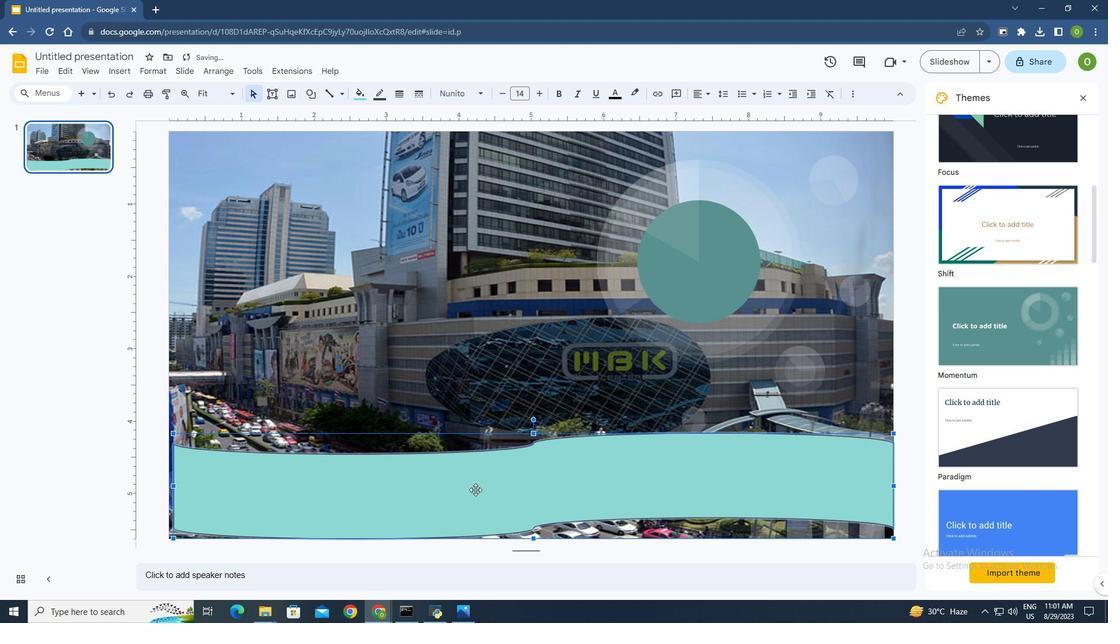 
Action: Mouse moved to (158, 488)
Screenshot: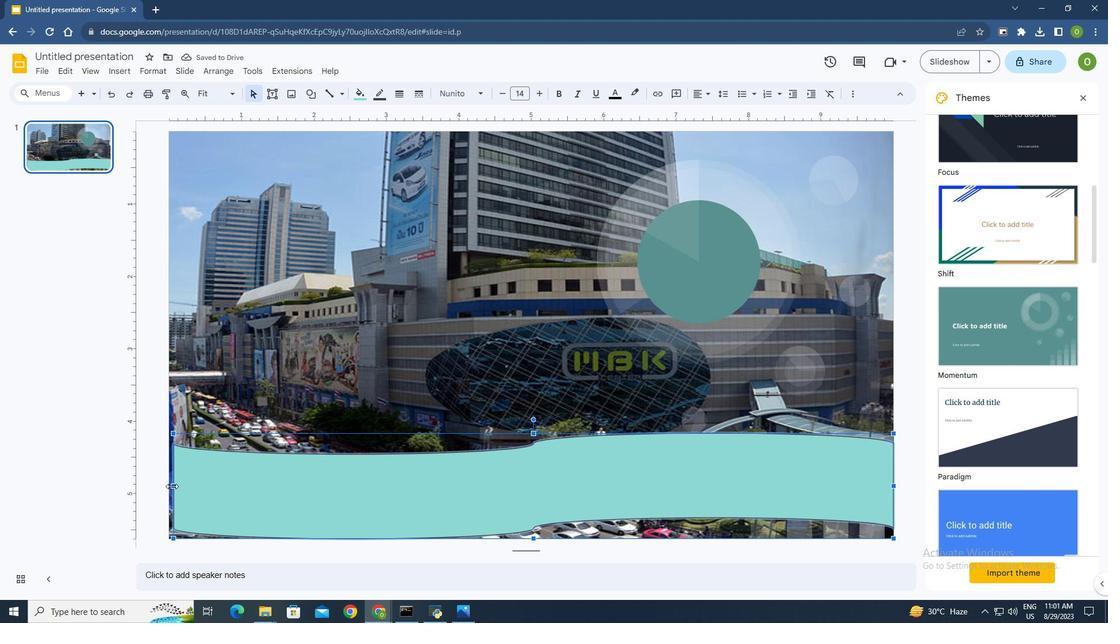 
Action: Mouse pressed left at (158, 488)
Screenshot: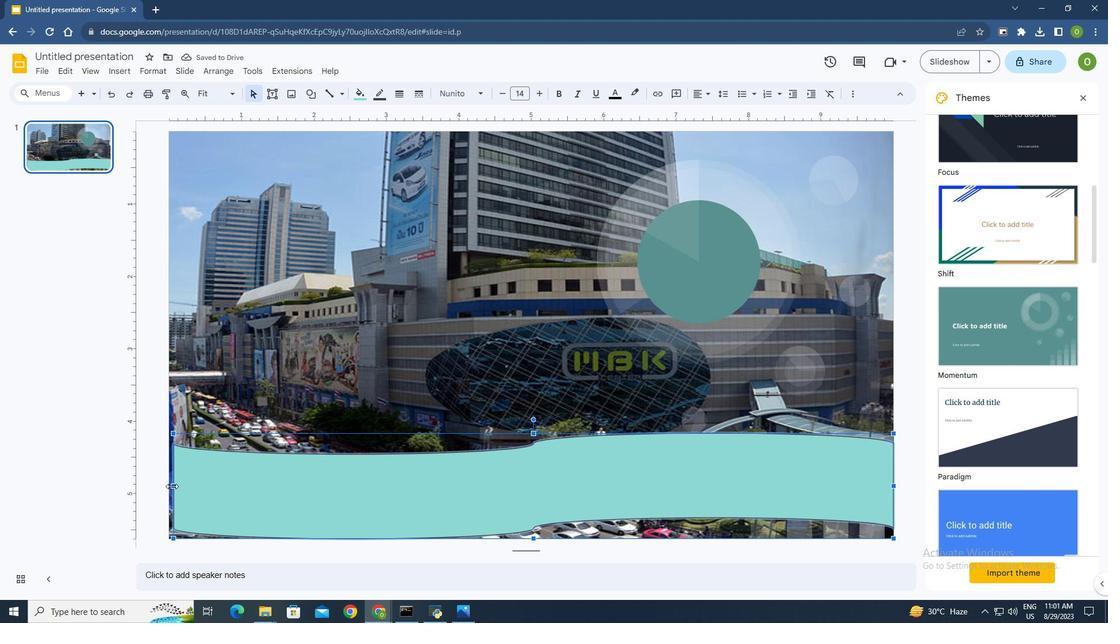 
Action: Mouse moved to (227, 481)
Screenshot: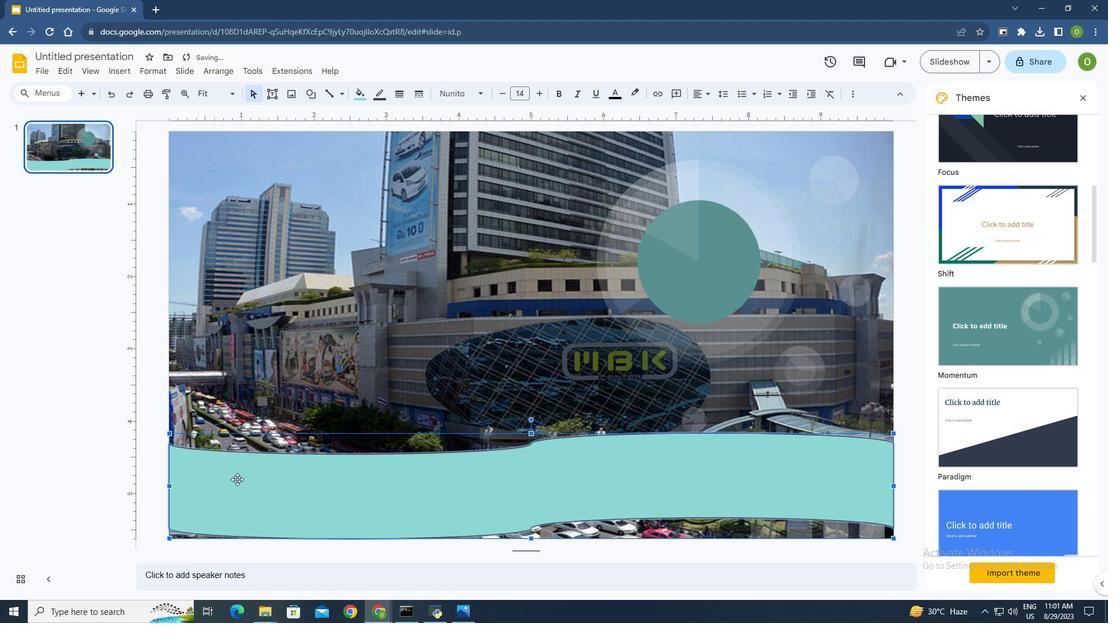 
Action: Mouse pressed left at (227, 481)
Screenshot: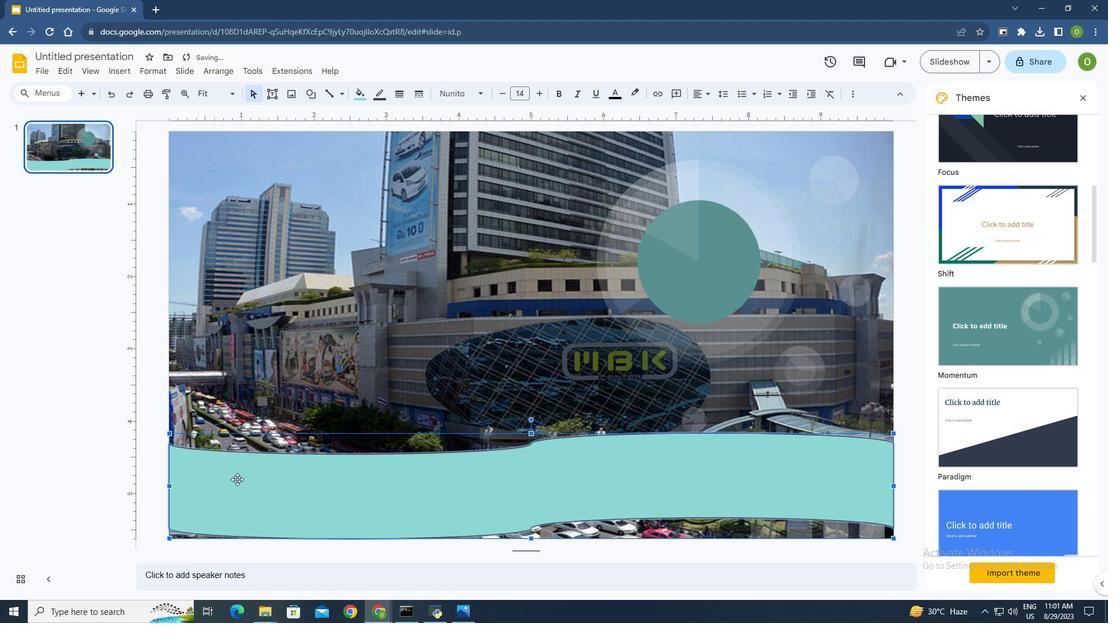 
Action: Mouse moved to (236, 487)
Screenshot: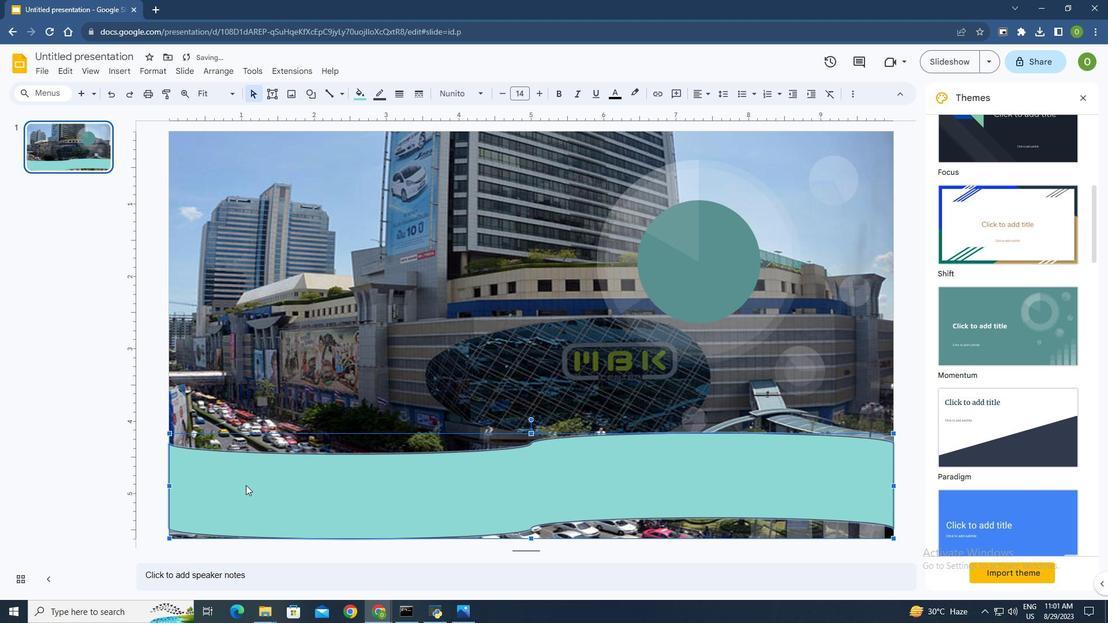 
Action: Key pressed <Key.shift>Business<Key.space><Key.shift>Presentation
Screenshot: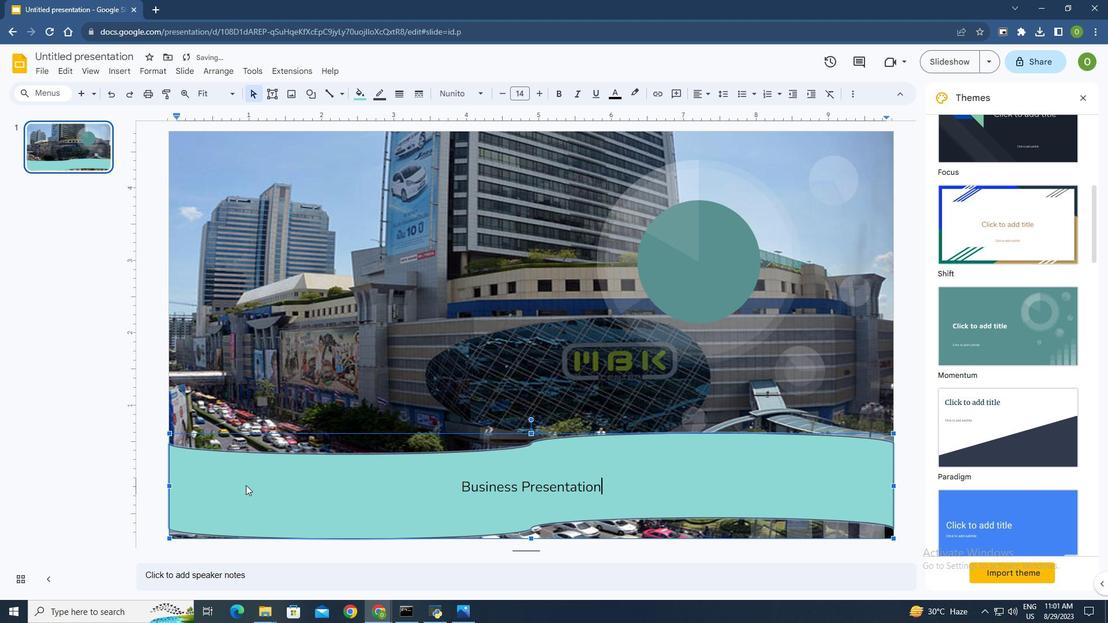
Action: Mouse moved to (614, 491)
Screenshot: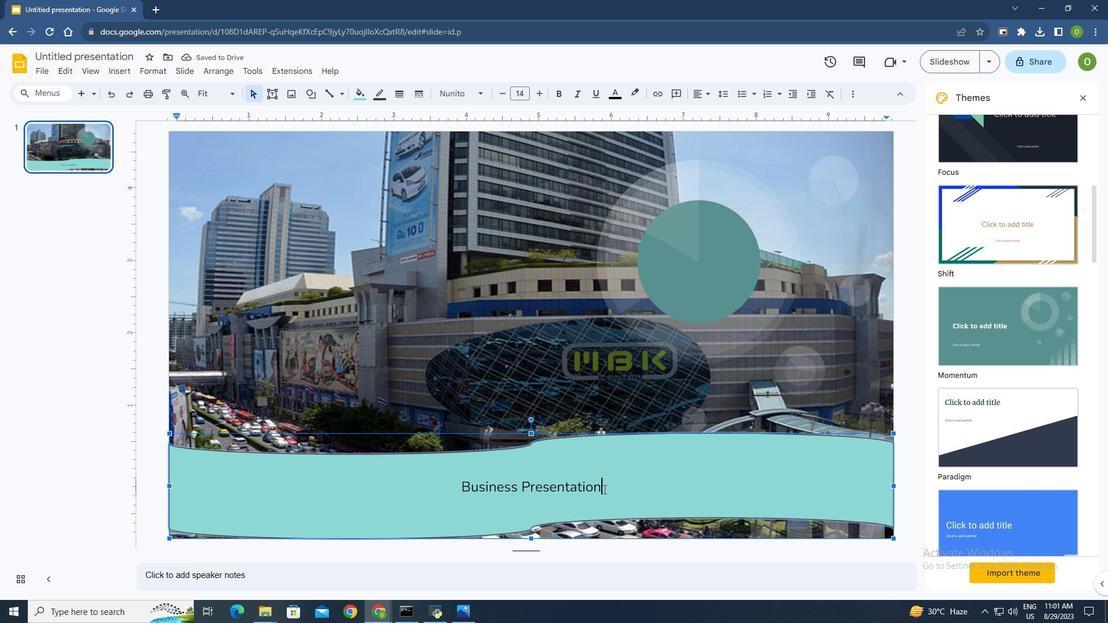 
Action: Mouse pressed left at (614, 491)
Screenshot: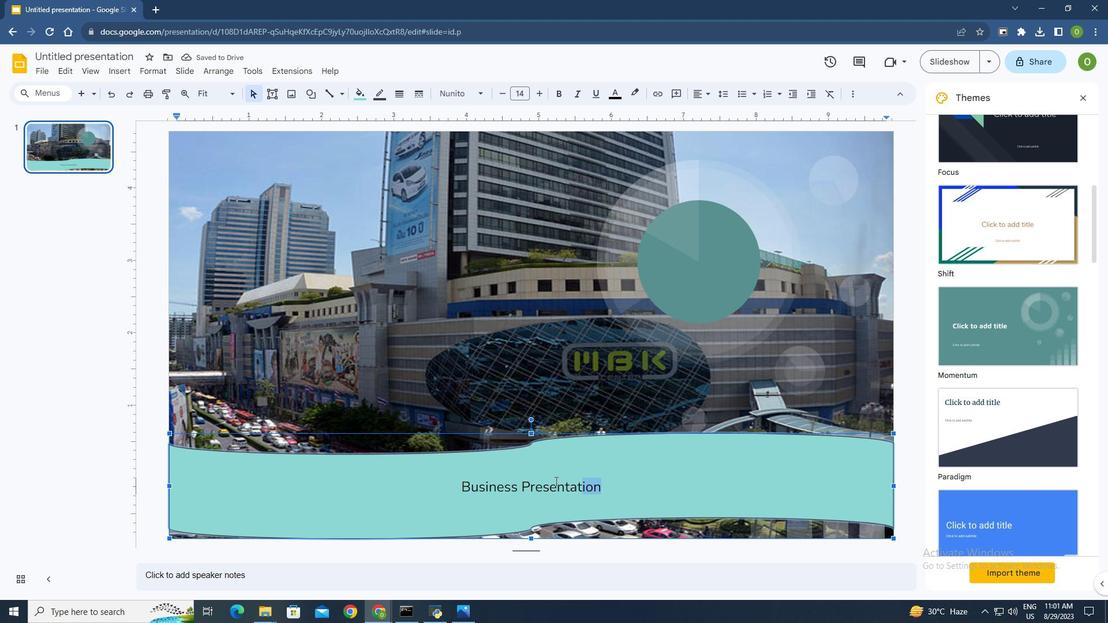 
Action: Mouse moved to (544, 94)
Screenshot: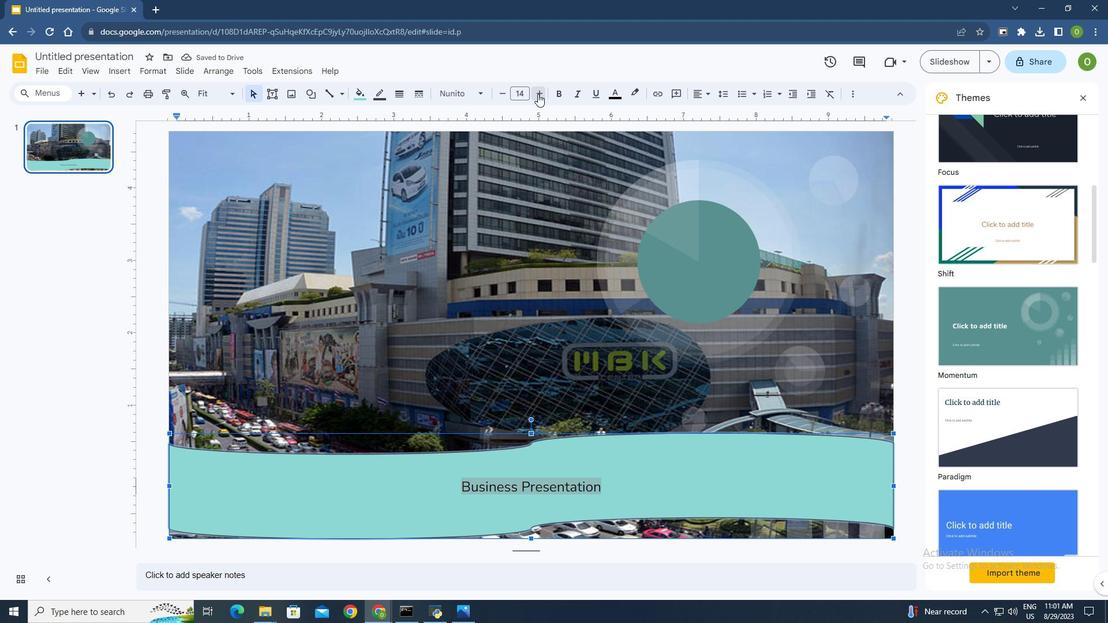 
Action: Mouse pressed left at (544, 94)
Screenshot: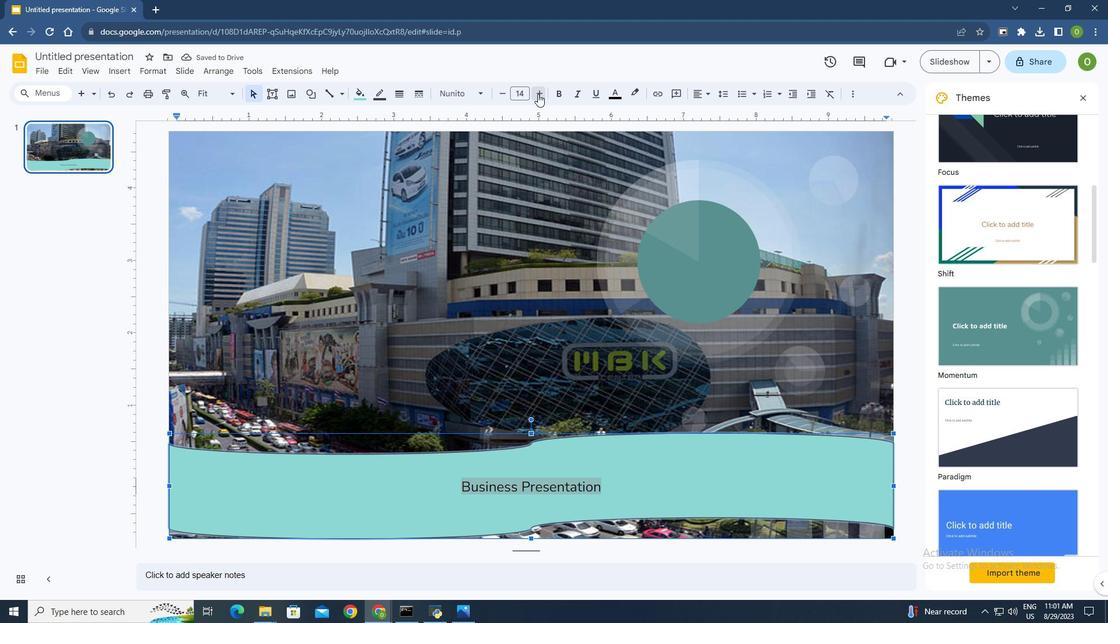 
Action: Mouse pressed left at (544, 94)
Screenshot: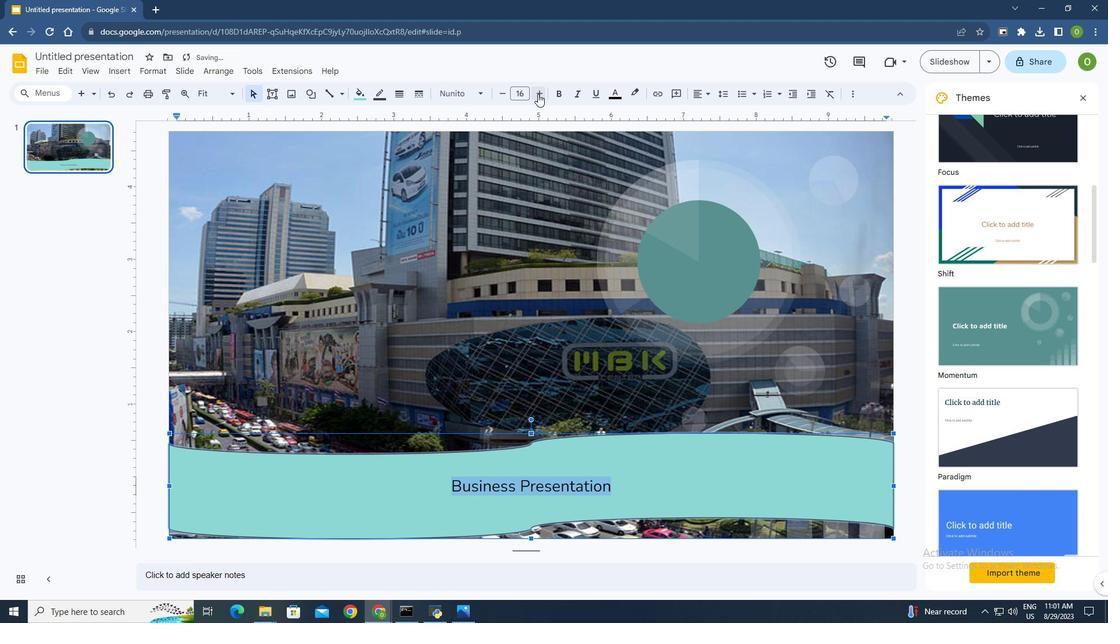 
Action: Mouse pressed left at (544, 94)
Screenshot: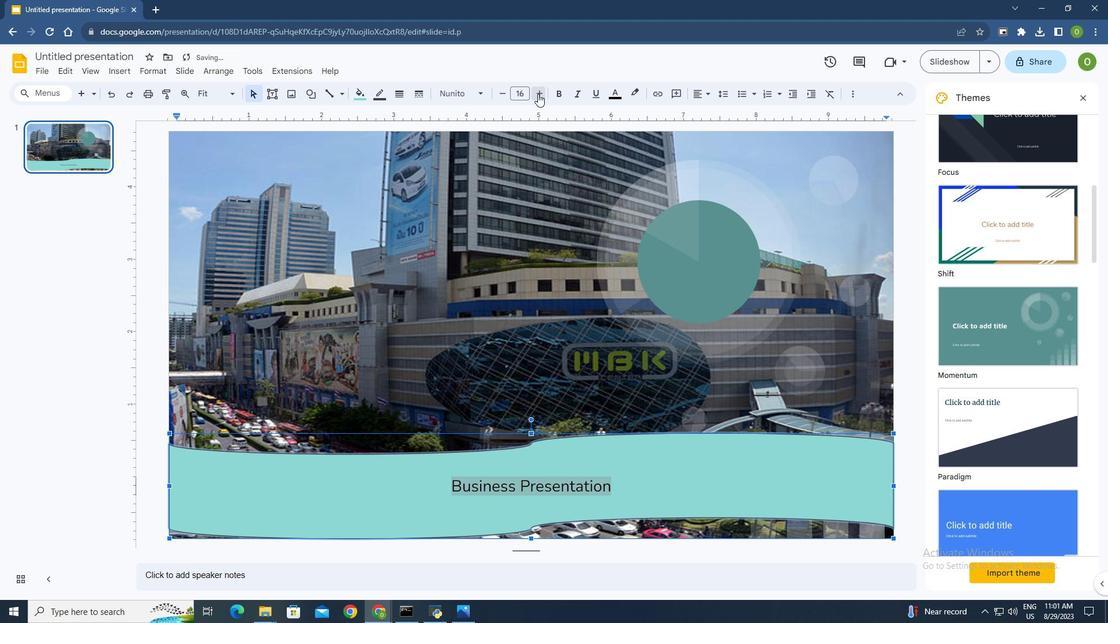 
Action: Mouse pressed left at (544, 94)
Screenshot: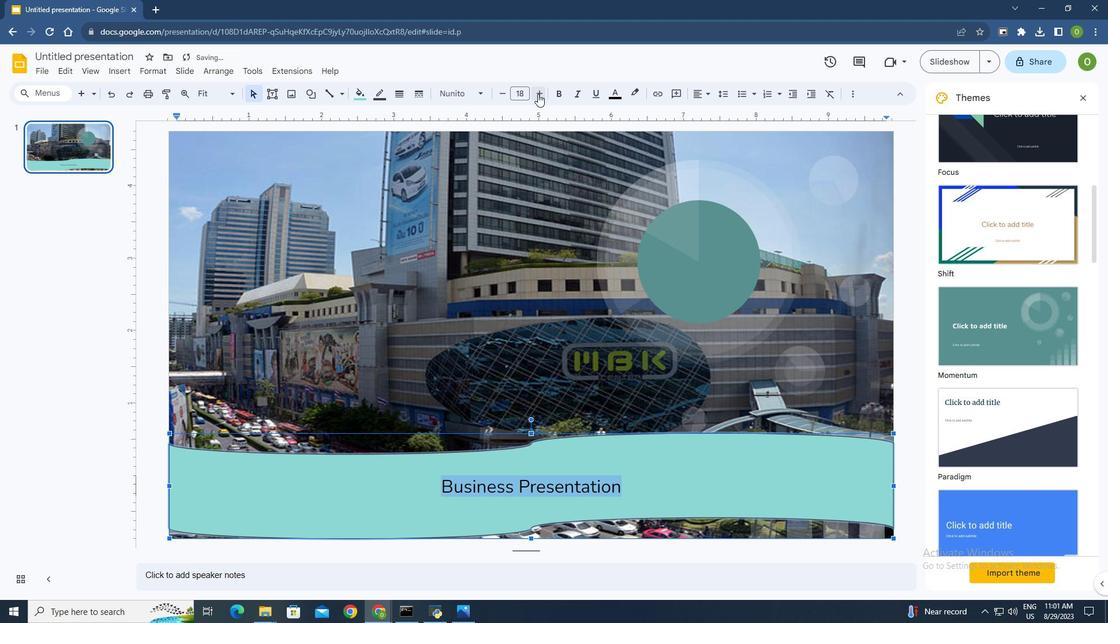 
Action: Mouse pressed left at (544, 94)
Screenshot: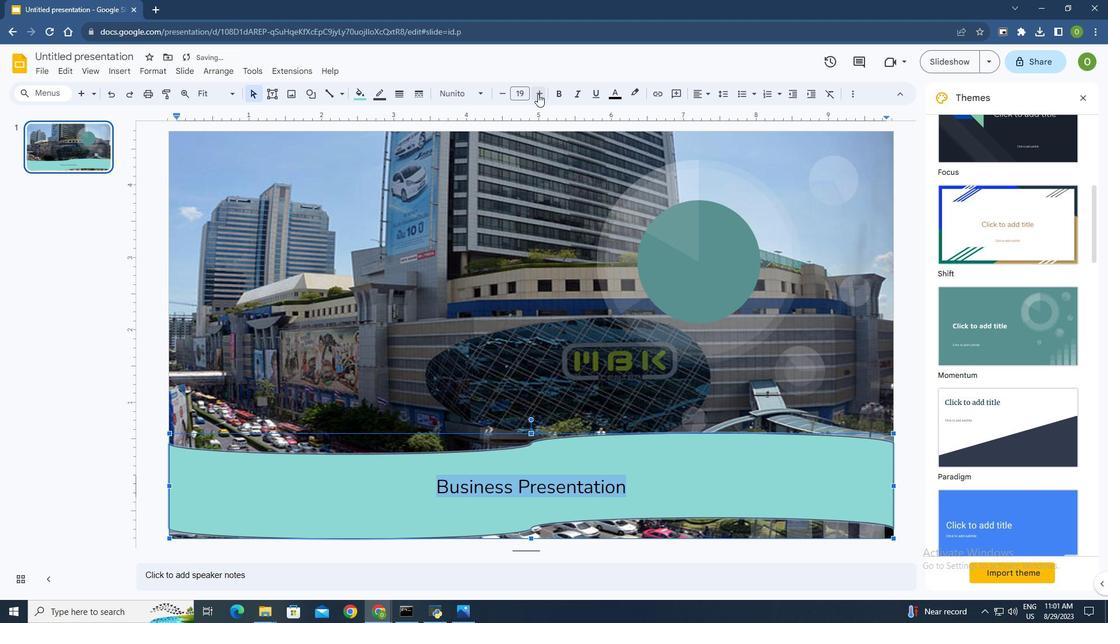 
Action: Mouse pressed left at (544, 94)
Screenshot: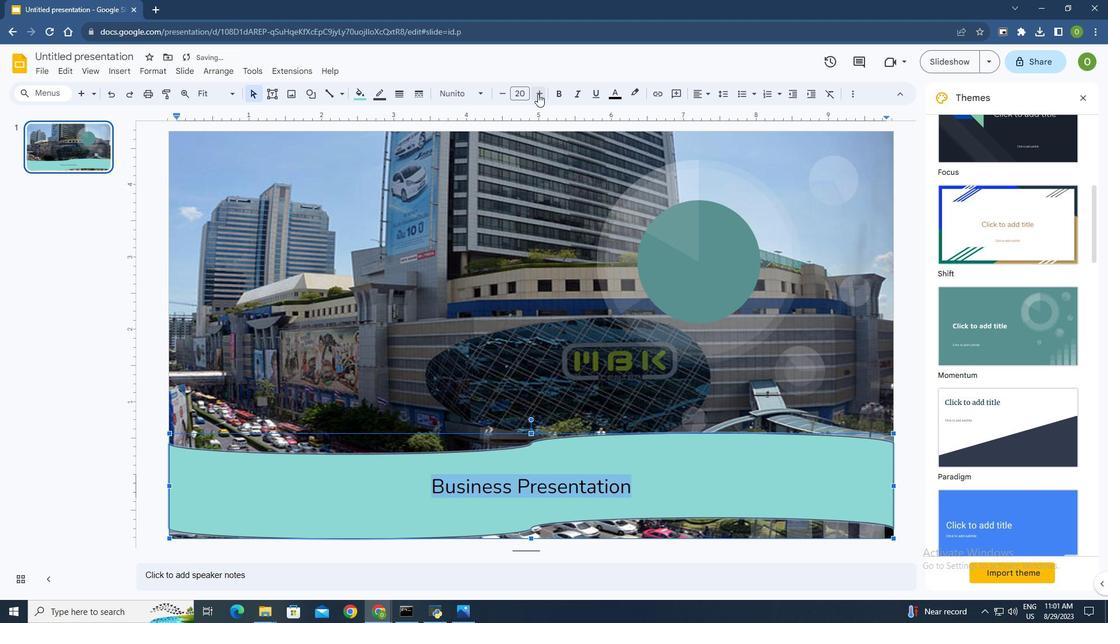 
Action: Mouse pressed left at (544, 94)
Screenshot: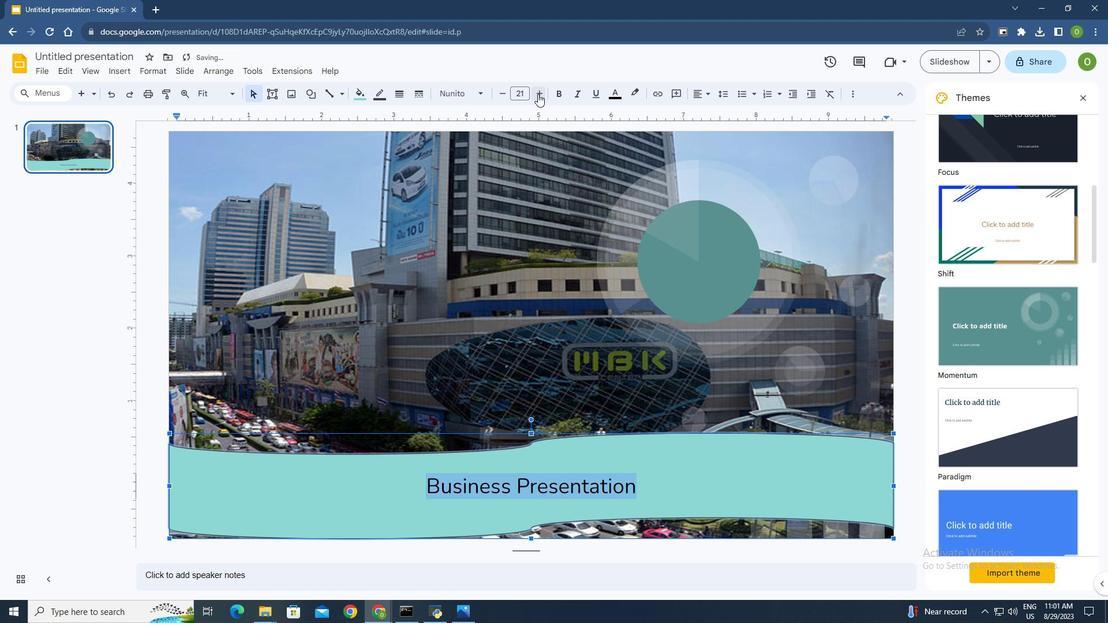 
Action: Mouse pressed left at (544, 94)
Screenshot: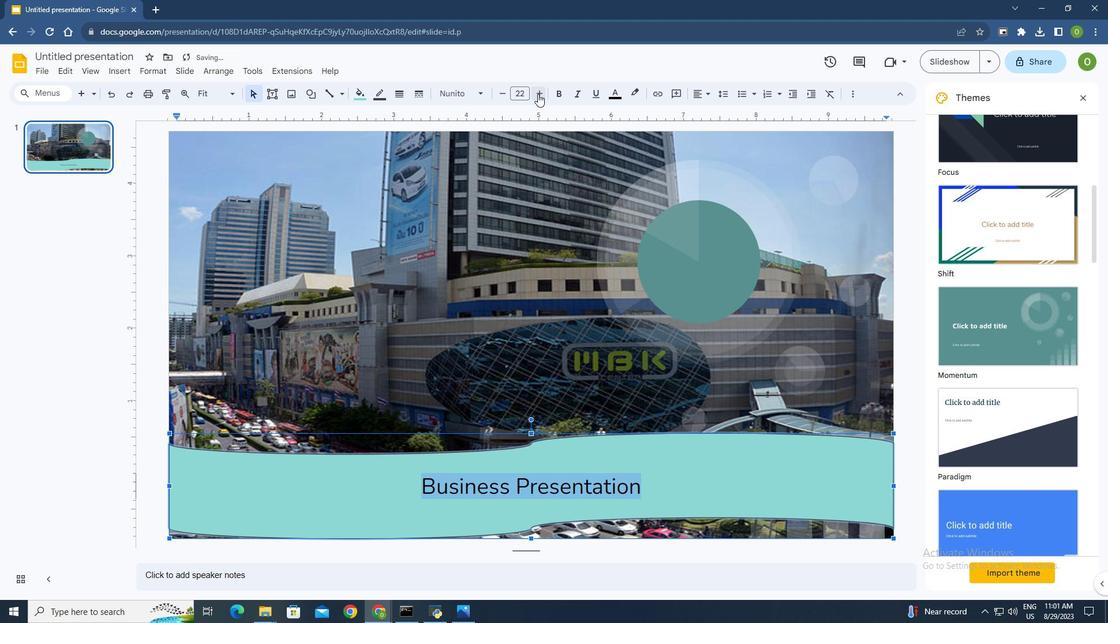 
Action: Mouse pressed left at (544, 94)
Screenshot: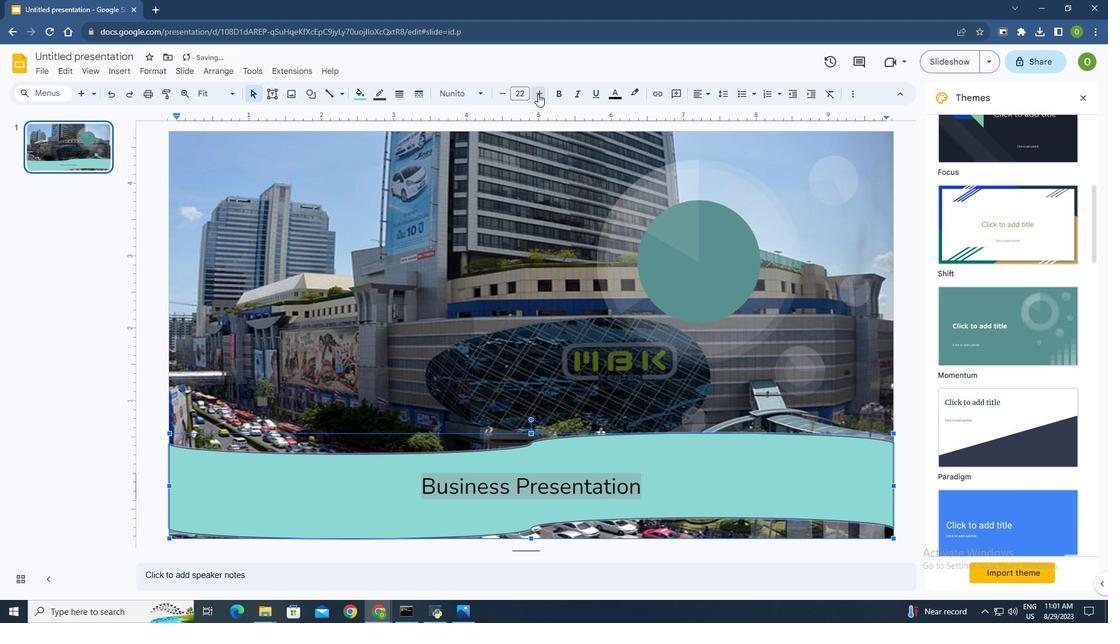 
Action: Mouse pressed left at (544, 94)
Screenshot: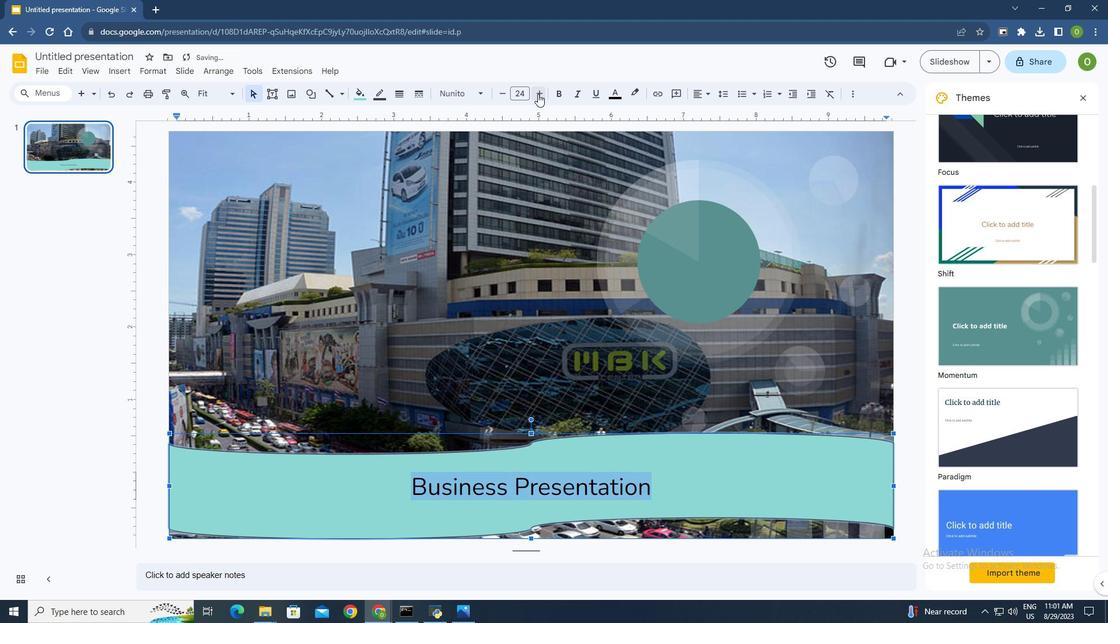 
Action: Mouse pressed left at (544, 94)
Screenshot: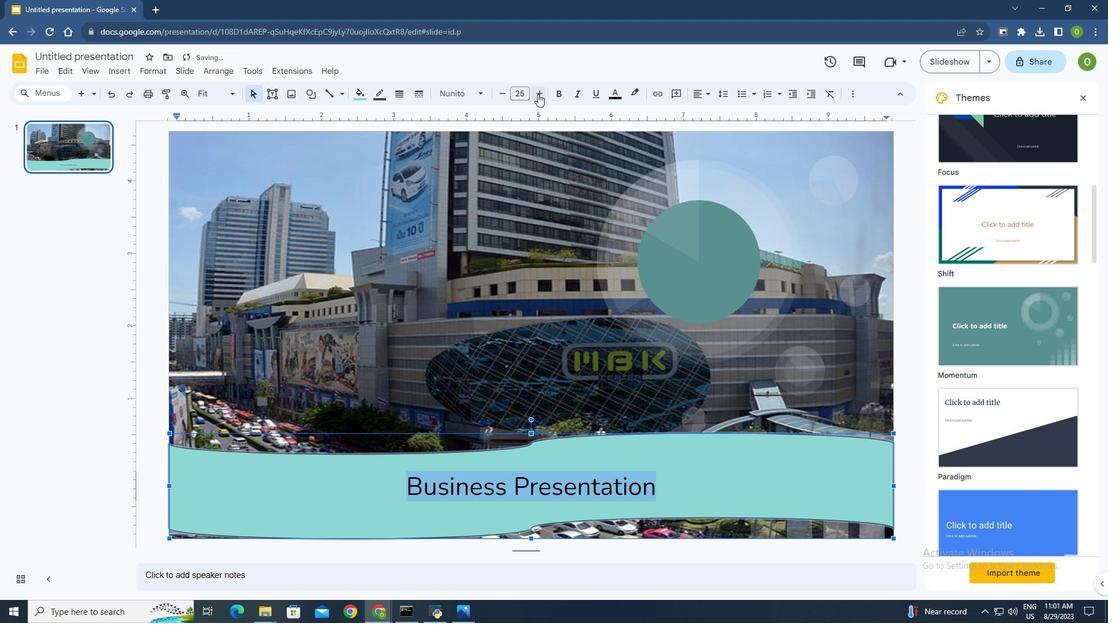 
Action: Mouse pressed left at (544, 94)
Screenshot: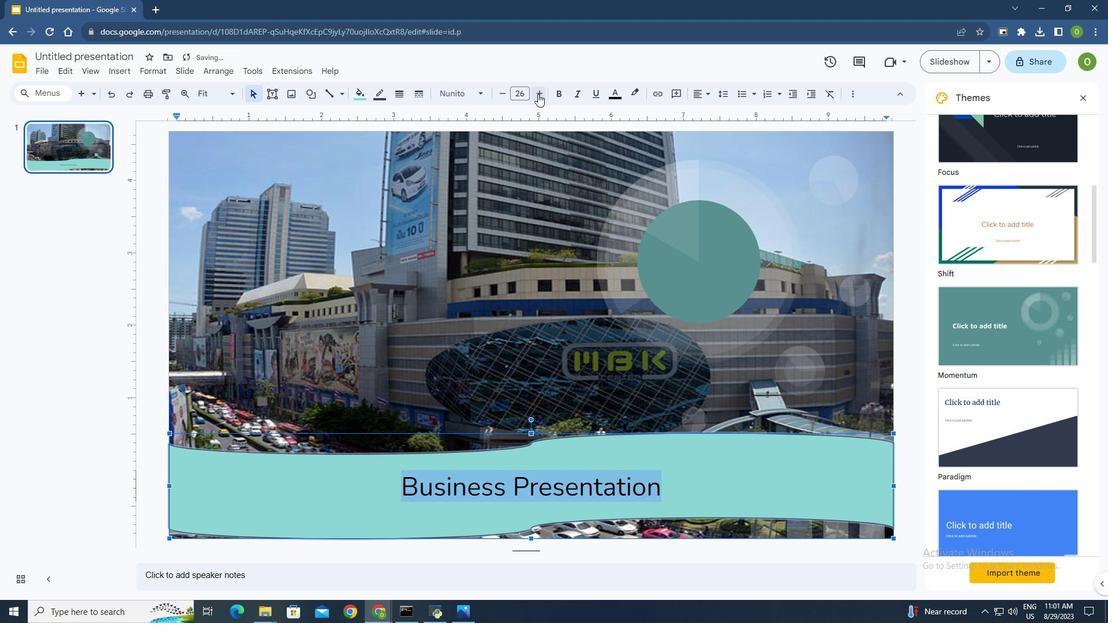 
Action: Mouse pressed left at (544, 94)
Screenshot: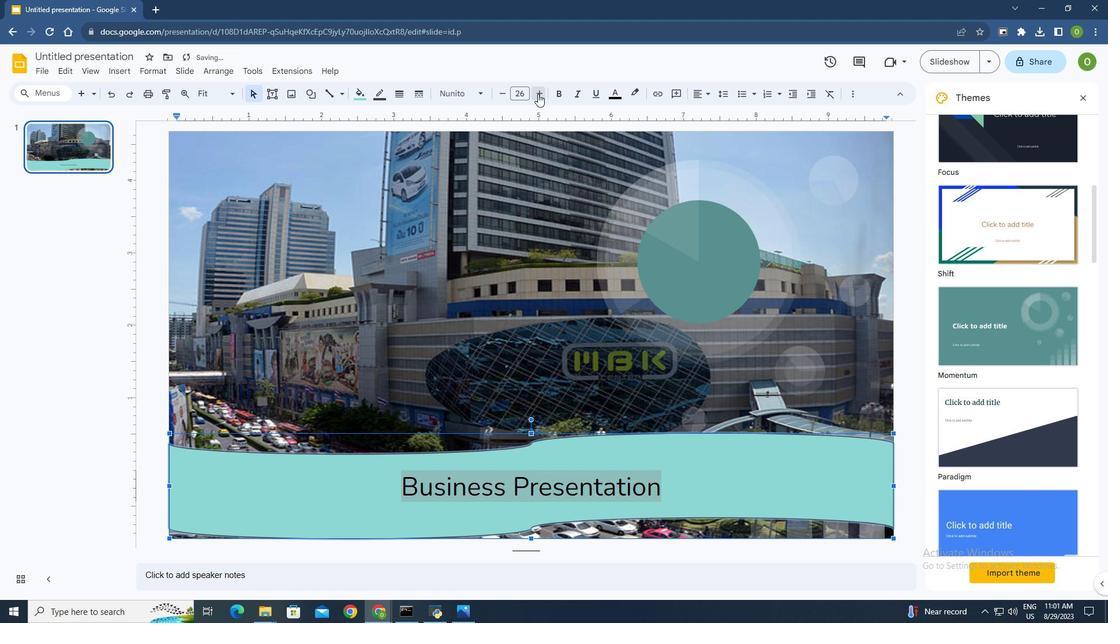 
Action: Mouse pressed left at (544, 94)
Screenshot: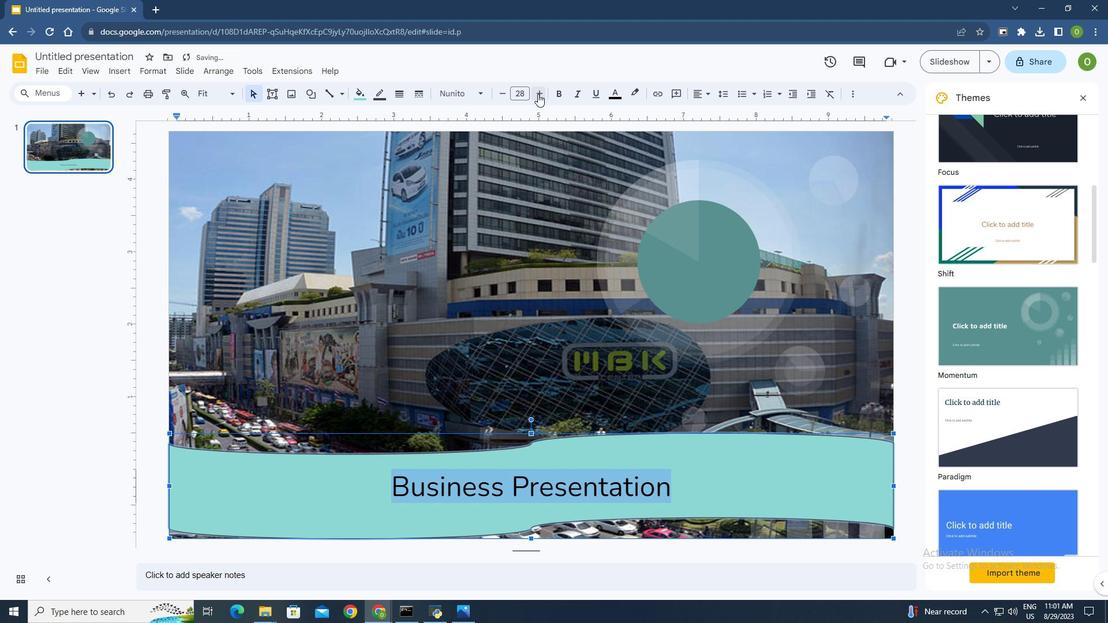 
Action: Mouse pressed left at (544, 94)
Screenshot: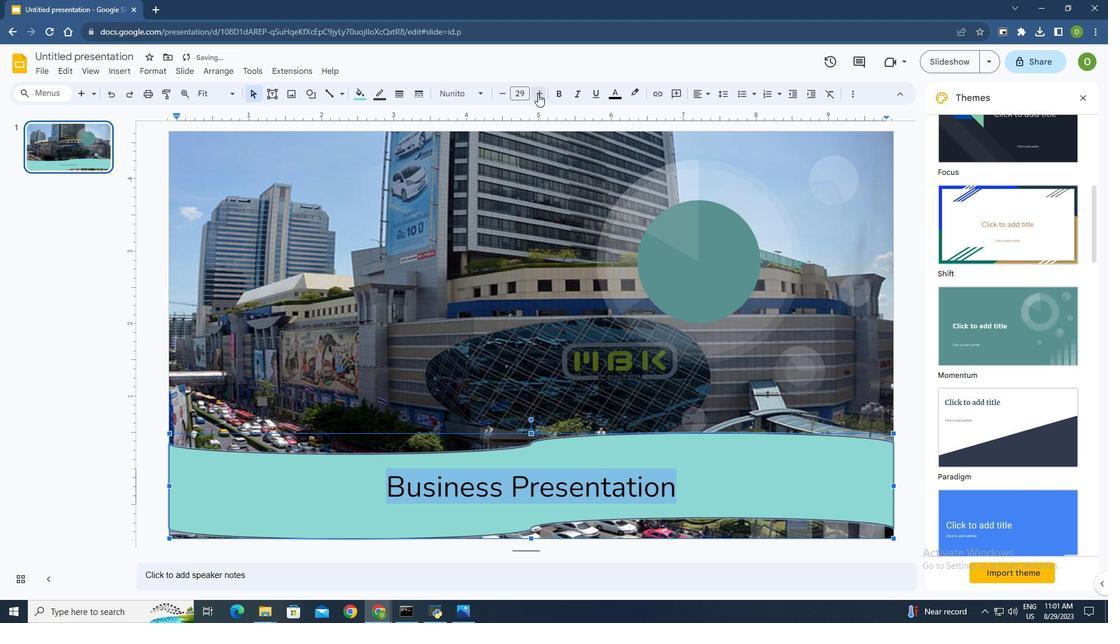 
Action: Mouse pressed left at (544, 94)
Screenshot: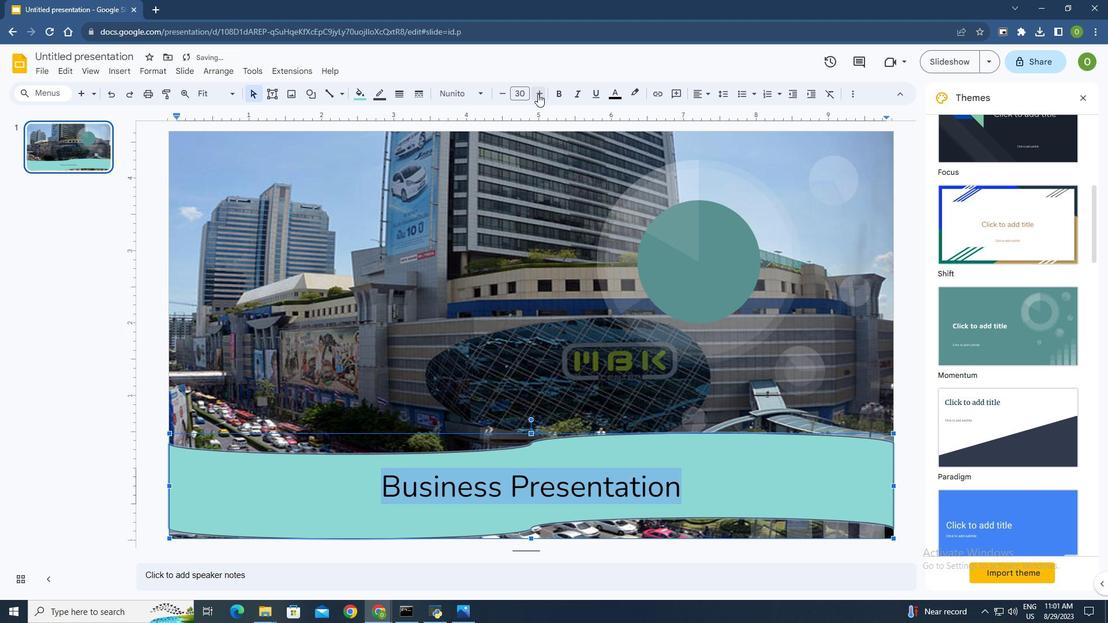 
Action: Mouse pressed left at (544, 94)
Screenshot: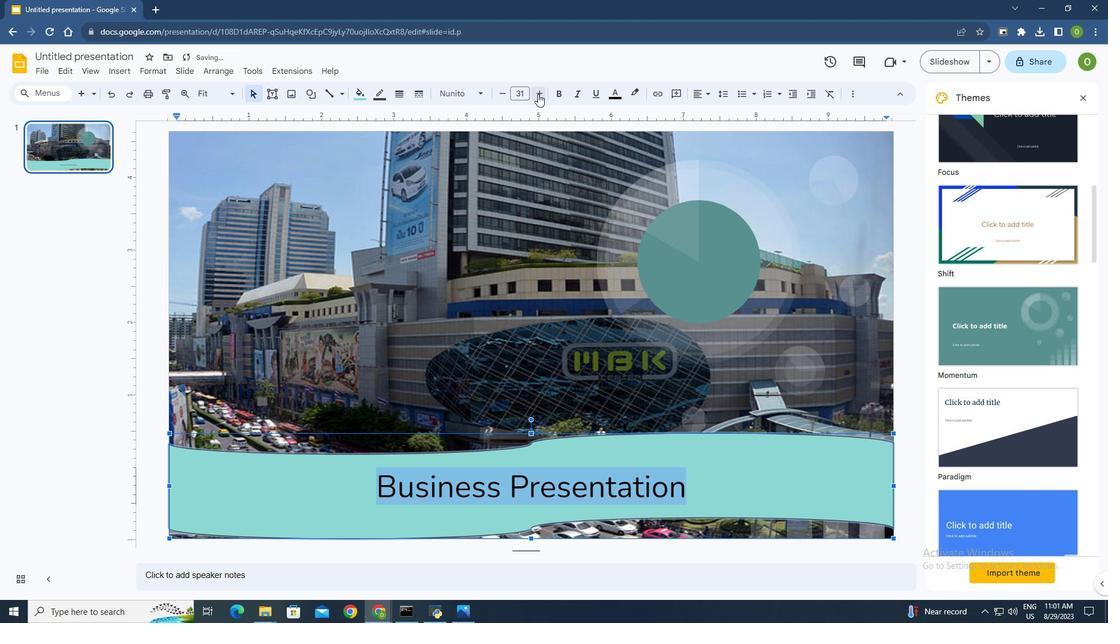 
Action: Mouse pressed left at (544, 94)
Screenshot: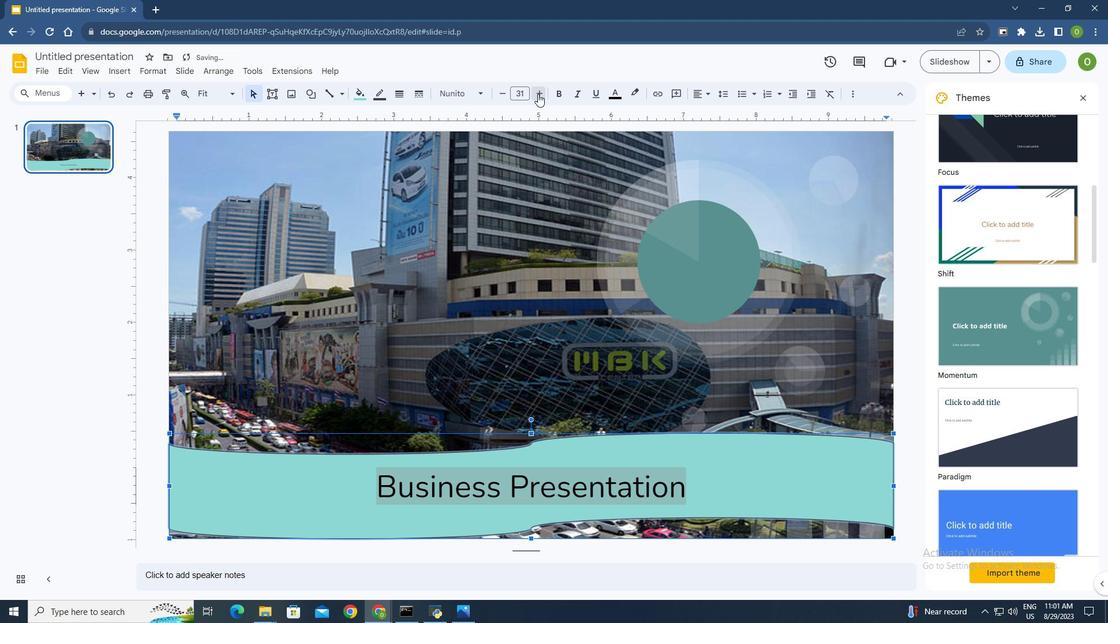 
Action: Mouse pressed left at (544, 94)
Screenshot: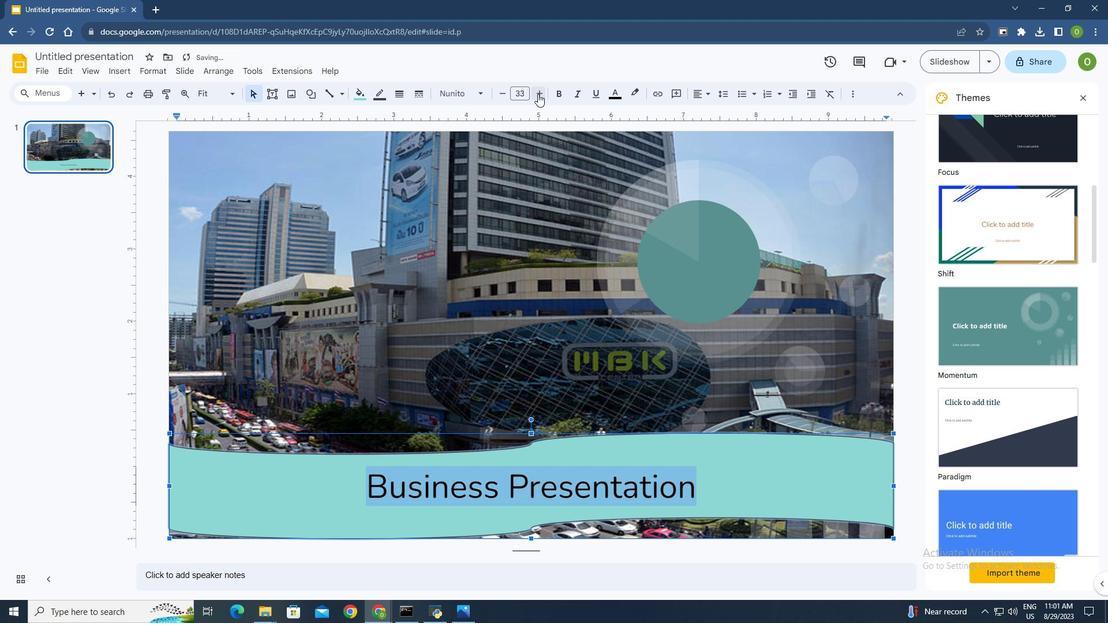
Action: Mouse pressed left at (544, 94)
Screenshot: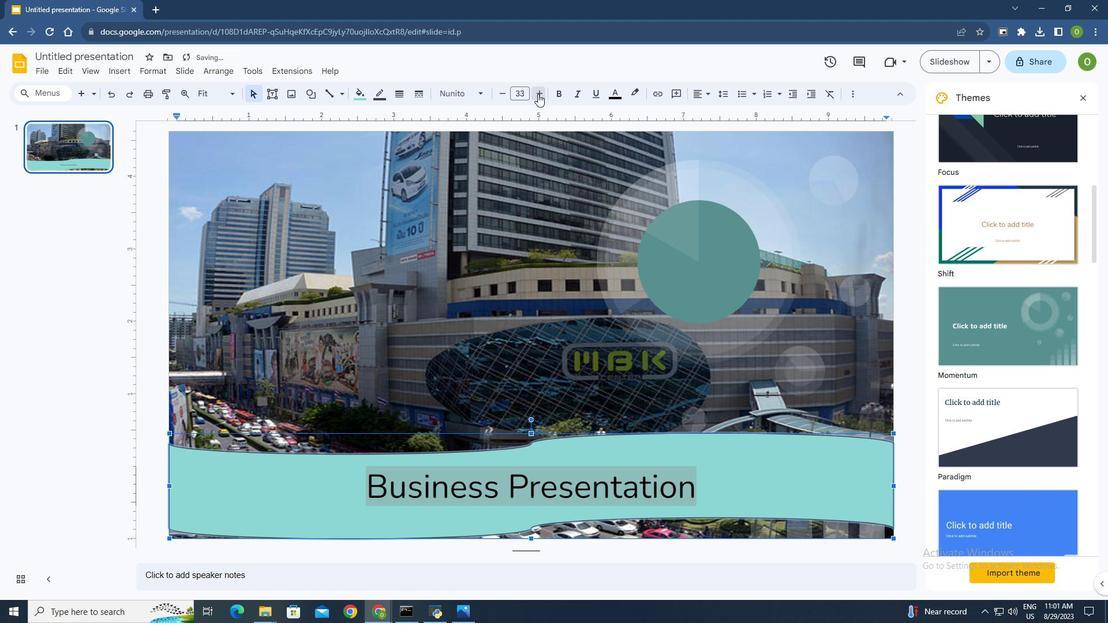
Action: Mouse pressed left at (544, 94)
Screenshot: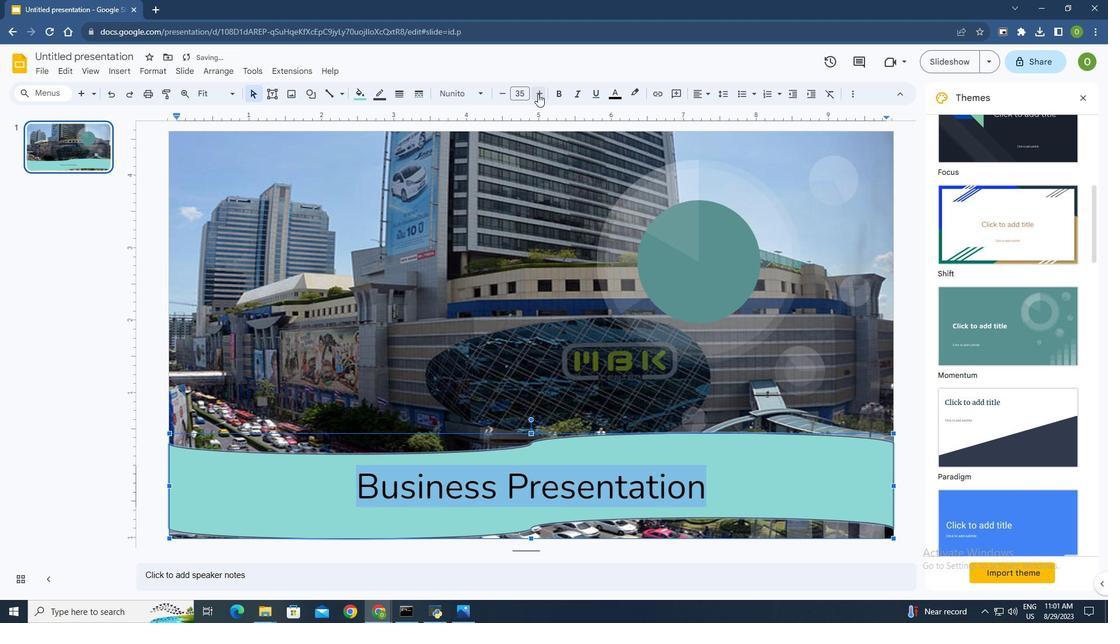 
Action: Mouse moved to (460, 90)
Screenshot: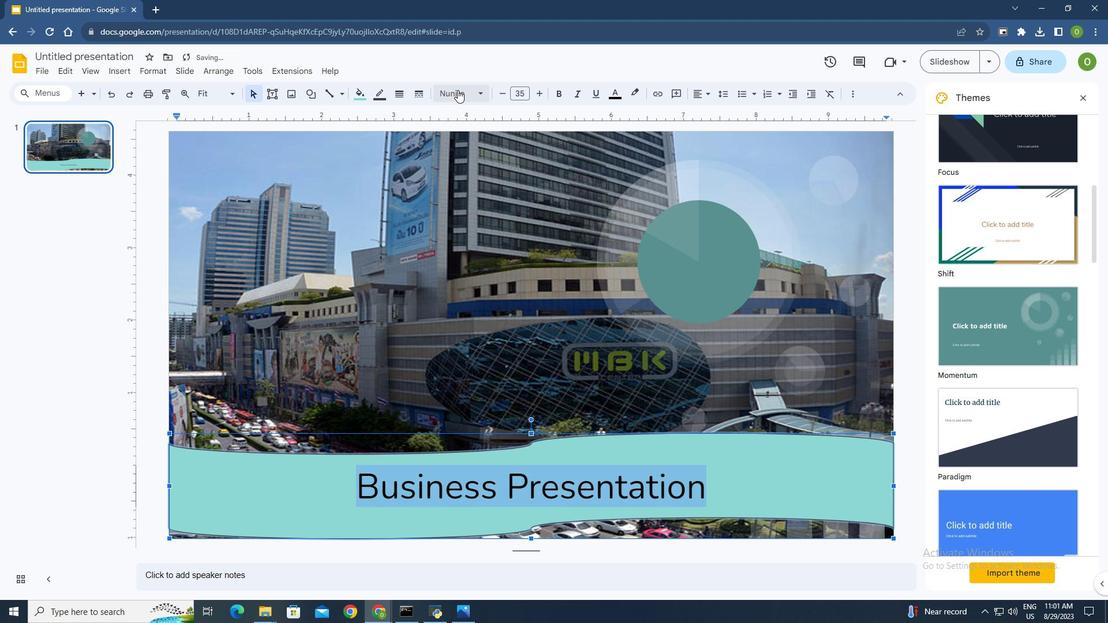 
Action: Mouse pressed left at (460, 90)
Screenshot: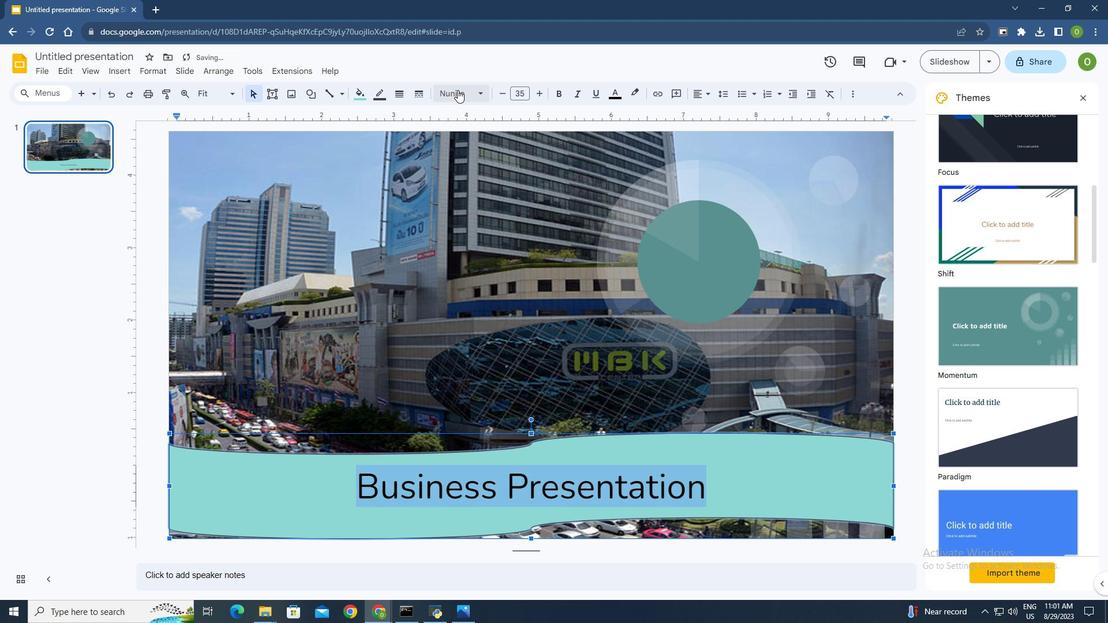 
Action: Mouse moved to (506, 263)
Screenshot: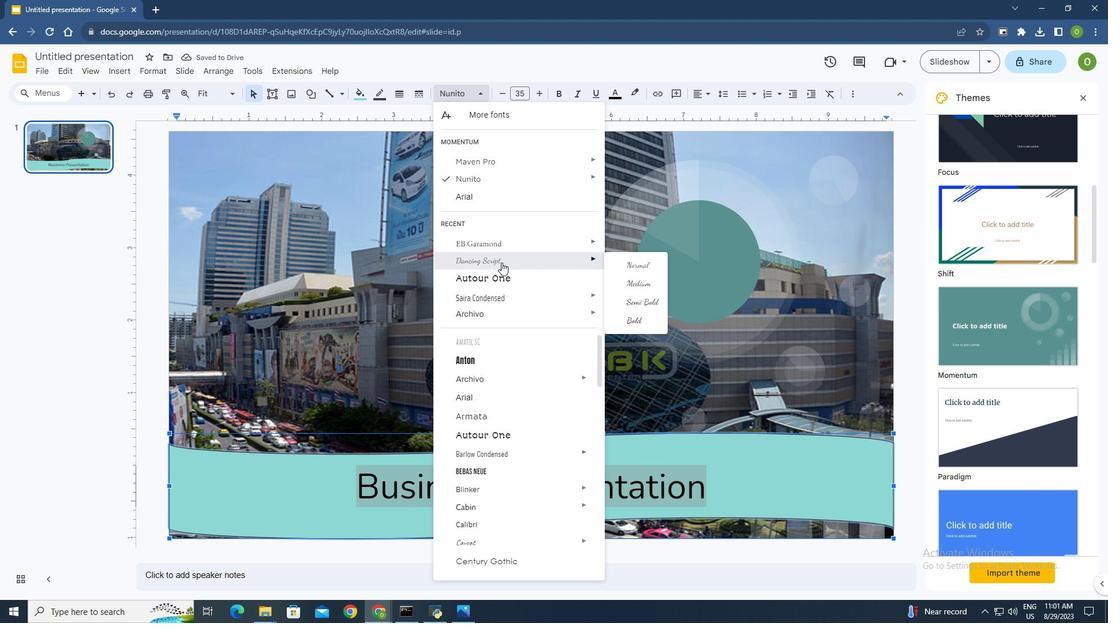 
Action: Mouse pressed left at (506, 263)
Screenshot: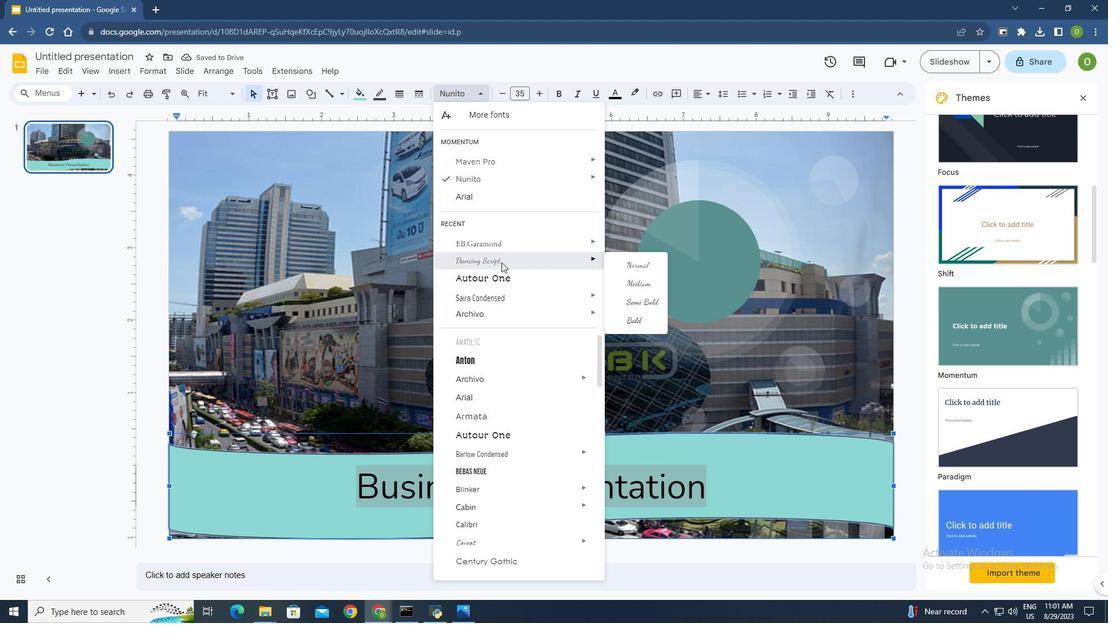
Action: Mouse moved to (359, 96)
Screenshot: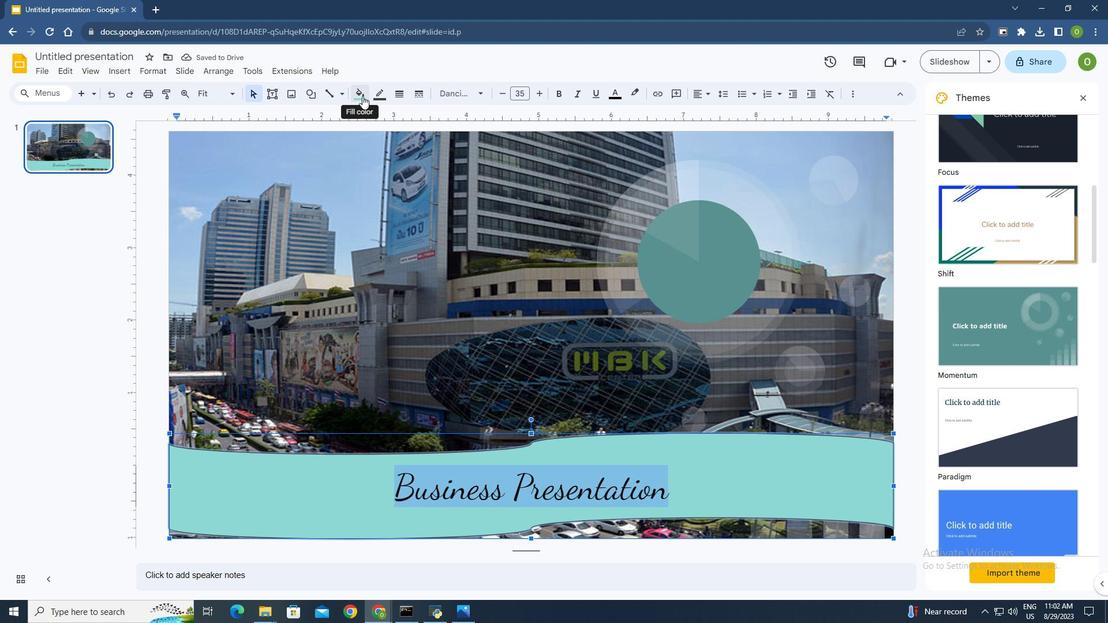 
Action: Mouse pressed left at (359, 96)
Screenshot: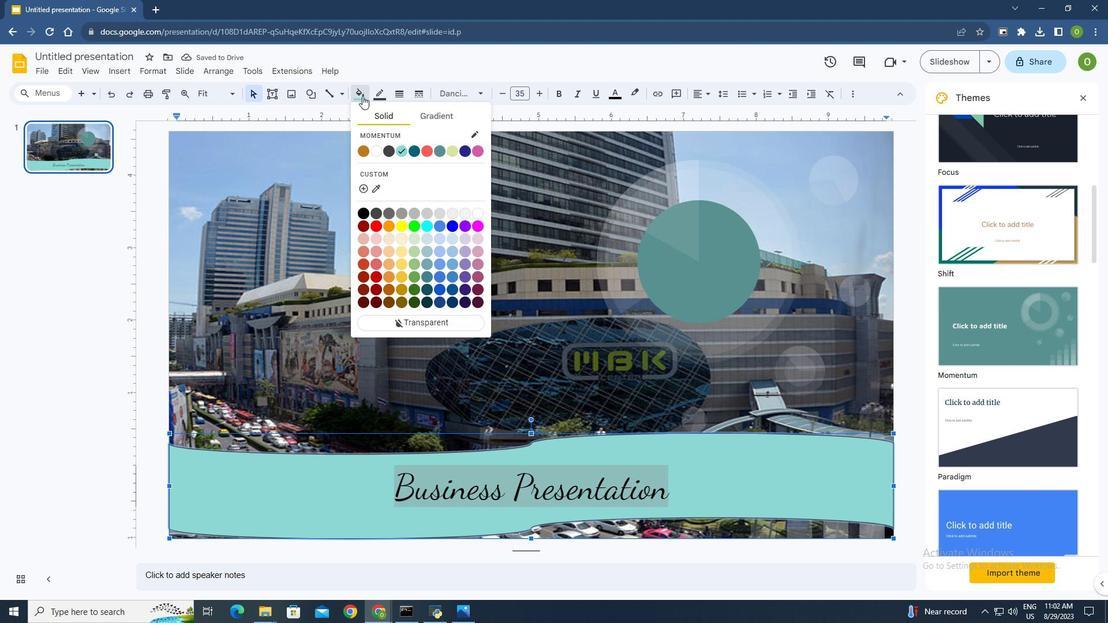 
Action: Mouse moved to (375, 148)
Screenshot: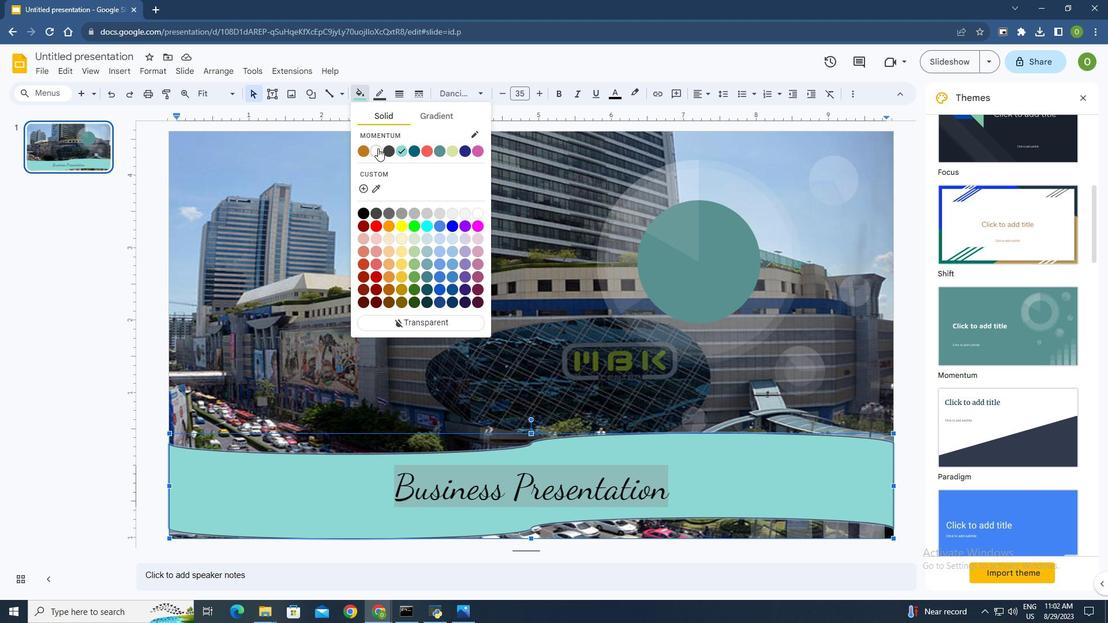 
Action: Mouse pressed left at (375, 148)
Screenshot: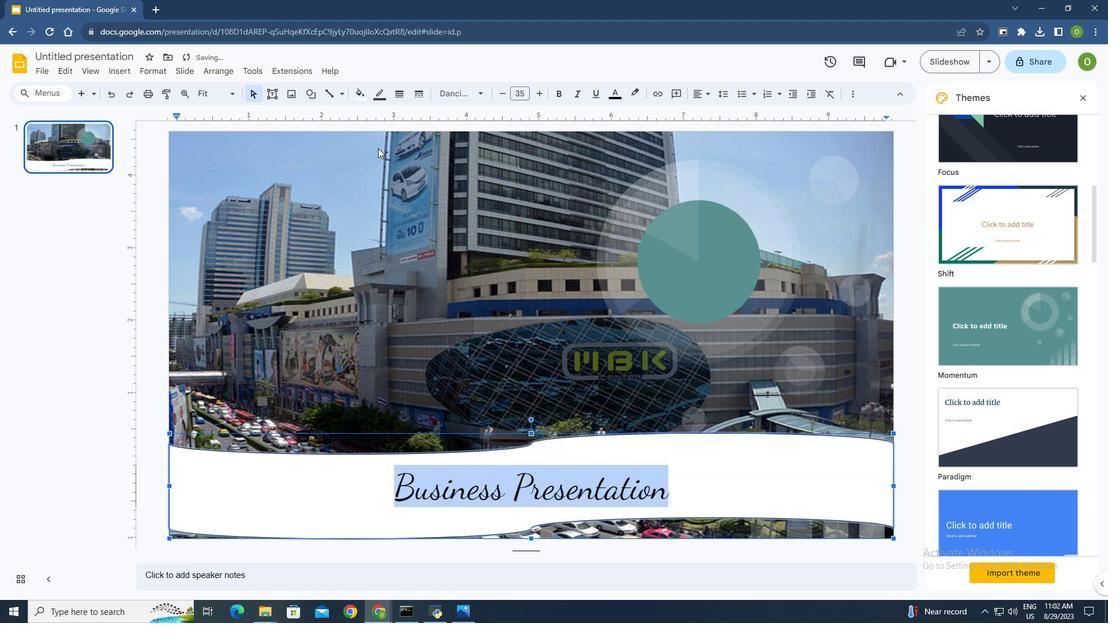 
Action: Mouse moved to (360, 93)
Screenshot: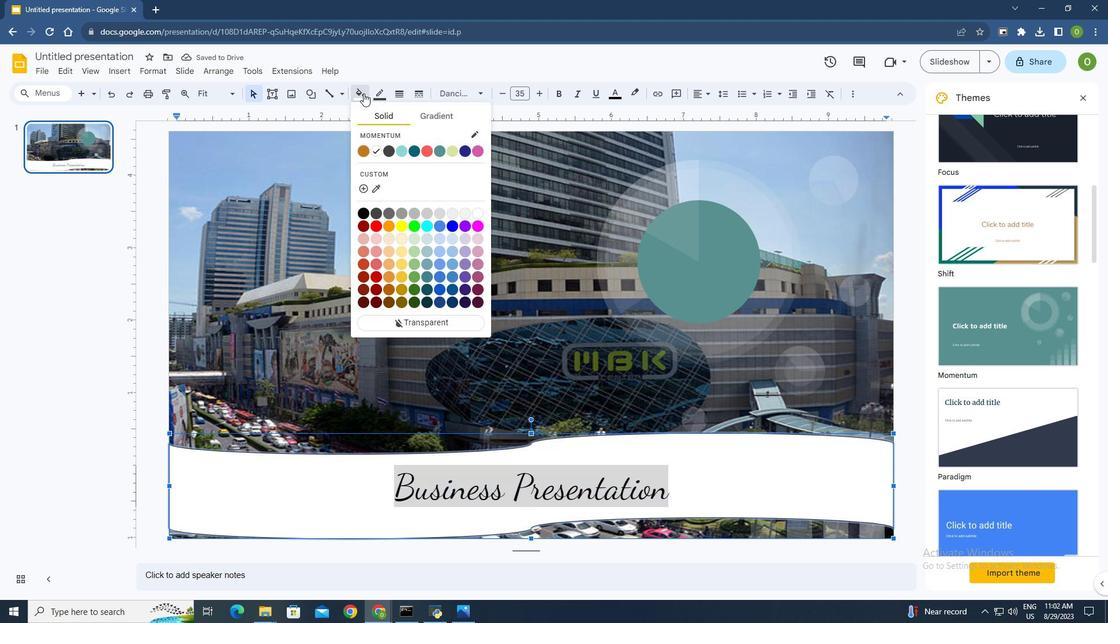 
Action: Mouse pressed left at (360, 93)
Screenshot: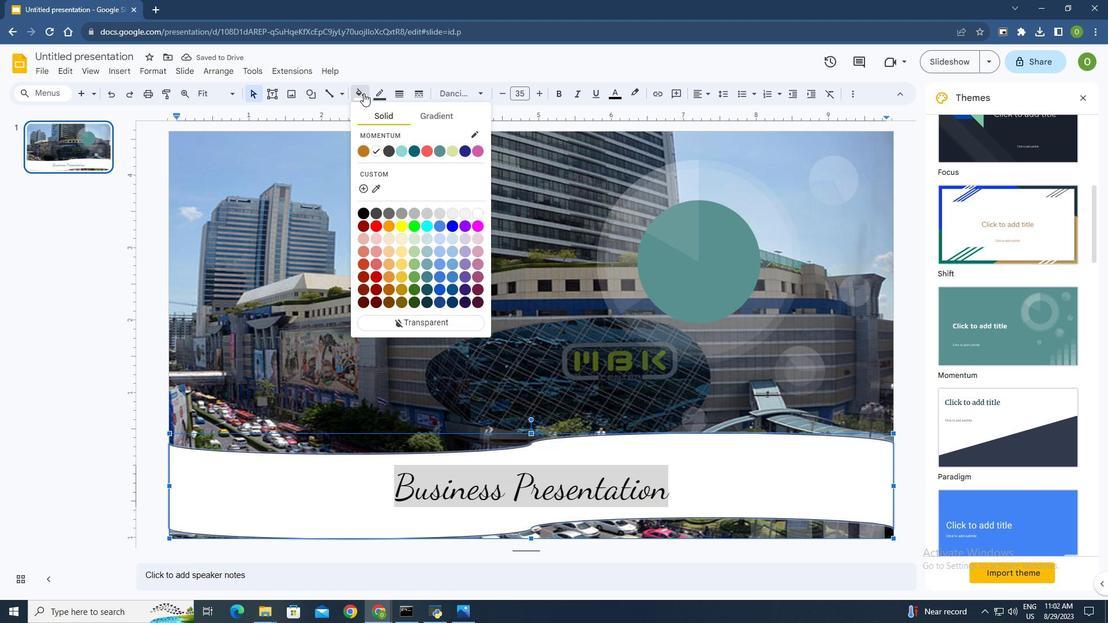
Action: Mouse moved to (401, 154)
Screenshot: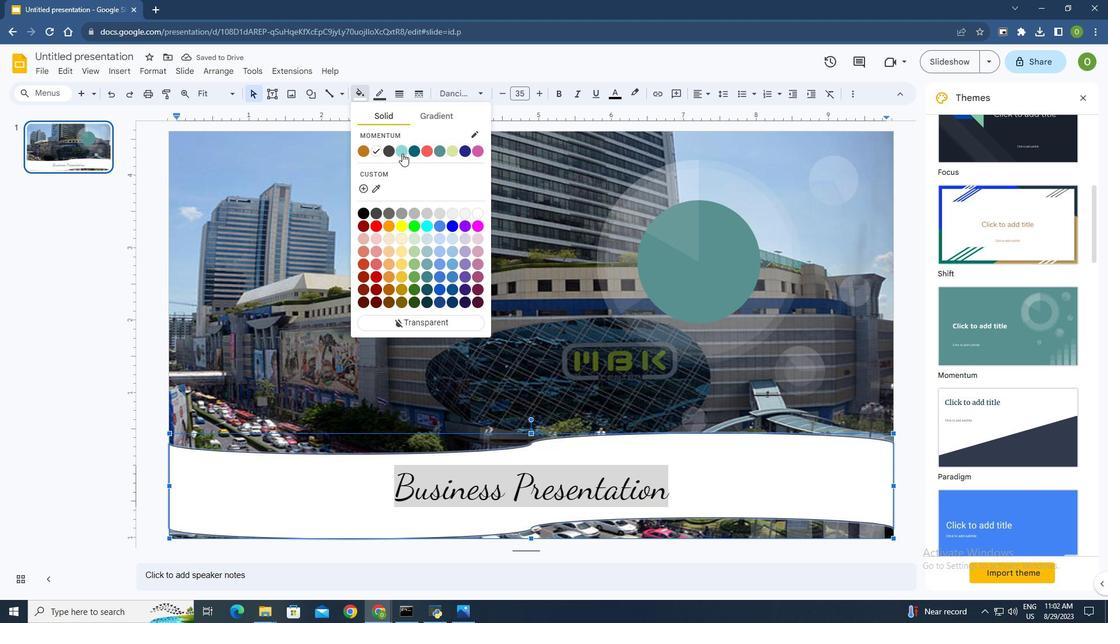 
Action: Mouse pressed left at (401, 154)
Screenshot: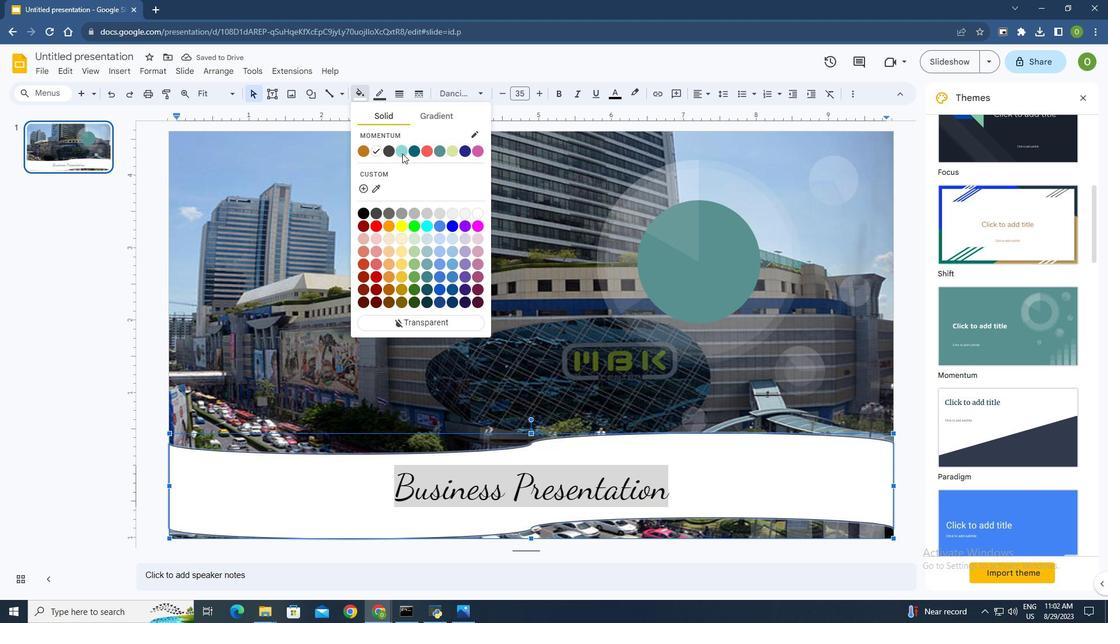 
Action: Mouse moved to (627, 96)
Screenshot: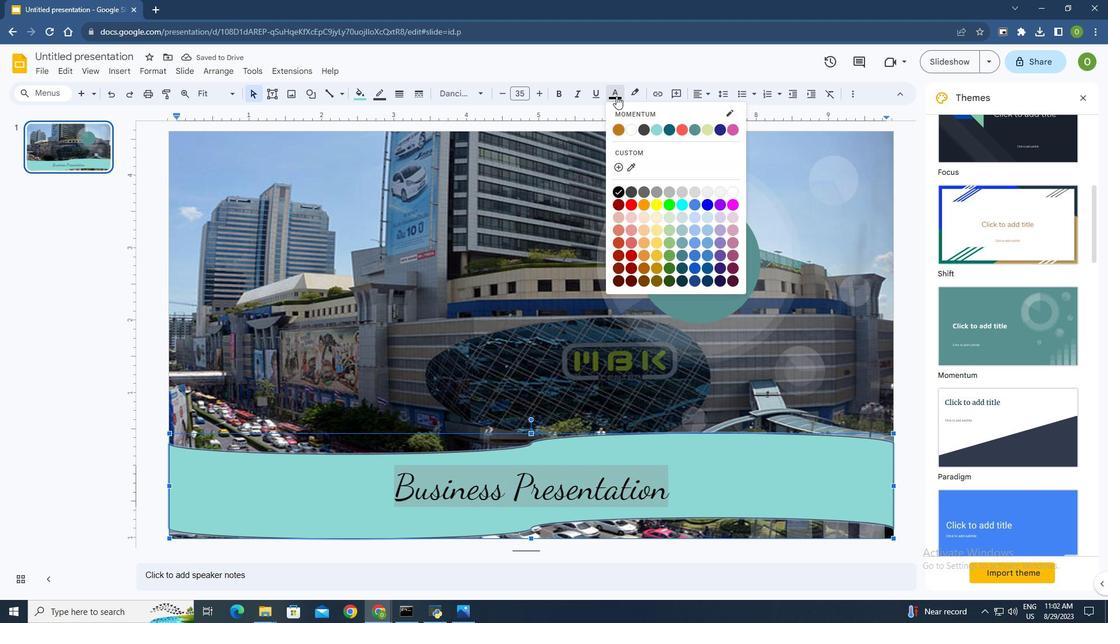
Action: Mouse pressed left at (627, 96)
Screenshot: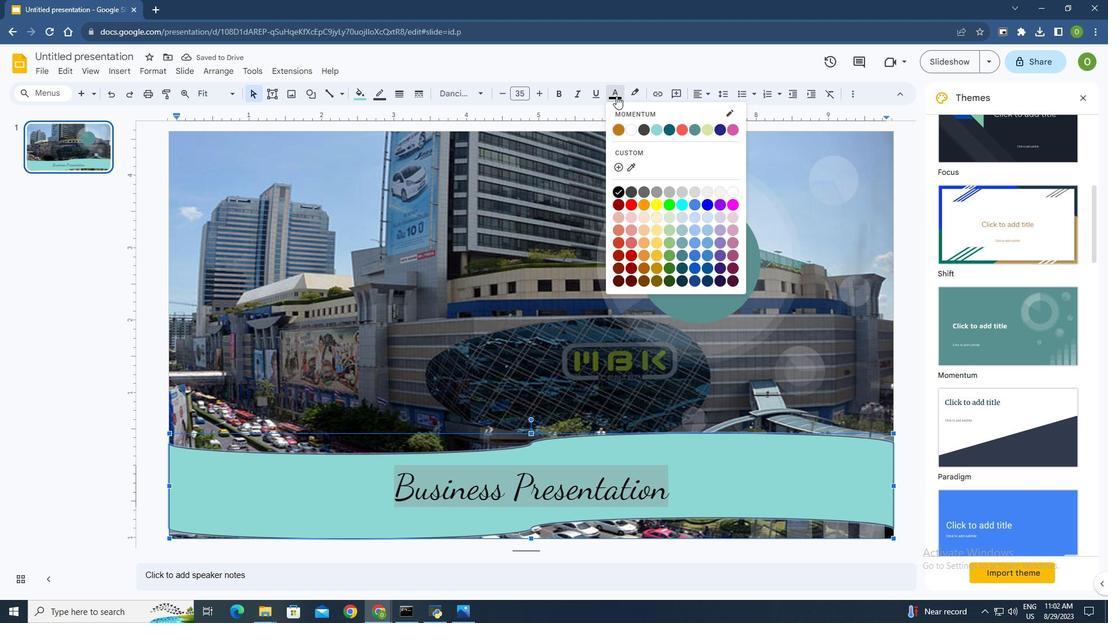 
Action: Mouse moved to (641, 128)
Screenshot: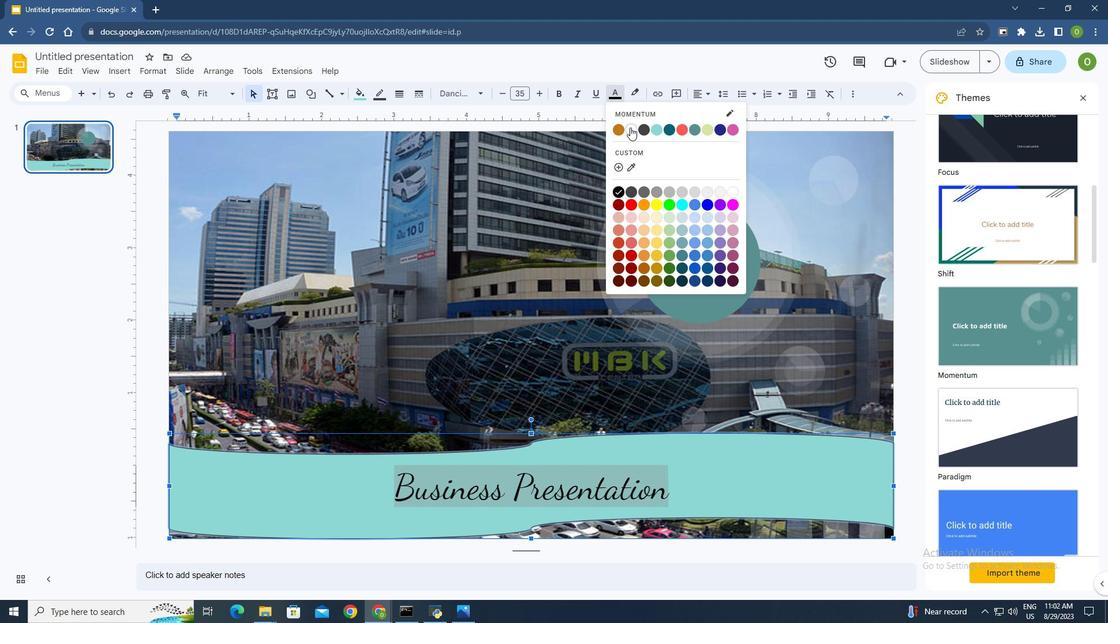 
Action: Mouse pressed left at (641, 128)
Screenshot: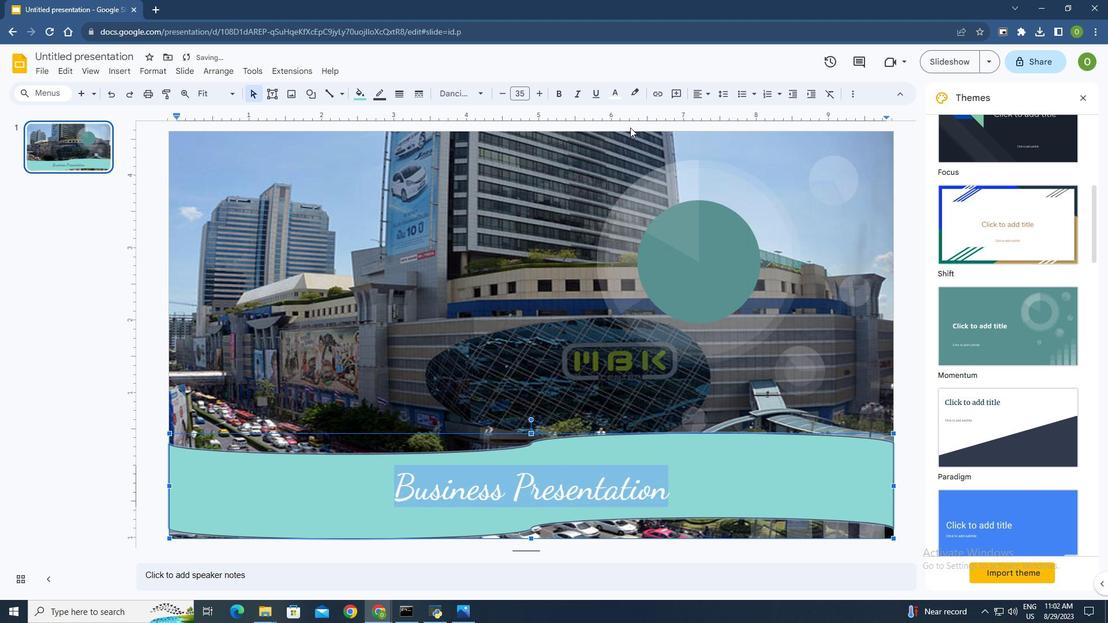 
Action: Mouse moved to (720, 474)
Screenshot: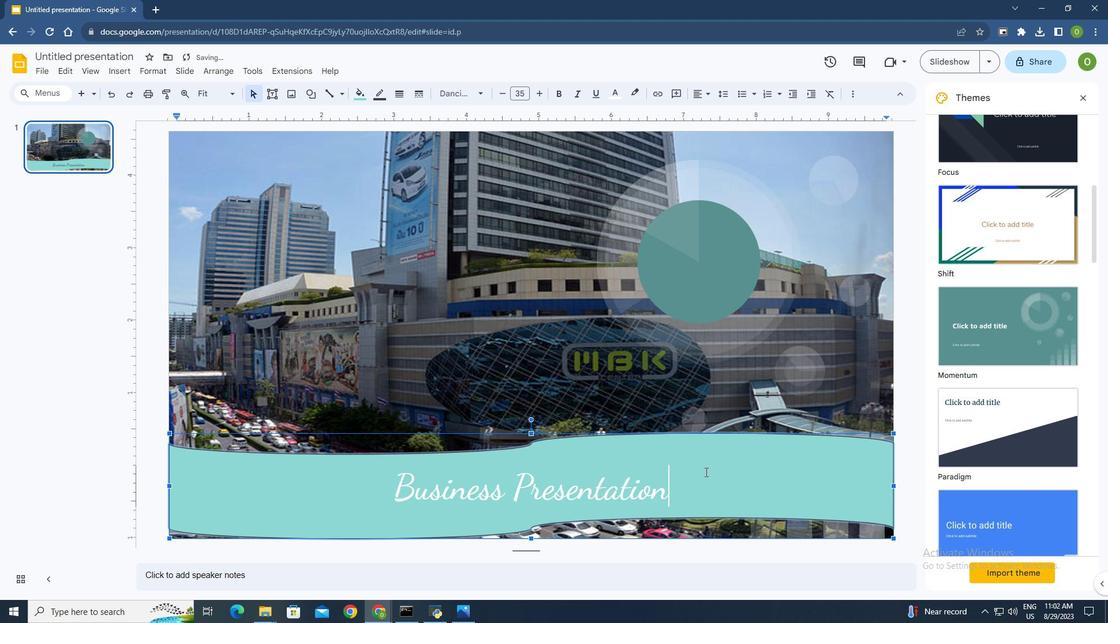 
Action: Mouse pressed left at (720, 474)
Screenshot: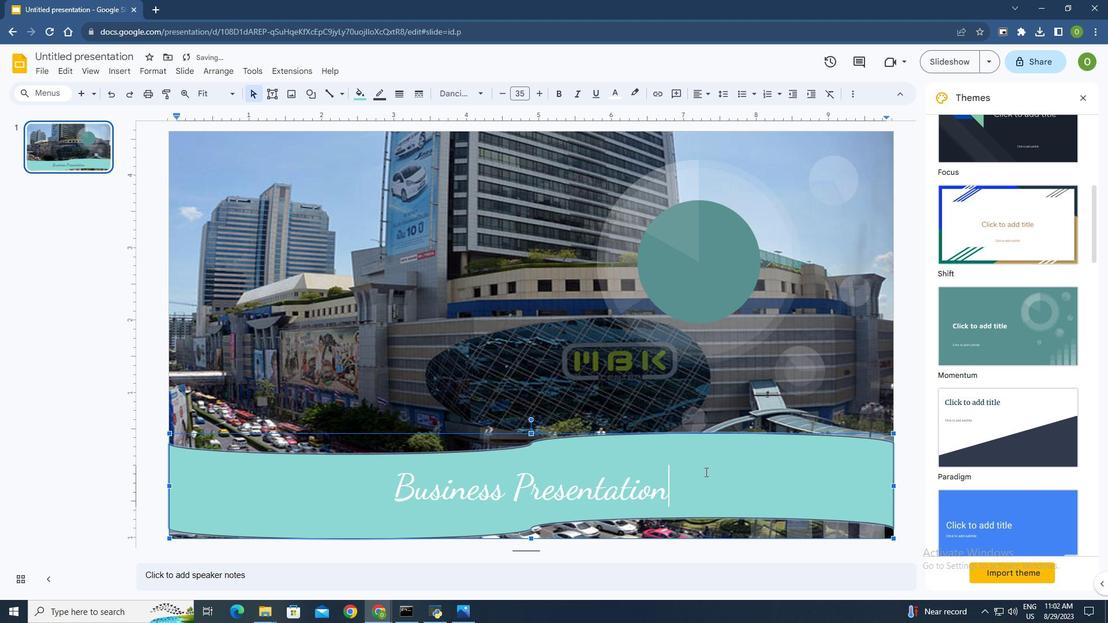 
Action: Mouse moved to (675, 315)
Screenshot: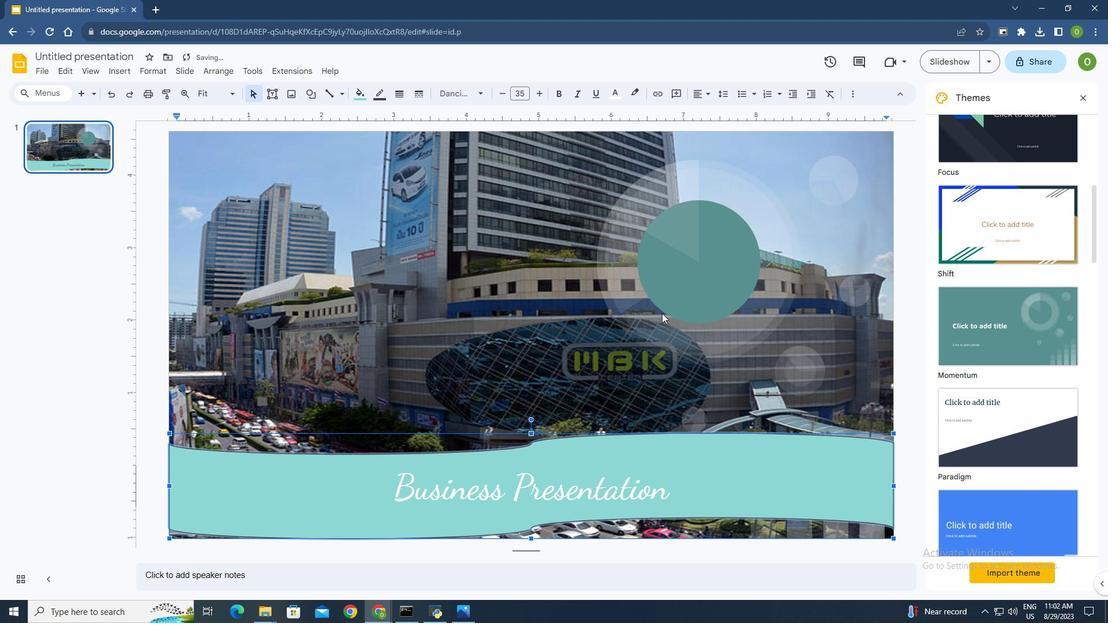 
Action: Mouse pressed left at (675, 315)
Screenshot: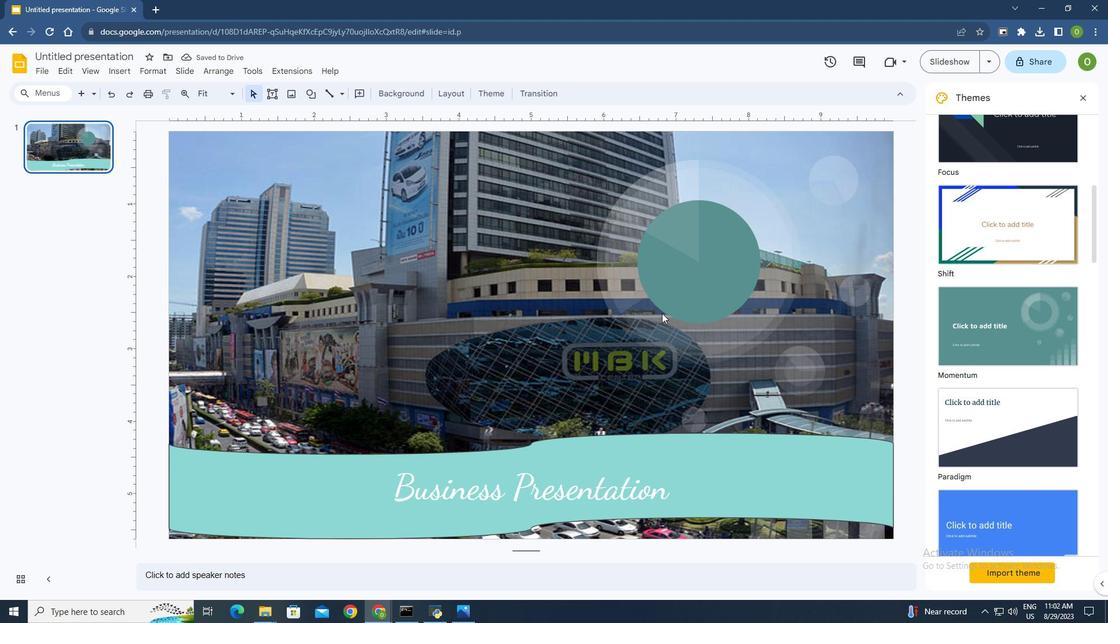 
Action: Mouse moved to (591, 499)
Screenshot: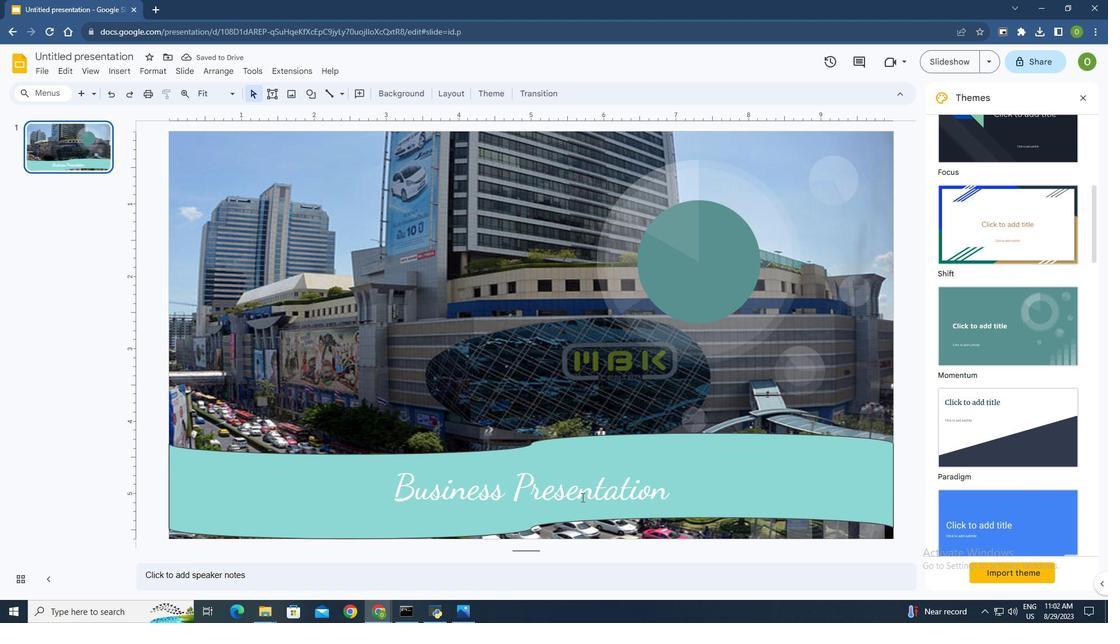 
Action: Mouse pressed left at (591, 499)
Screenshot: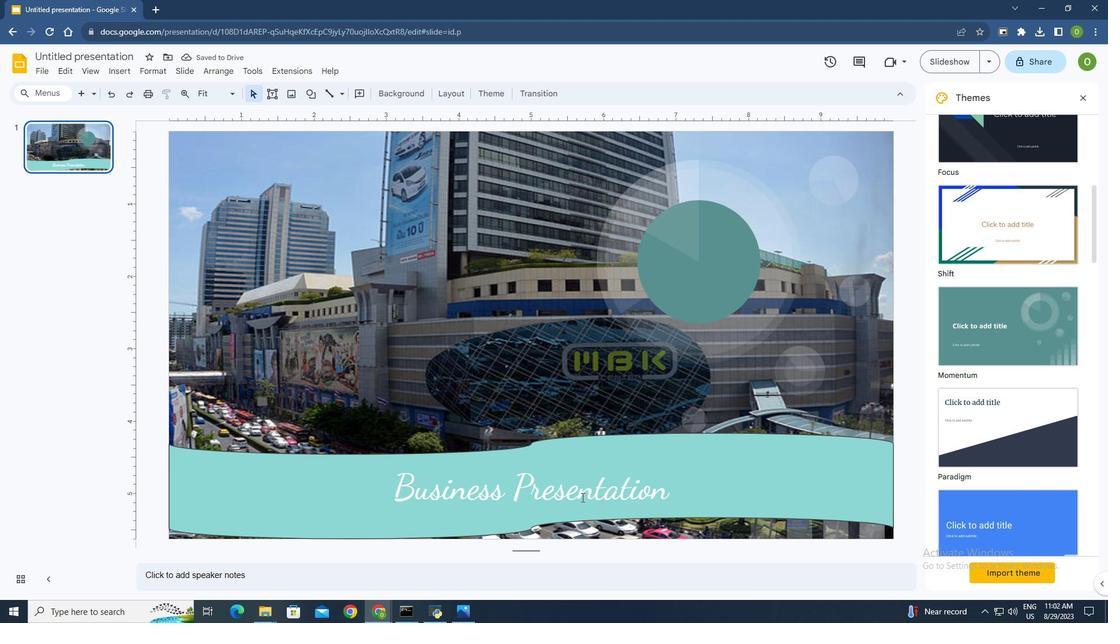 
Action: Mouse moved to (685, 497)
Screenshot: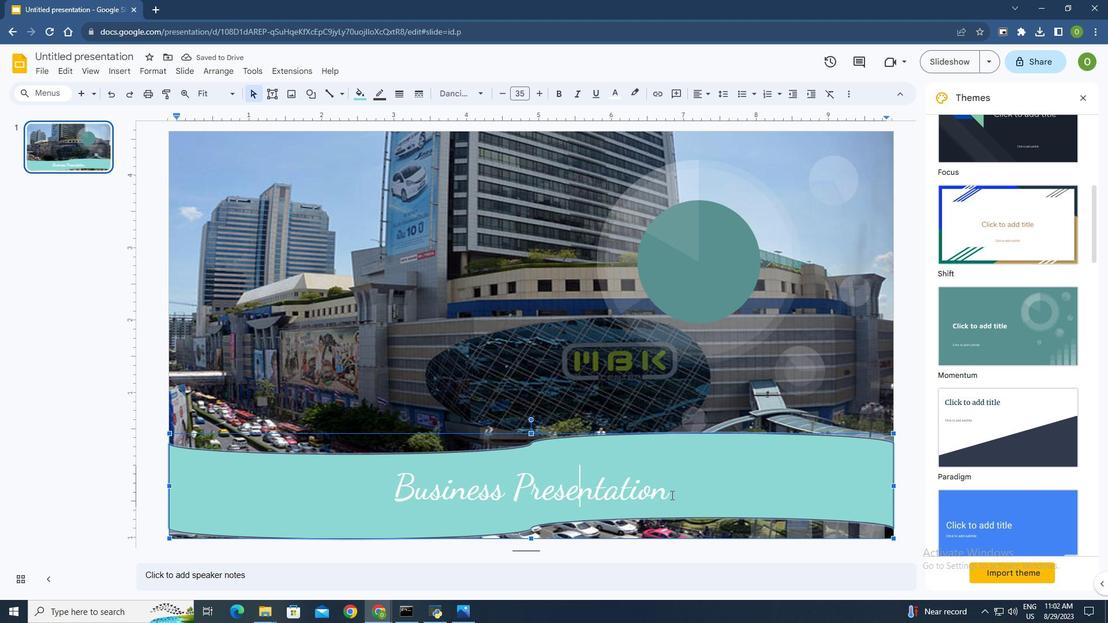 
Action: Mouse pressed left at (685, 497)
Screenshot: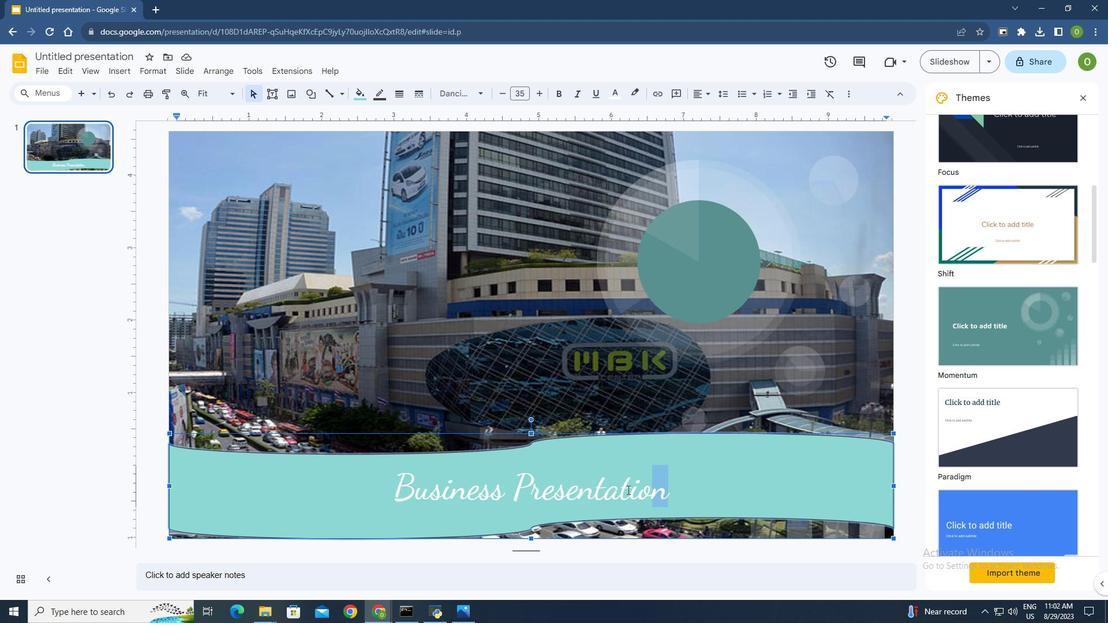 
Action: Mouse moved to (627, 96)
